 Task: Go to Program & Features. Select Whole Food Market. Add to cart Organic Shrimp-2. Select Amazon Health. Add to cart Tea tree essential oil-1. Place order for Hayden King, _x000D_
936 Englewood Dr_x000D_
Chesapeake, Virginia(VA), 23320, Cell Number (757) 547-5079
Action: Mouse moved to (171, 359)
Screenshot: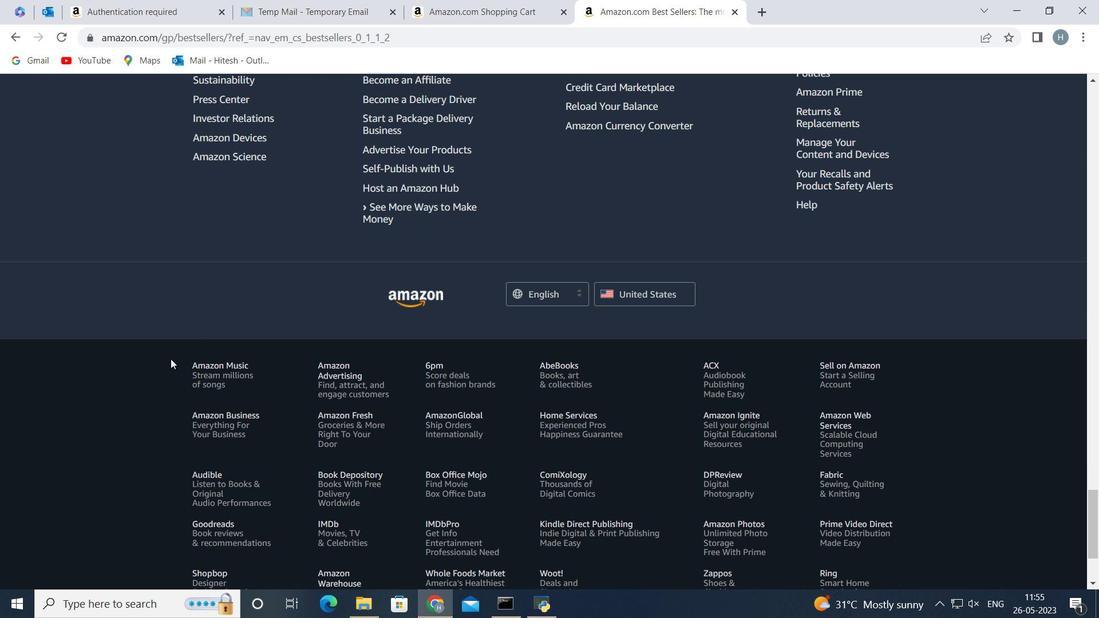 
Action: Mouse scrolled (171, 359) with delta (0, 0)
Screenshot: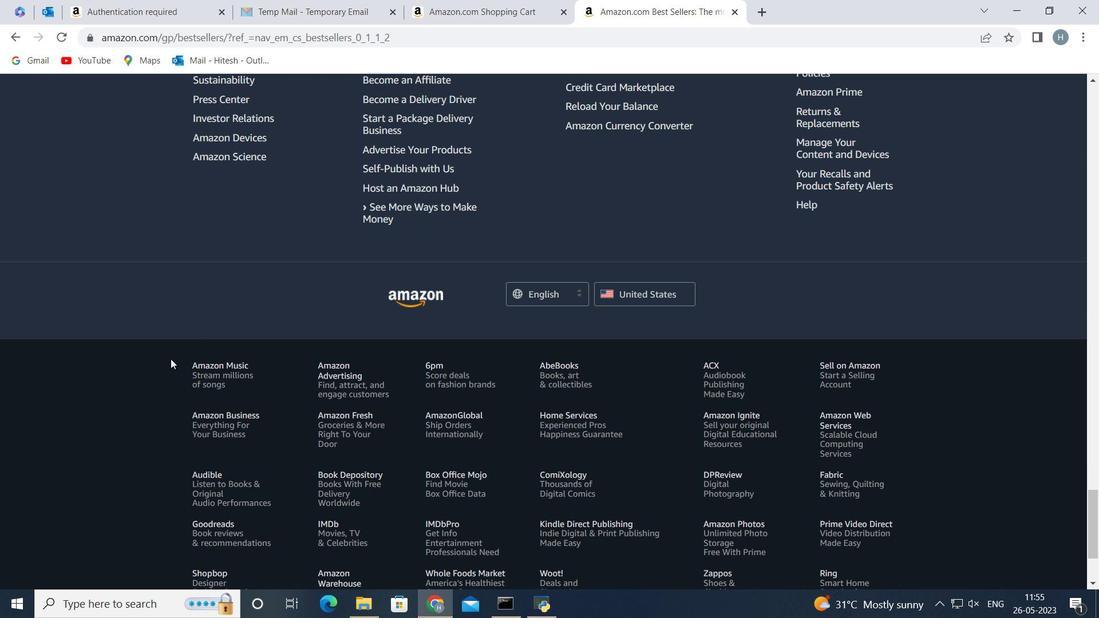 
Action: Mouse scrolled (171, 359) with delta (0, 0)
Screenshot: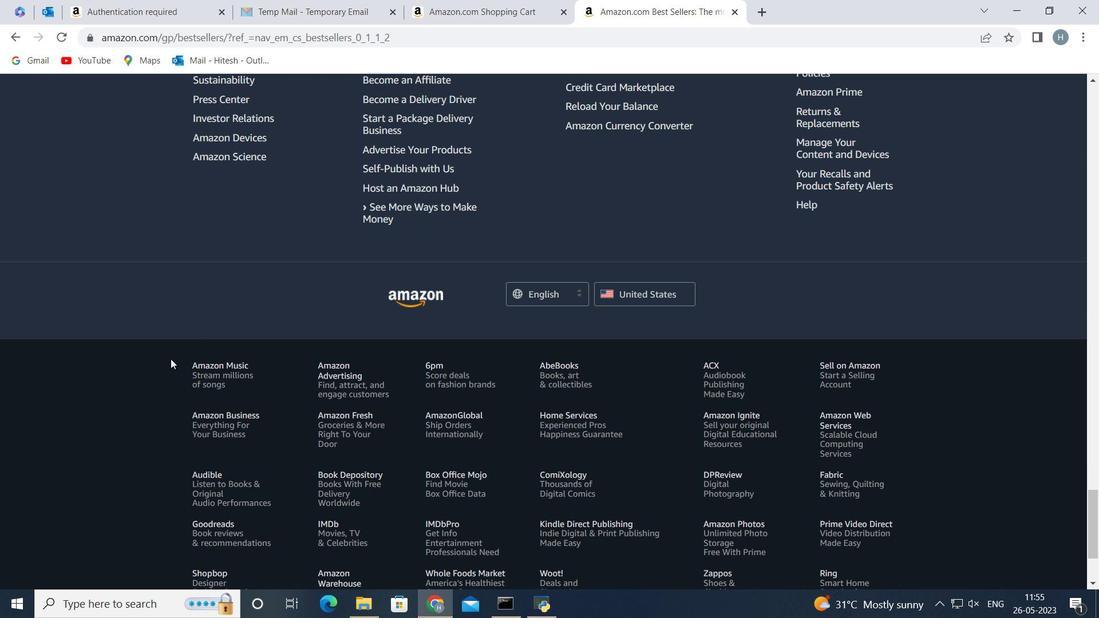 
Action: Mouse scrolled (171, 359) with delta (0, 0)
Screenshot: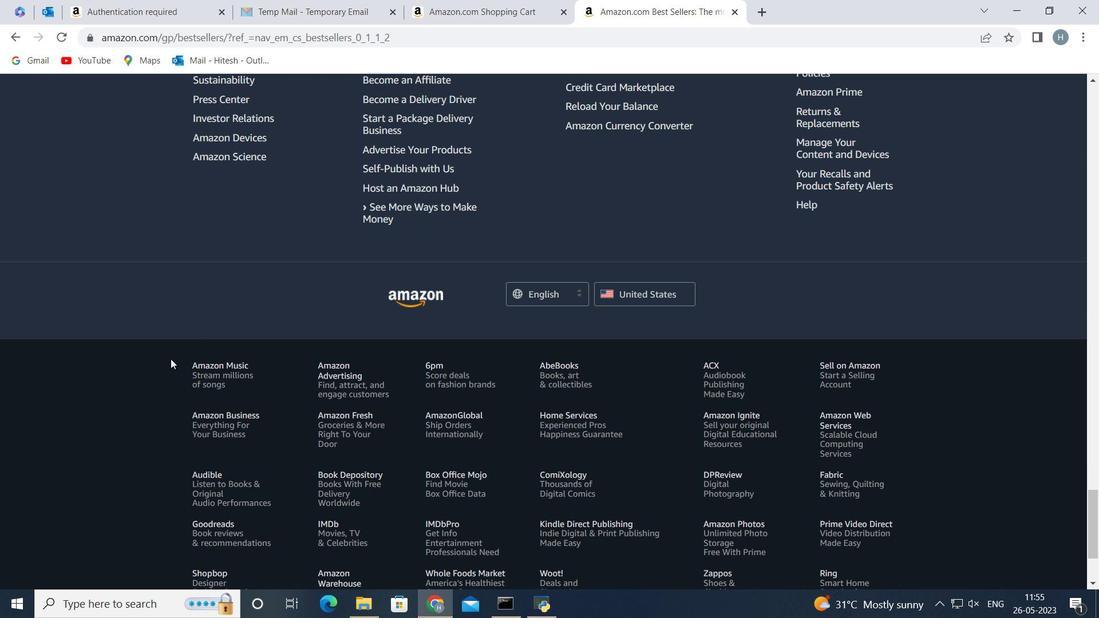 
Action: Mouse scrolled (171, 359) with delta (0, 0)
Screenshot: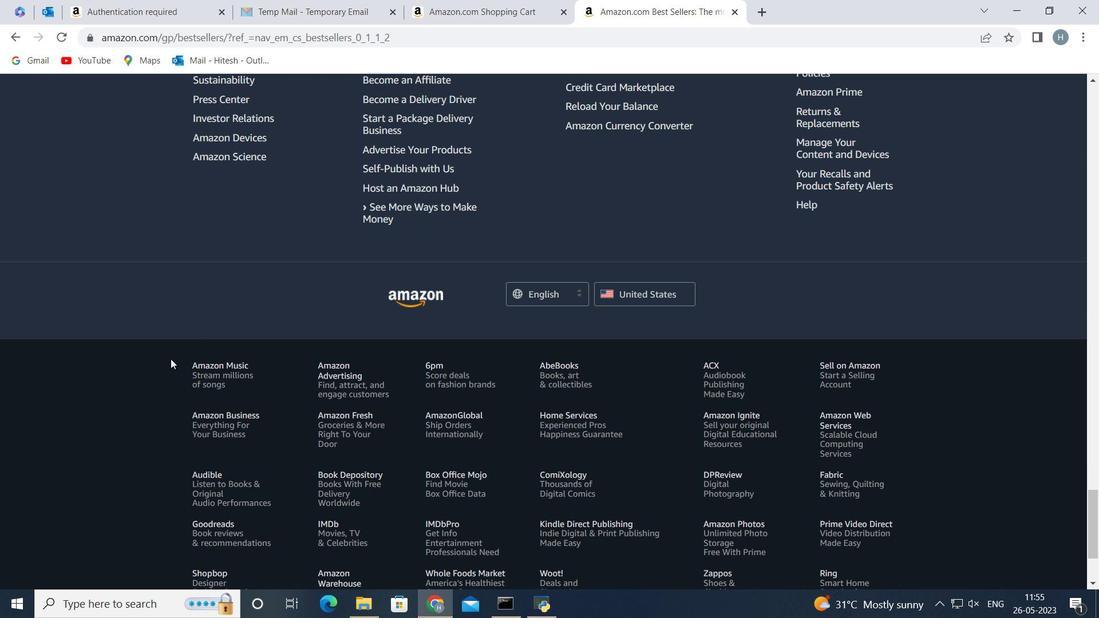 
Action: Mouse scrolled (171, 359) with delta (0, 0)
Screenshot: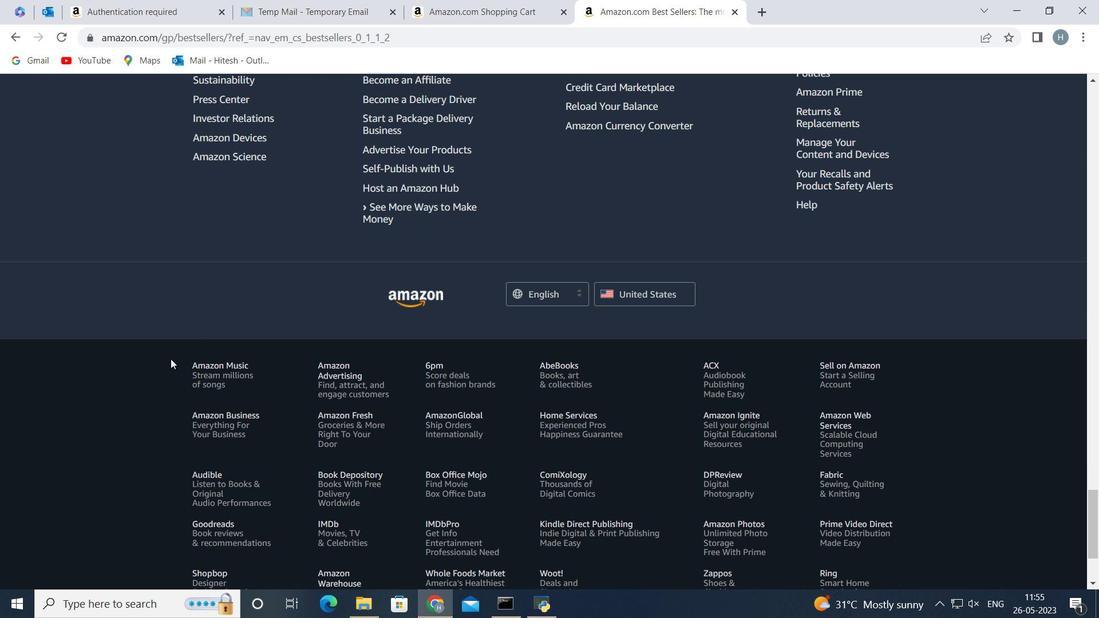 
Action: Mouse scrolled (171, 359) with delta (0, 0)
Screenshot: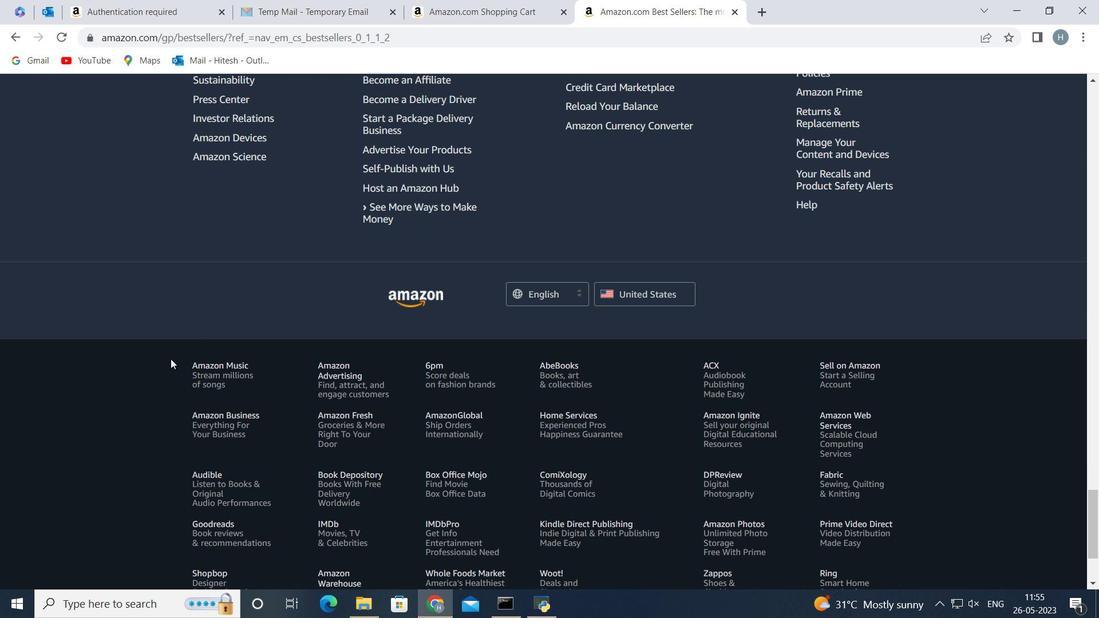 
Action: Mouse scrolled (171, 359) with delta (0, 0)
Screenshot: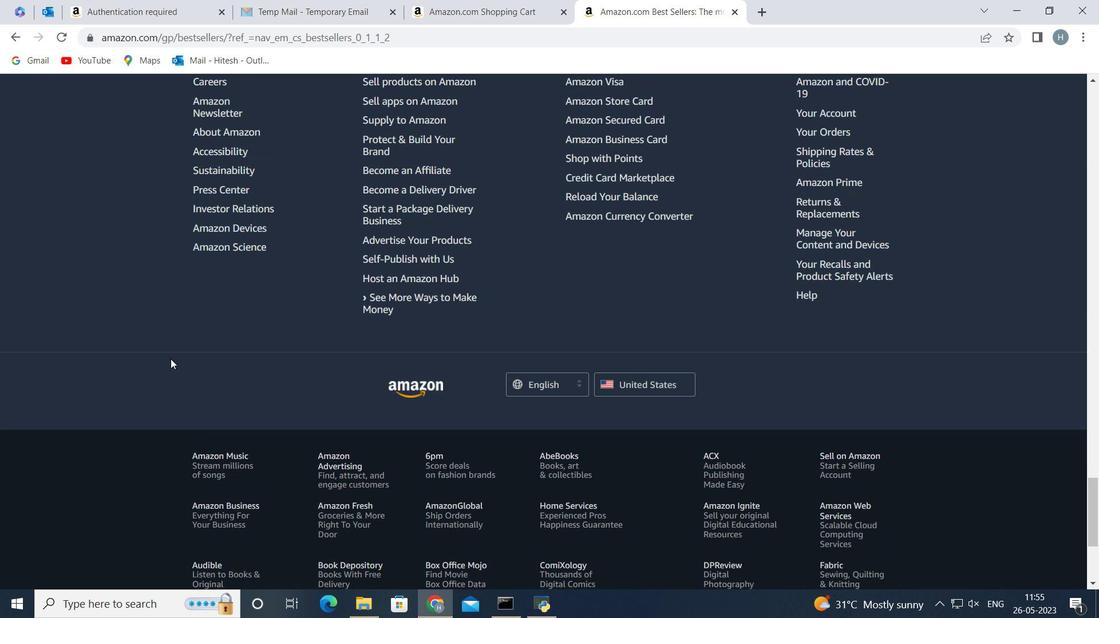 
Action: Mouse scrolled (171, 359) with delta (0, 0)
Screenshot: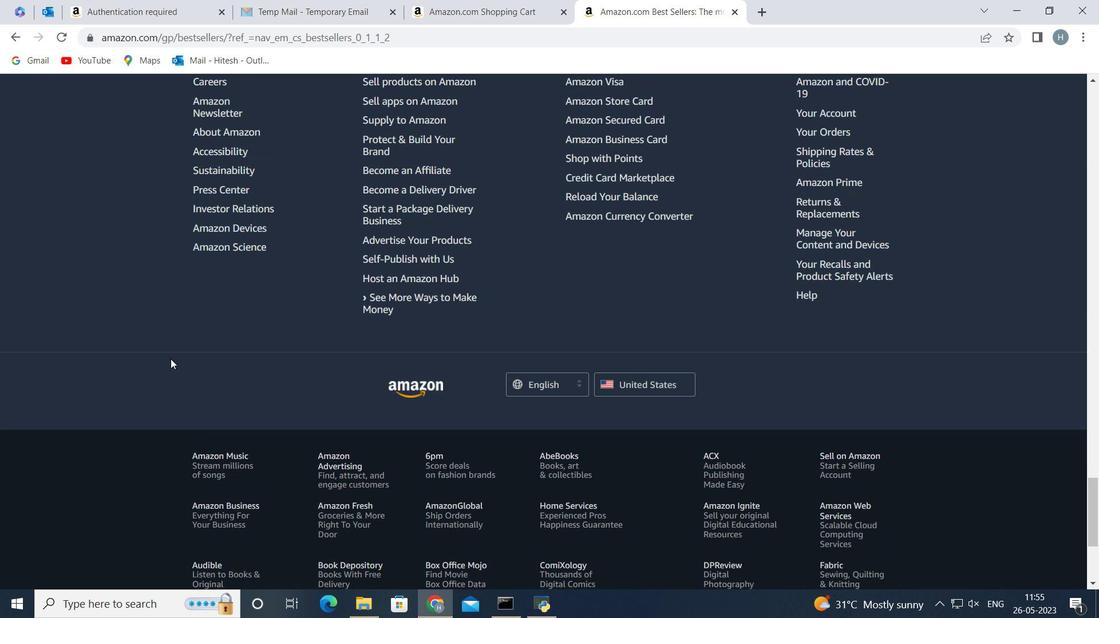 
Action: Mouse scrolled (171, 359) with delta (0, 0)
Screenshot: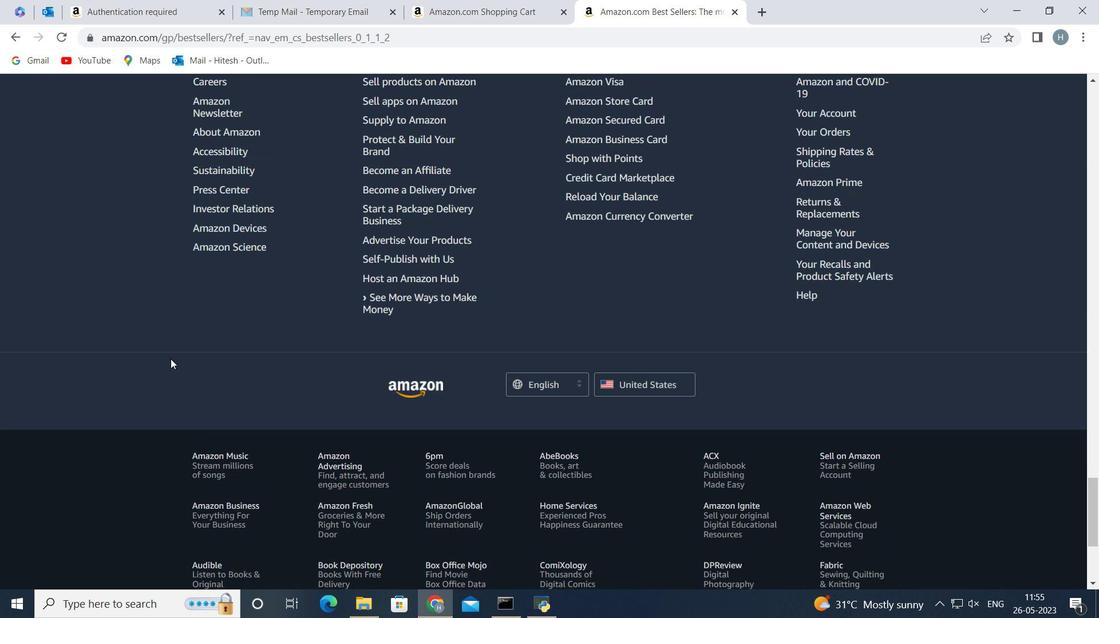 
Action: Mouse scrolled (171, 359) with delta (0, 0)
Screenshot: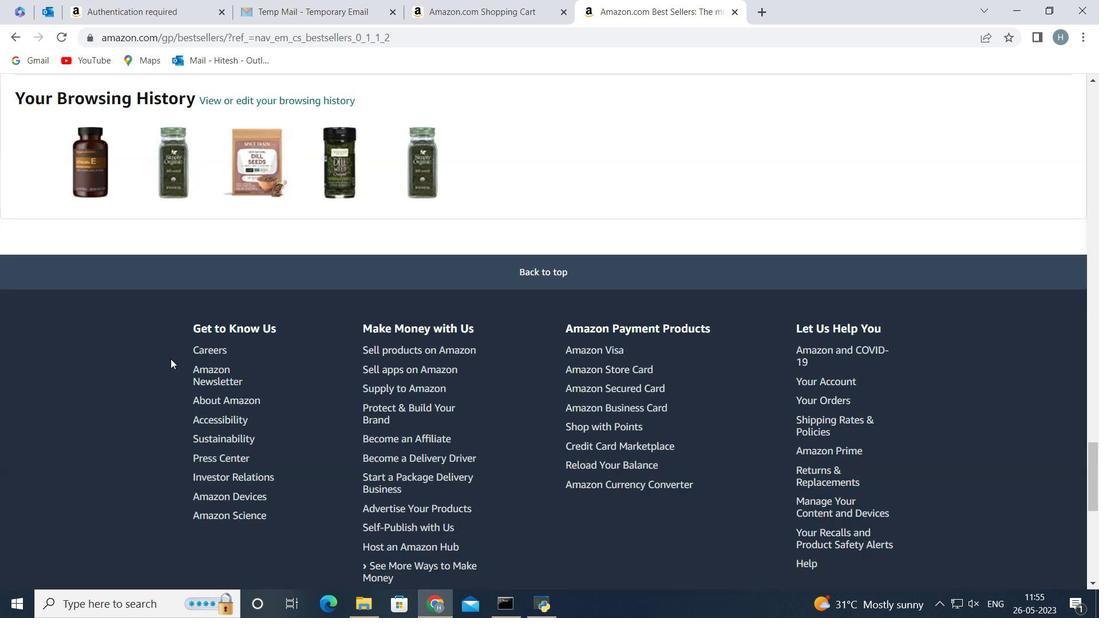 
Action: Mouse scrolled (171, 359) with delta (0, 0)
Screenshot: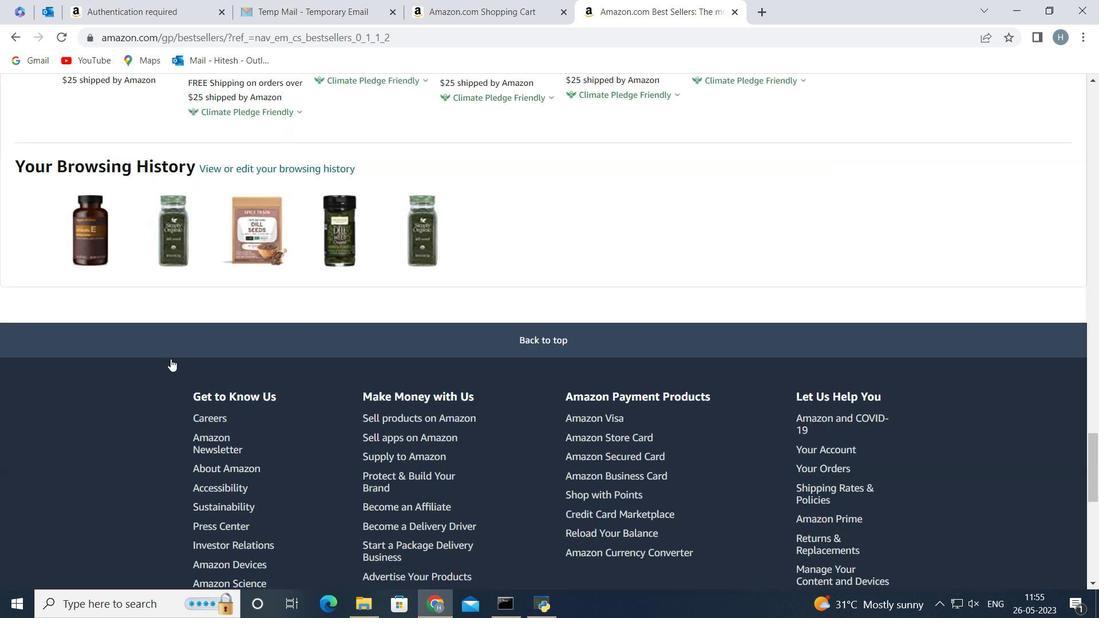 
Action: Mouse scrolled (171, 359) with delta (0, 0)
Screenshot: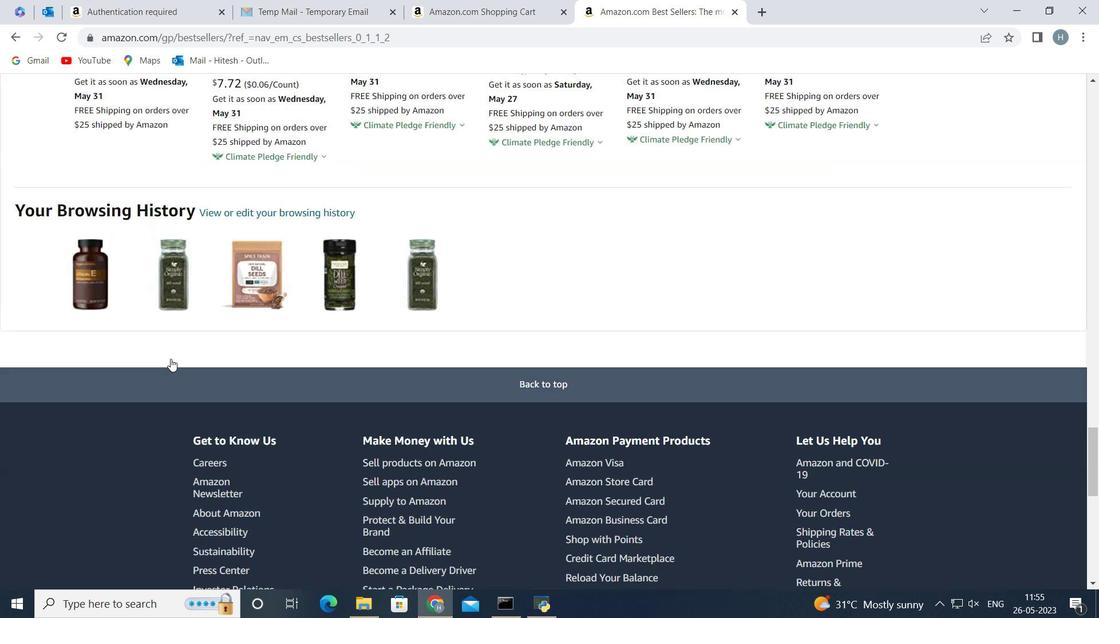 
Action: Mouse scrolled (171, 359) with delta (0, 0)
Screenshot: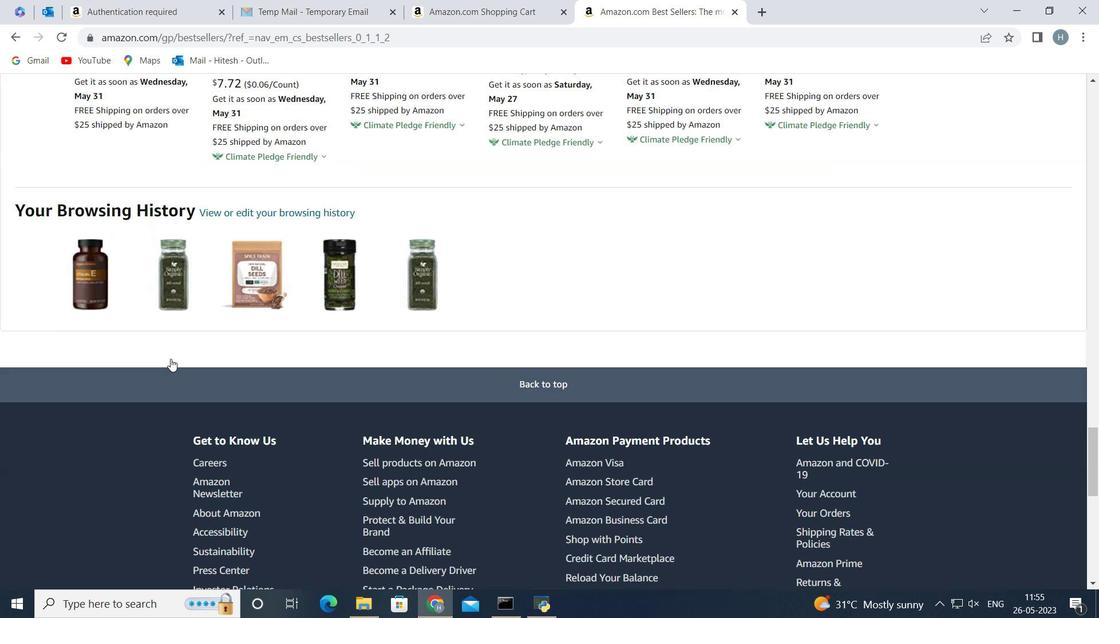 
Action: Mouse scrolled (171, 359) with delta (0, 0)
Screenshot: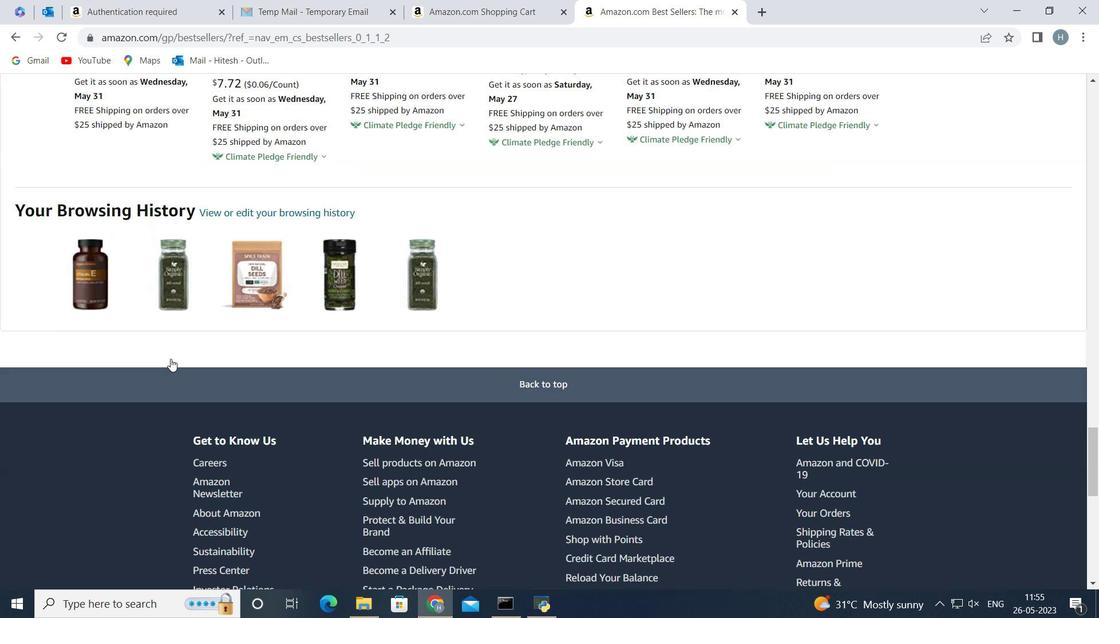 
Action: Mouse scrolled (171, 359) with delta (0, 0)
Screenshot: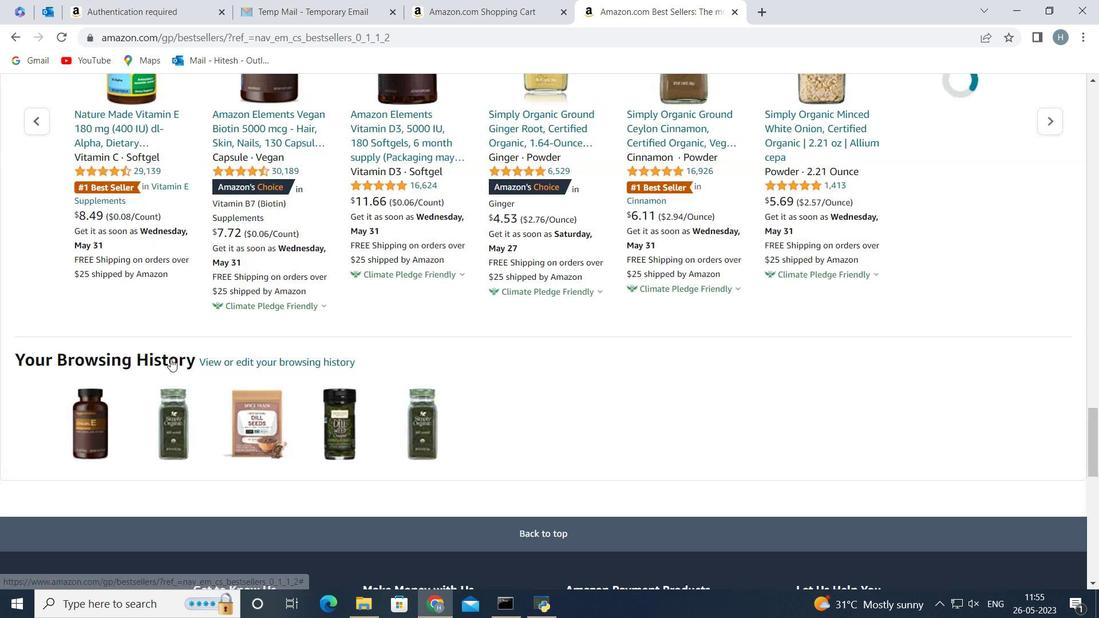 
Action: Mouse scrolled (171, 359) with delta (0, 0)
Screenshot: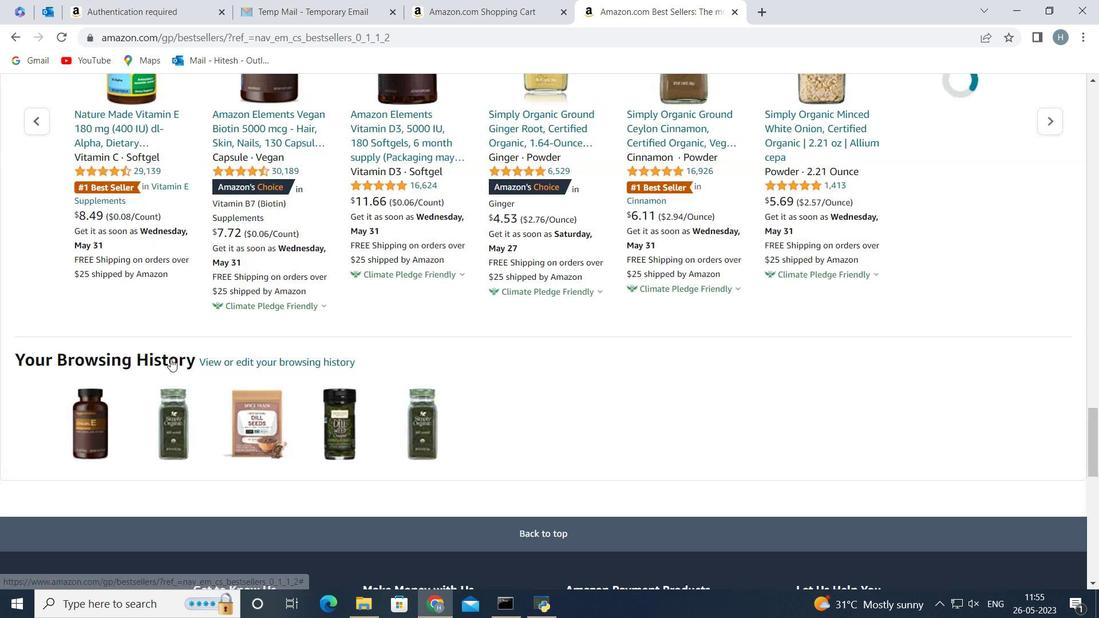 
Action: Mouse scrolled (171, 359) with delta (0, 0)
Screenshot: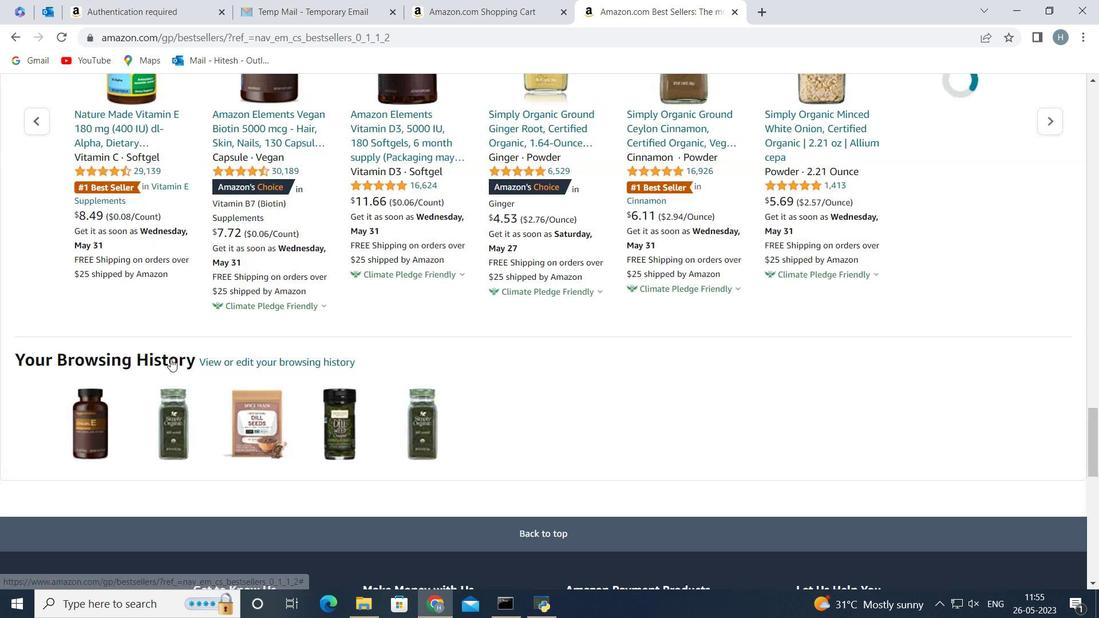 
Action: Mouse scrolled (171, 359) with delta (0, 0)
Screenshot: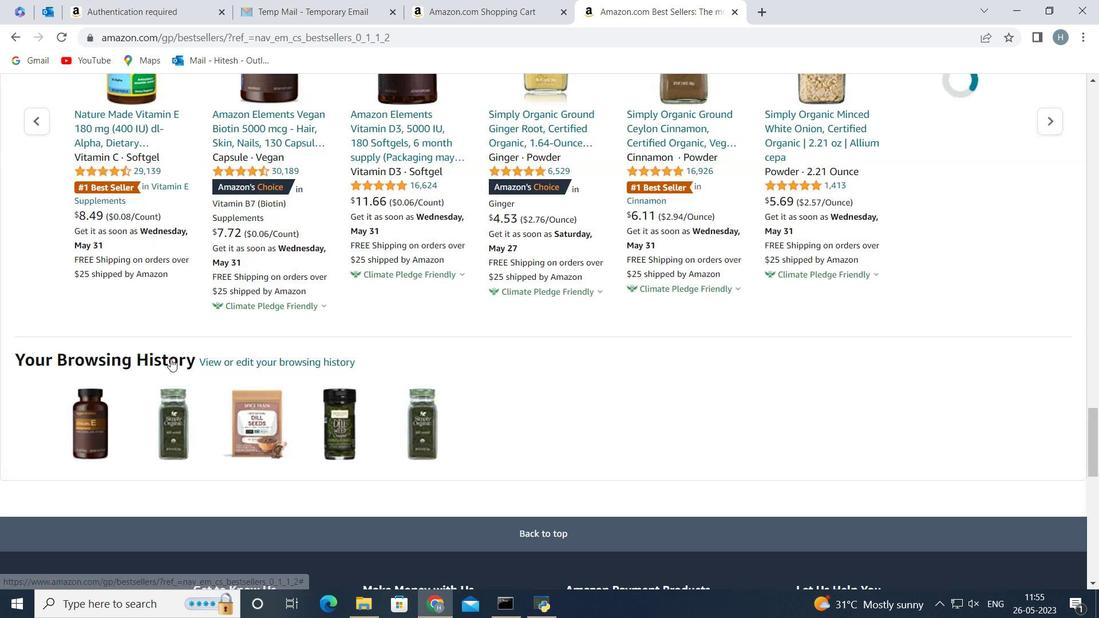 
Action: Mouse scrolled (171, 359) with delta (0, 0)
Screenshot: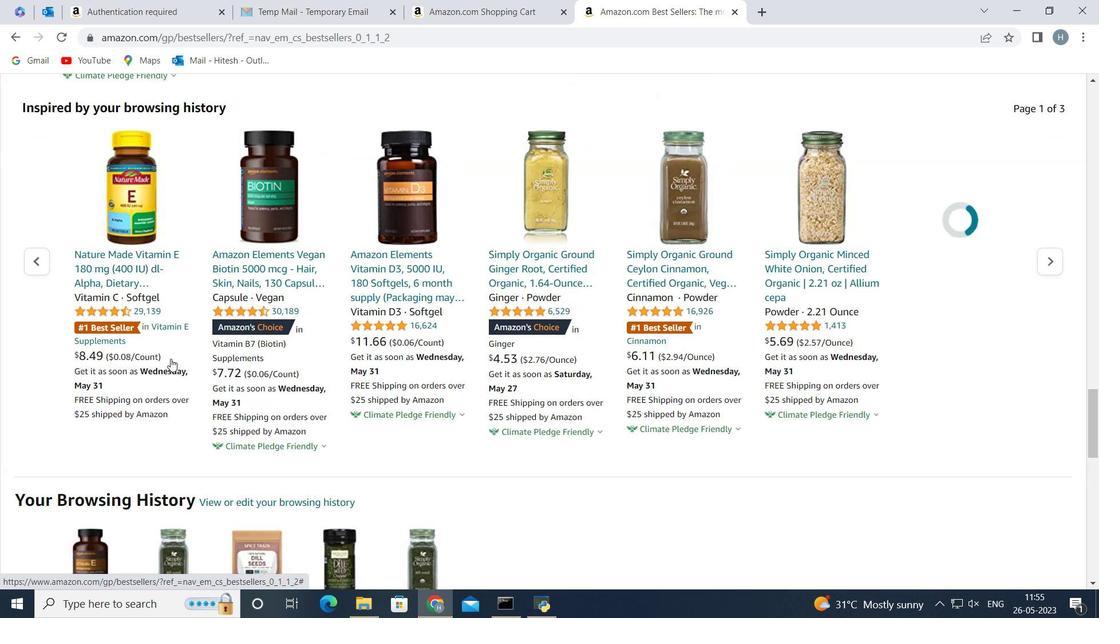 
Action: Mouse scrolled (171, 359) with delta (0, 0)
Screenshot: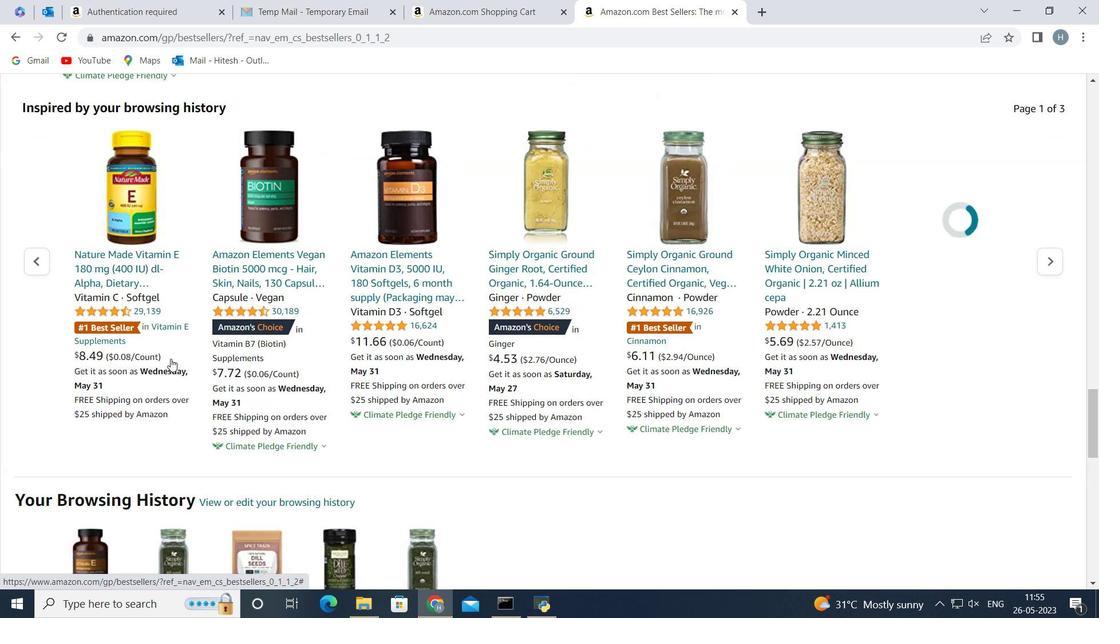
Action: Mouse scrolled (171, 359) with delta (0, 0)
Screenshot: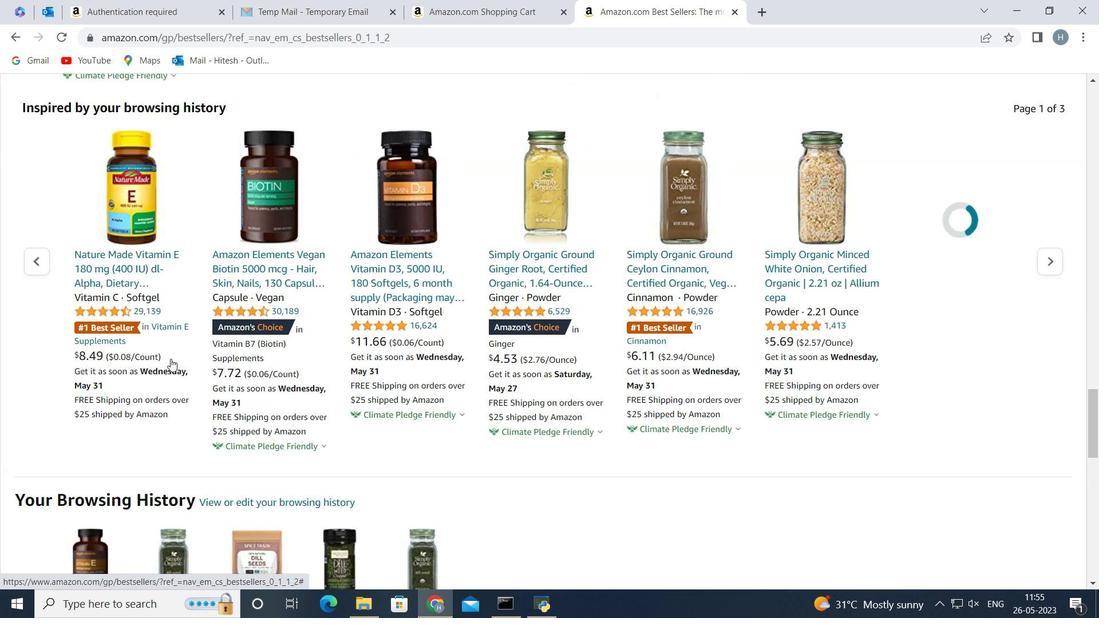 
Action: Mouse scrolled (171, 359) with delta (0, 0)
Screenshot: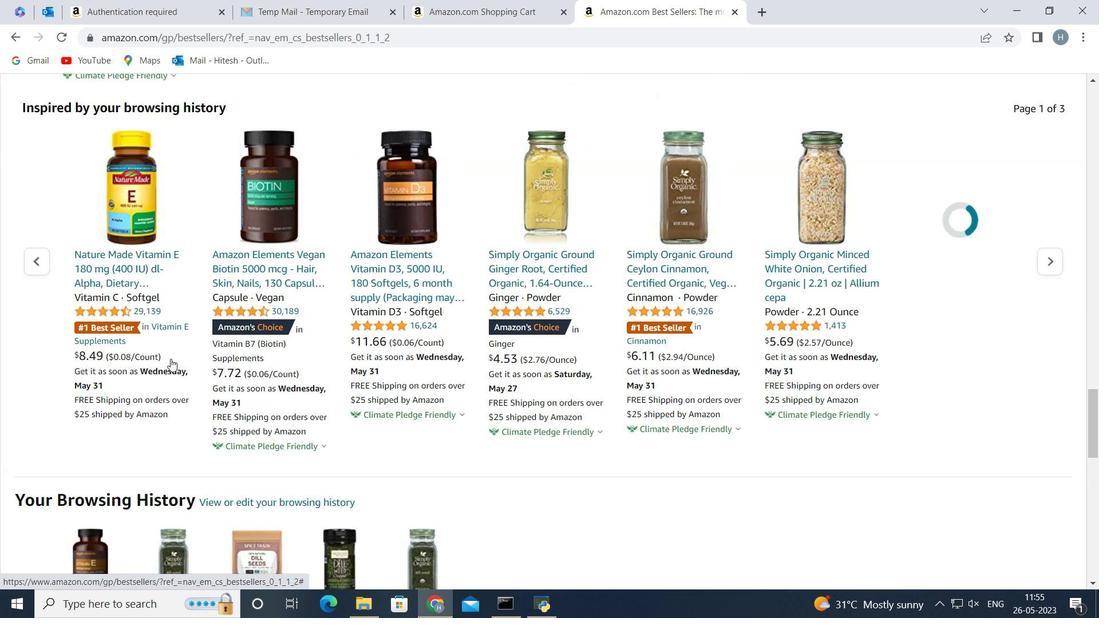 
Action: Mouse scrolled (171, 359) with delta (0, 0)
Screenshot: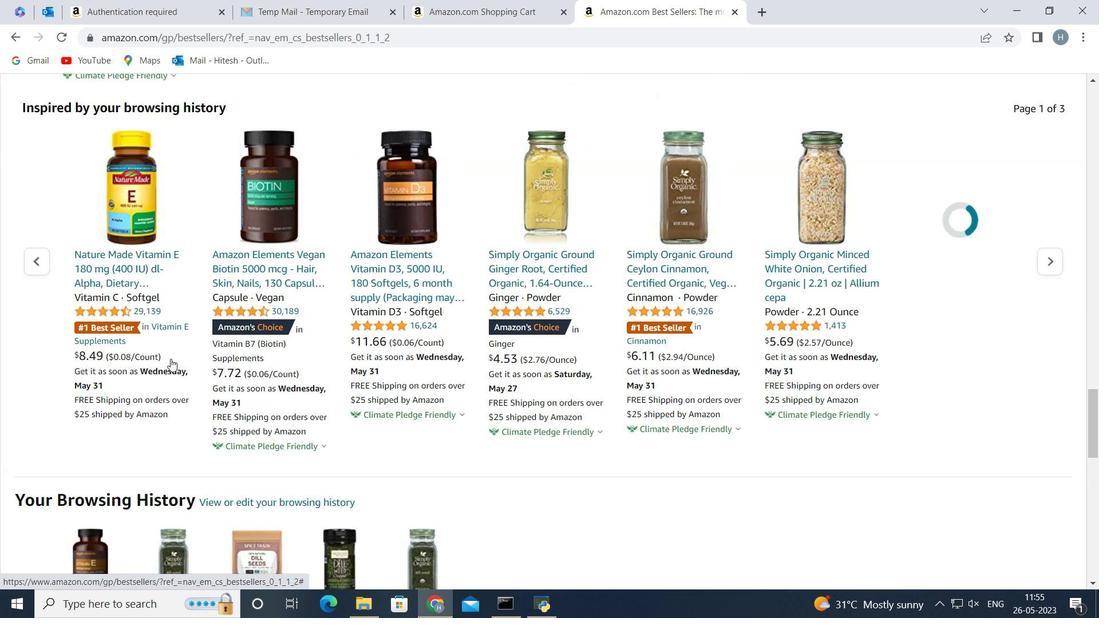 
Action: Mouse scrolled (171, 359) with delta (0, 0)
Screenshot: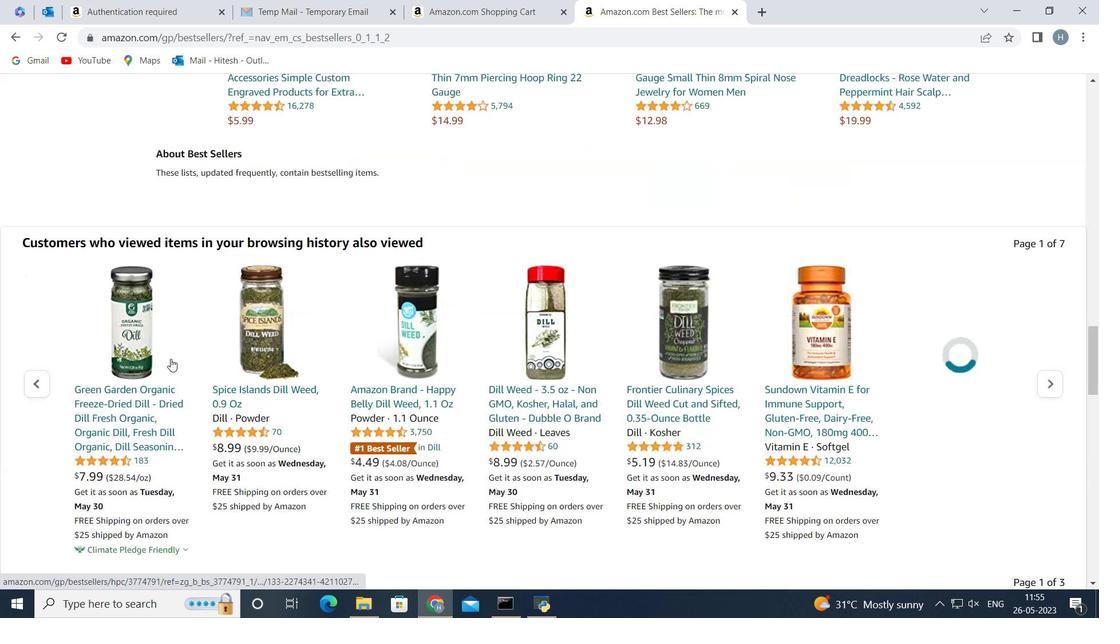 
Action: Mouse scrolled (171, 359) with delta (0, 0)
Screenshot: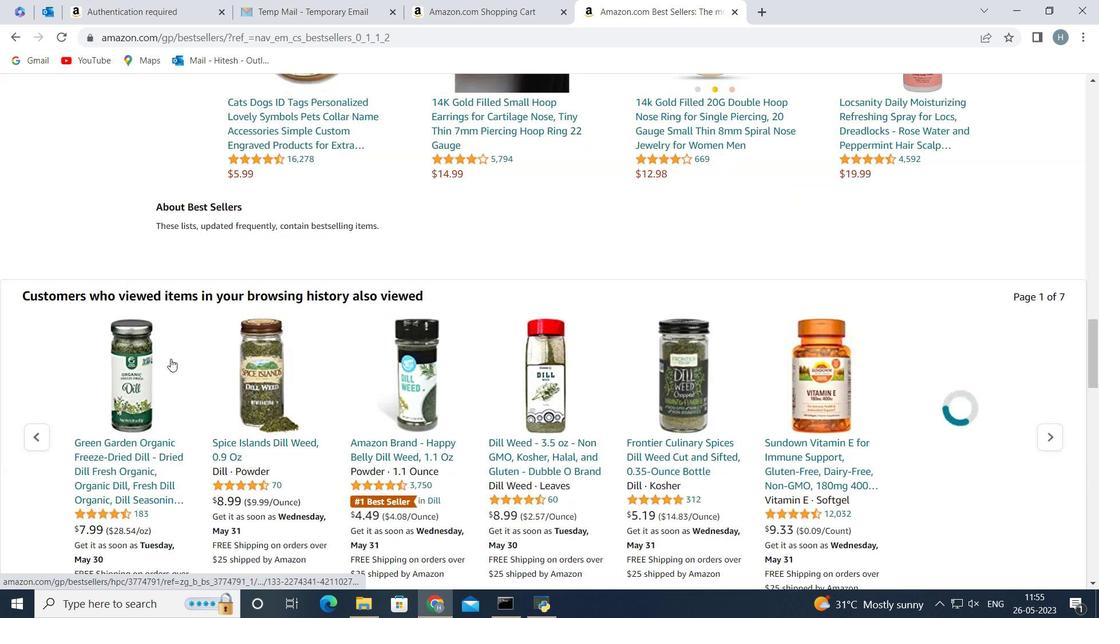 
Action: Mouse scrolled (171, 359) with delta (0, 0)
Screenshot: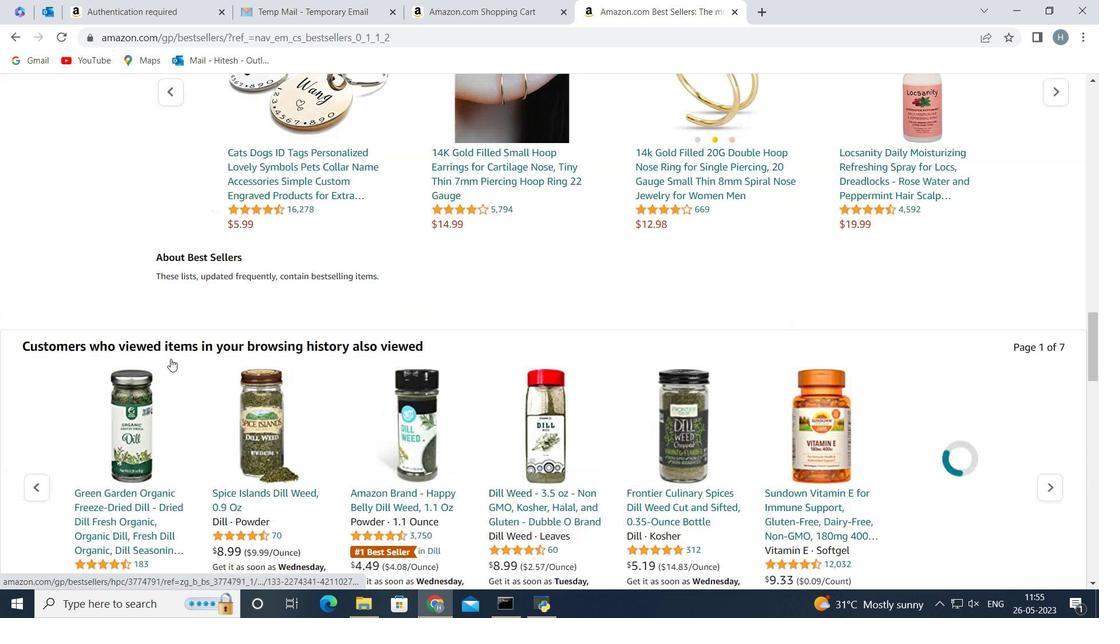 
Action: Mouse scrolled (171, 359) with delta (0, 0)
Screenshot: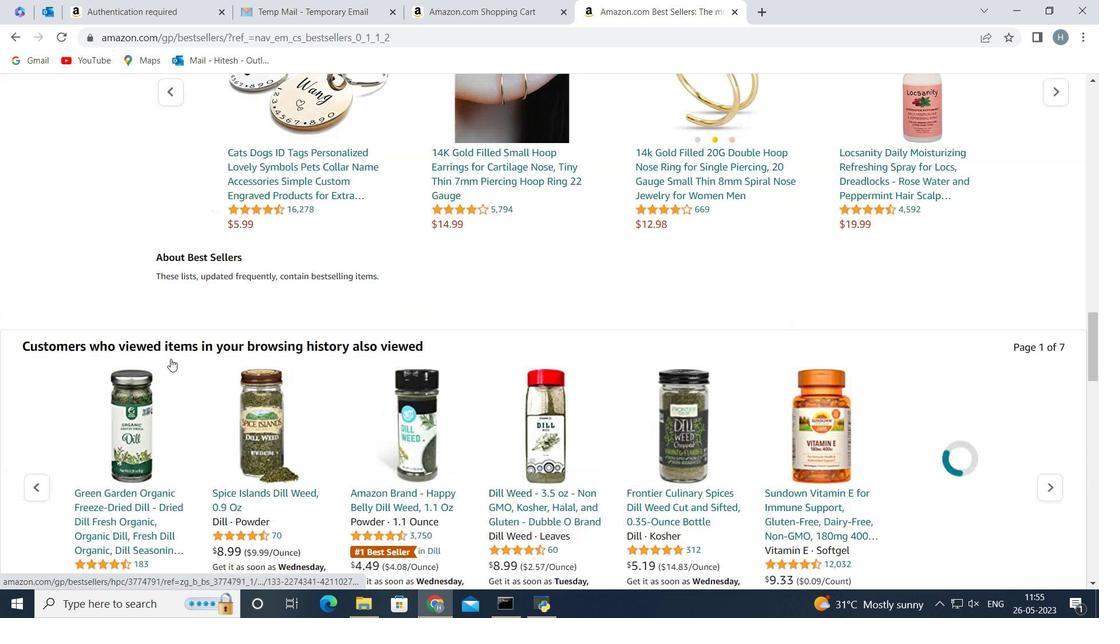 
Action: Mouse scrolled (171, 359) with delta (0, 0)
Screenshot: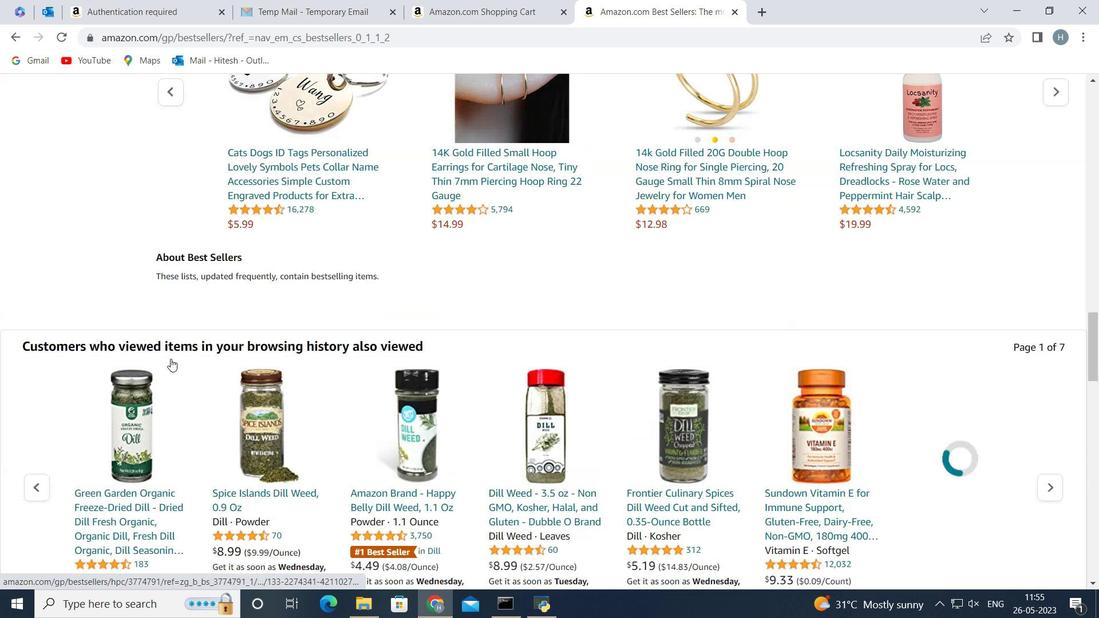 
Action: Mouse scrolled (171, 359) with delta (0, 0)
Screenshot: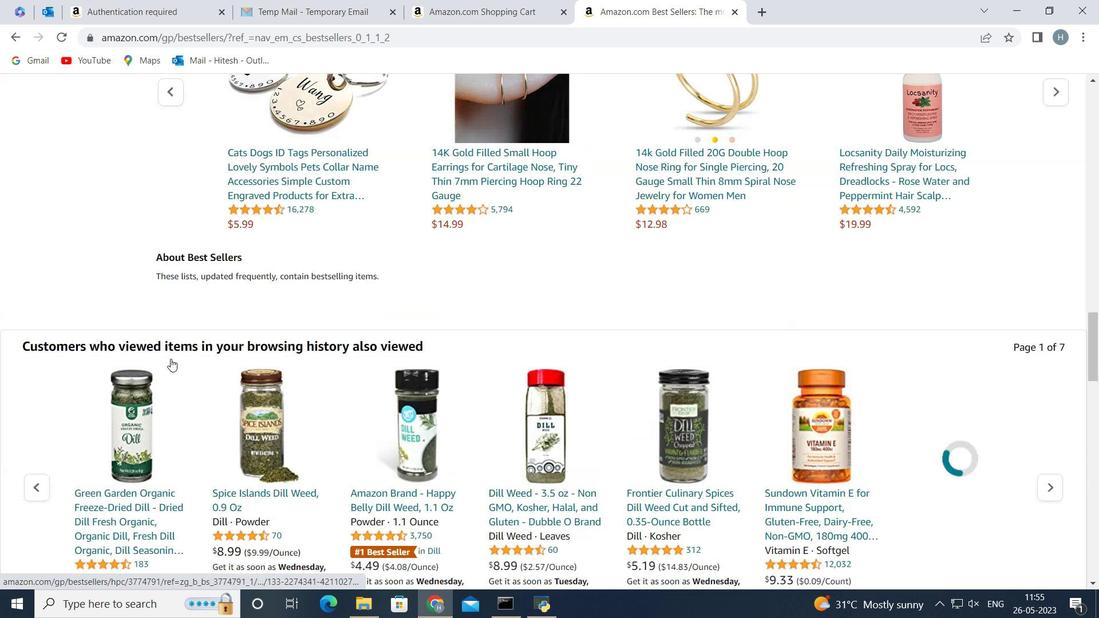 
Action: Mouse scrolled (171, 359) with delta (0, 0)
Screenshot: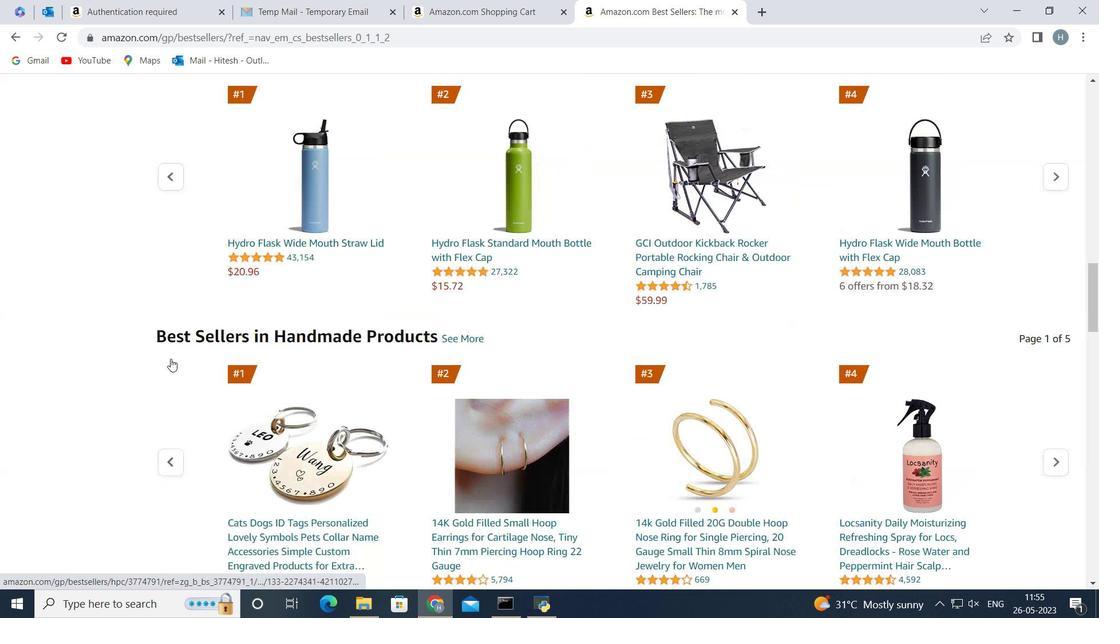 
Action: Mouse scrolled (171, 359) with delta (0, 0)
Screenshot: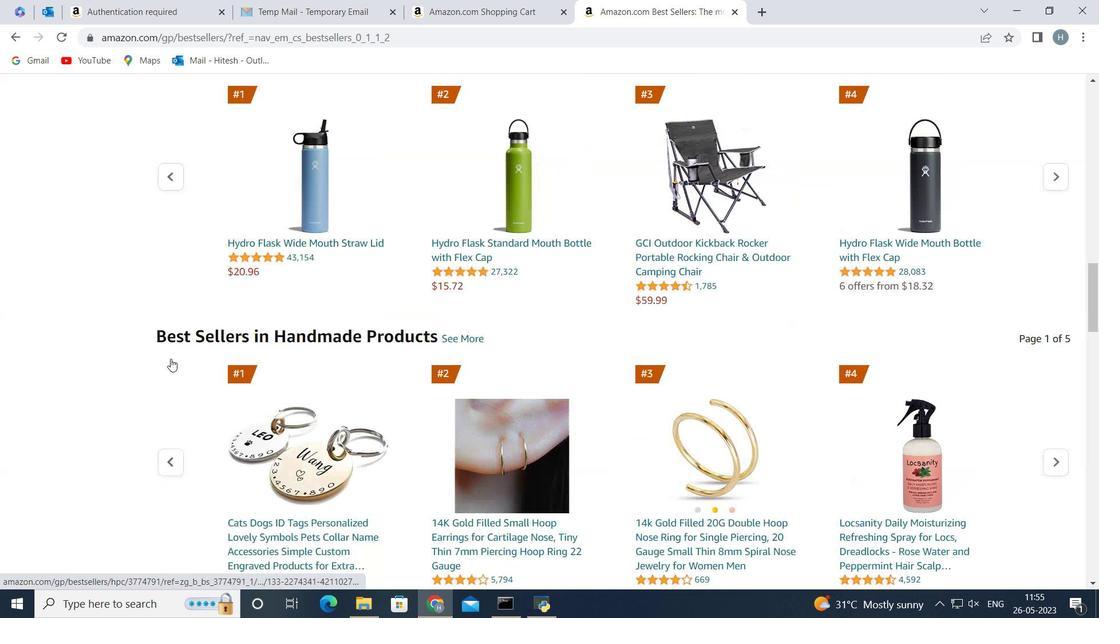 
Action: Mouse scrolled (171, 359) with delta (0, 0)
Screenshot: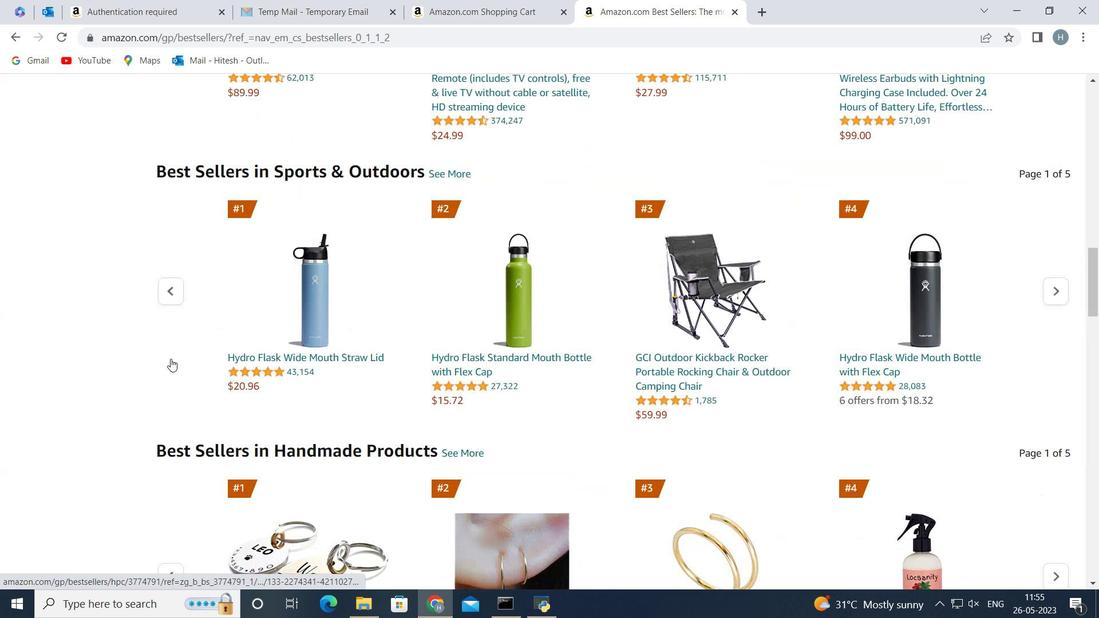 
Action: Mouse scrolled (171, 359) with delta (0, 0)
Screenshot: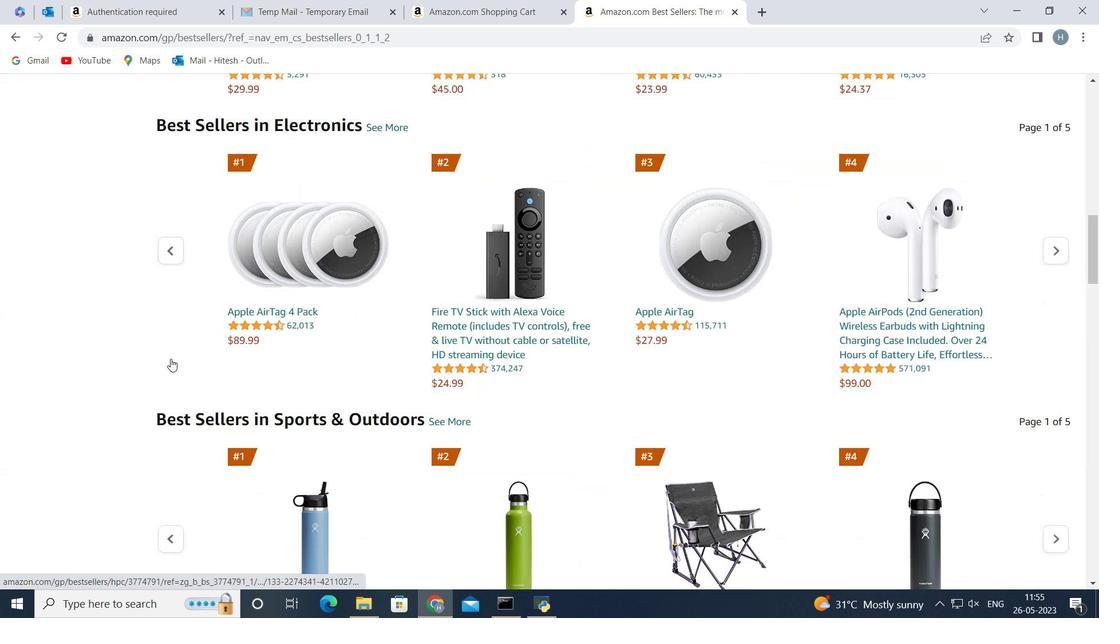 
Action: Mouse scrolled (171, 359) with delta (0, 0)
Screenshot: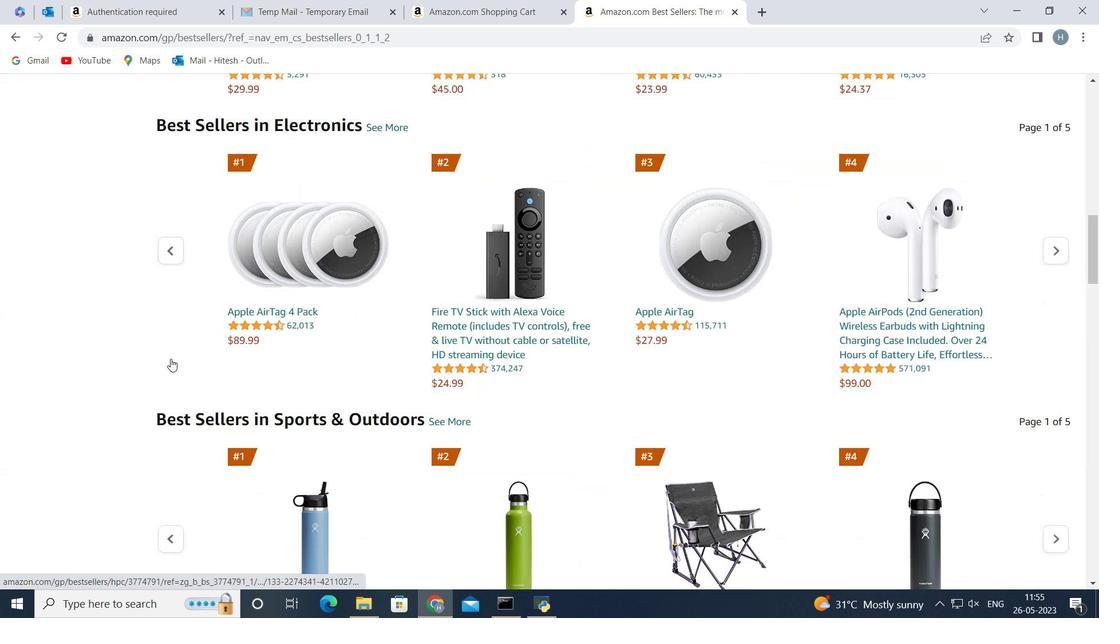 
Action: Mouse scrolled (171, 359) with delta (0, 0)
Screenshot: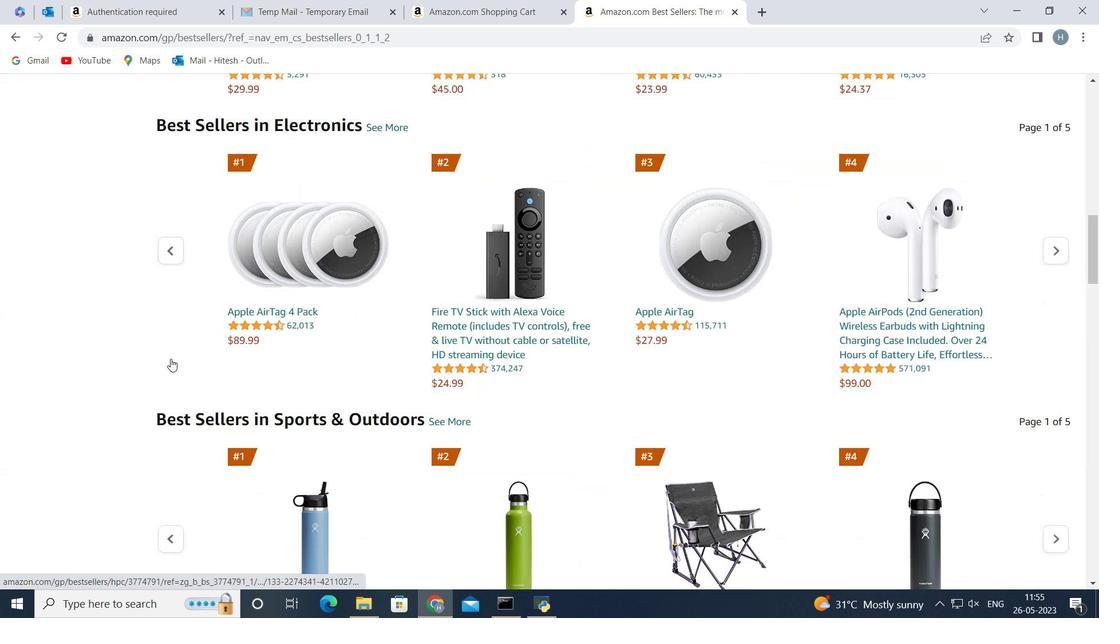 
Action: Mouse scrolled (171, 359) with delta (0, 0)
Screenshot: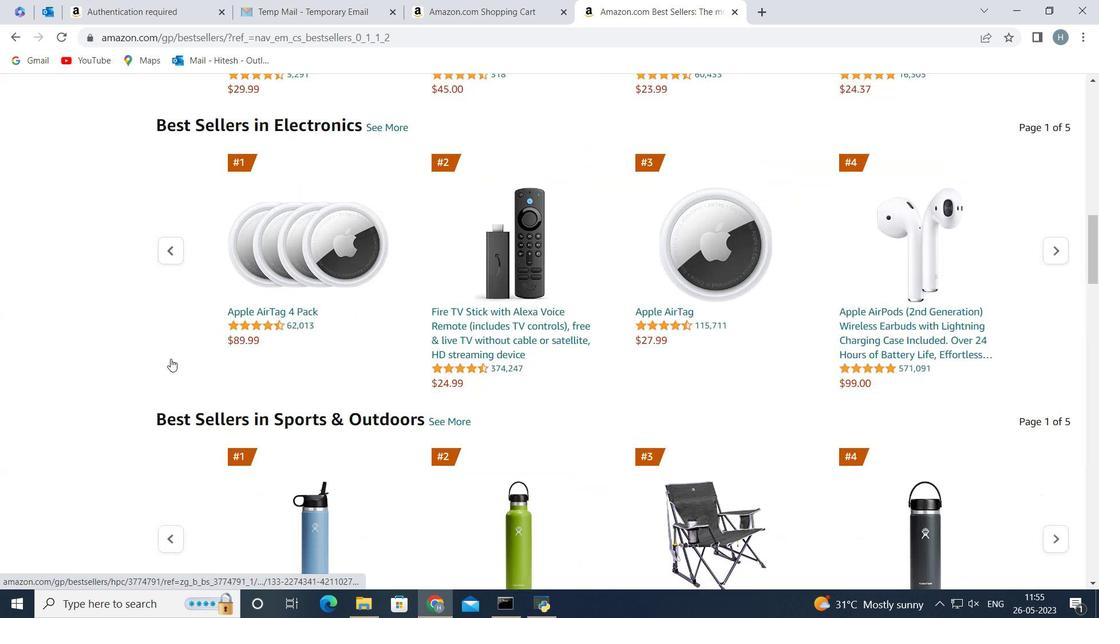 
Action: Mouse scrolled (171, 359) with delta (0, 0)
Screenshot: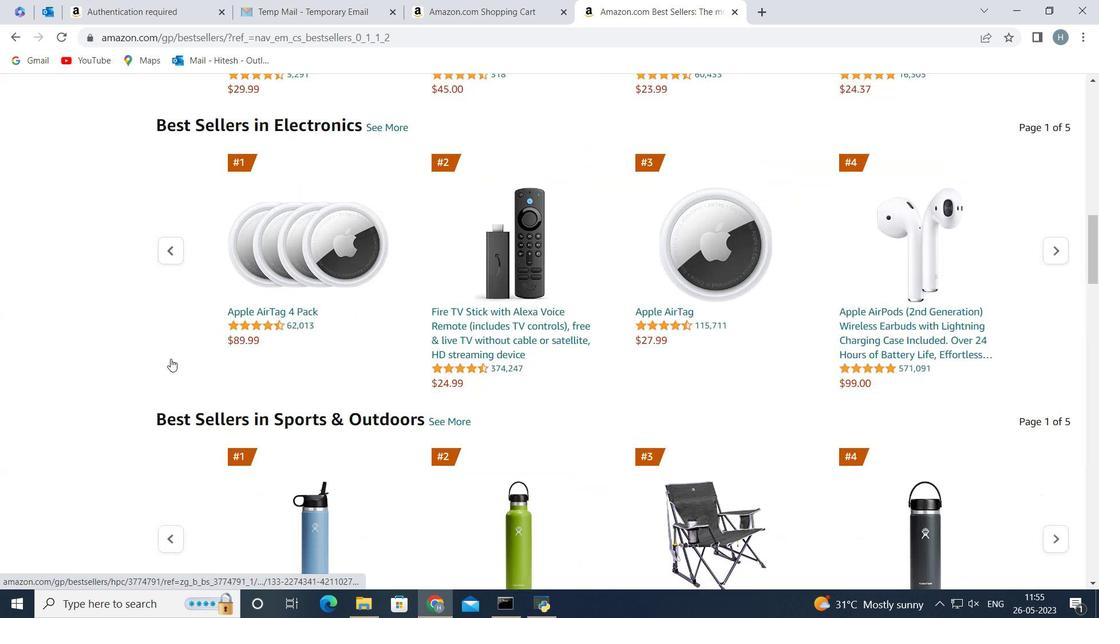 
Action: Mouse scrolled (171, 359) with delta (0, 0)
Screenshot: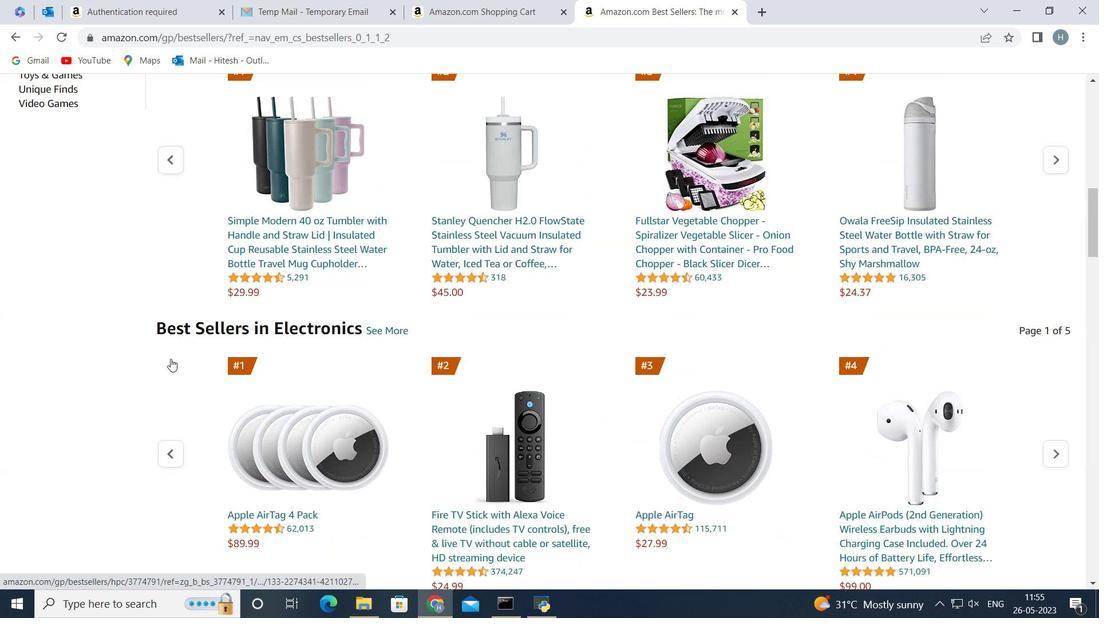
Action: Mouse scrolled (171, 359) with delta (0, 0)
Screenshot: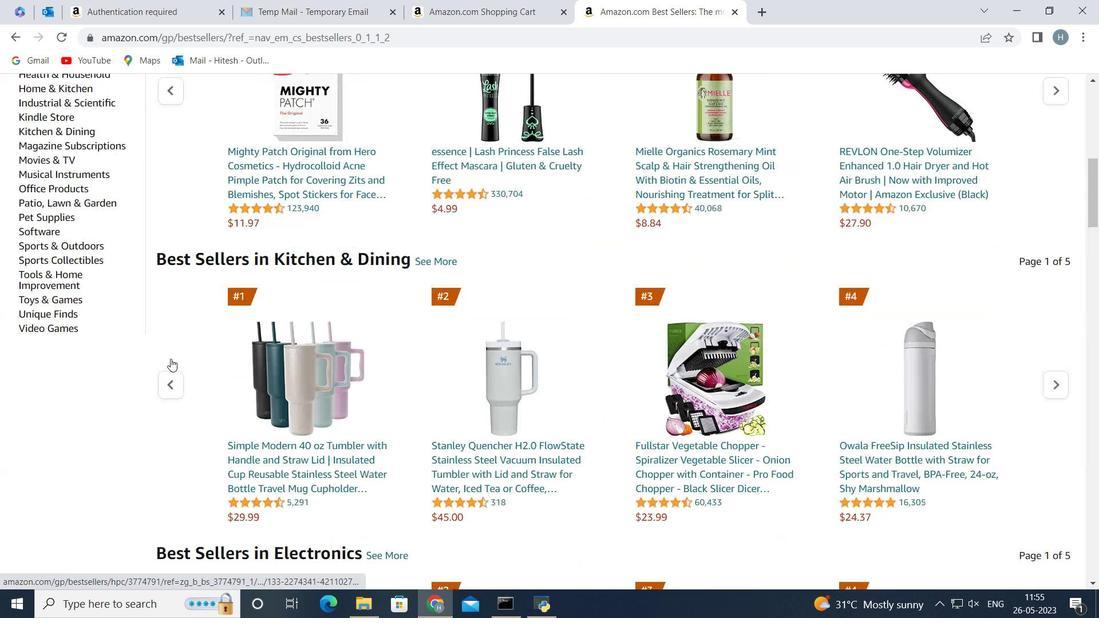 
Action: Mouse scrolled (171, 359) with delta (0, 0)
Screenshot: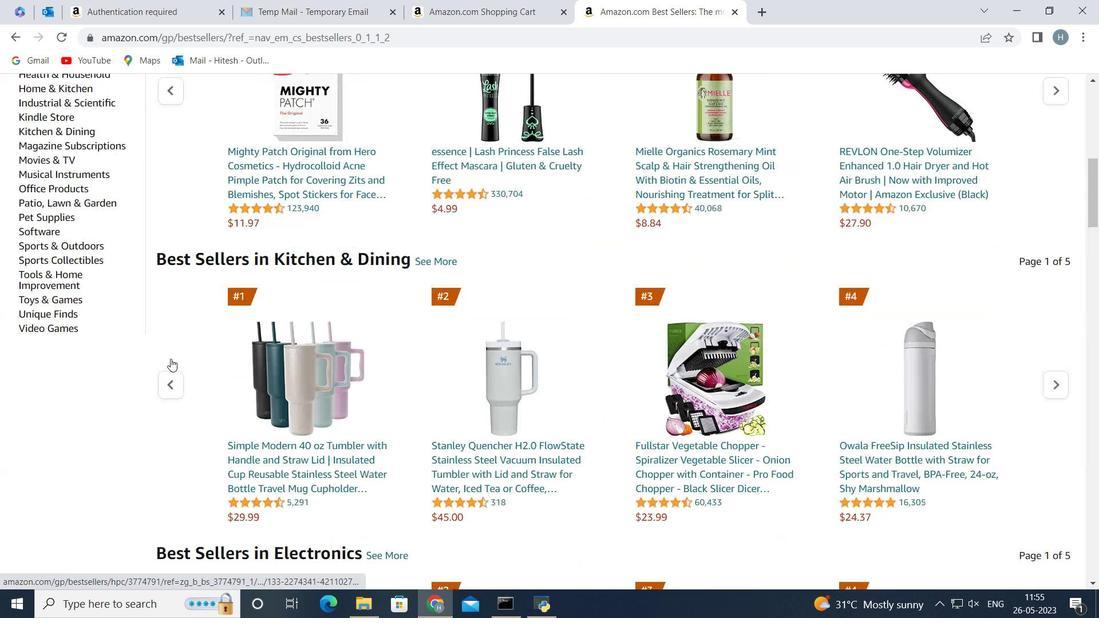 
Action: Mouse scrolled (171, 359) with delta (0, 0)
Screenshot: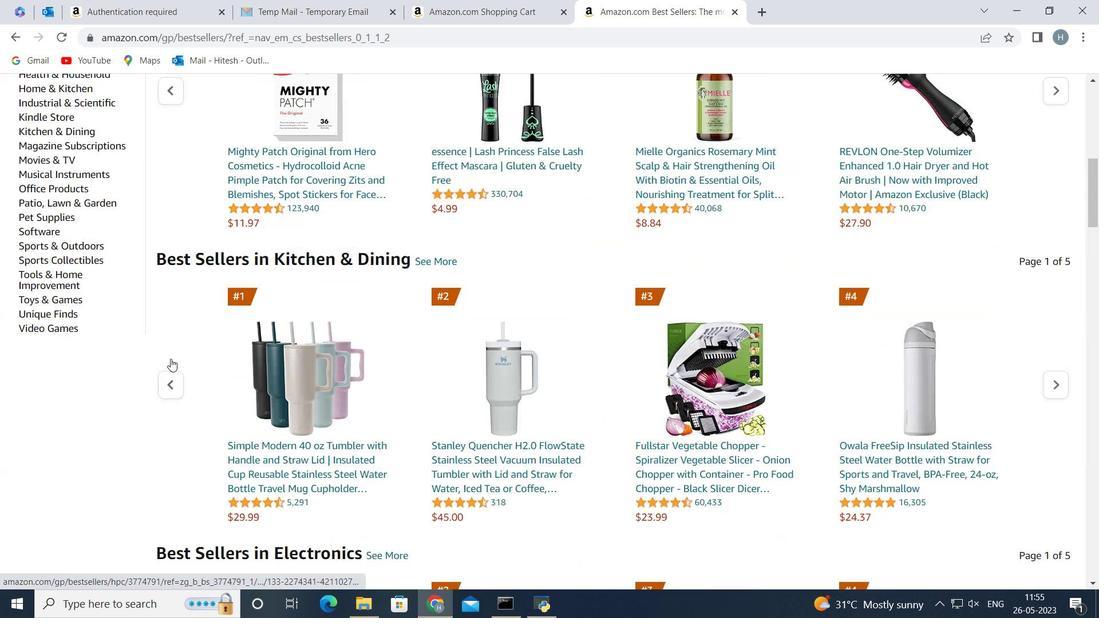 
Action: Mouse scrolled (171, 359) with delta (0, 0)
Screenshot: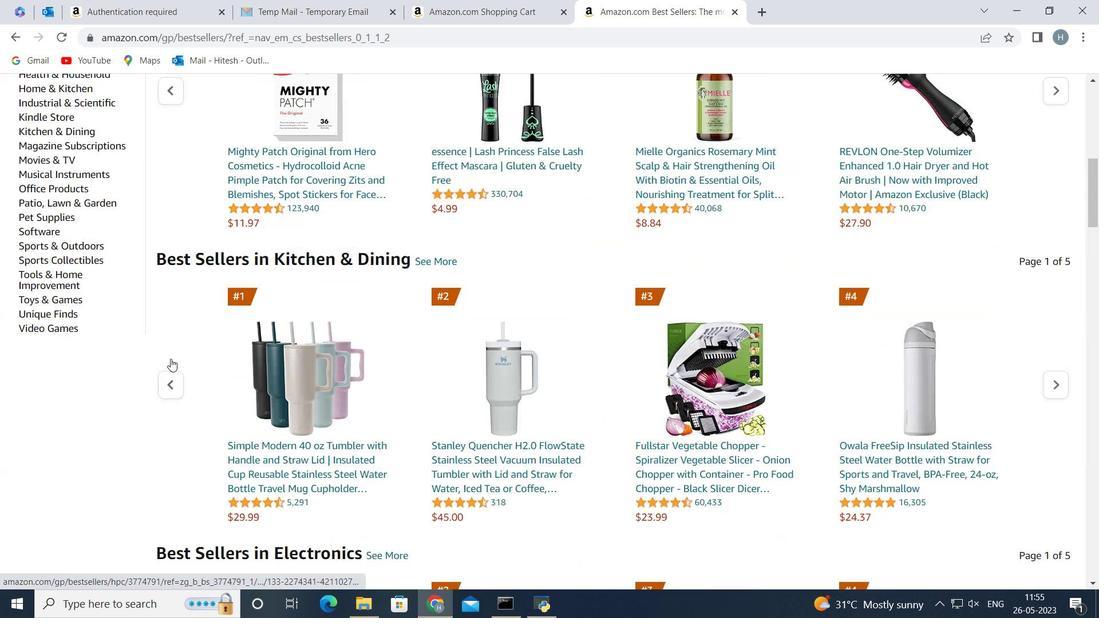 
Action: Mouse scrolled (171, 359) with delta (0, 0)
Screenshot: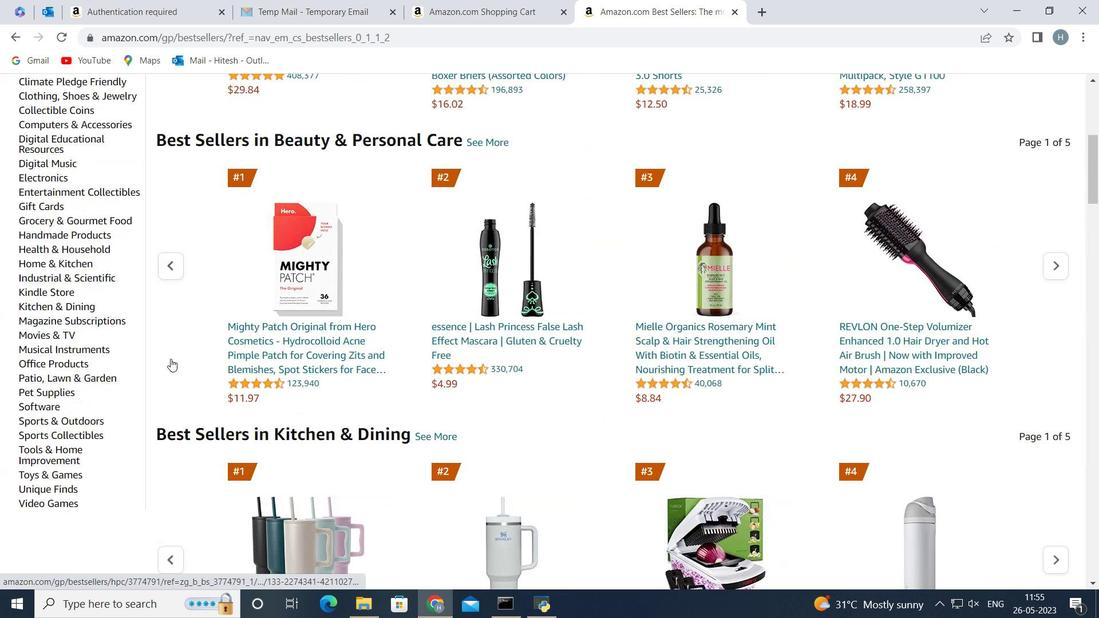 
Action: Mouse scrolled (171, 359) with delta (0, 0)
Screenshot: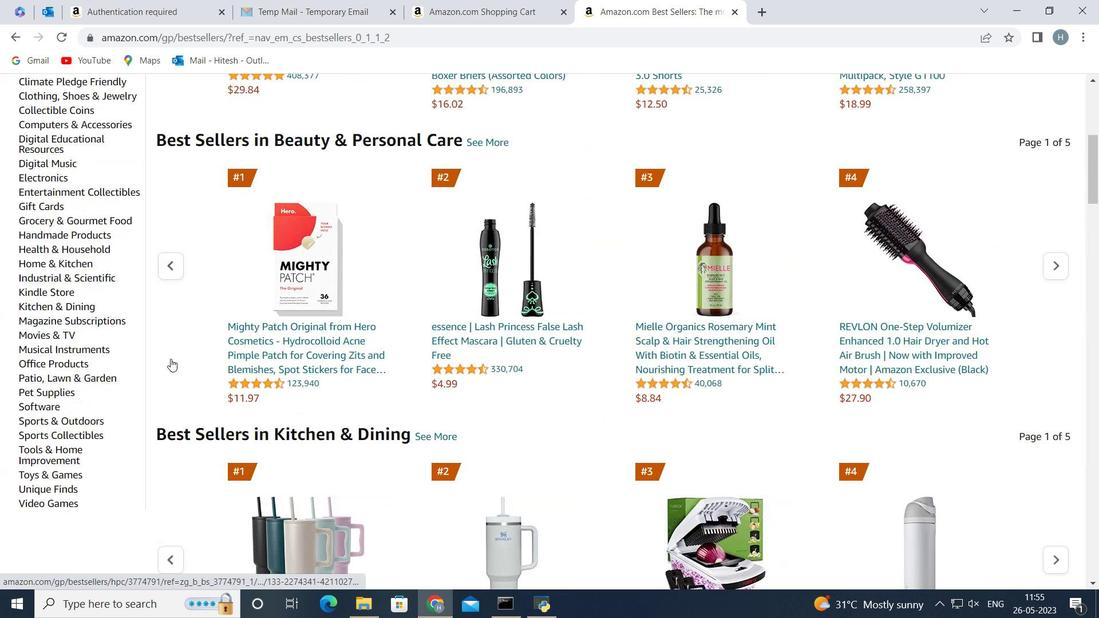 
Action: Mouse scrolled (171, 359) with delta (0, 0)
Screenshot: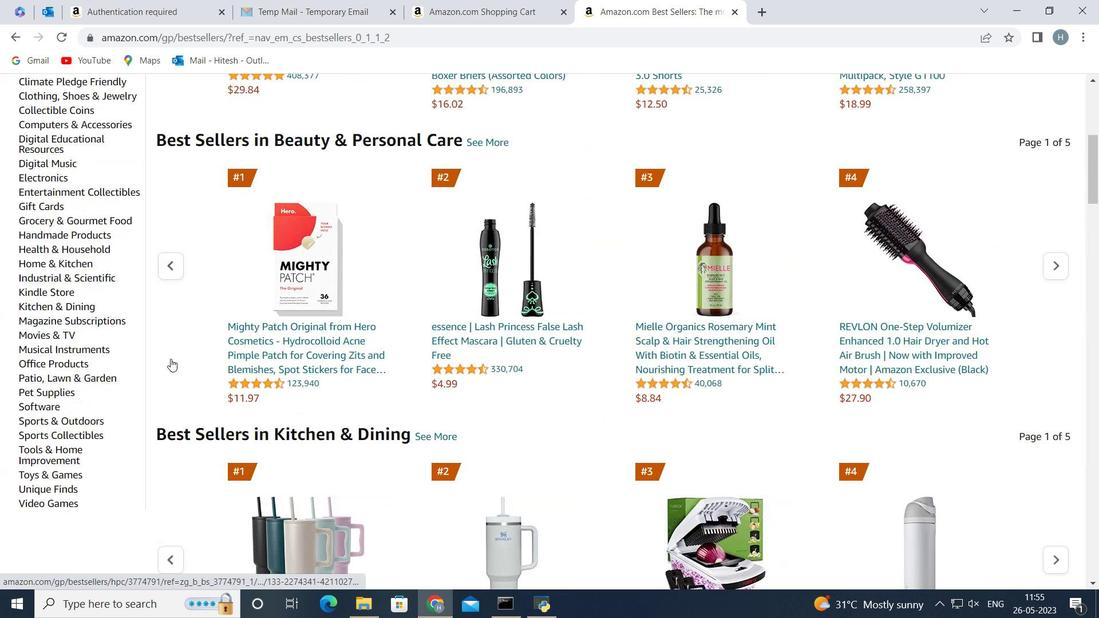 
Action: Mouse scrolled (171, 359) with delta (0, 0)
Screenshot: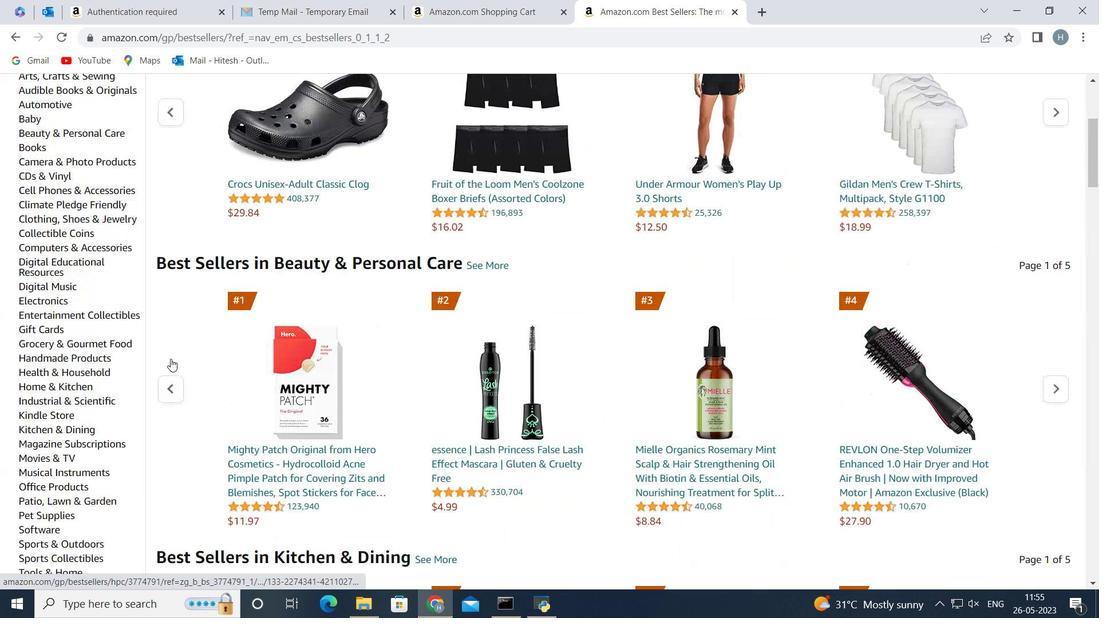 
Action: Mouse scrolled (171, 359) with delta (0, 0)
Screenshot: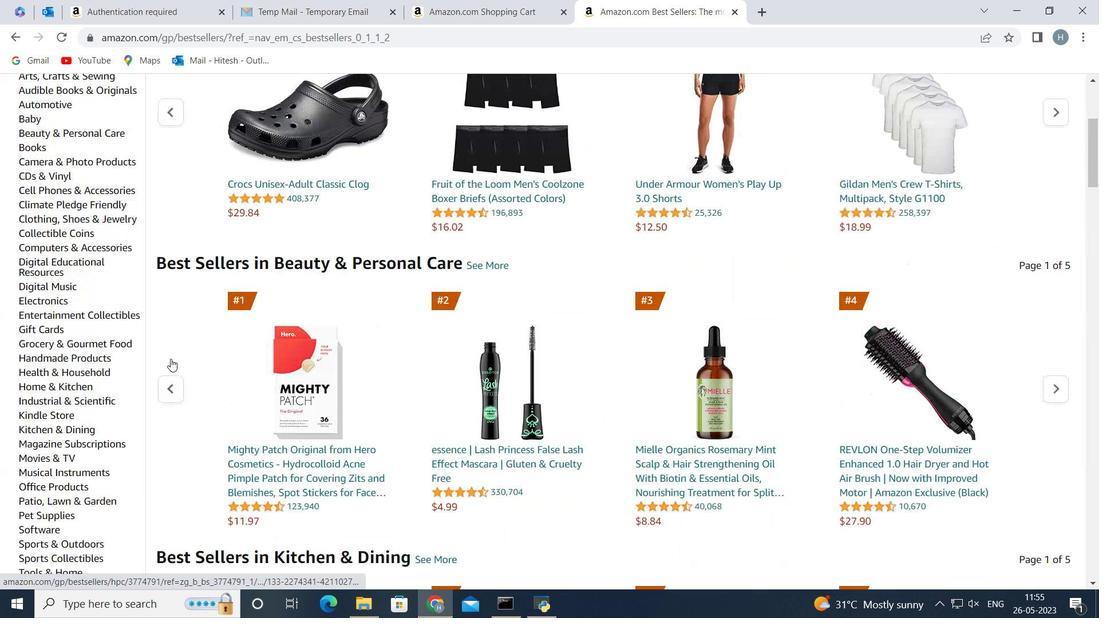 
Action: Mouse scrolled (171, 359) with delta (0, 0)
Screenshot: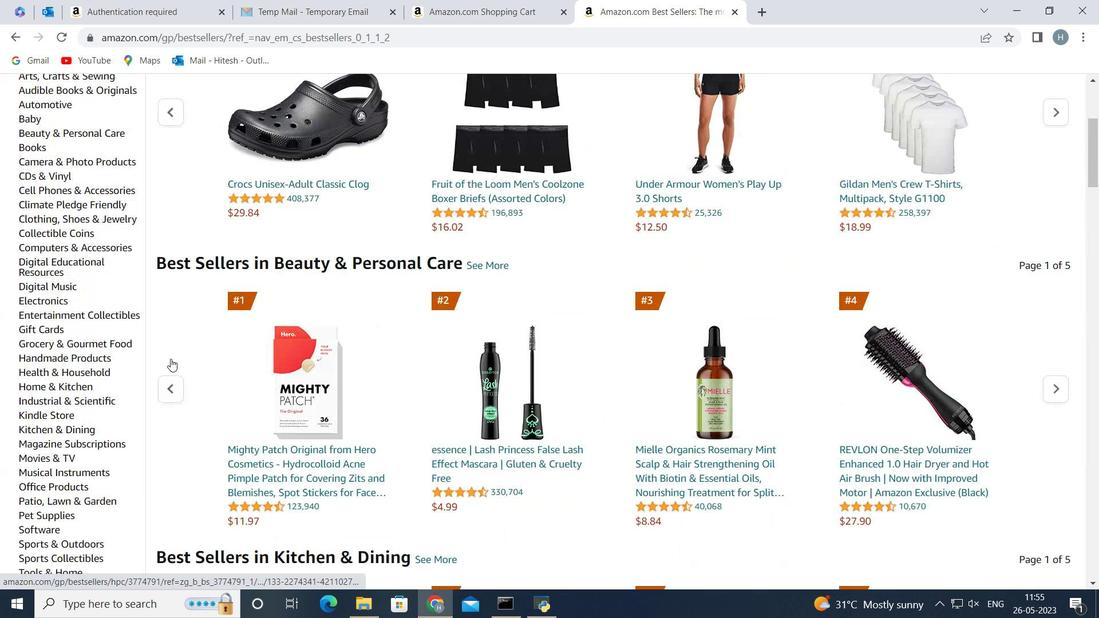
Action: Mouse moved to (143, 86)
Screenshot: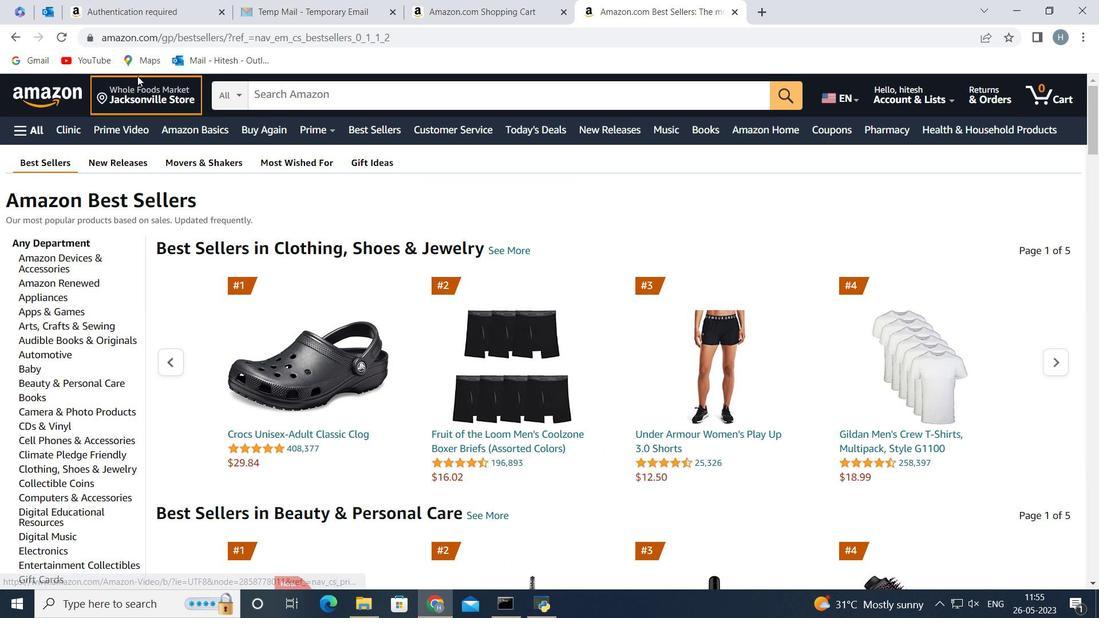 
Action: Mouse pressed left at (143, 86)
Screenshot: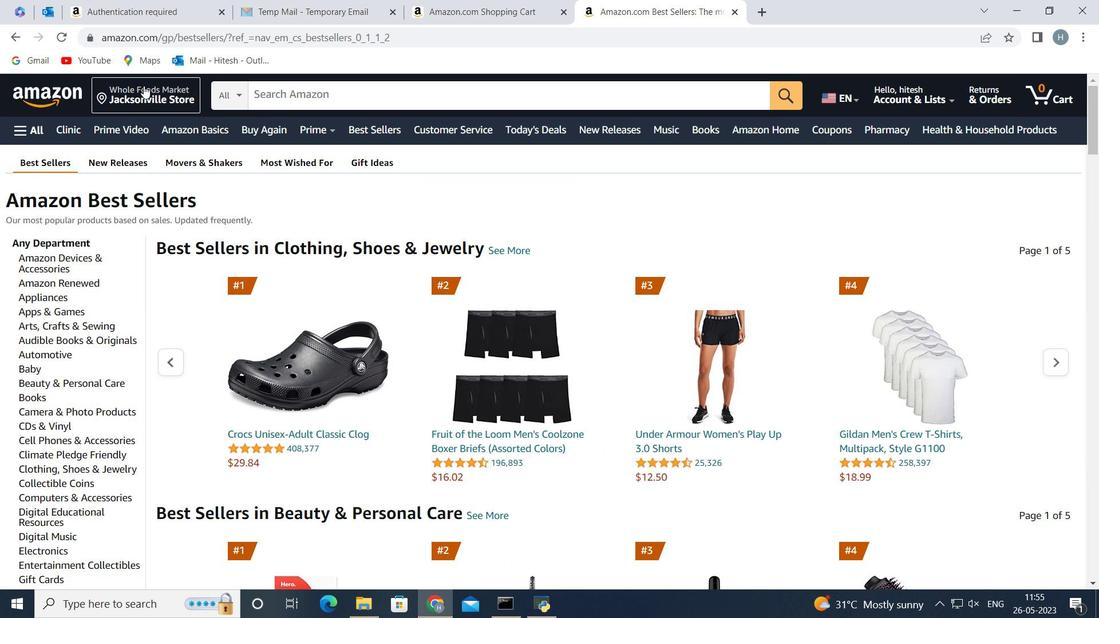 
Action: Mouse moved to (488, 405)
Screenshot: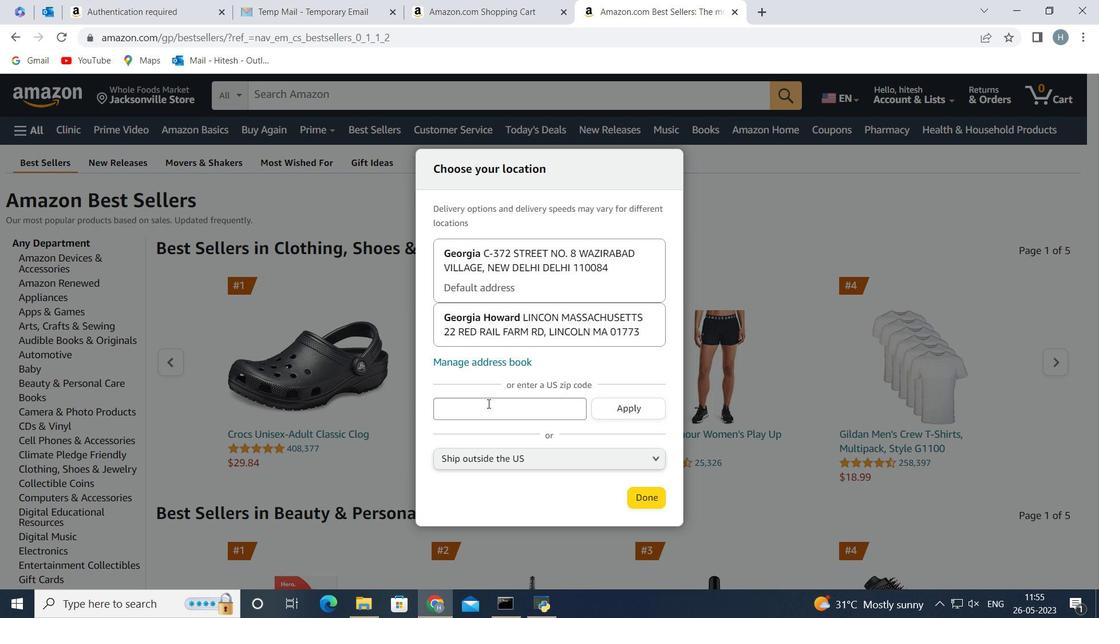
Action: Mouse pressed left at (488, 407)
Screenshot: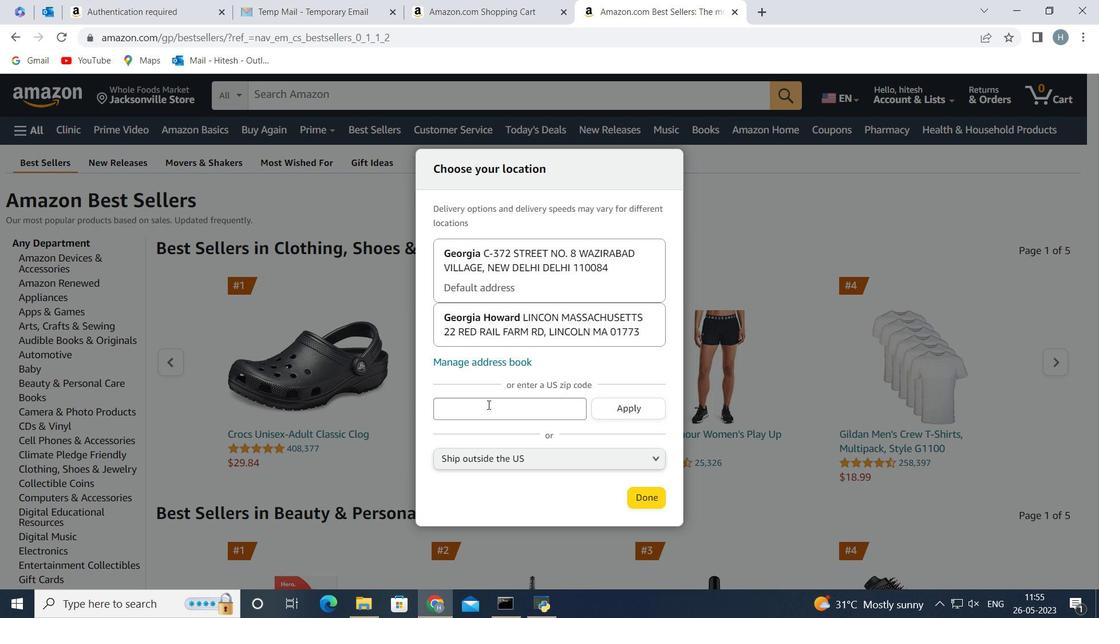 
Action: Mouse moved to (484, 406)
Screenshot: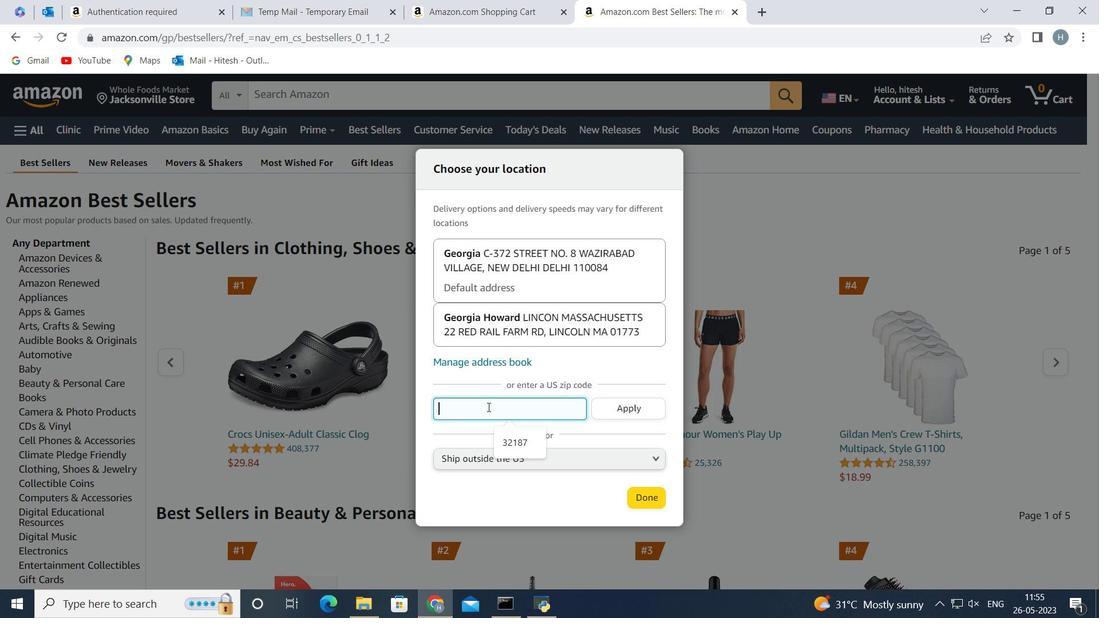 
Action: Key pressed 23320
Screenshot: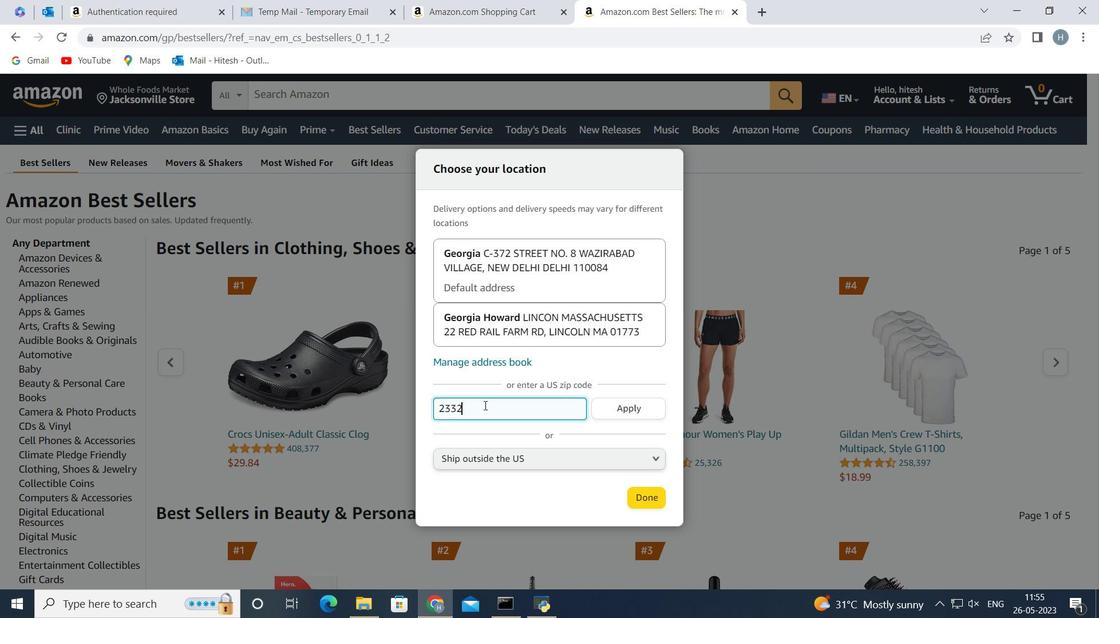 
Action: Mouse moved to (612, 403)
Screenshot: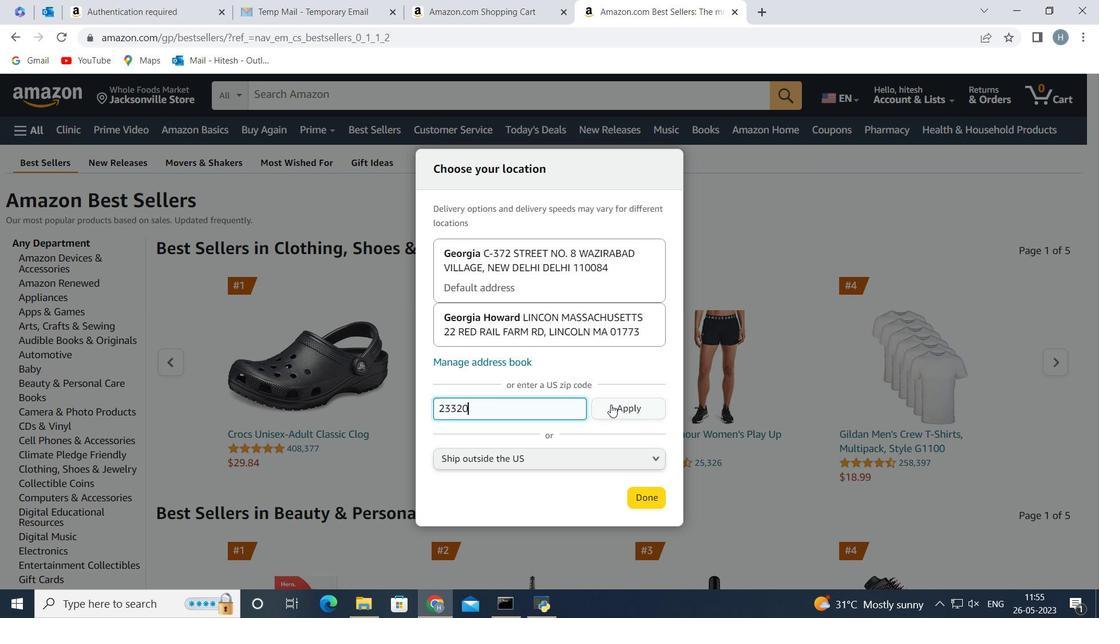 
Action: Mouse pressed left at (612, 403)
Screenshot: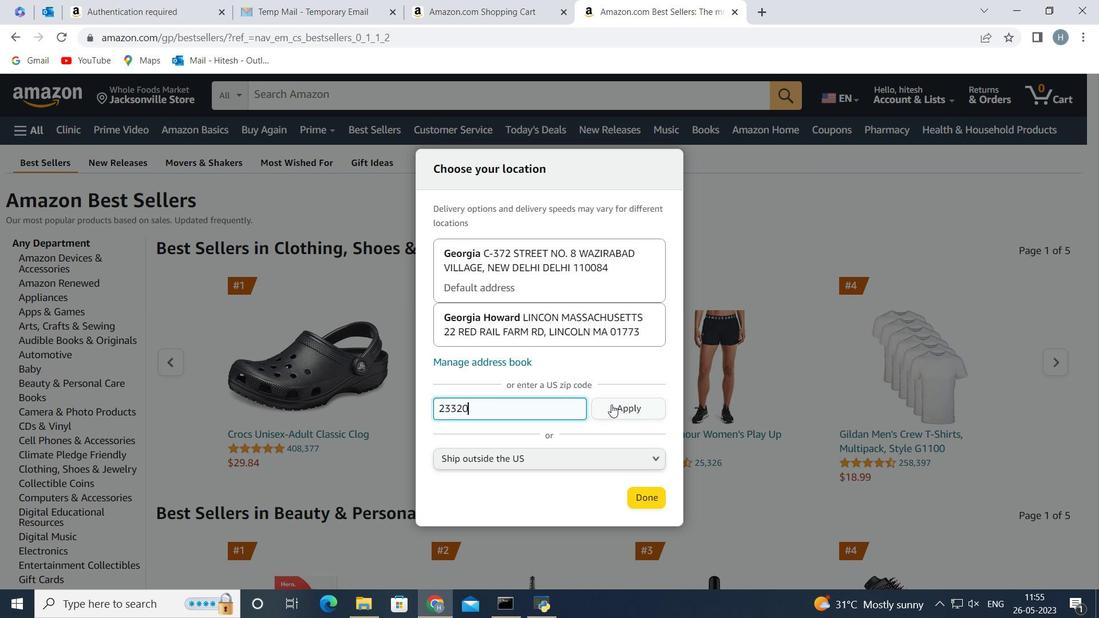 
Action: Mouse moved to (651, 508)
Screenshot: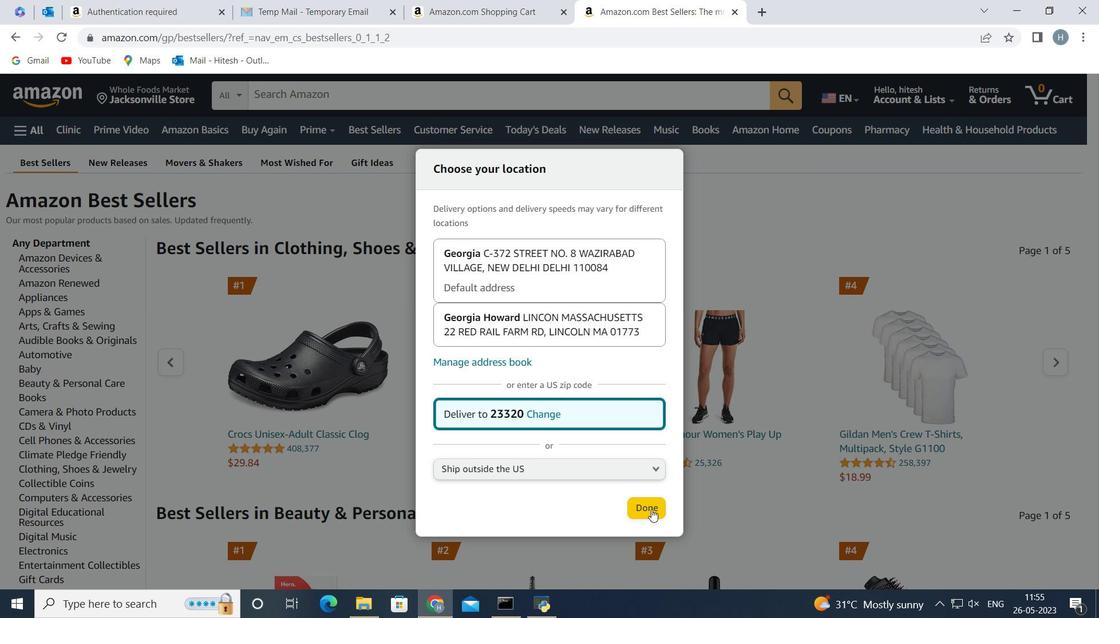 
Action: Mouse pressed left at (651, 508)
Screenshot: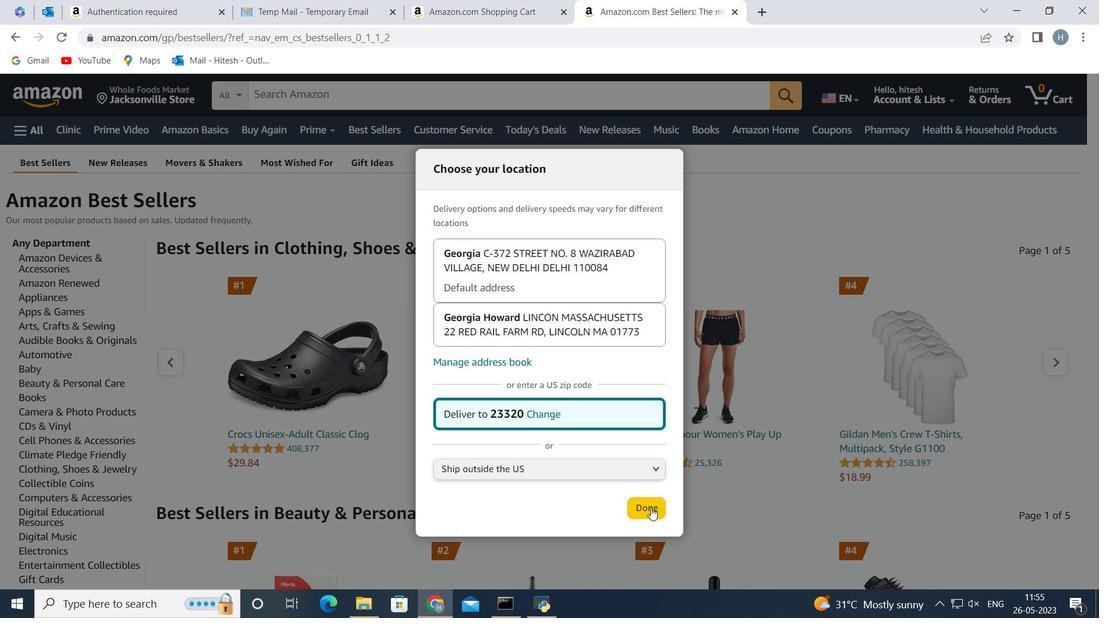 
Action: Mouse moved to (21, 133)
Screenshot: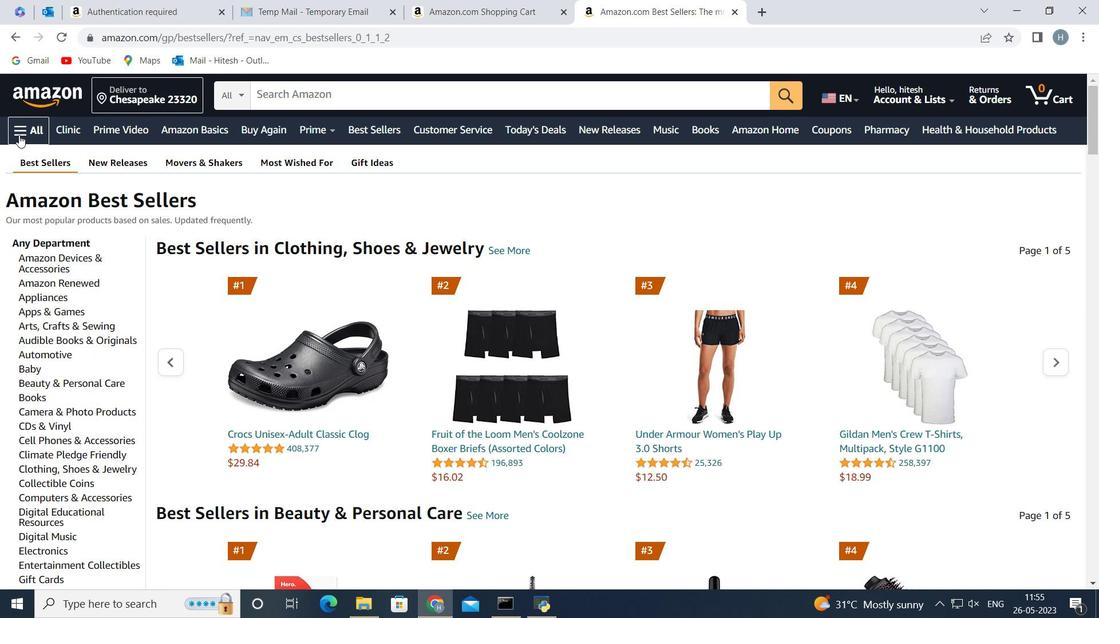 
Action: Mouse pressed left at (21, 133)
Screenshot: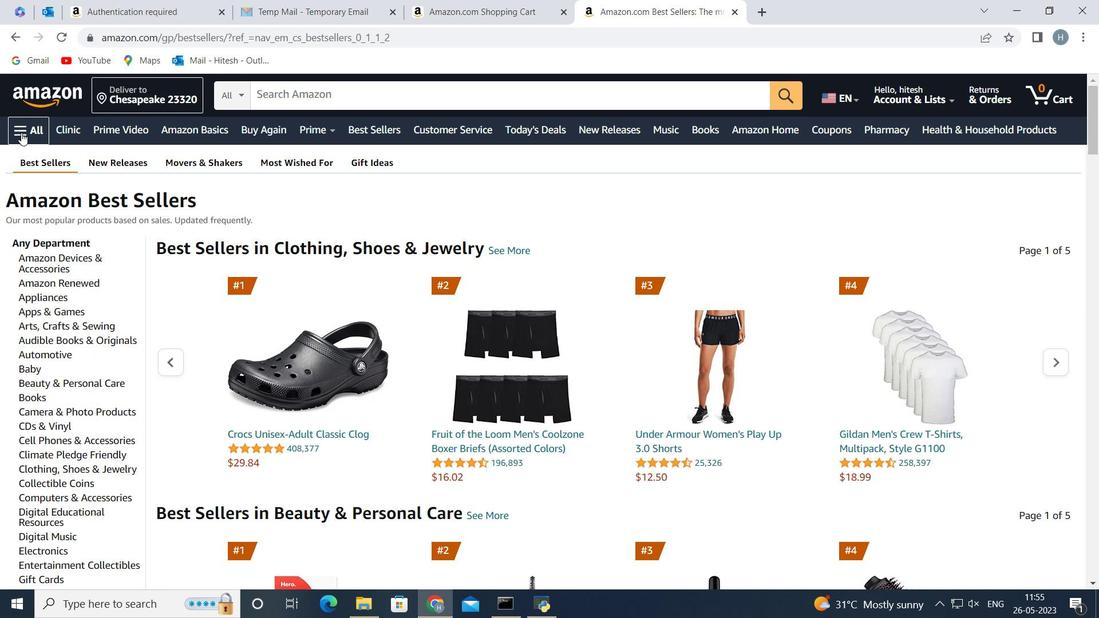 
Action: Mouse moved to (104, 363)
Screenshot: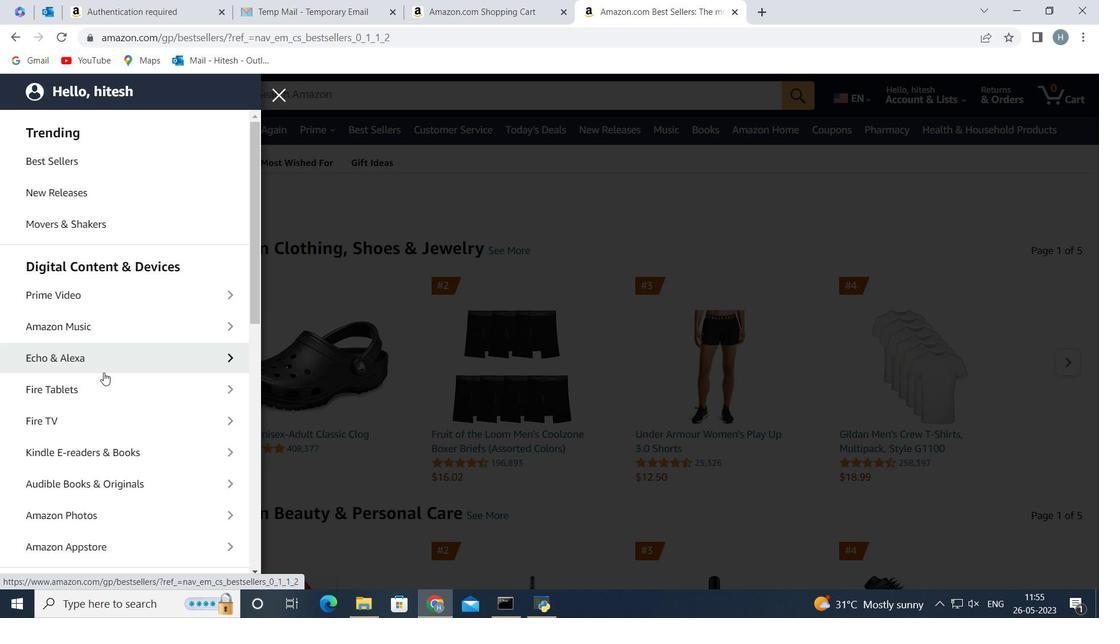 
Action: Mouse scrolled (104, 363) with delta (0, 0)
Screenshot: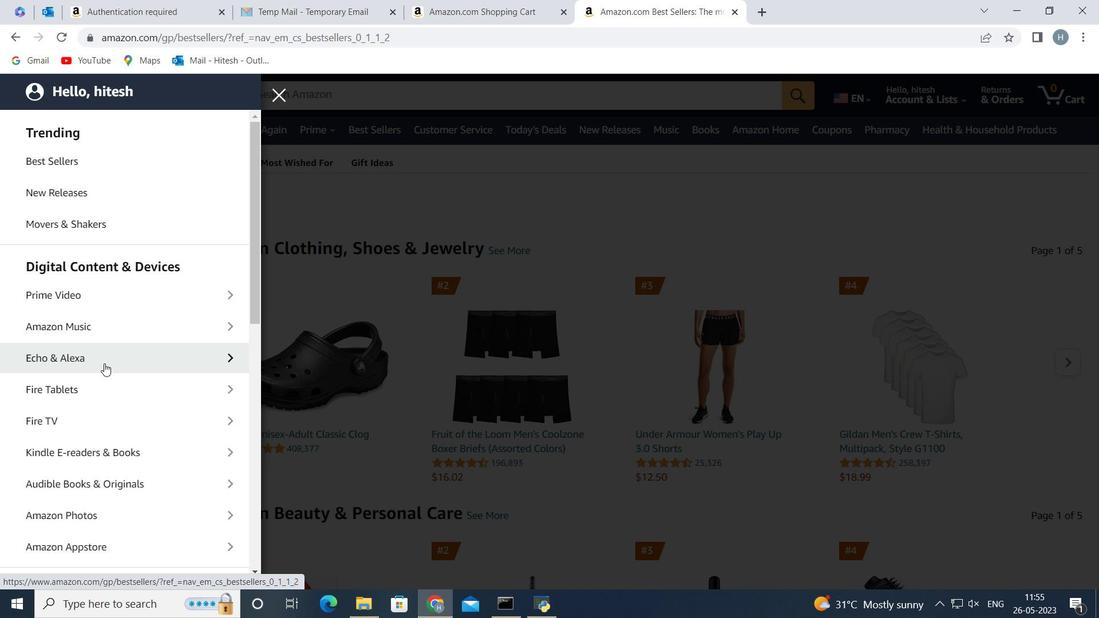 
Action: Mouse scrolled (104, 363) with delta (0, 0)
Screenshot: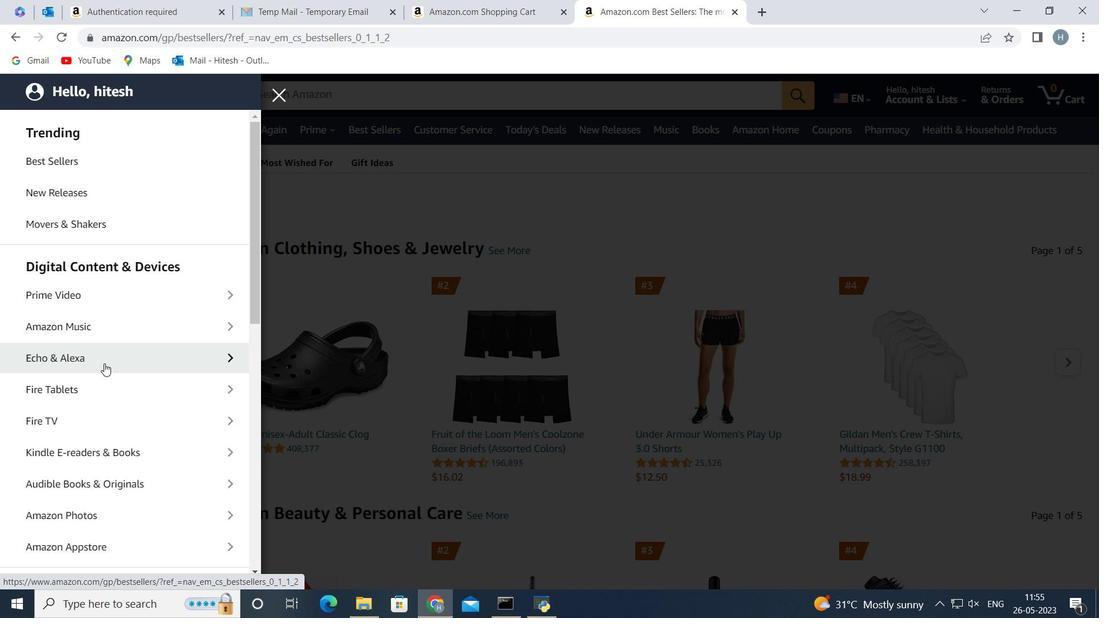 
Action: Mouse scrolled (104, 363) with delta (0, 0)
Screenshot: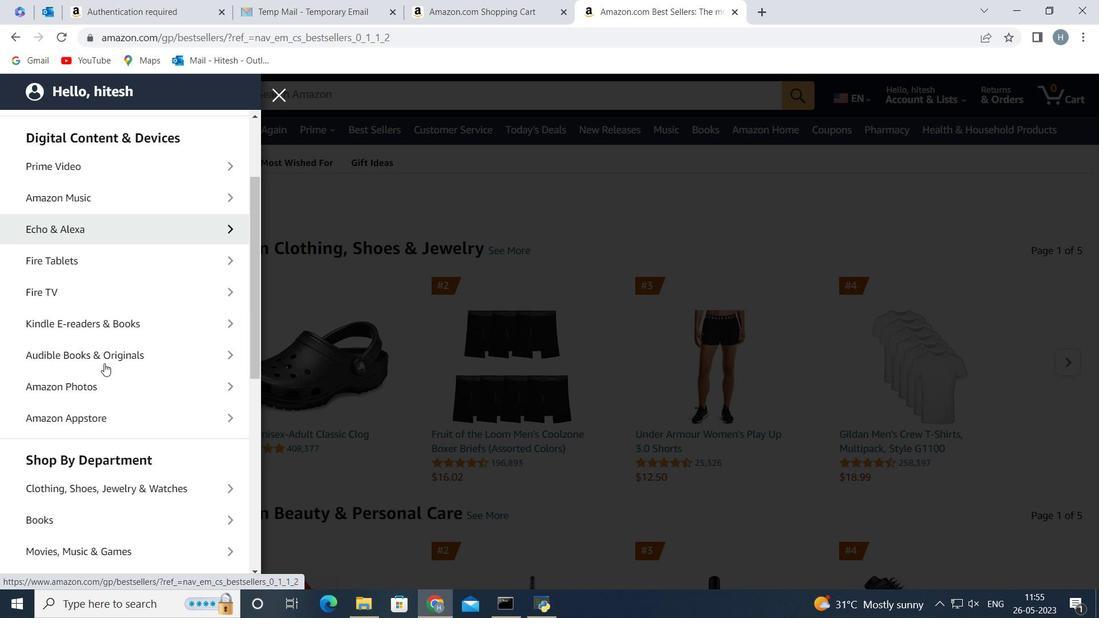 
Action: Mouse scrolled (104, 363) with delta (0, 0)
Screenshot: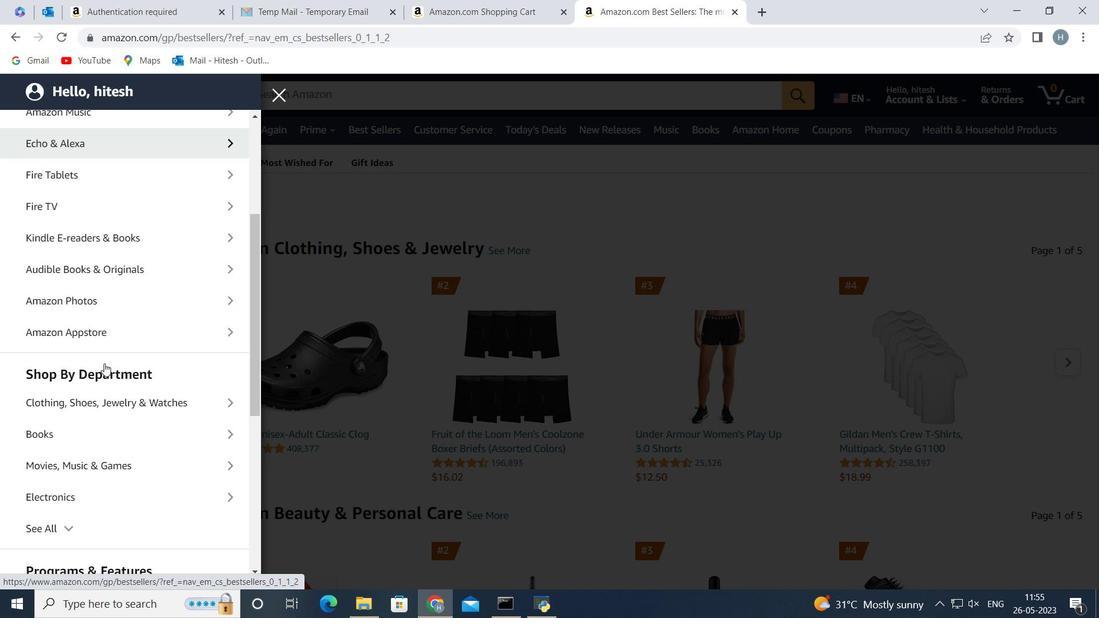 
Action: Mouse scrolled (104, 363) with delta (0, 0)
Screenshot: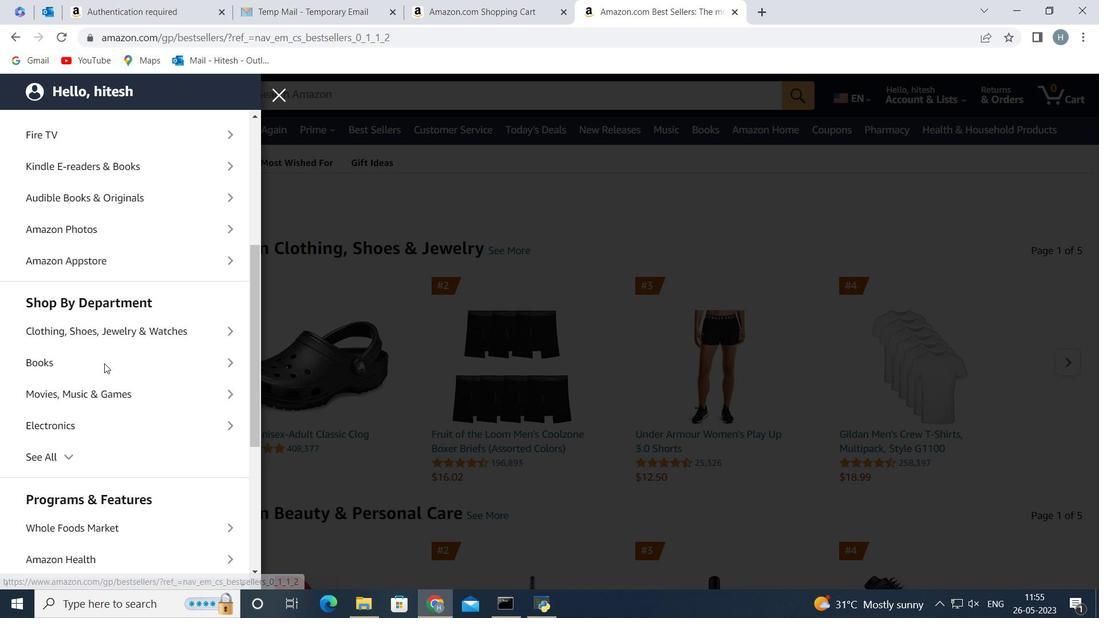 
Action: Mouse scrolled (104, 363) with delta (0, 0)
Screenshot: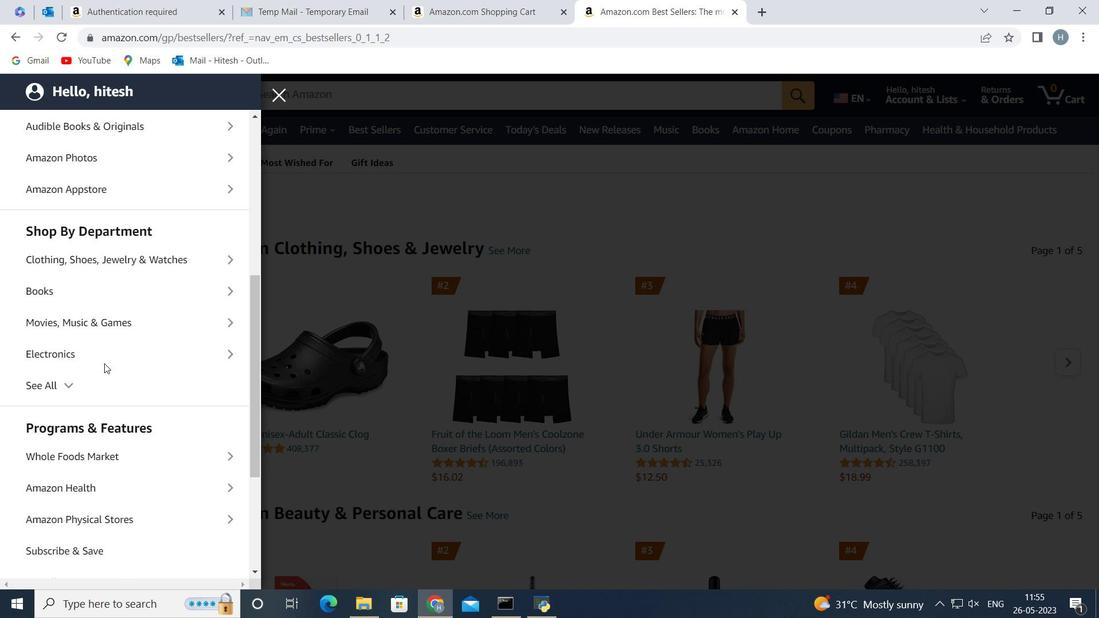 
Action: Mouse moved to (104, 383)
Screenshot: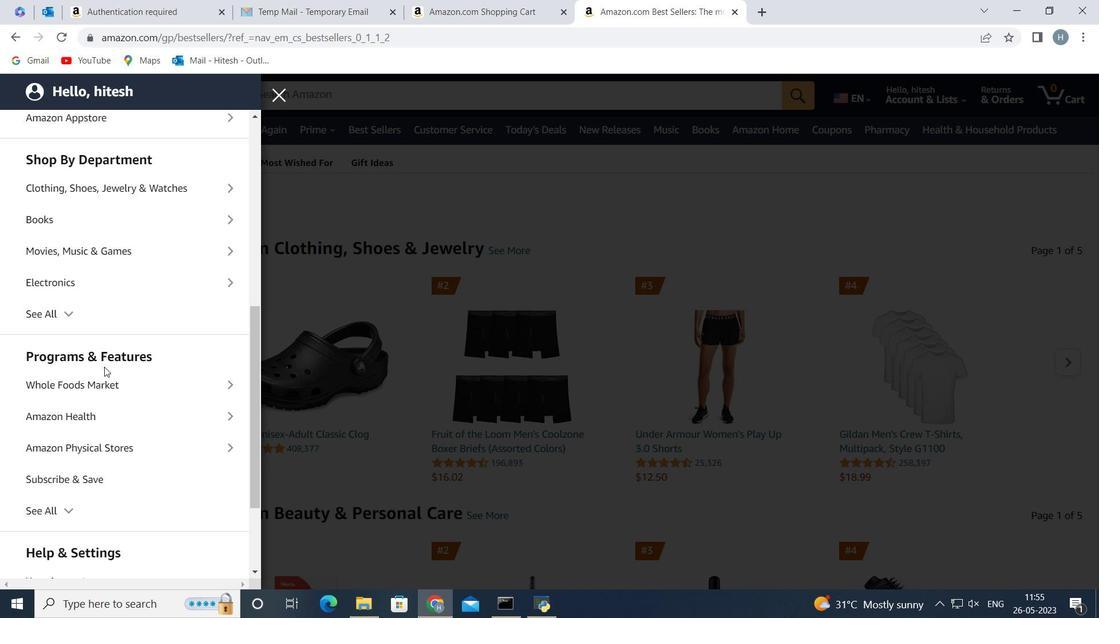 
Action: Mouse pressed left at (104, 383)
Screenshot: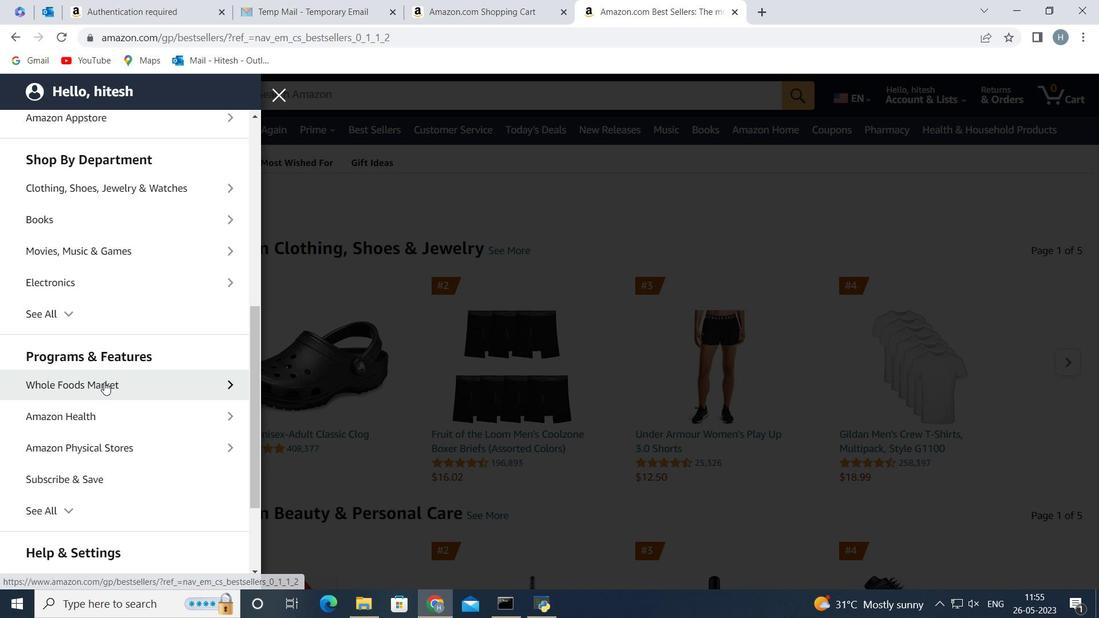 
Action: Mouse moved to (91, 187)
Screenshot: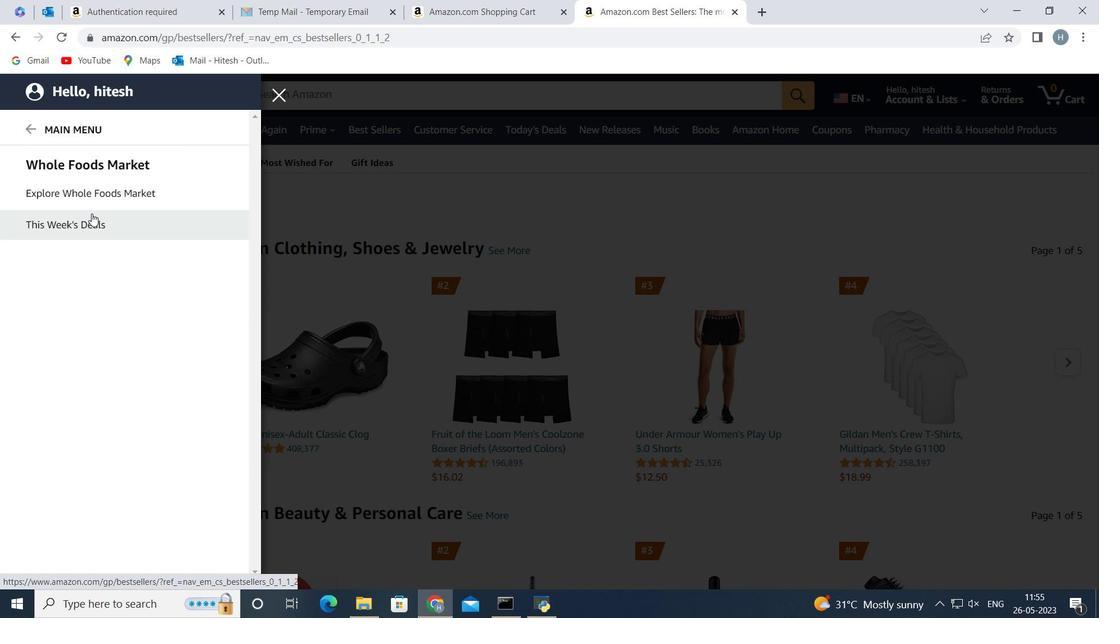 
Action: Mouse pressed left at (91, 187)
Screenshot: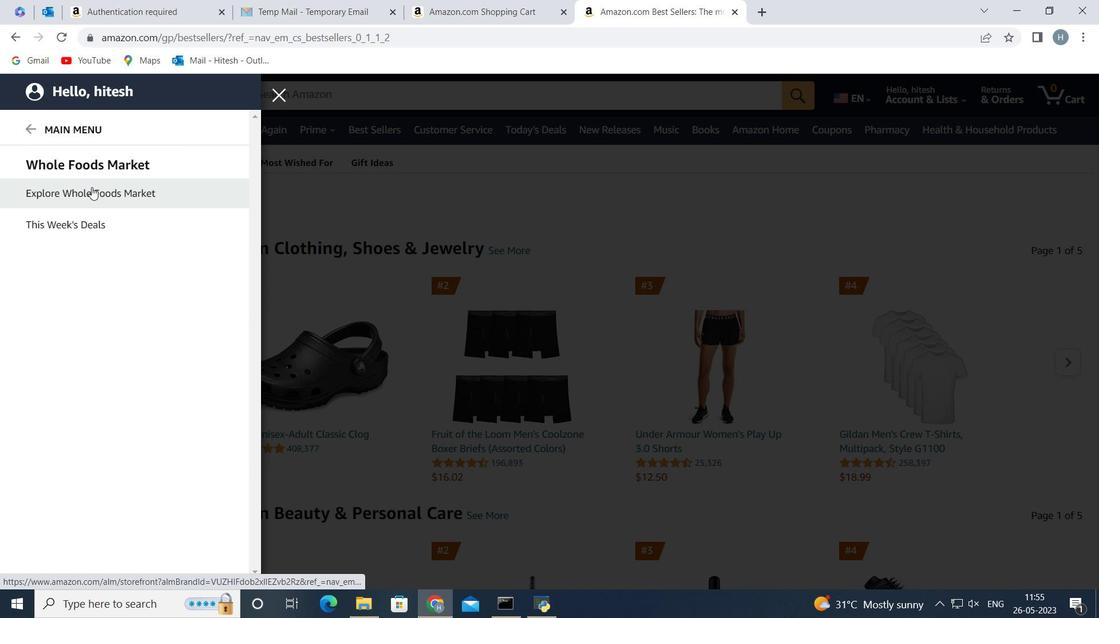 
Action: Mouse moved to (344, 93)
Screenshot: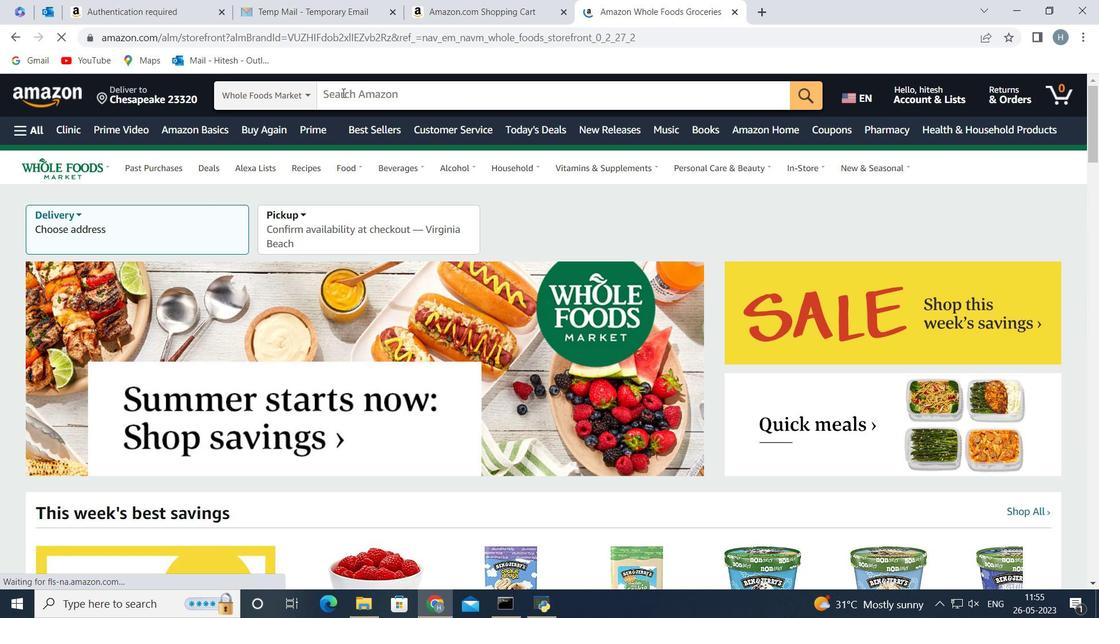 
Action: Mouse pressed left at (344, 93)
Screenshot: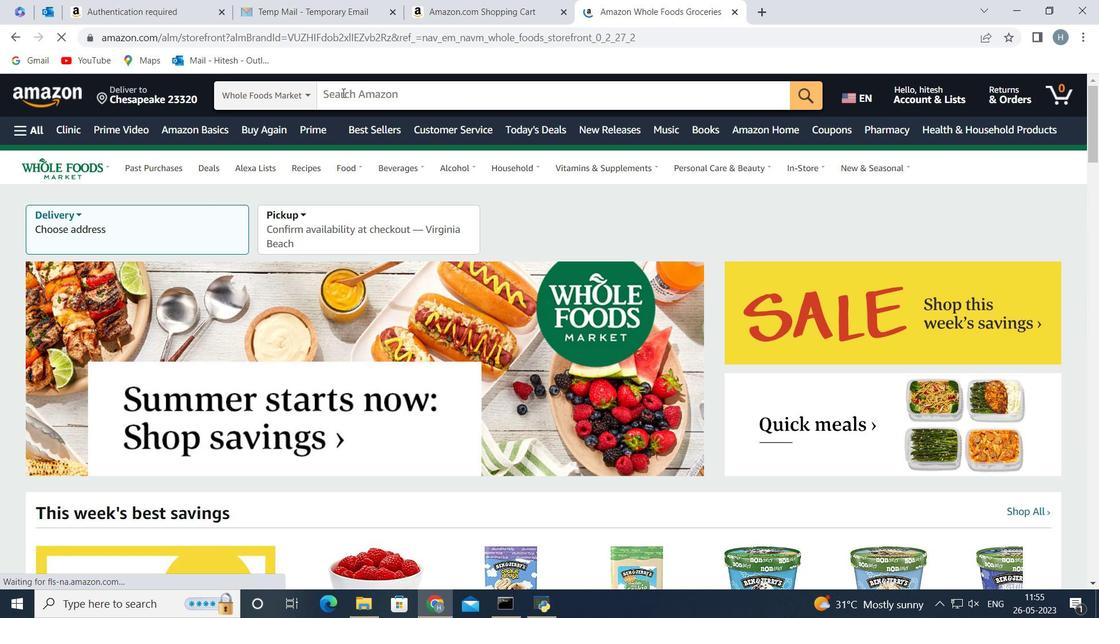 
Action: Mouse moved to (346, 93)
Screenshot: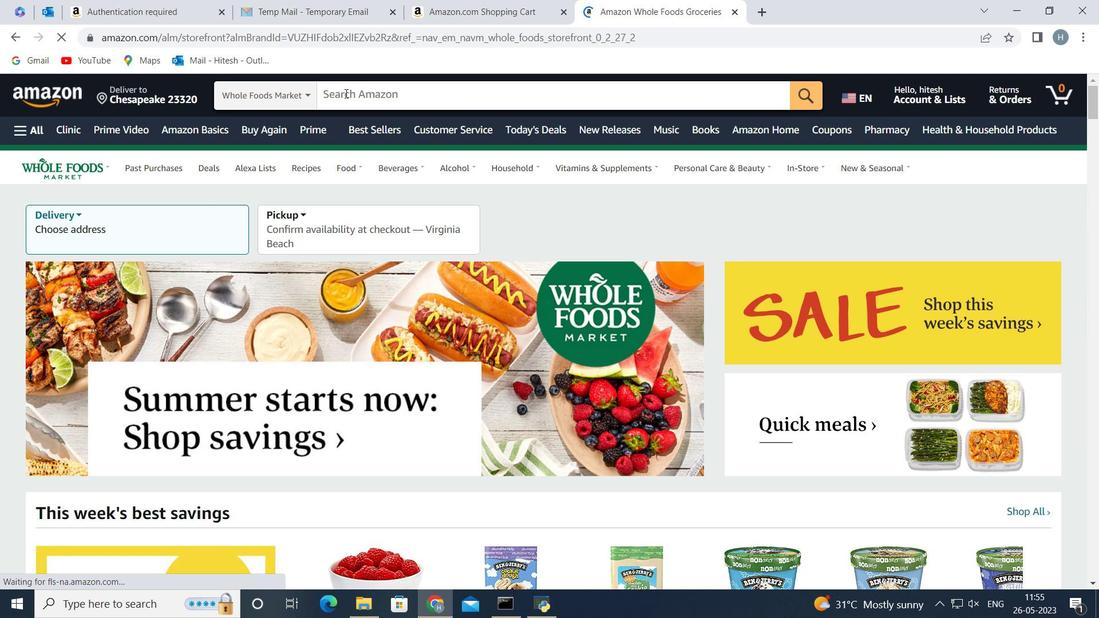 
Action: Key pressed organic<Key.space>shrimp<Key.enter>
Screenshot: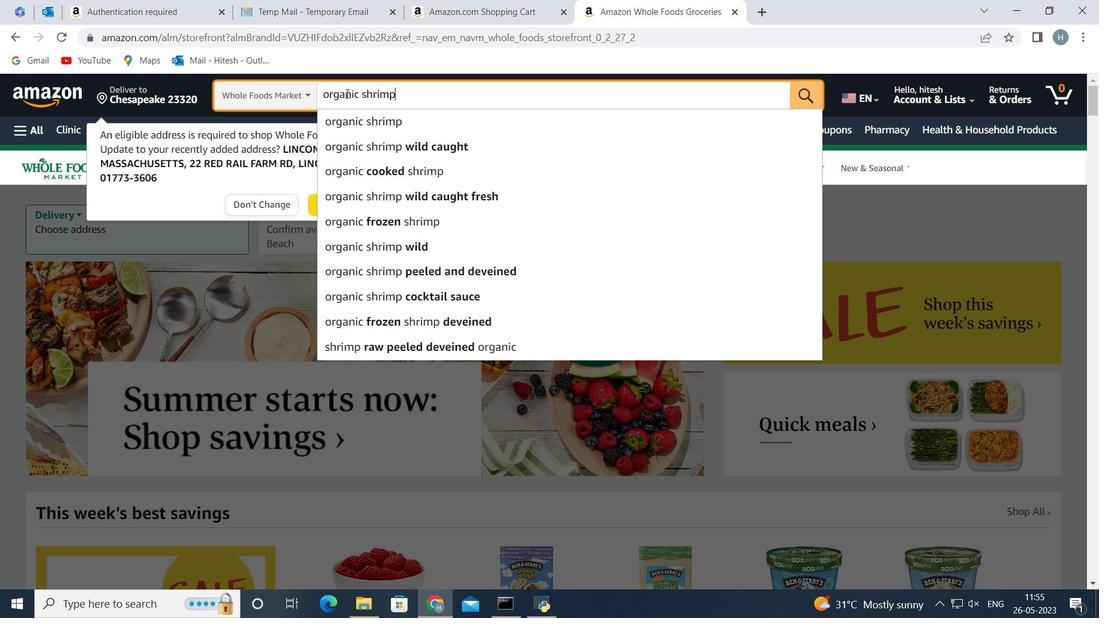 
Action: Mouse moved to (445, 343)
Screenshot: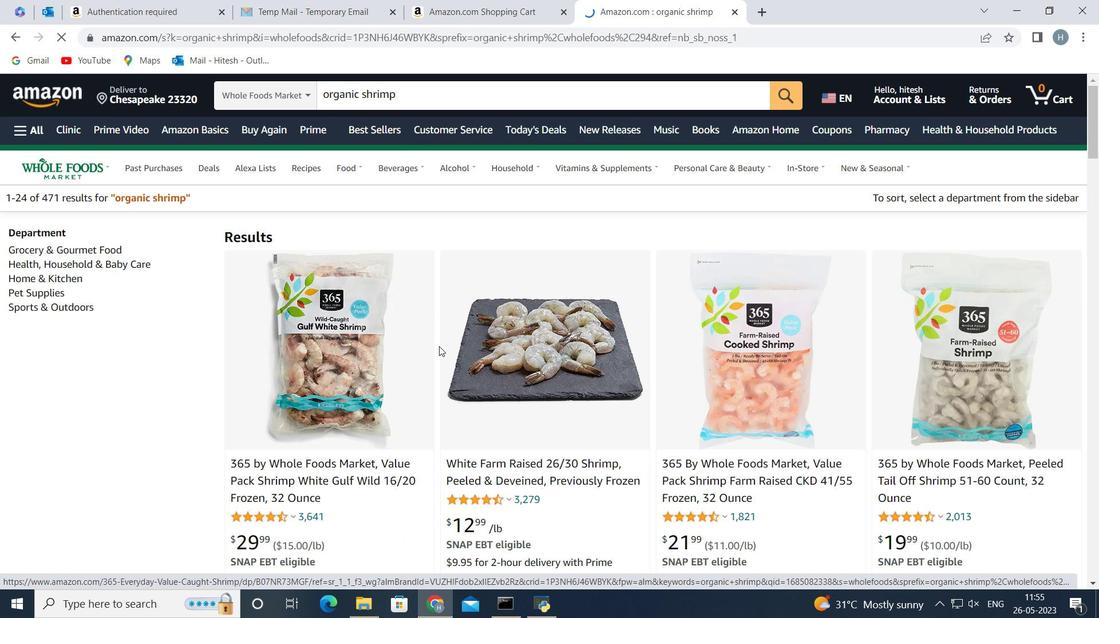 
Action: Mouse scrolled (445, 343) with delta (0, 0)
Screenshot: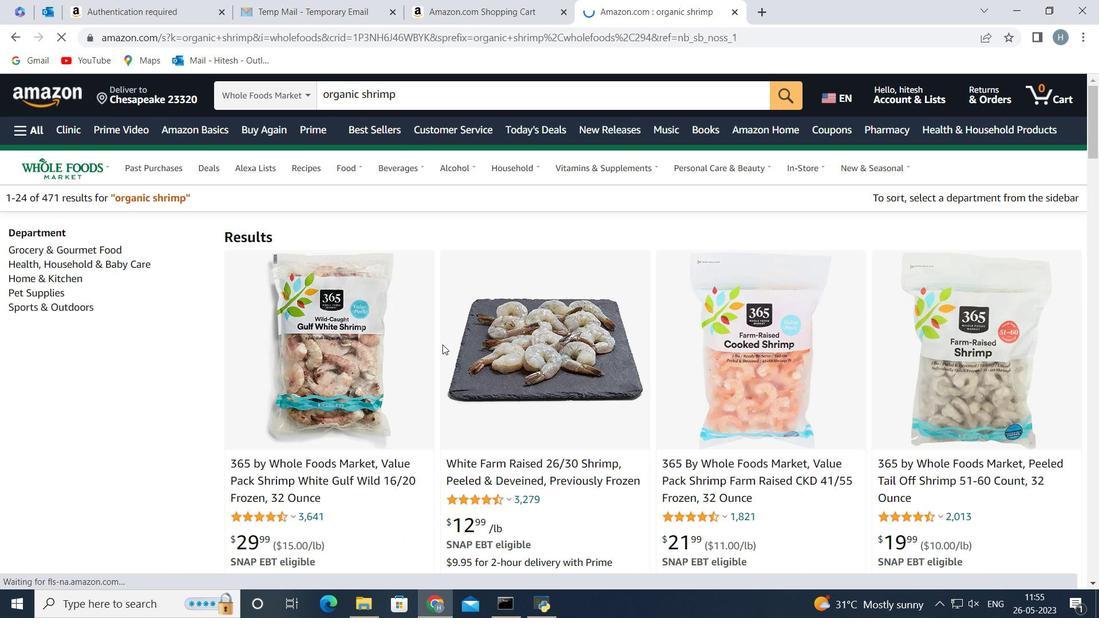 
Action: Mouse moved to (445, 343)
Screenshot: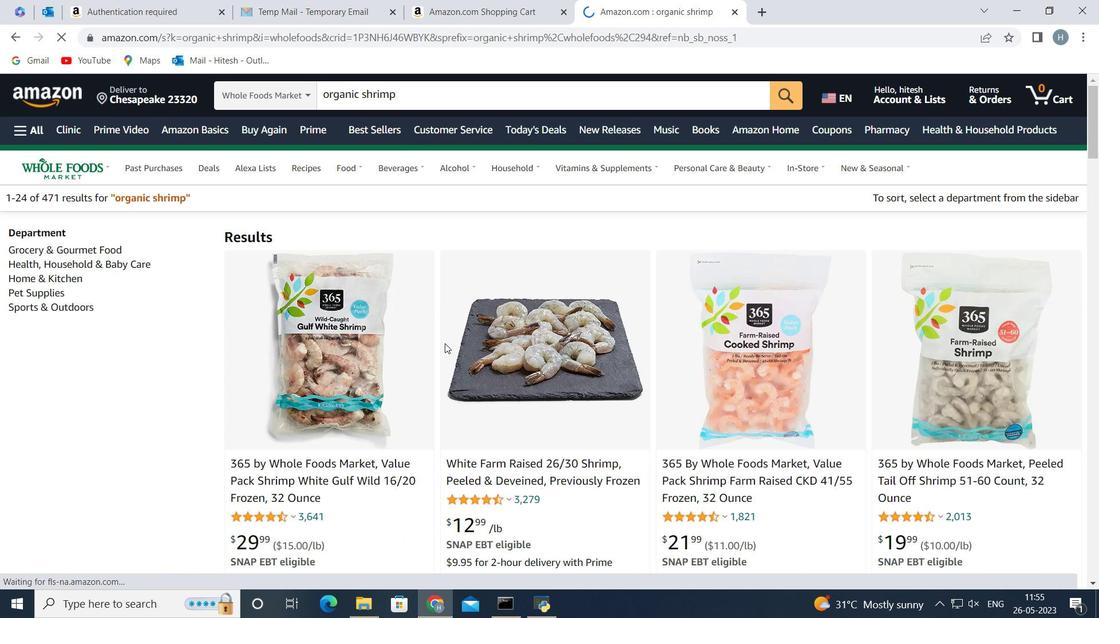 
Action: Mouse scrolled (445, 342) with delta (0, 0)
Screenshot: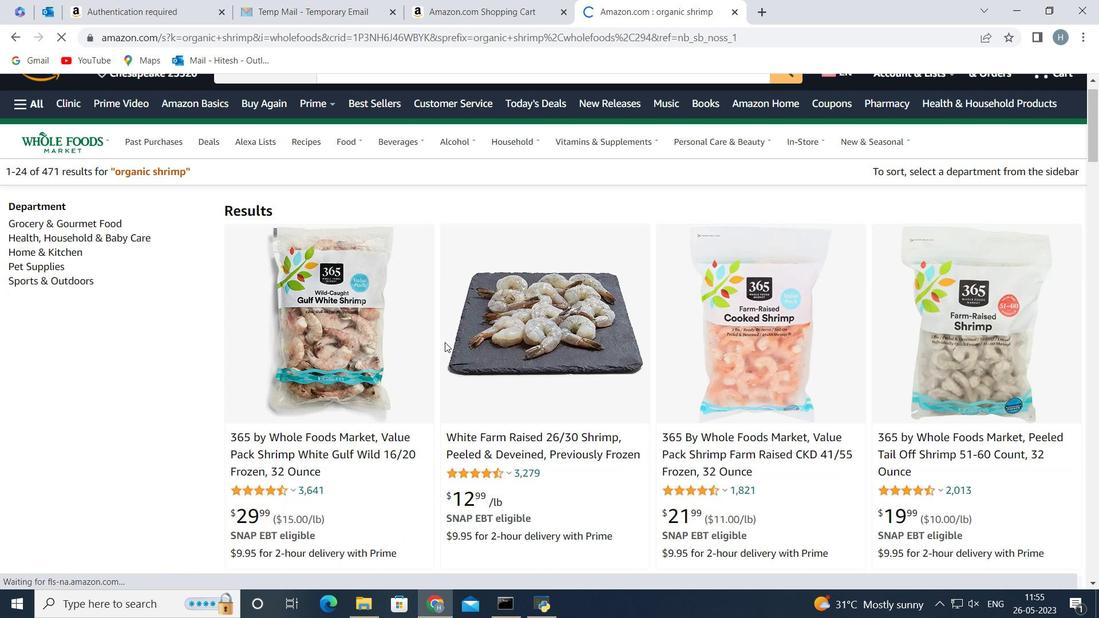 
Action: Mouse moved to (339, 293)
Screenshot: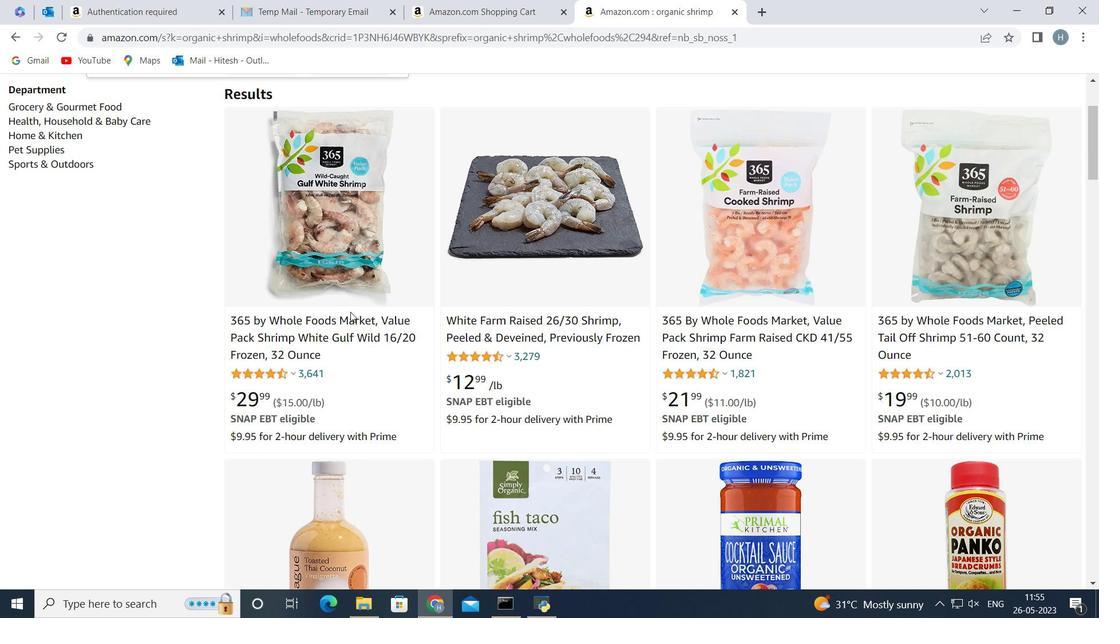 
Action: Mouse scrolled (339, 293) with delta (0, 0)
Screenshot: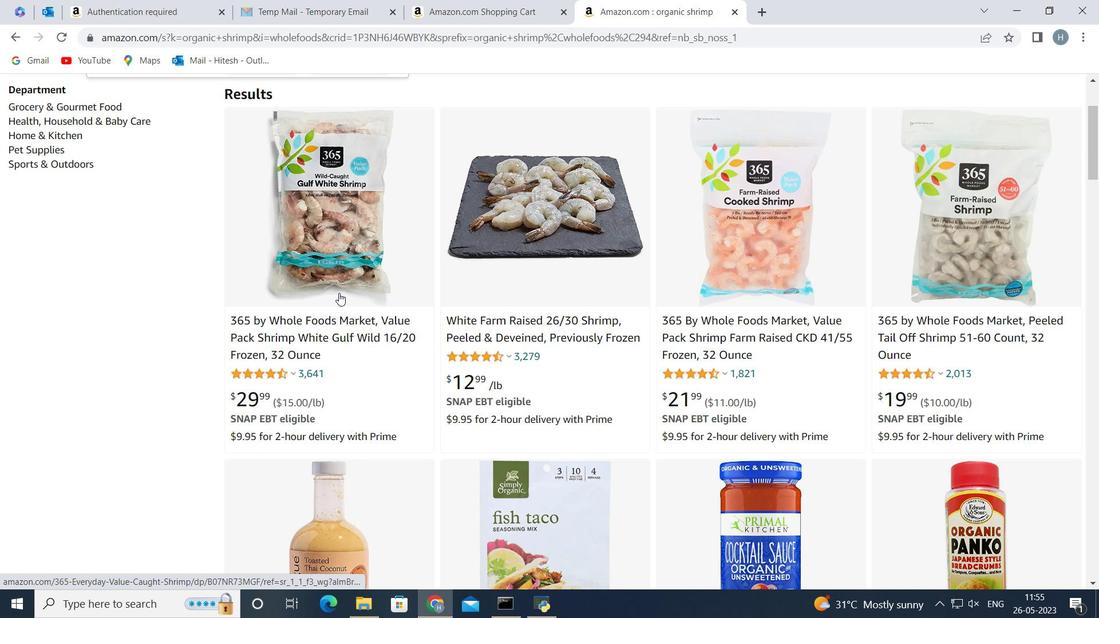 
Action: Mouse scrolled (339, 293) with delta (0, 0)
Screenshot: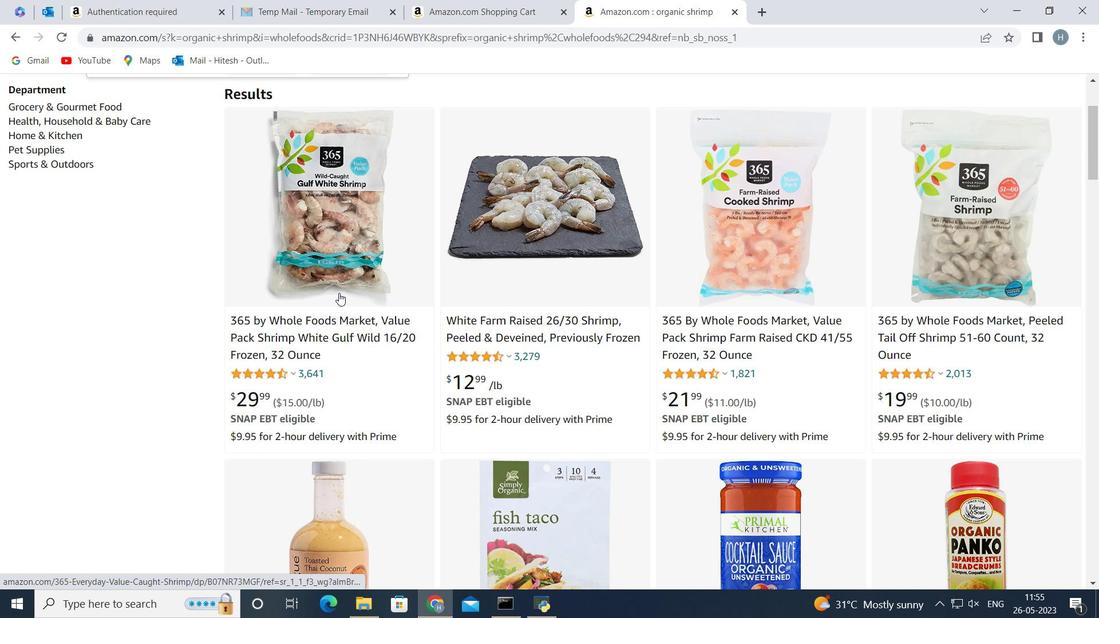 
Action: Mouse scrolled (339, 294) with delta (0, 0)
Screenshot: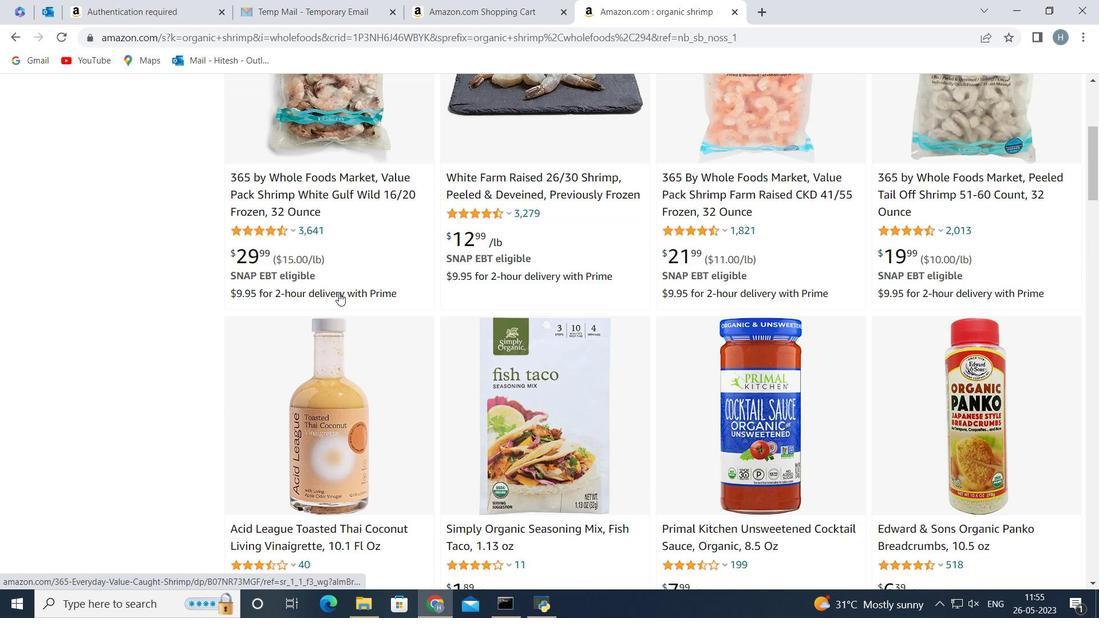 
Action: Mouse scrolled (339, 294) with delta (0, 0)
Screenshot: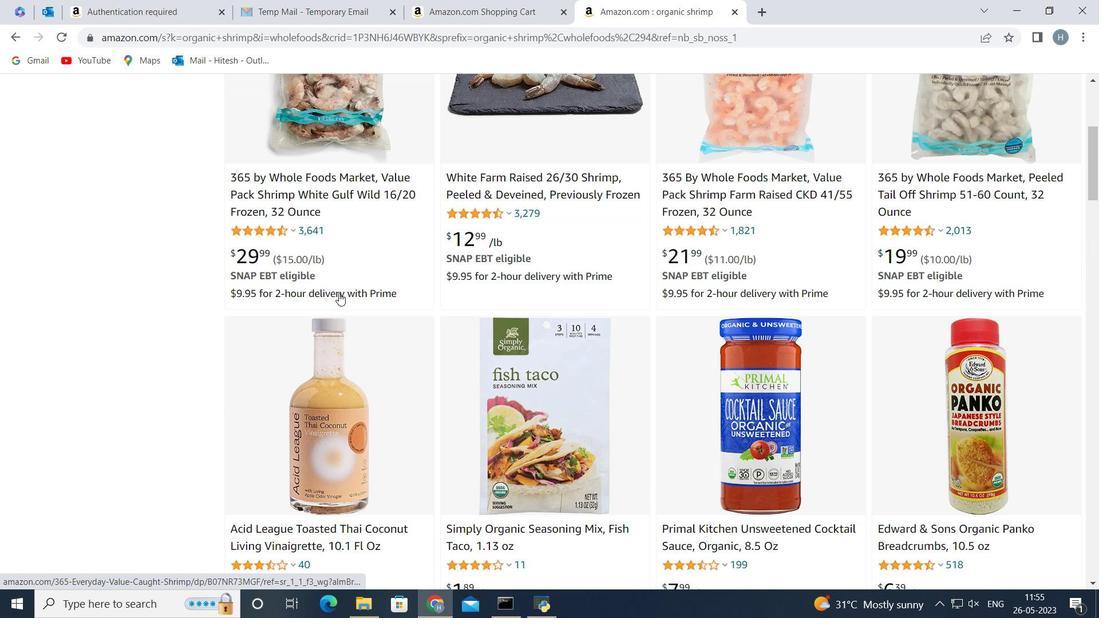 
Action: Mouse moved to (345, 263)
Screenshot: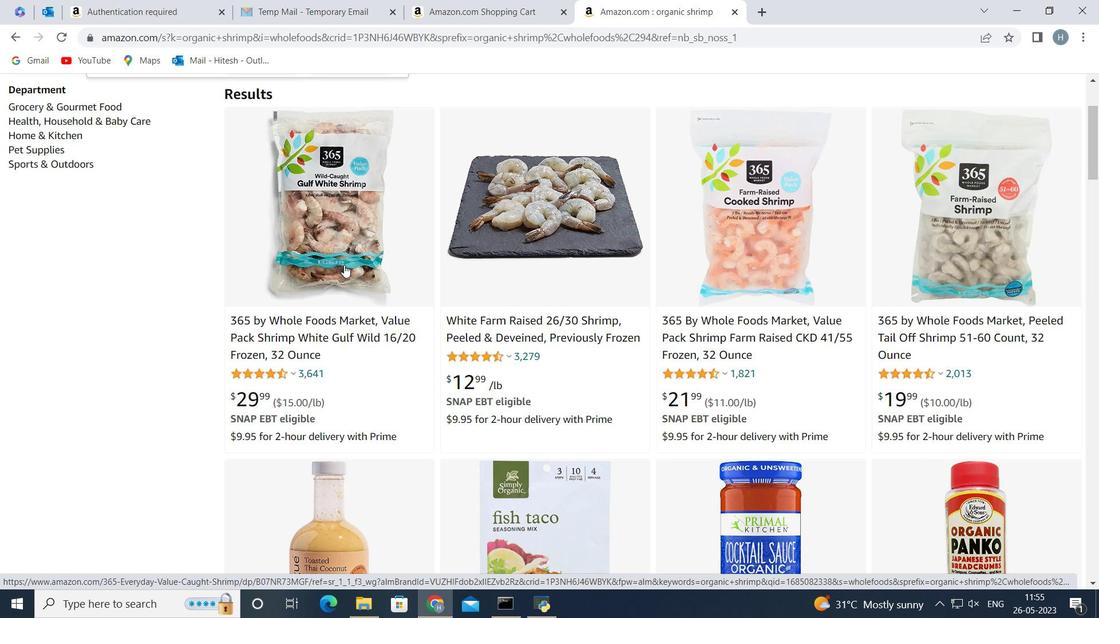 
Action: Mouse pressed left at (345, 263)
Screenshot: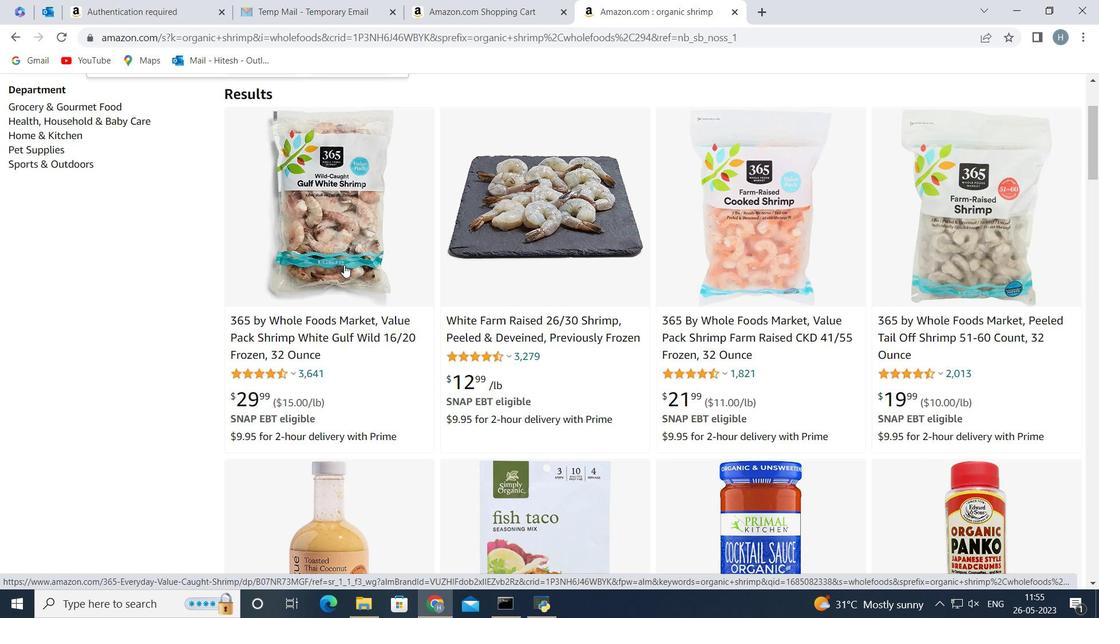 
Action: Mouse moved to (737, 358)
Screenshot: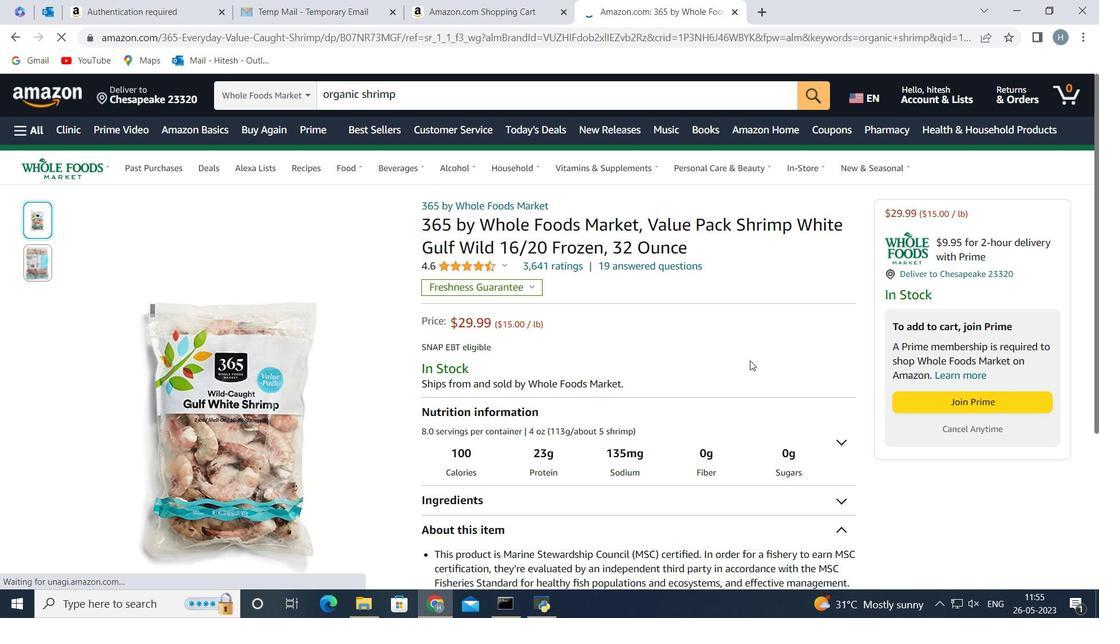 
Action: Mouse scrolled (737, 358) with delta (0, 0)
Screenshot: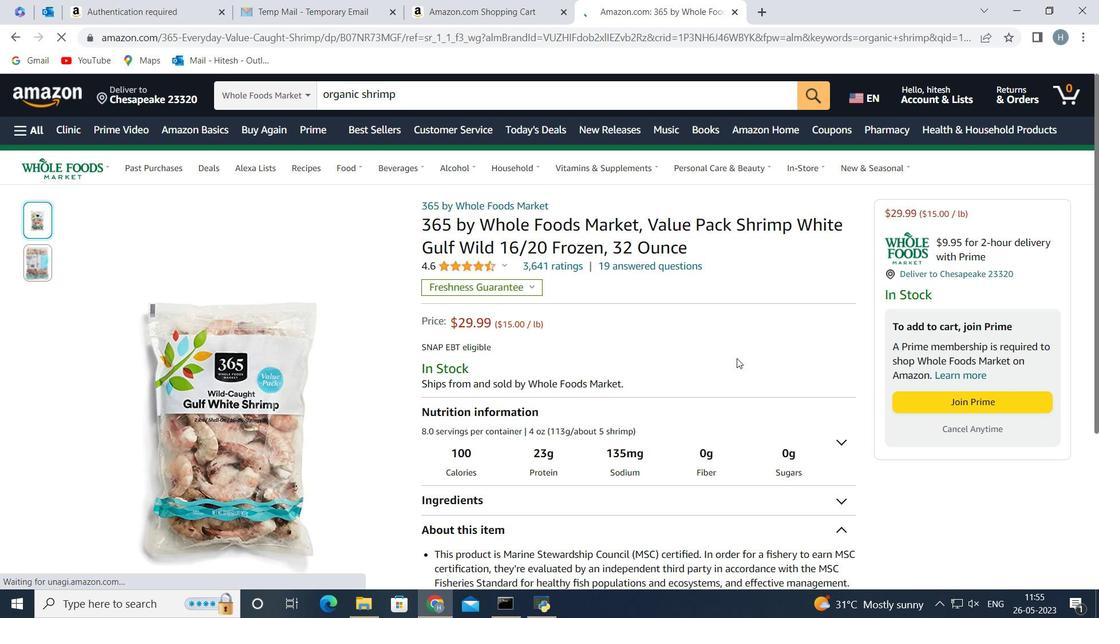 
Action: Mouse scrolled (737, 358) with delta (0, 0)
Screenshot: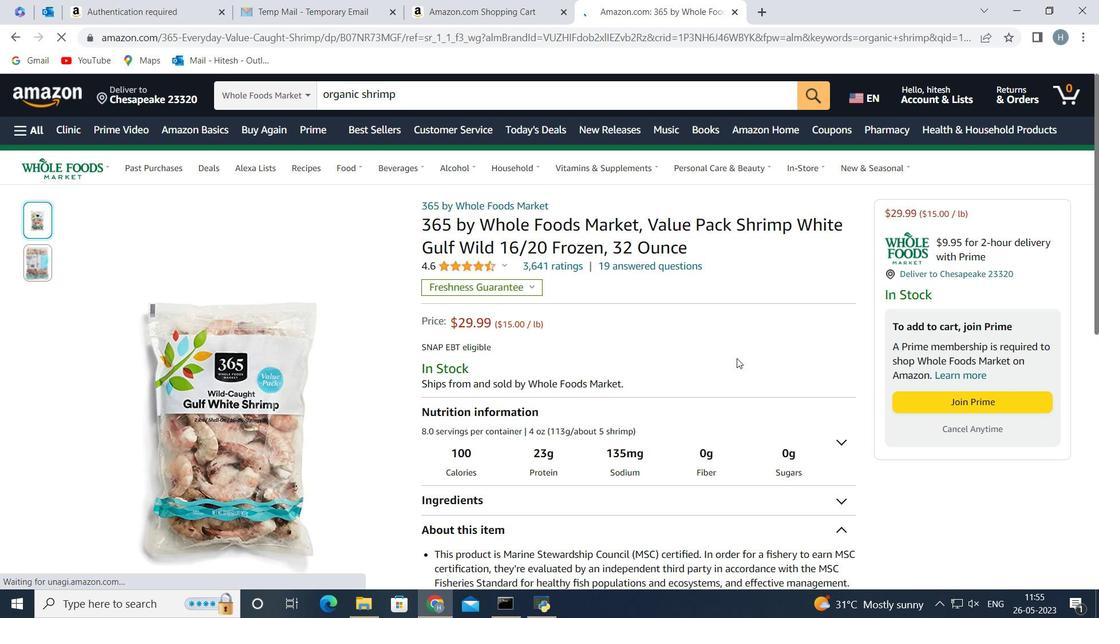 
Action: Mouse moved to (953, 255)
Screenshot: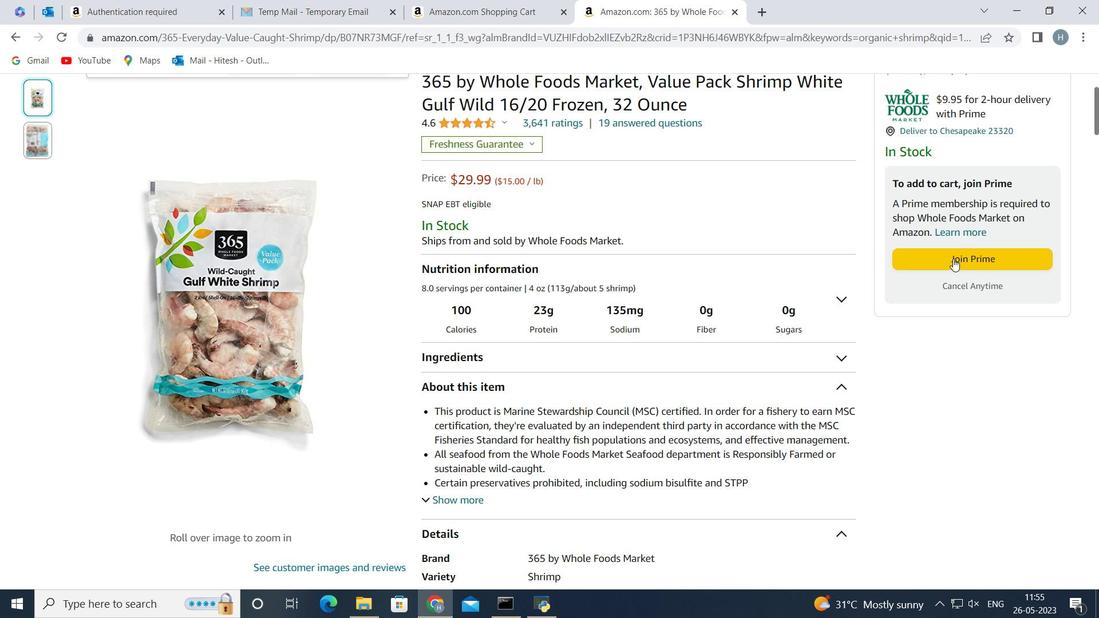 
Action: Mouse pressed left at (953, 255)
Screenshot: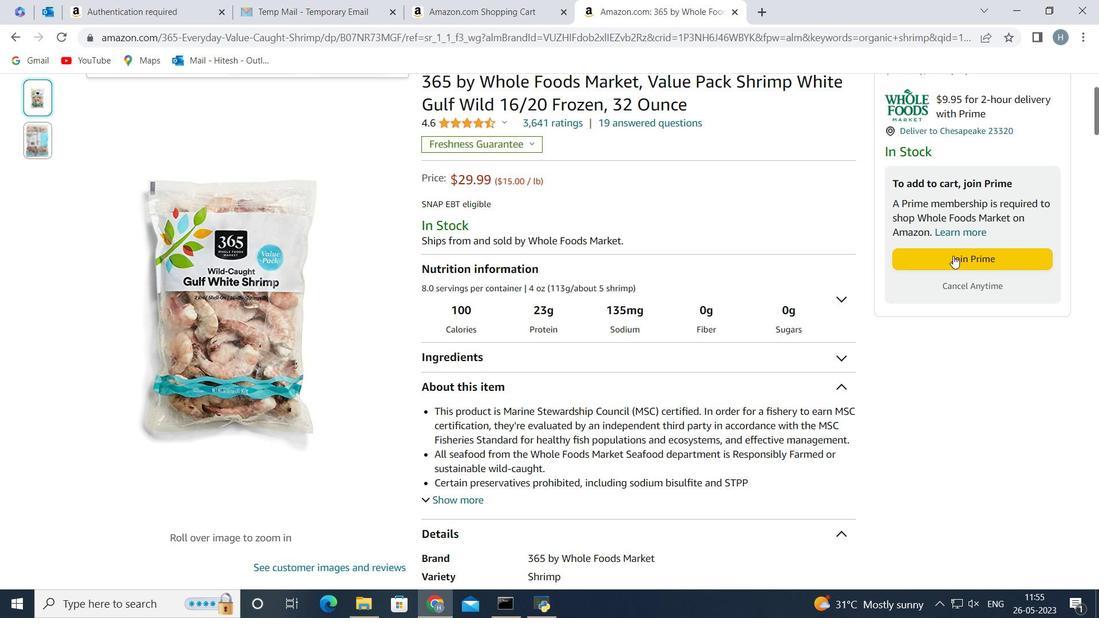 
Action: Mouse moved to (616, 331)
Screenshot: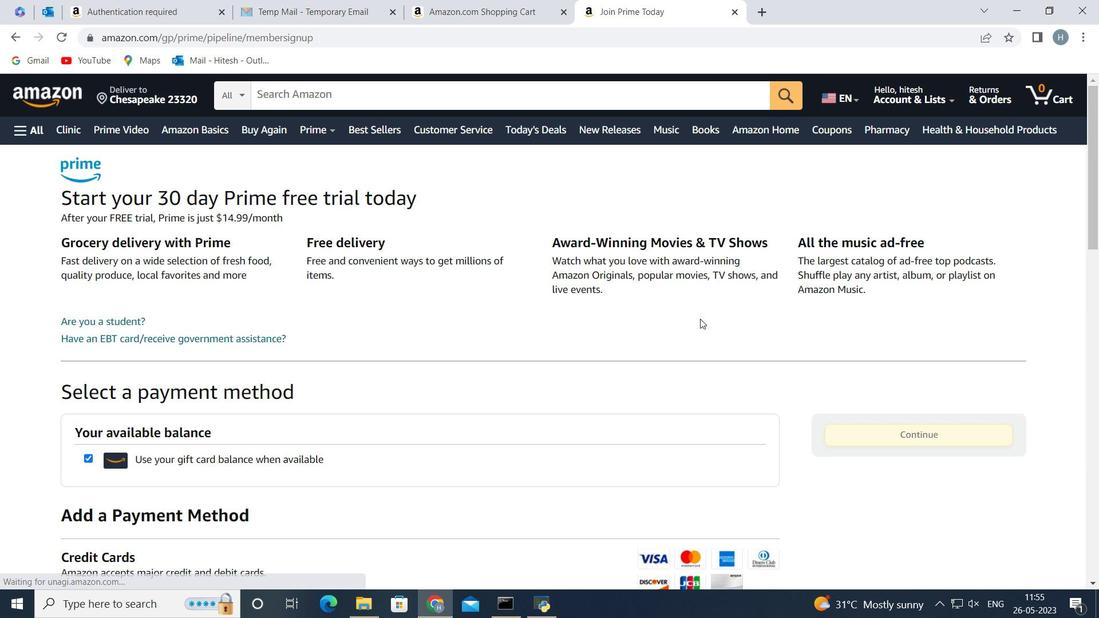 
Action: Mouse scrolled (616, 331) with delta (0, 0)
Screenshot: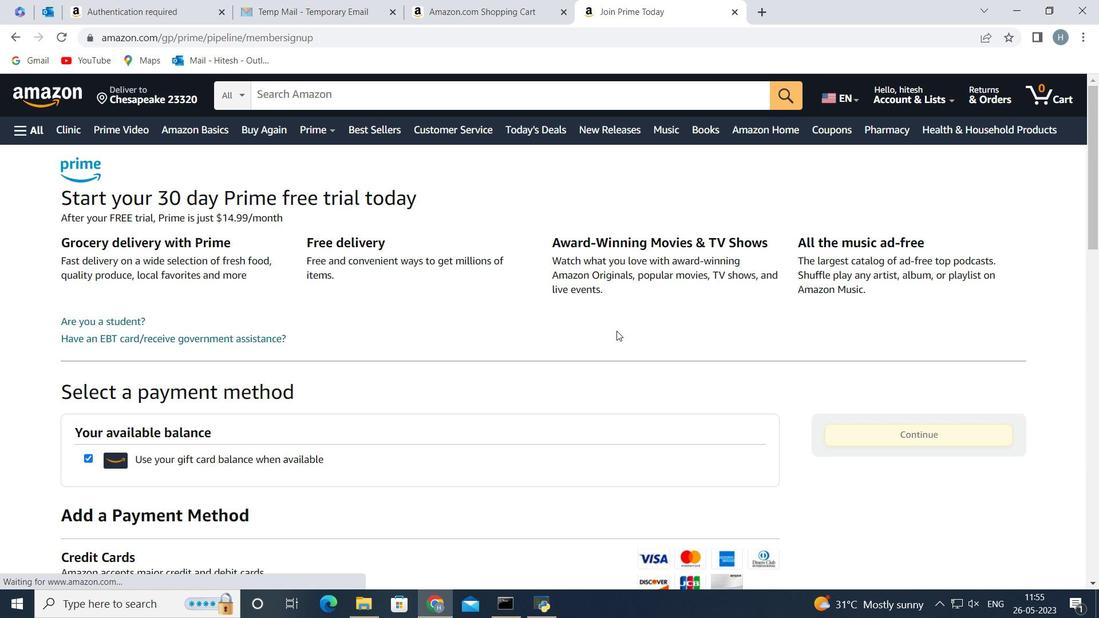 
Action: Mouse scrolled (616, 331) with delta (0, 0)
Screenshot: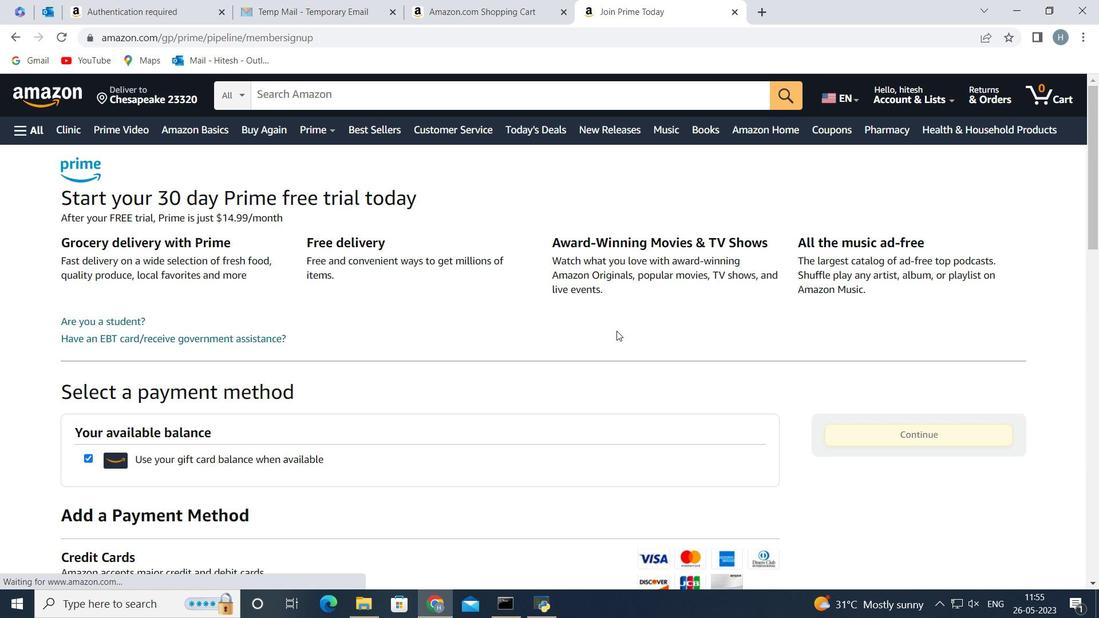 
Action: Mouse scrolled (616, 331) with delta (0, 0)
Screenshot: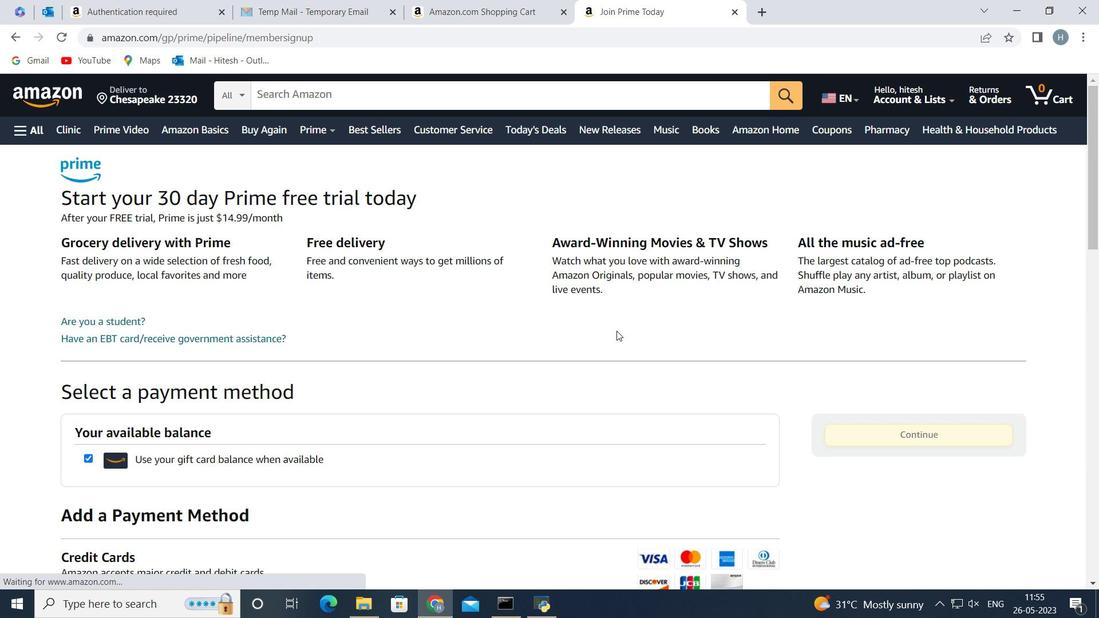 
Action: Mouse moved to (140, 392)
Screenshot: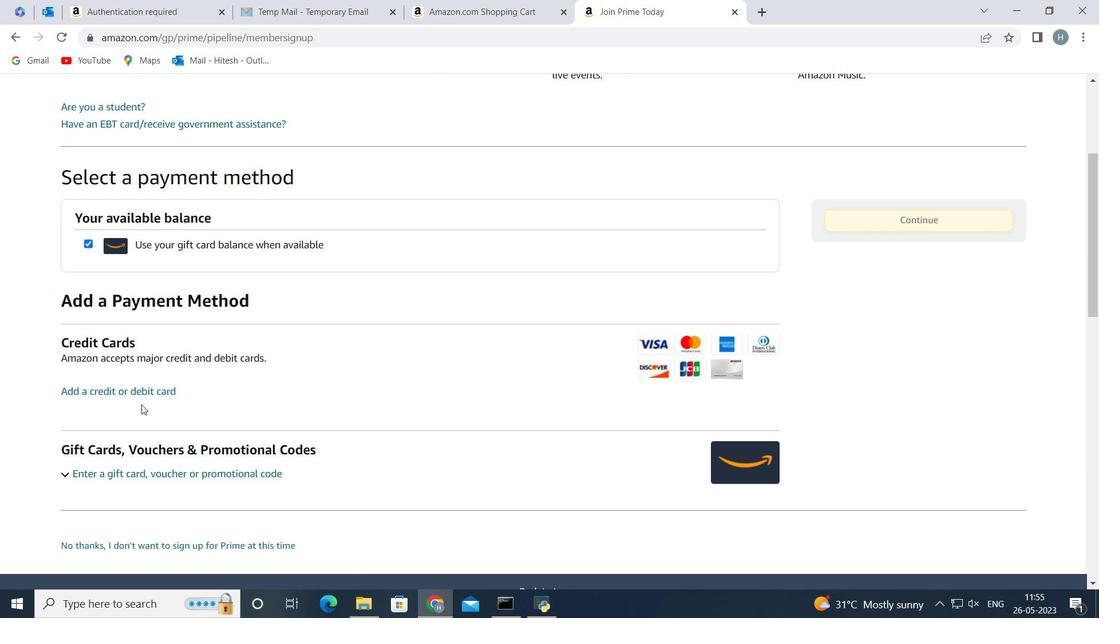 
Action: Mouse pressed left at (140, 392)
Screenshot: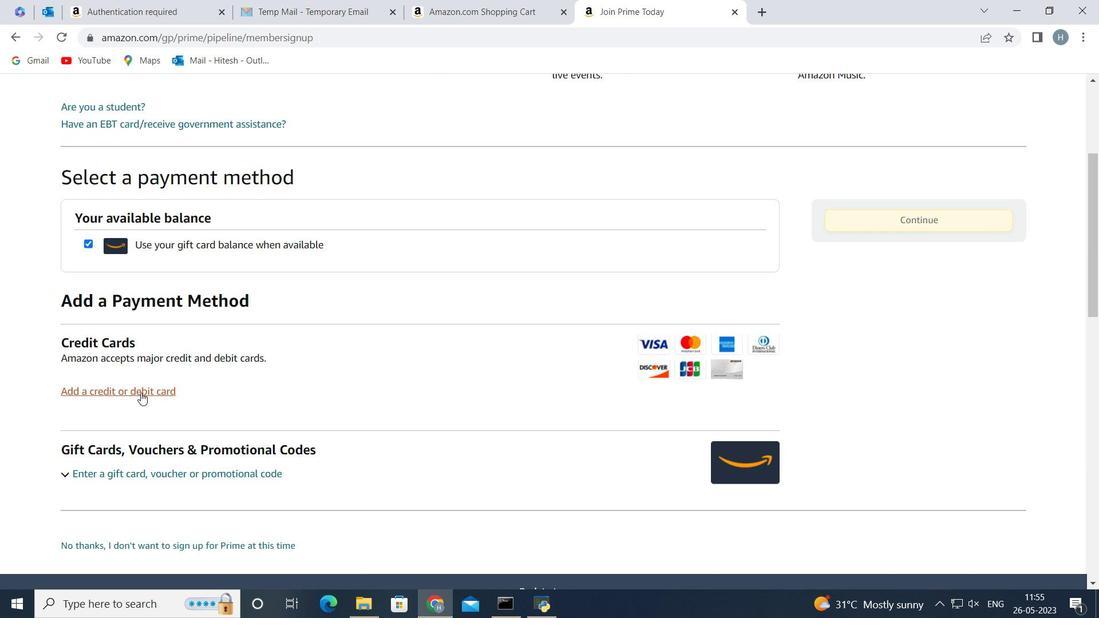 
Action: Mouse moved to (104, 469)
Screenshot: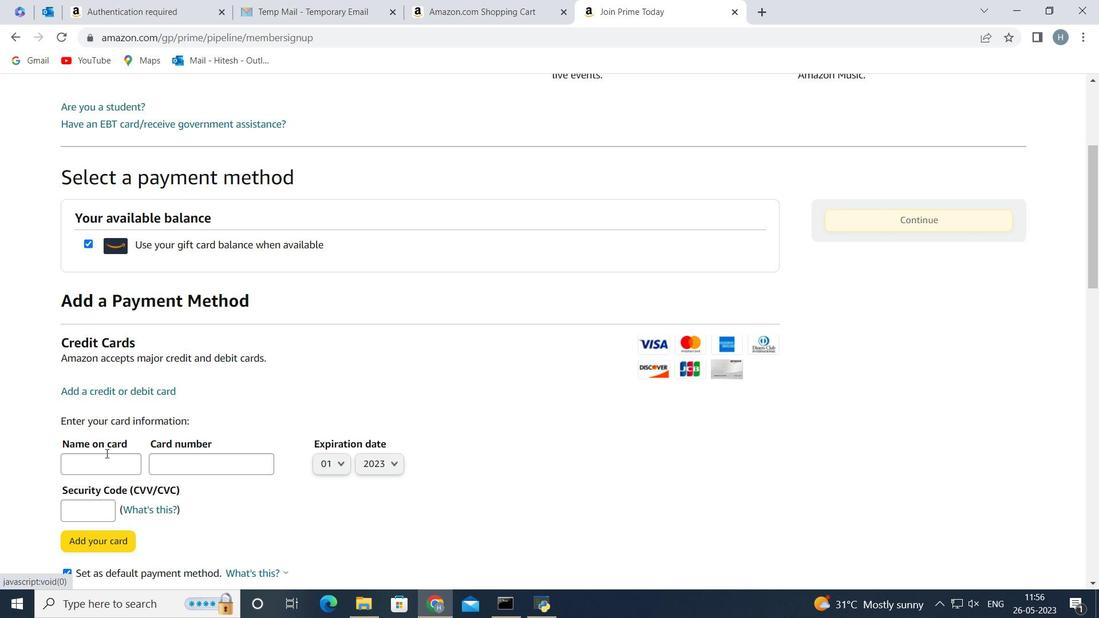 
Action: Mouse pressed left at (104, 469)
Screenshot: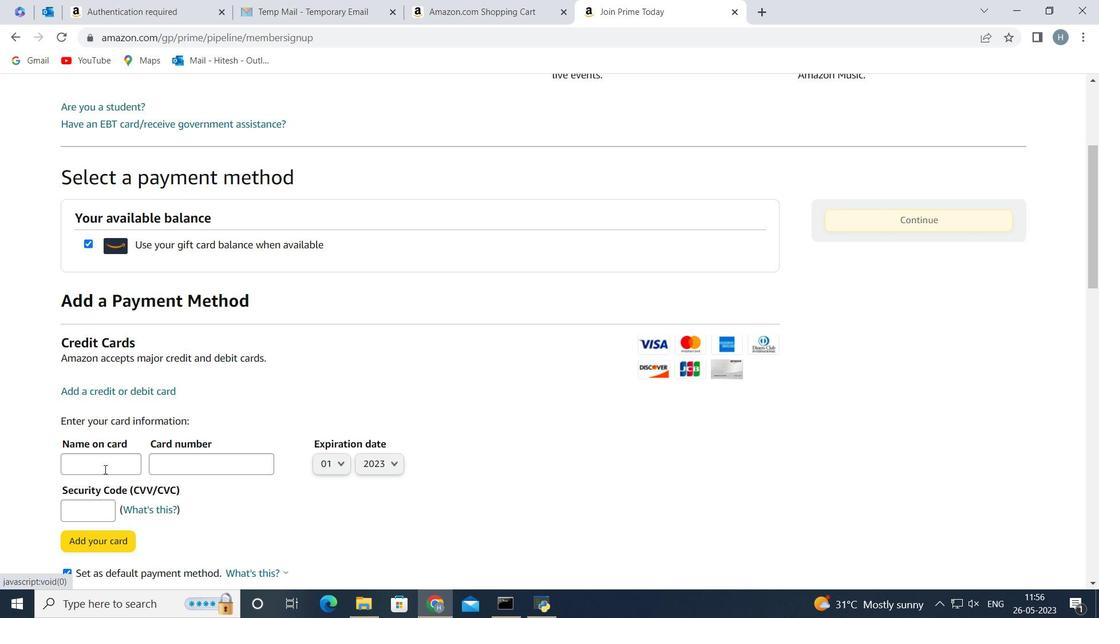 
Action: Mouse moved to (103, 470)
Screenshot: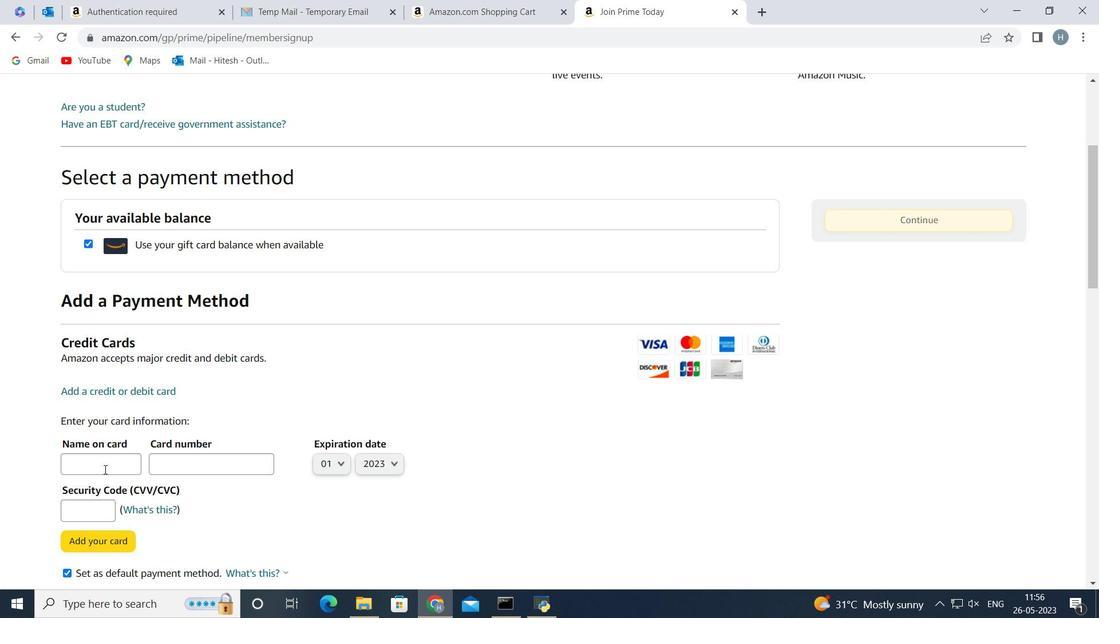 
Action: Key pressed 4893772456216759
Screenshot: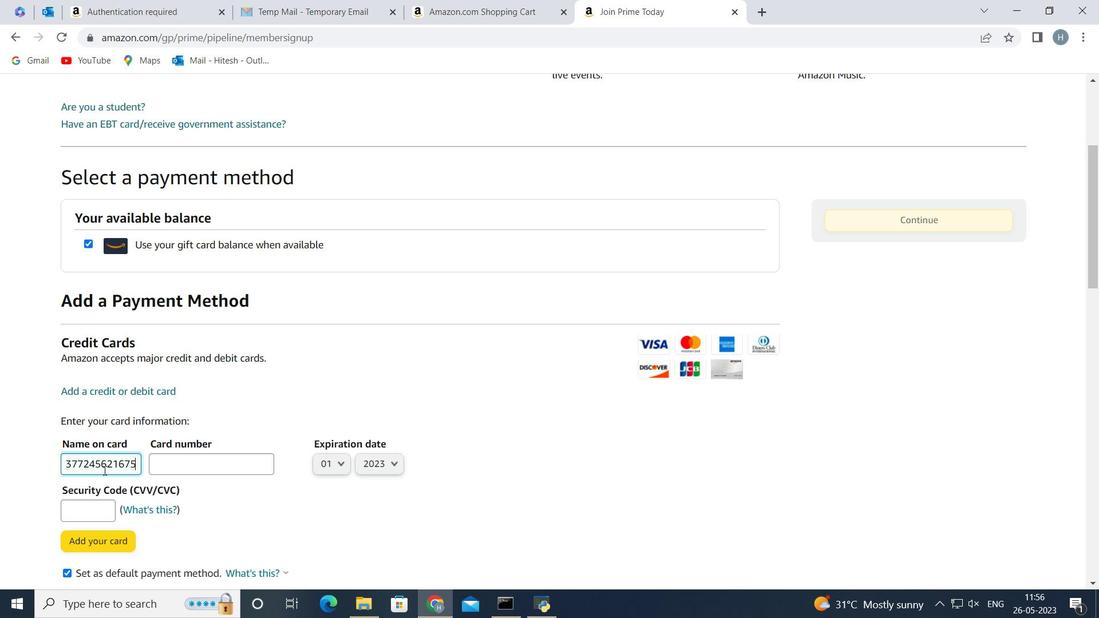 
Action: Mouse moved to (152, 465)
Screenshot: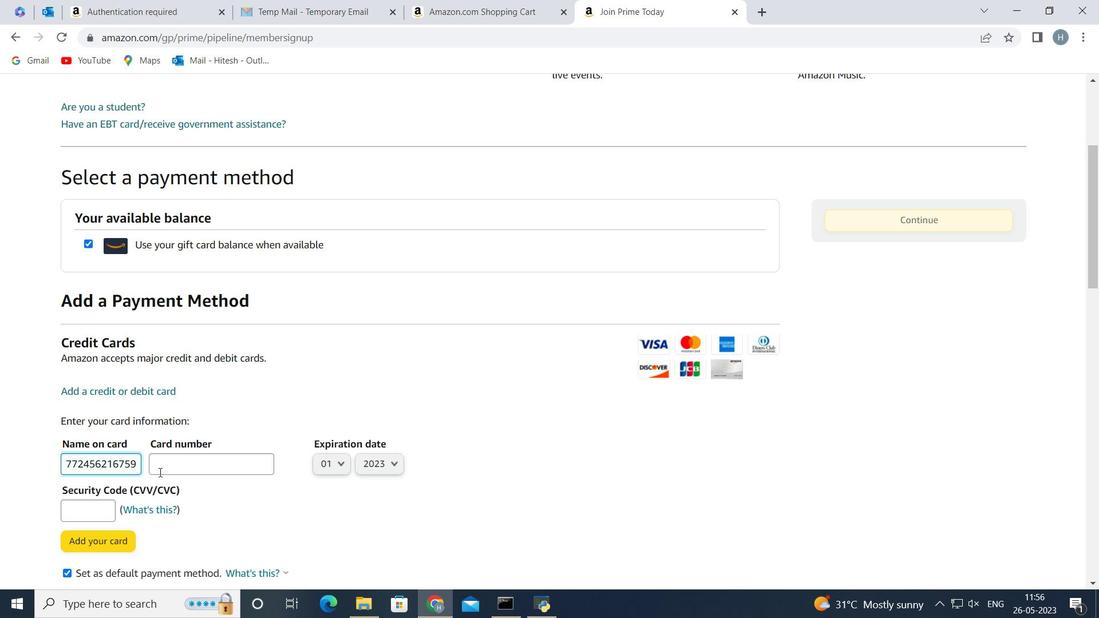 
Action: Key pressed <Key.backspace><Key.backspace><Key.backspace><Key.backspace><Key.backspace><Key.backspace><Key.backspace><Key.backspace><Key.backspace><Key.backspace><Key.backspace><Key.backspace><Key.backspace><Key.backspace><Key.backspace><Key.backspace><Key.backspace><Key.backspace><Key.backspace><Key.backspace><Key.backspace><Key.backspace><Key.backspace><Key.backspace><Key.backspace><Key.backspace><Key.backspace><Key.backspace><Key.backspace><Key.backspace><Key.backspace><Key.backspace><Key.backspace><Key.backspace><Key.backspace><Key.backspace><Key.backspace><Key.backspace><Key.backspace><Key.backspace><Key.backspace><Key.backspace><Key.backspace><Key.backspace><Key.backspace><Key.backspace><Key.backspace><Key.backspace><Key.backspace><Key.backspace><Key.backspace><Key.backspace><Key.shift>Brian<Key.space><Key.shift>Hall
Screenshot: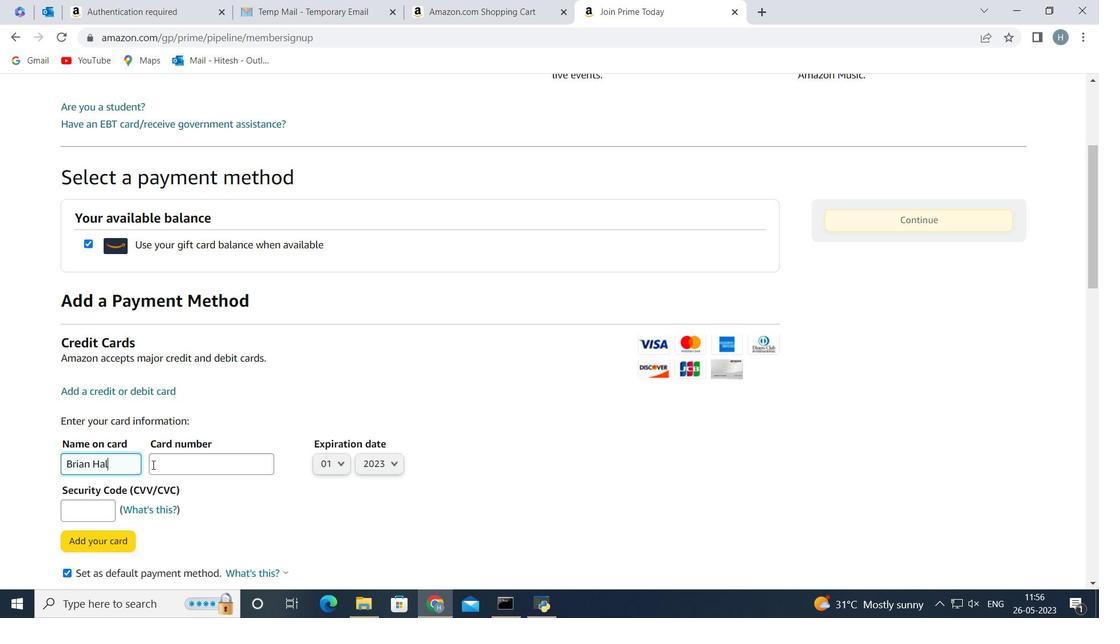 
Action: Mouse moved to (182, 462)
Screenshot: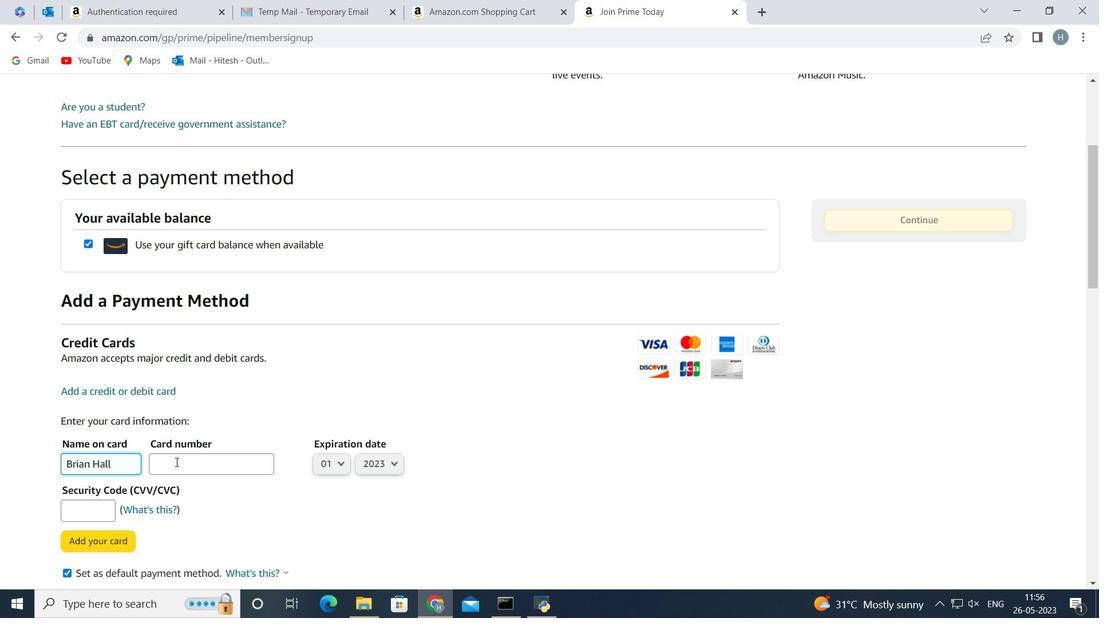 
Action: Mouse pressed left at (182, 462)
Screenshot: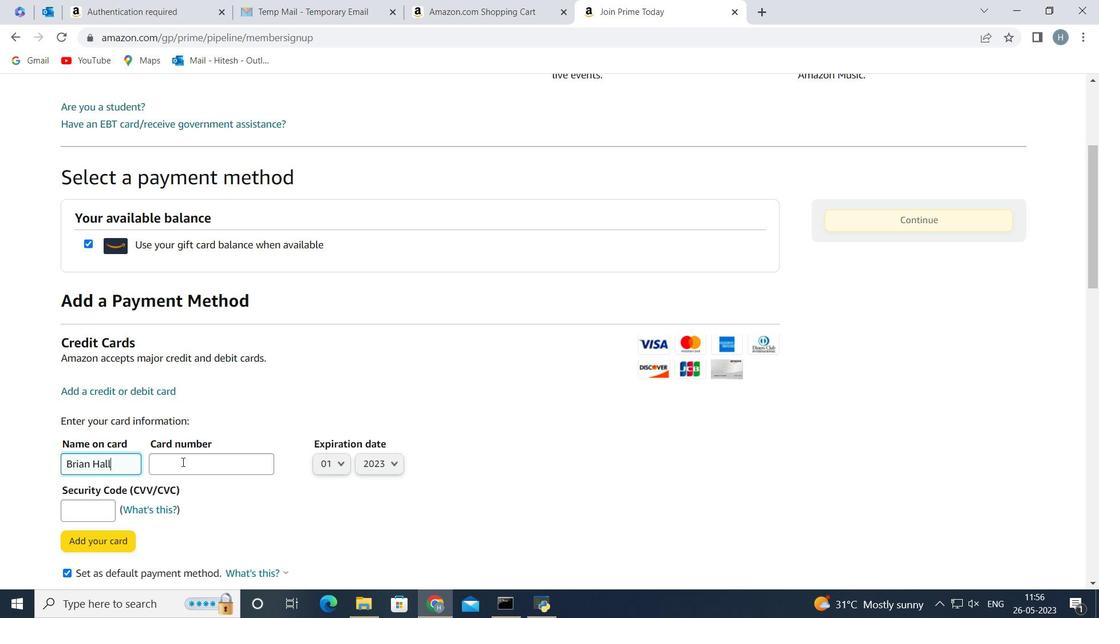 
Action: Key pressed 48935645
Screenshot: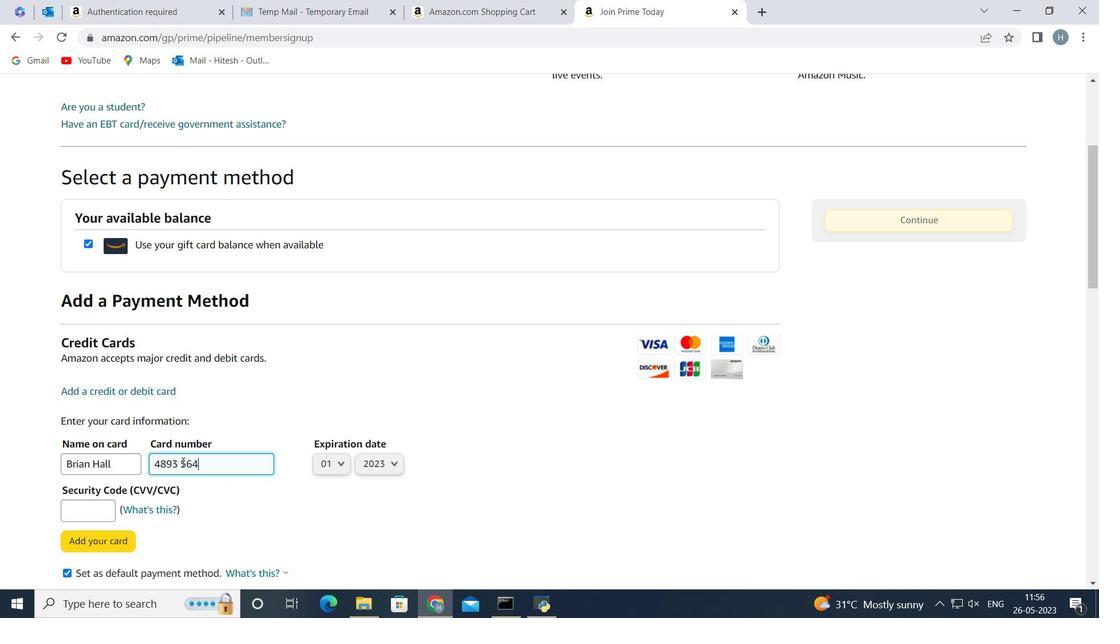 
Action: Mouse moved to (356, 327)
Screenshot: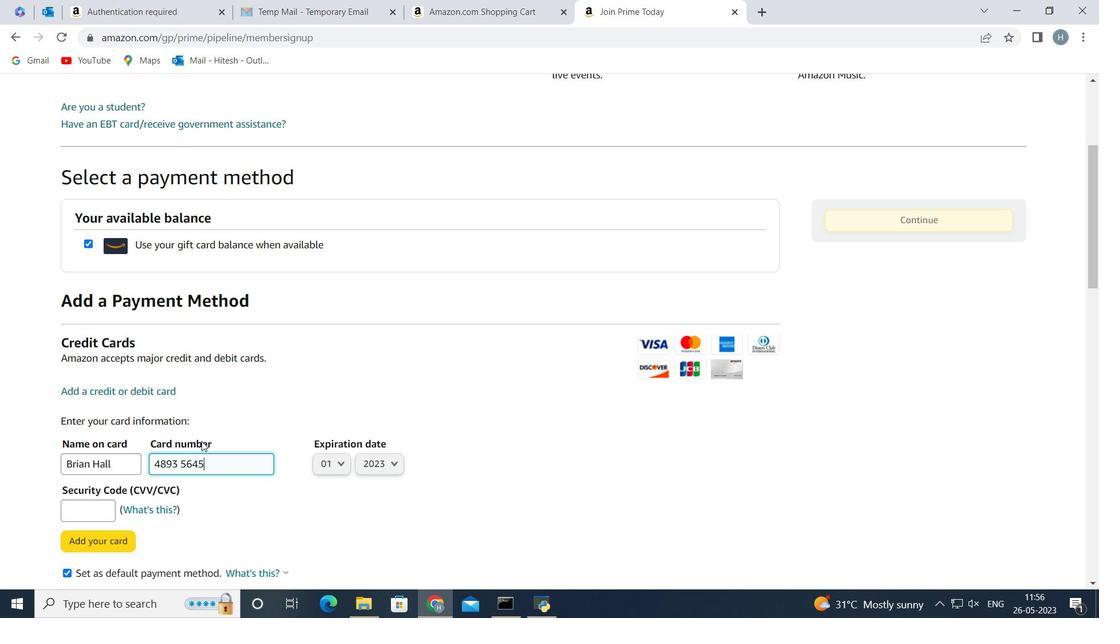 
Action: Key pressed 52369757
Screenshot: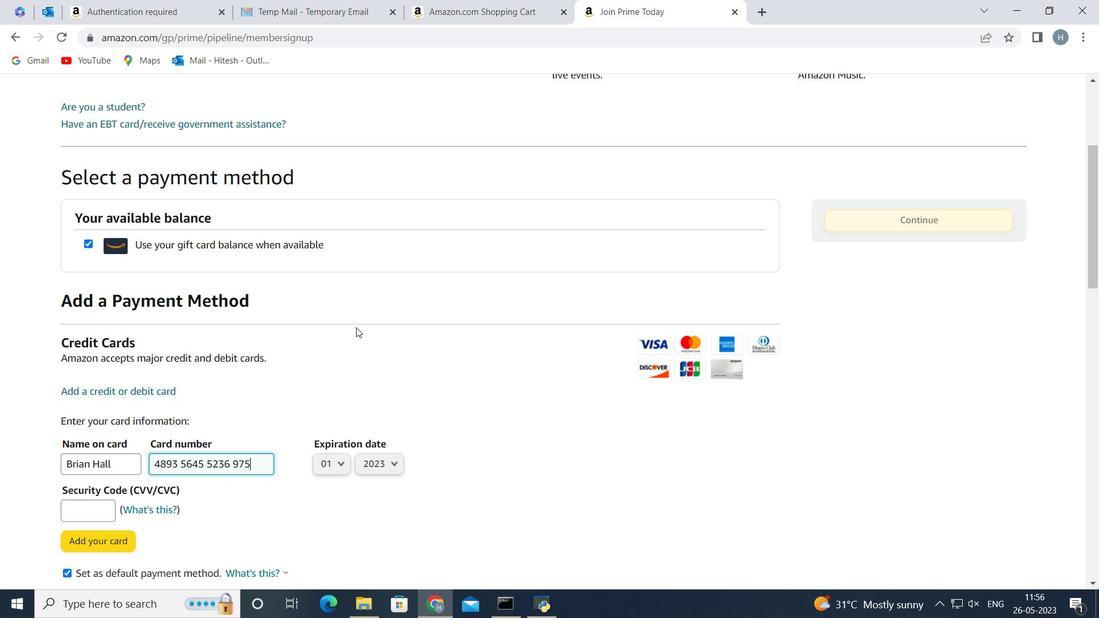 
Action: Mouse moved to (336, 467)
Screenshot: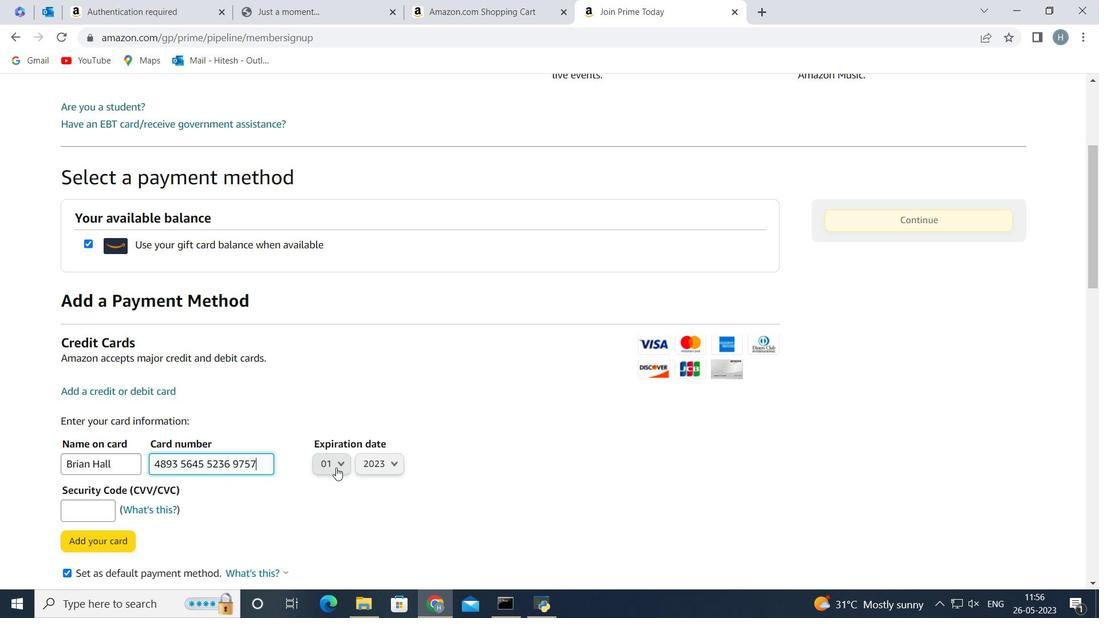 
Action: Mouse pressed left at (336, 467)
Screenshot: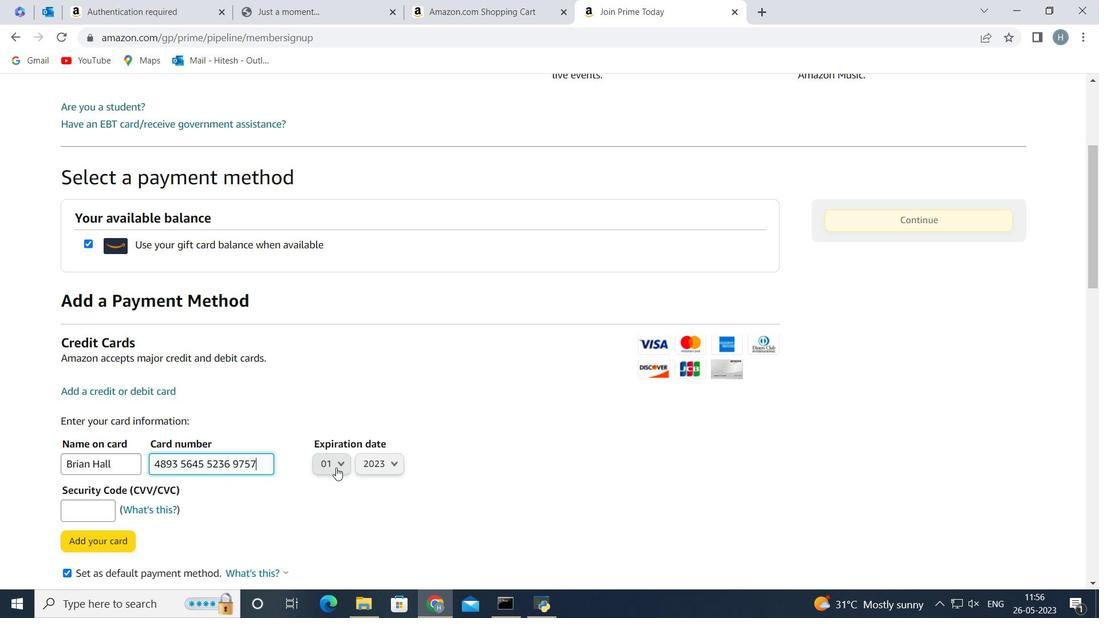 
Action: Mouse moved to (338, 466)
Screenshot: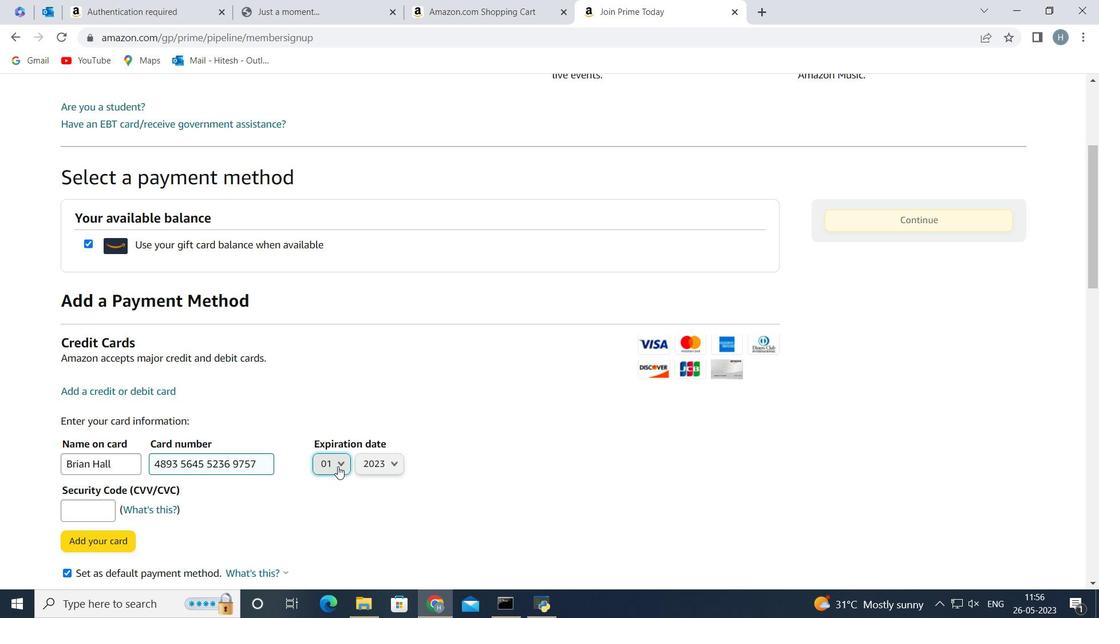 
Action: Mouse scrolled (338, 466) with delta (0, 0)
Screenshot: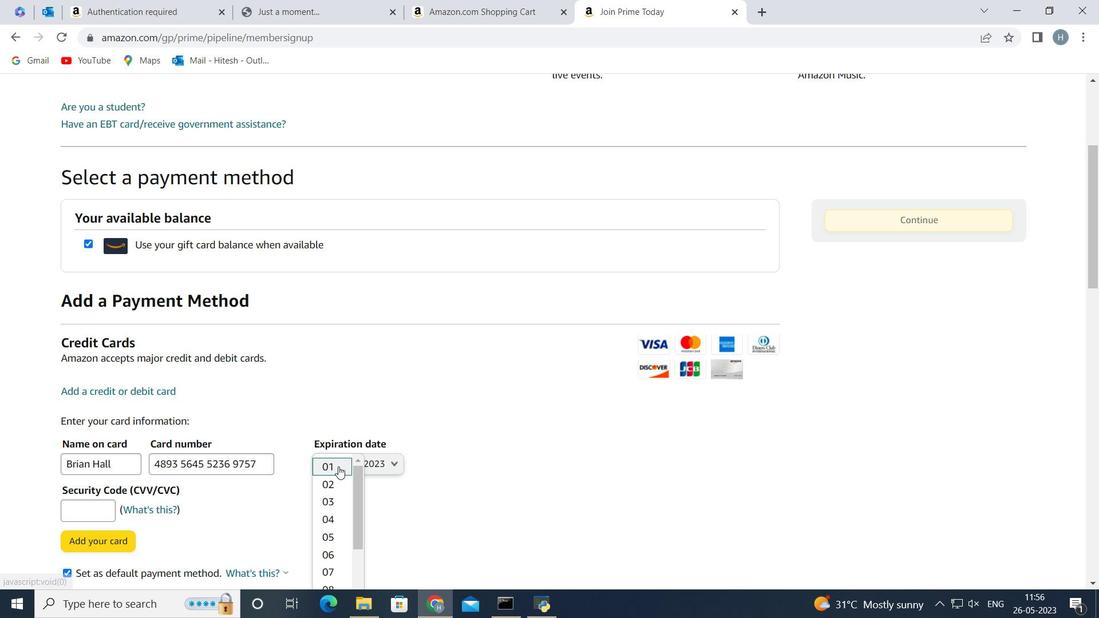 
Action: Mouse scrolled (338, 466) with delta (0, 0)
Screenshot: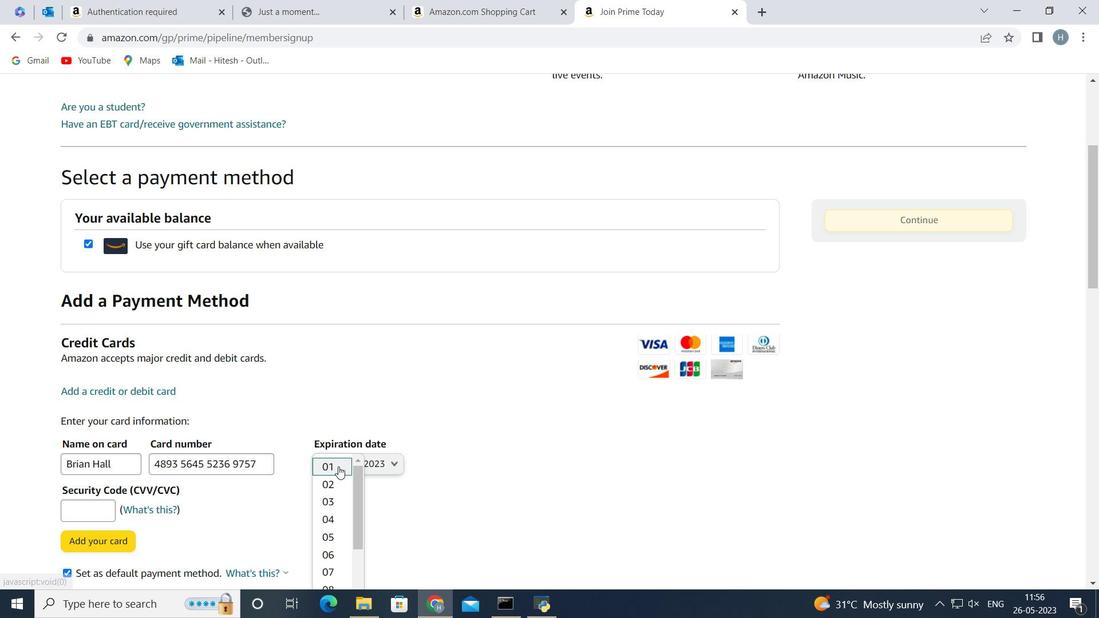 
Action: Mouse scrolled (338, 466) with delta (0, 0)
Screenshot: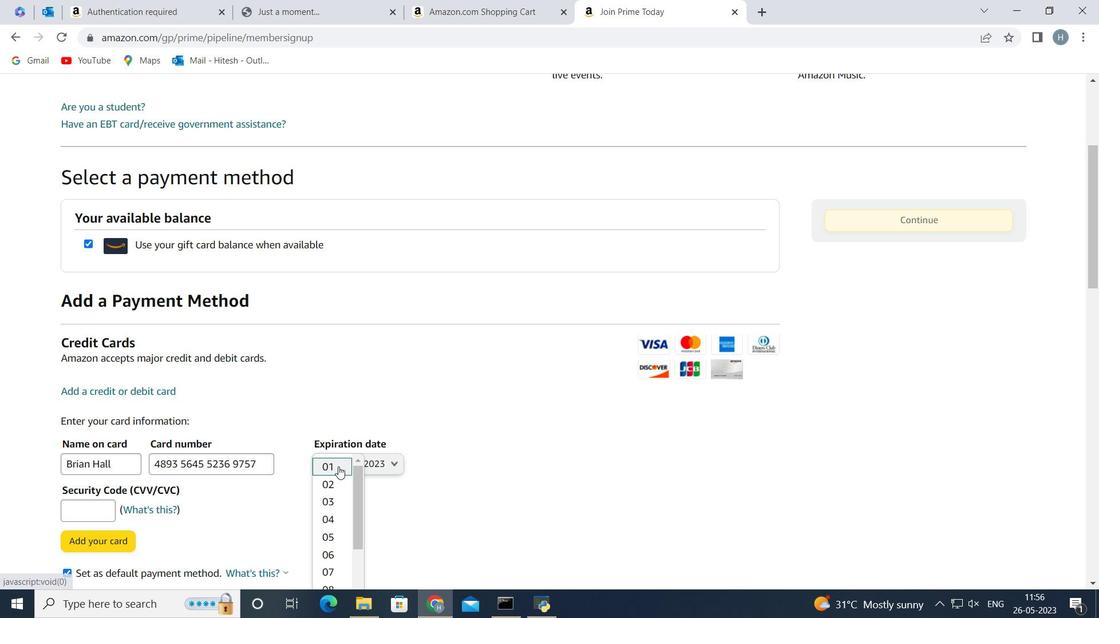 
Action: Mouse scrolled (338, 466) with delta (0, 0)
Screenshot: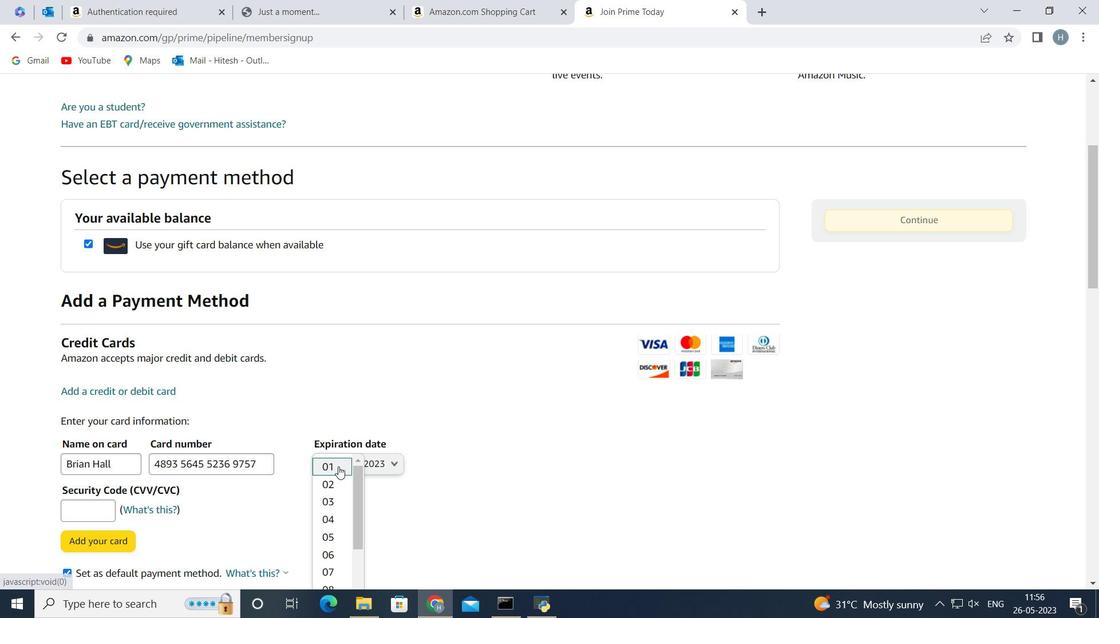 
Action: Mouse scrolled (338, 466) with delta (0, 0)
Screenshot: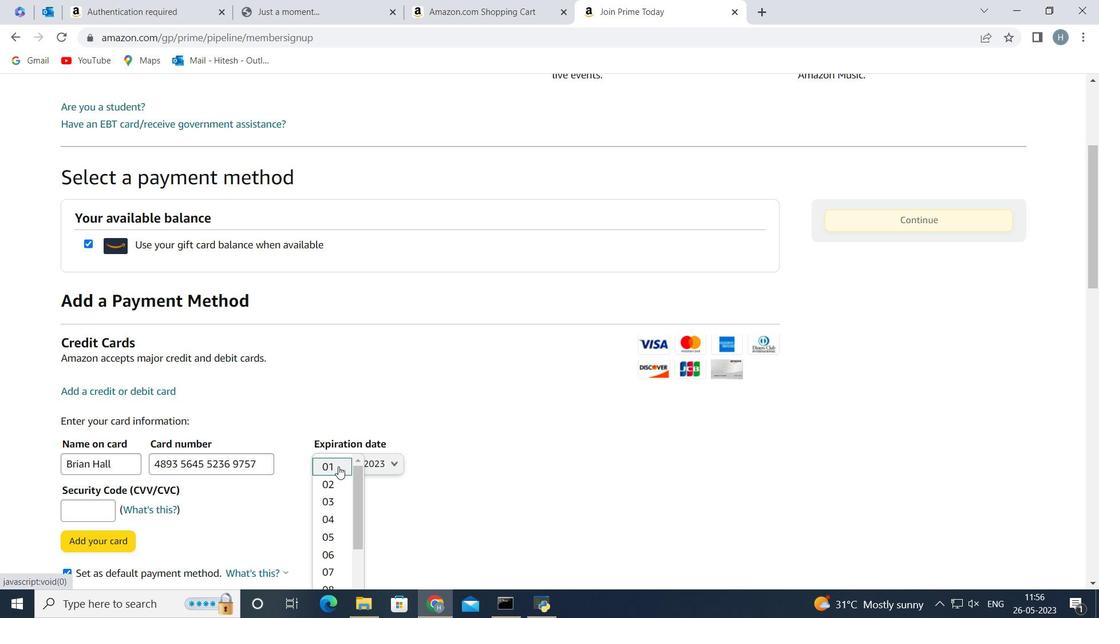 
Action: Mouse scrolled (338, 466) with delta (0, 0)
Screenshot: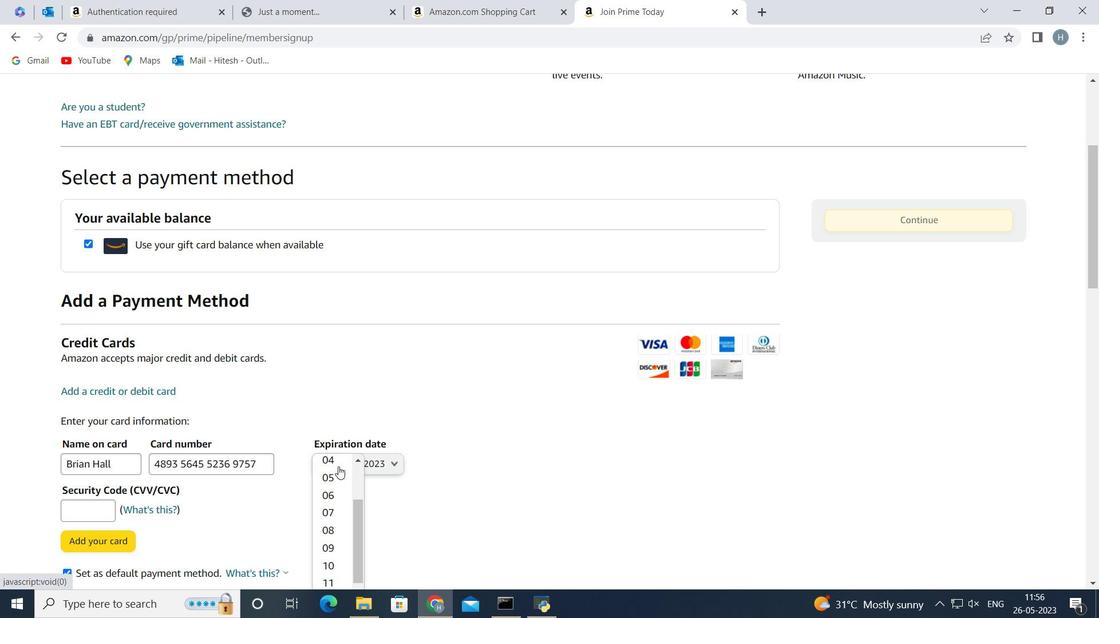 
Action: Mouse scrolled (338, 466) with delta (0, 0)
Screenshot: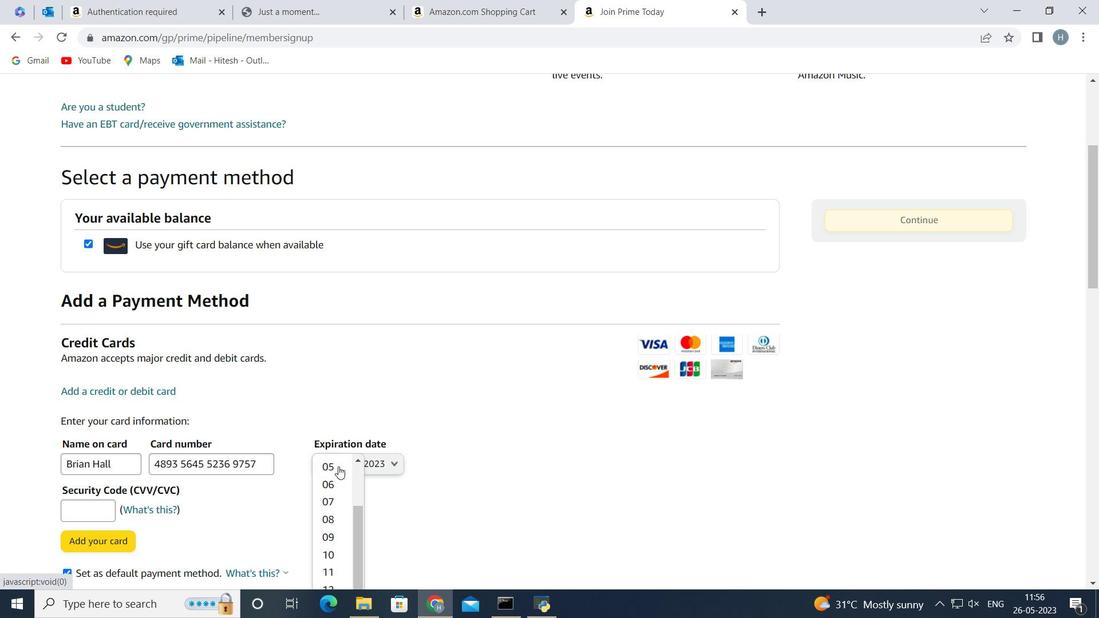
Action: Mouse scrolled (338, 466) with delta (0, 0)
Screenshot: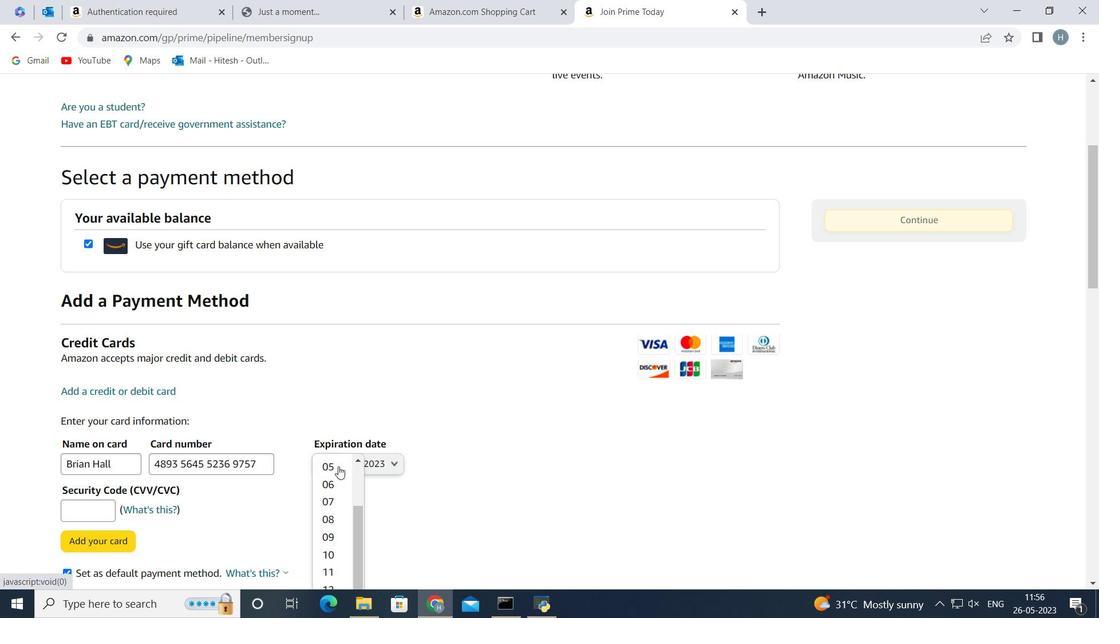 
Action: Mouse moved to (324, 558)
Screenshot: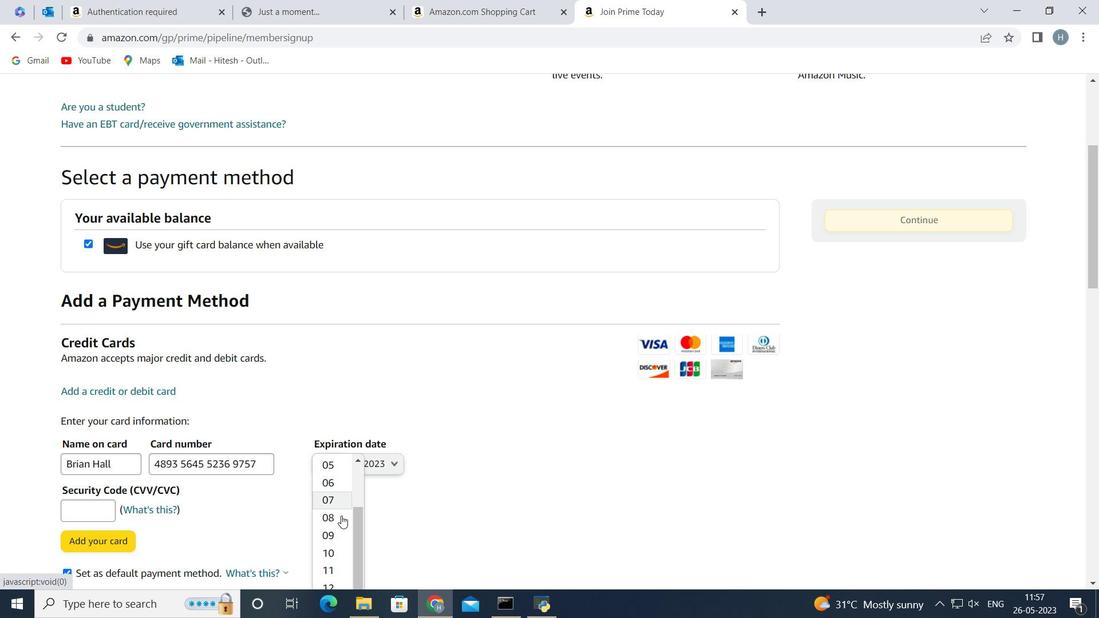 
Action: Mouse scrolled (324, 557) with delta (0, 0)
Screenshot: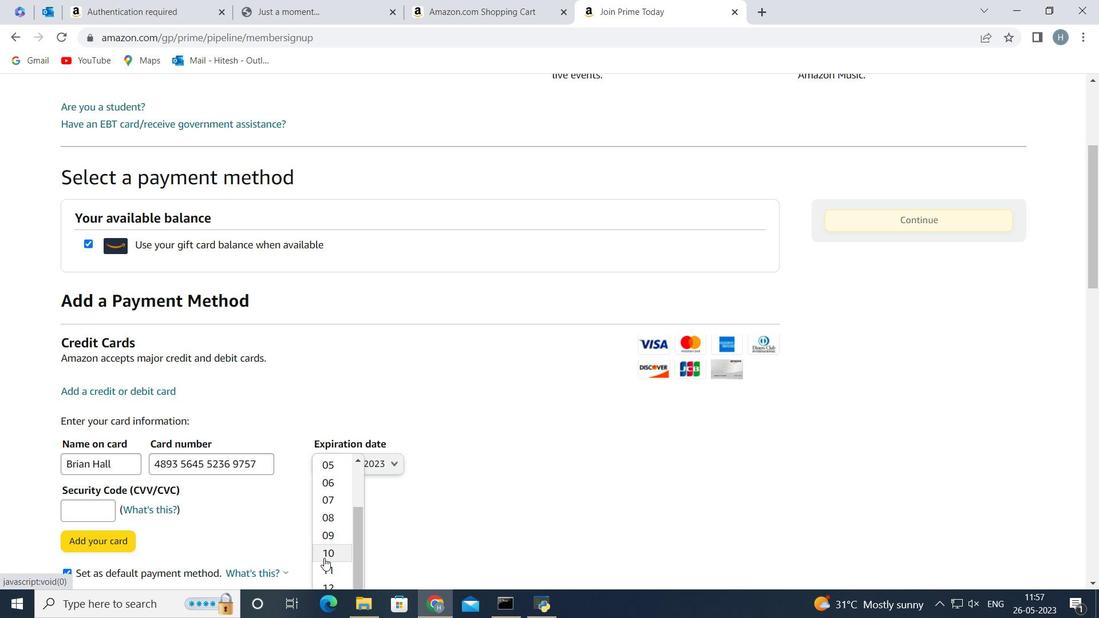 
Action: Mouse scrolled (324, 557) with delta (0, 0)
Screenshot: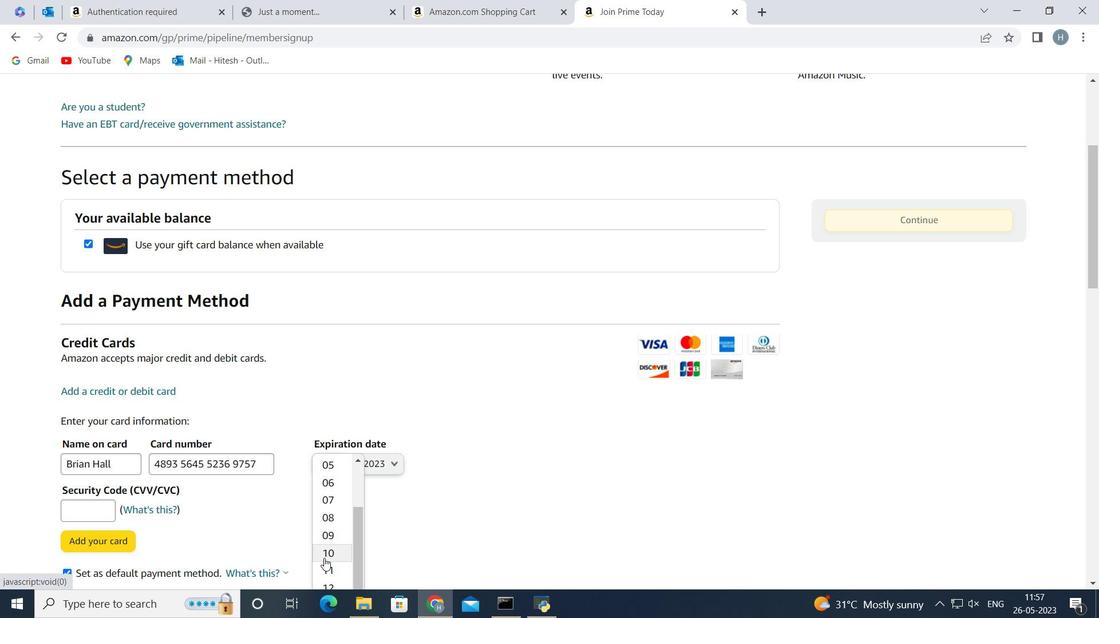 
Action: Mouse scrolled (324, 557) with delta (0, 0)
Screenshot: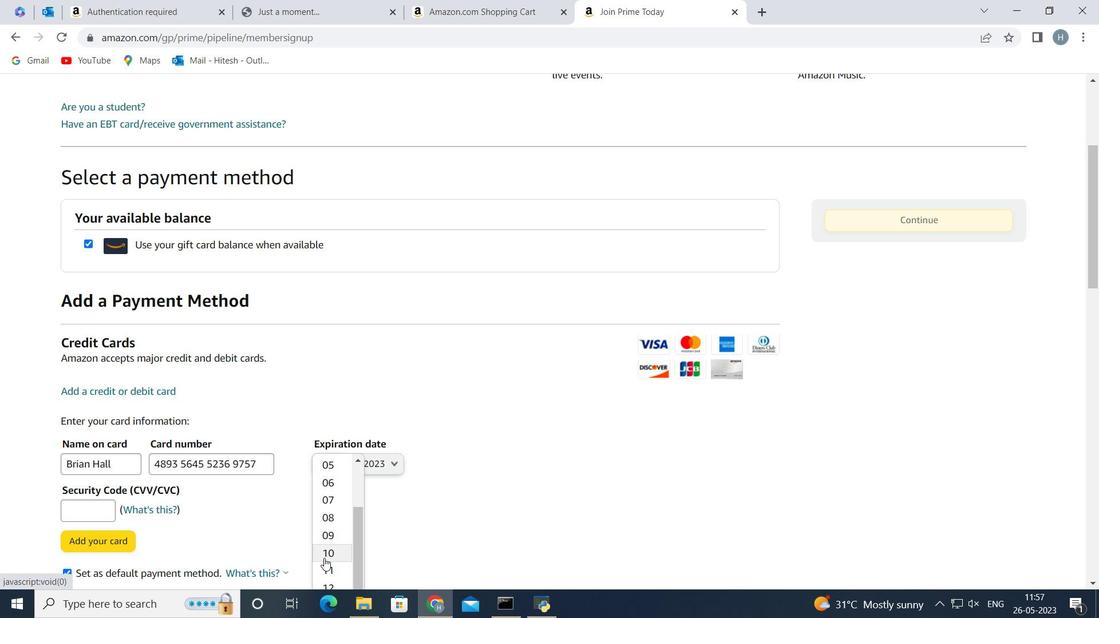 
Action: Mouse moved to (341, 363)
Screenshot: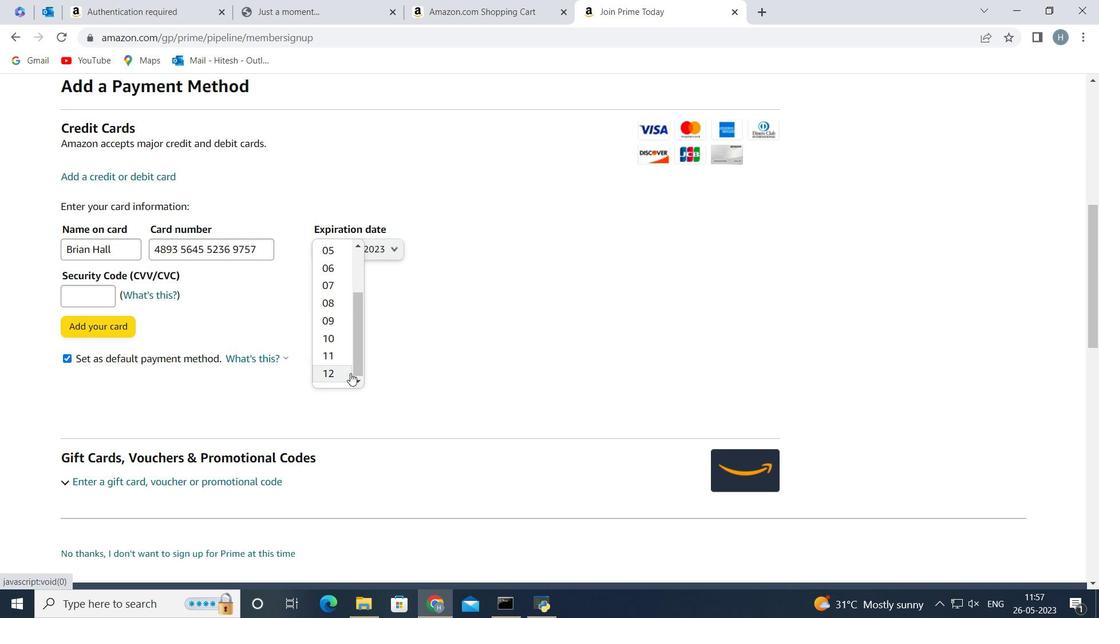 
Action: Mouse scrolled (341, 363) with delta (0, 0)
Screenshot: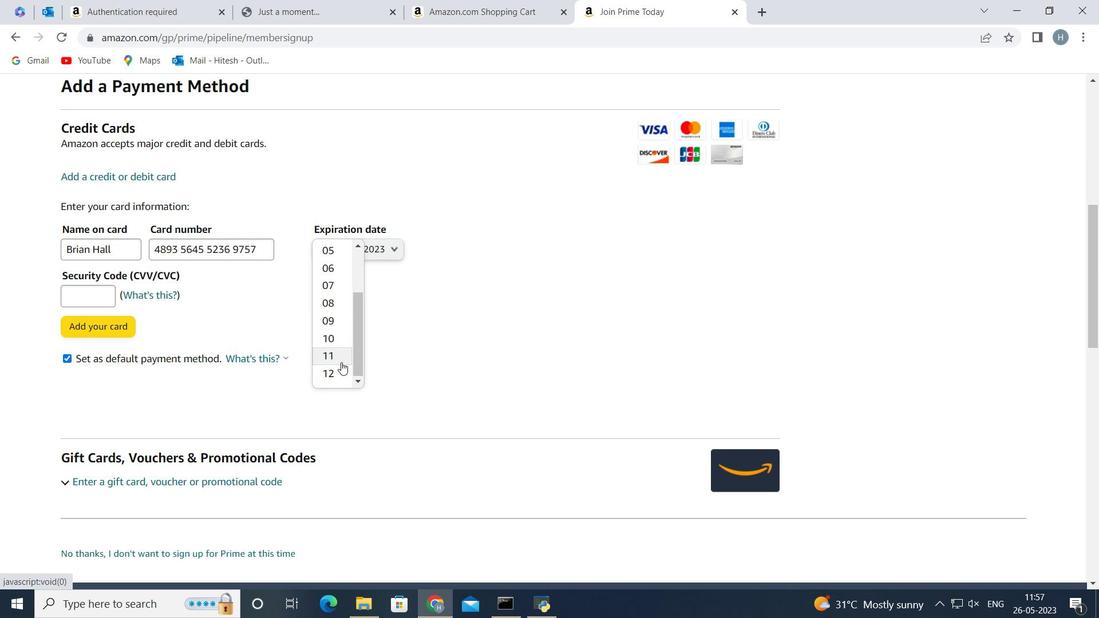 
Action: Mouse scrolled (341, 363) with delta (0, 0)
Screenshot: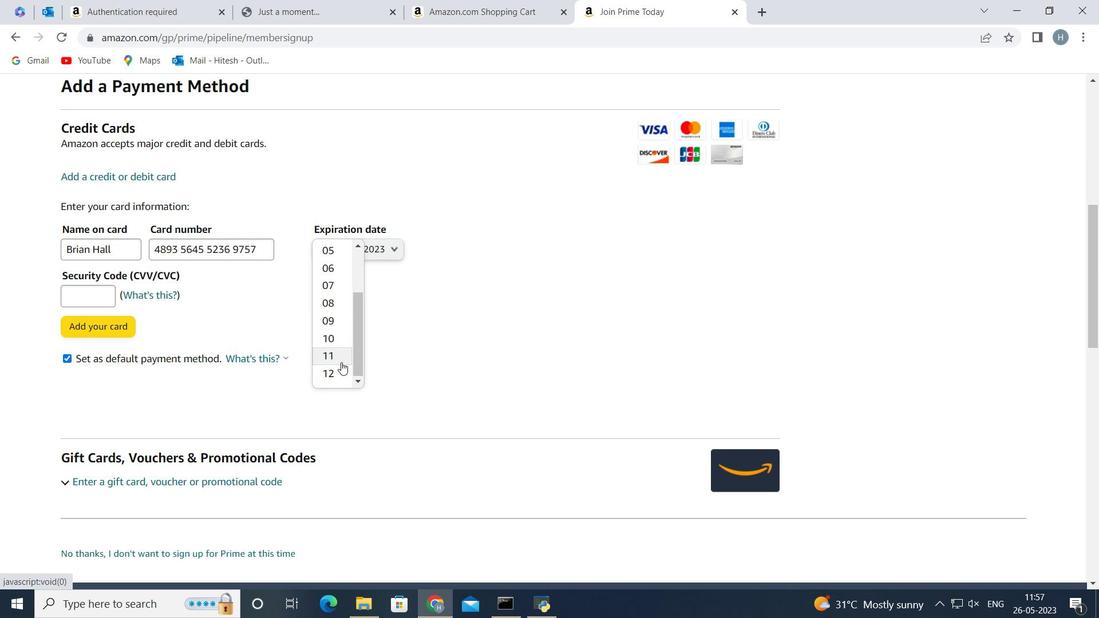 
Action: Mouse scrolled (341, 363) with delta (0, 0)
Screenshot: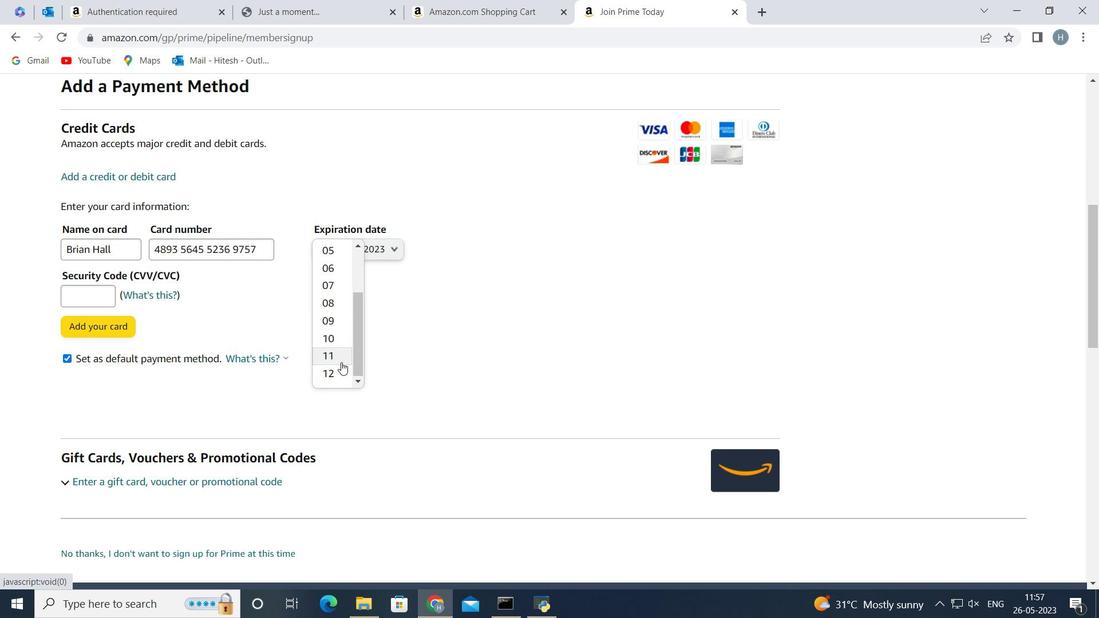 
Action: Mouse scrolled (341, 363) with delta (0, 0)
Screenshot: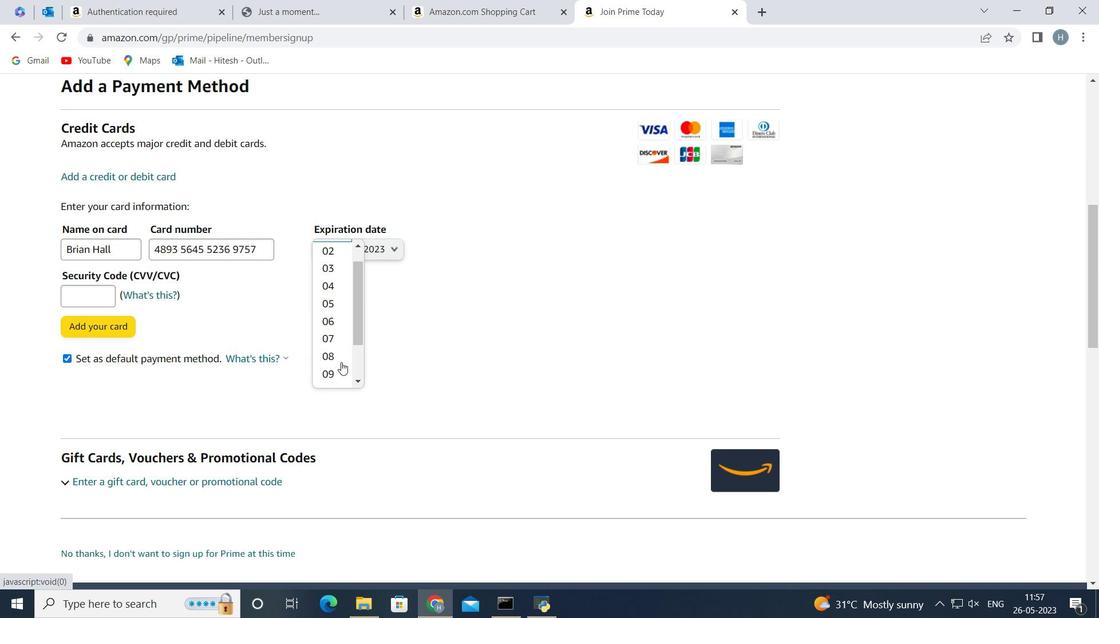 
Action: Mouse scrolled (341, 363) with delta (0, 0)
Screenshot: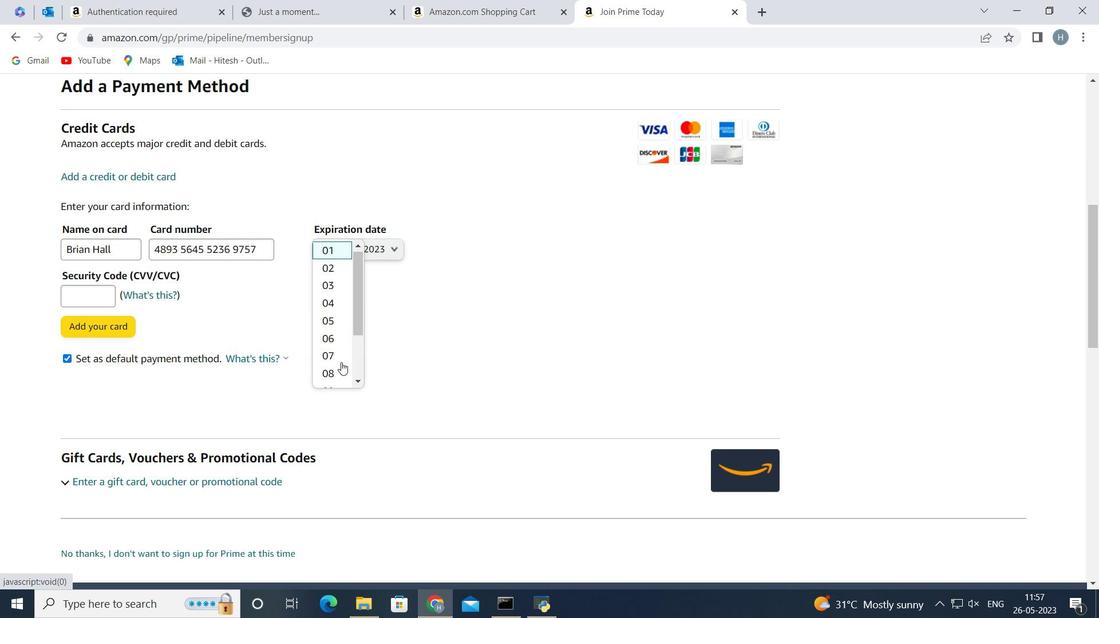 
Action: Mouse scrolled (341, 363) with delta (0, 0)
Screenshot: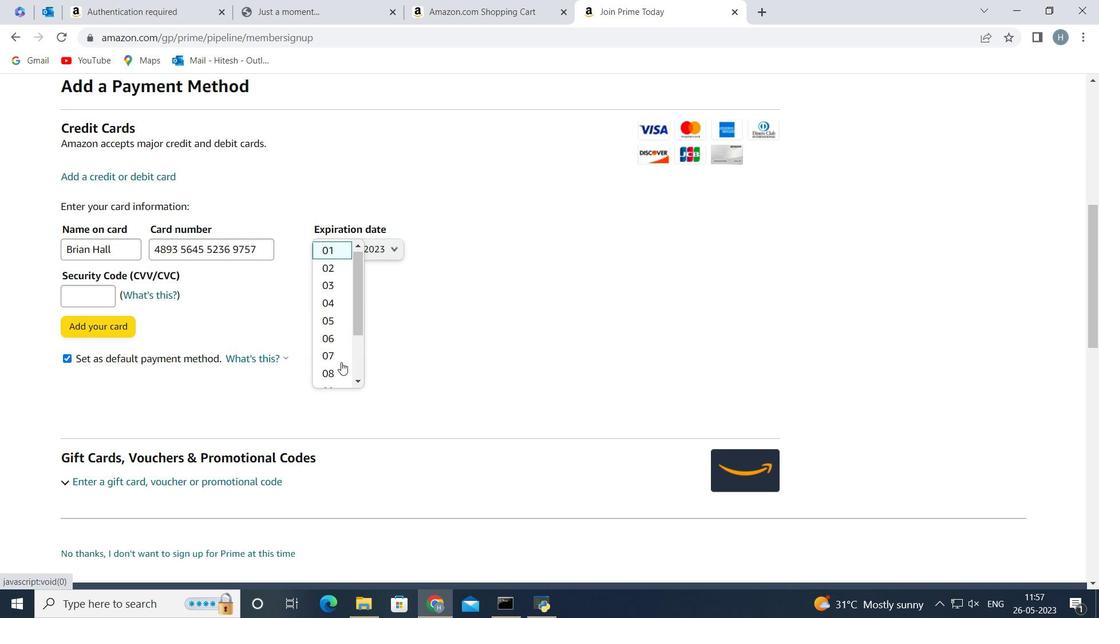 
Action: Mouse scrolled (341, 363) with delta (0, 0)
Screenshot: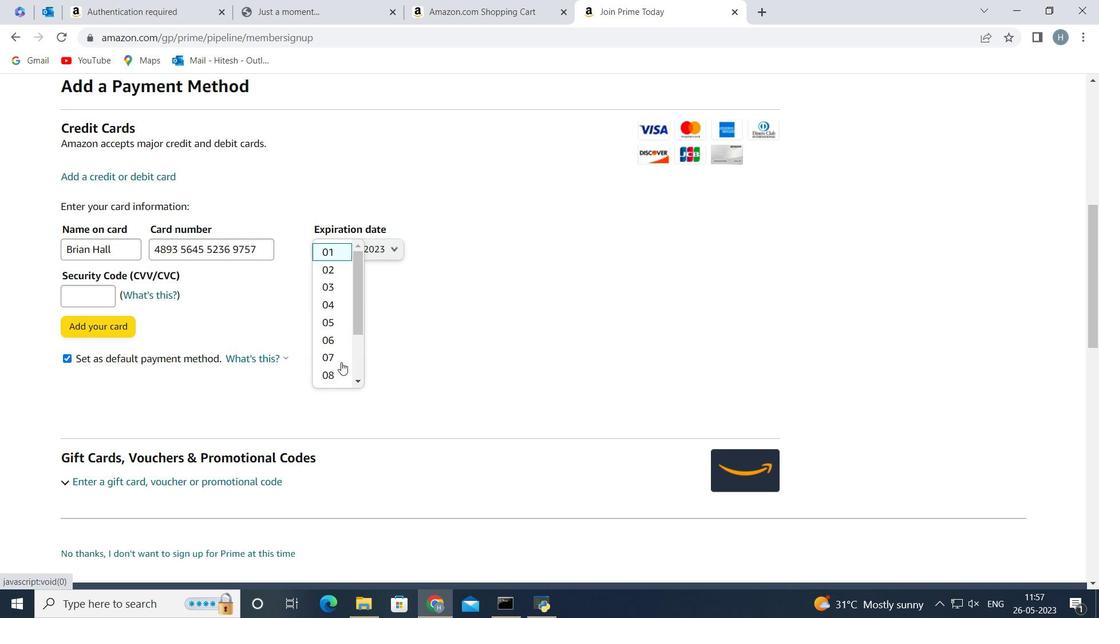 
Action: Mouse moved to (336, 245)
Screenshot: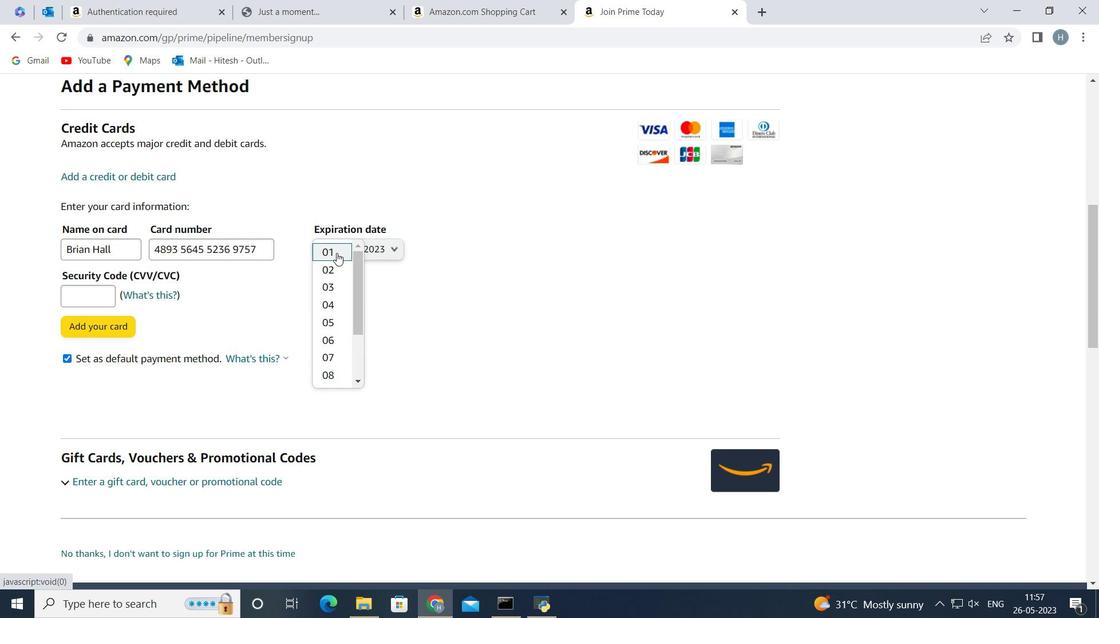 
Action: Mouse pressed left at (336, 245)
Screenshot: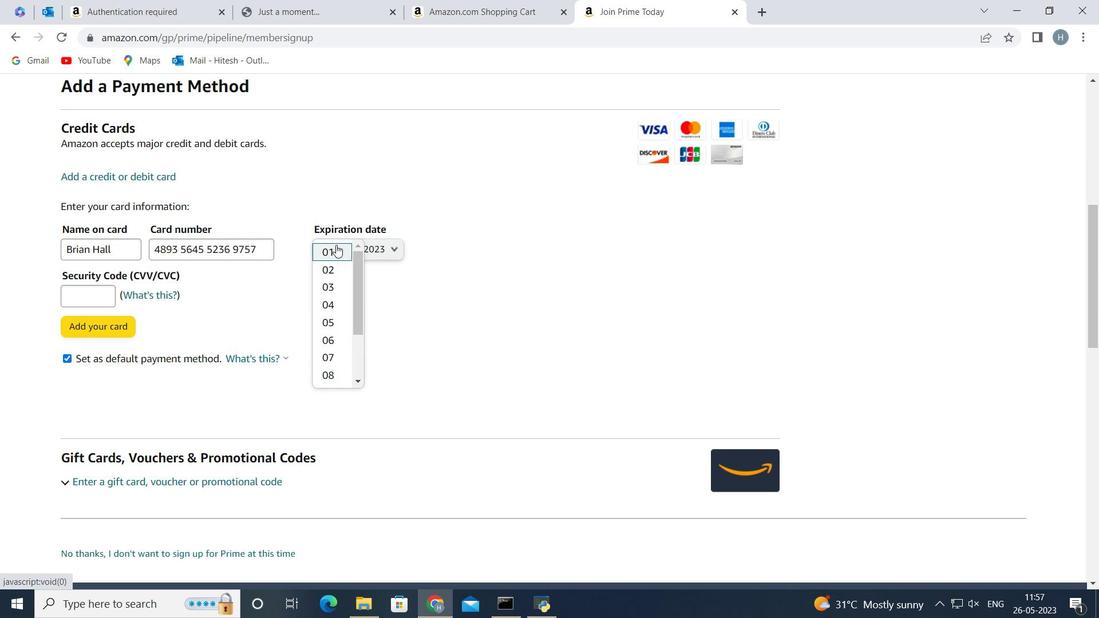 
Action: Mouse moved to (383, 248)
Screenshot: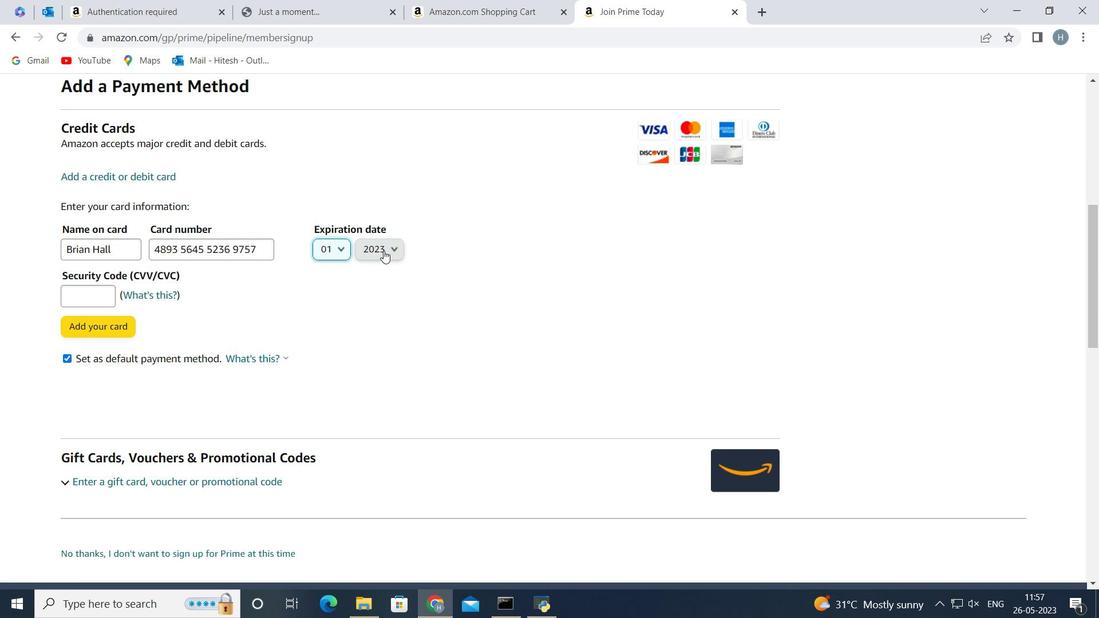 
Action: Mouse pressed left at (383, 248)
Screenshot: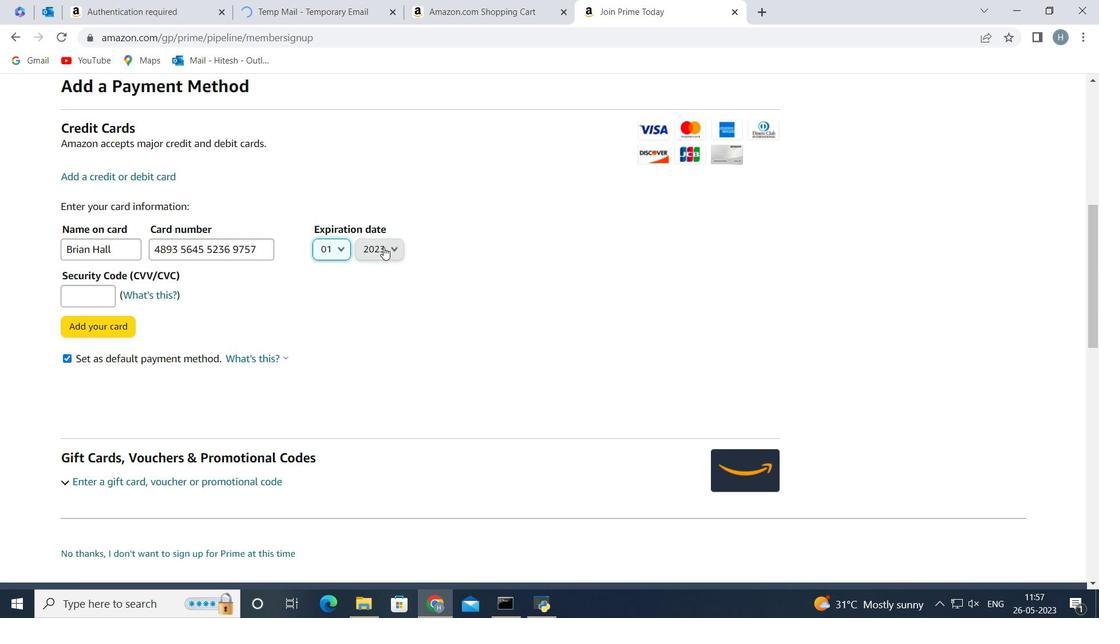 
Action: Mouse moved to (382, 285)
Screenshot: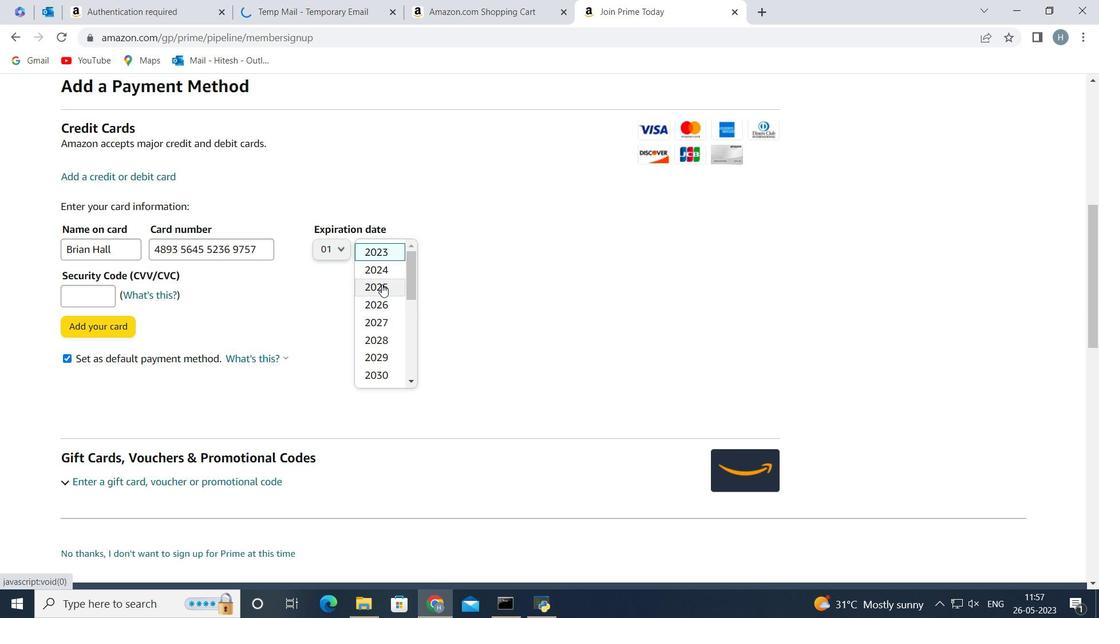
Action: Mouse pressed left at (382, 285)
Screenshot: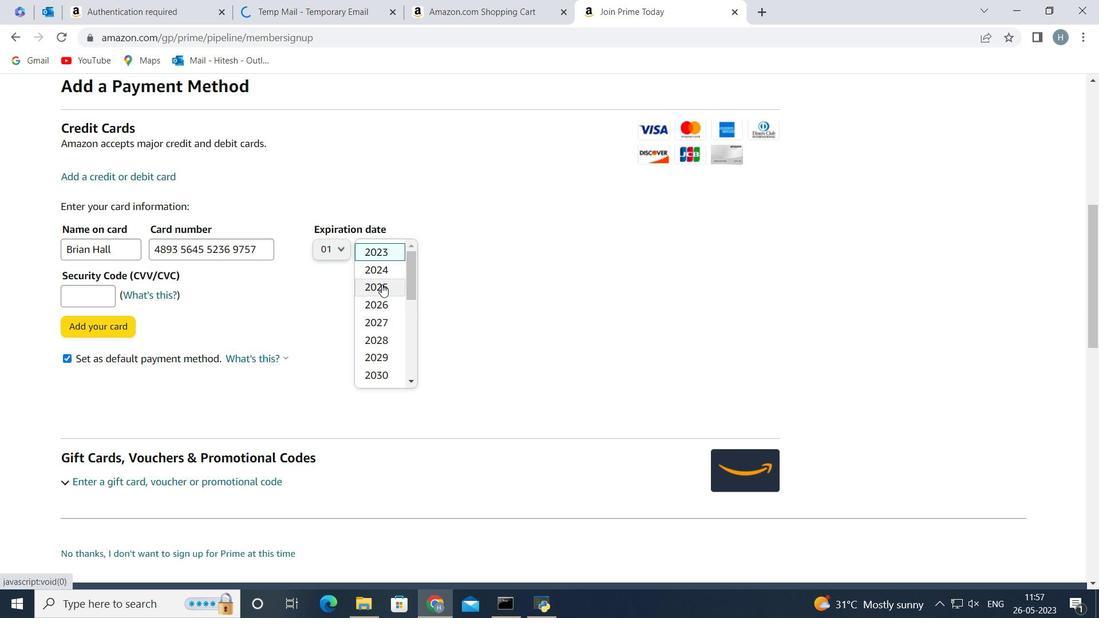 
Action: Mouse moved to (78, 295)
Screenshot: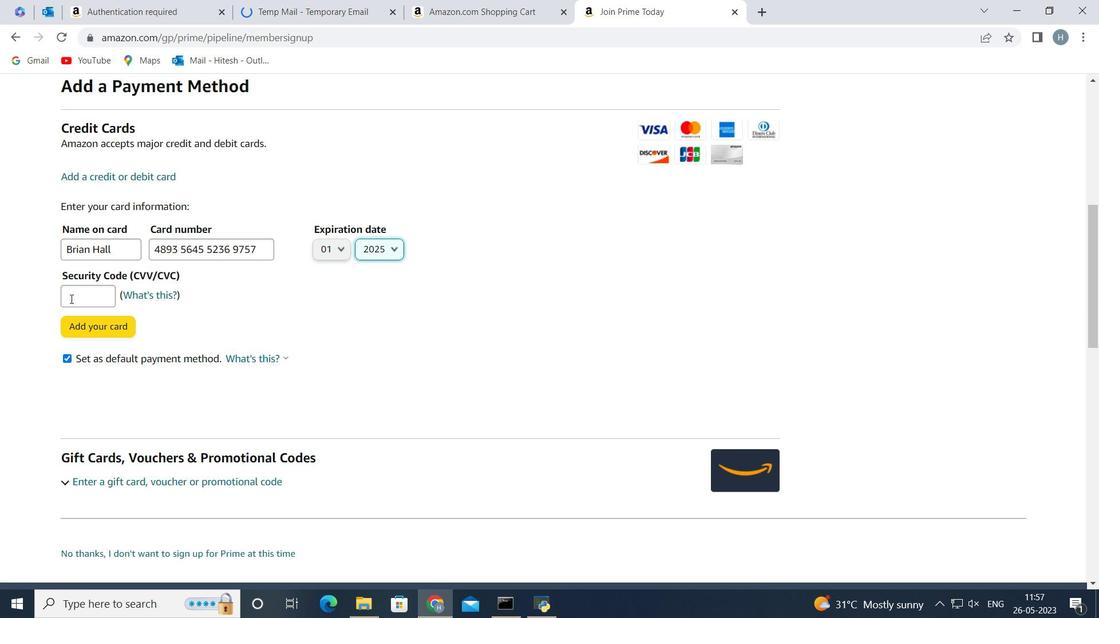 
Action: Mouse pressed left at (78, 295)
Screenshot: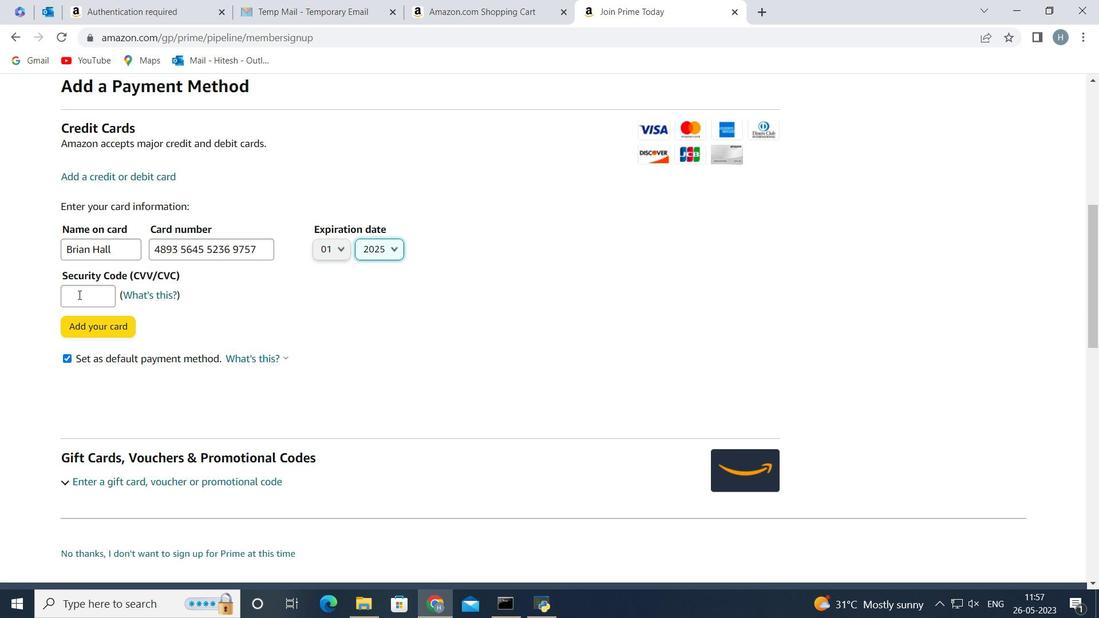
Action: Key pressed 798
Screenshot: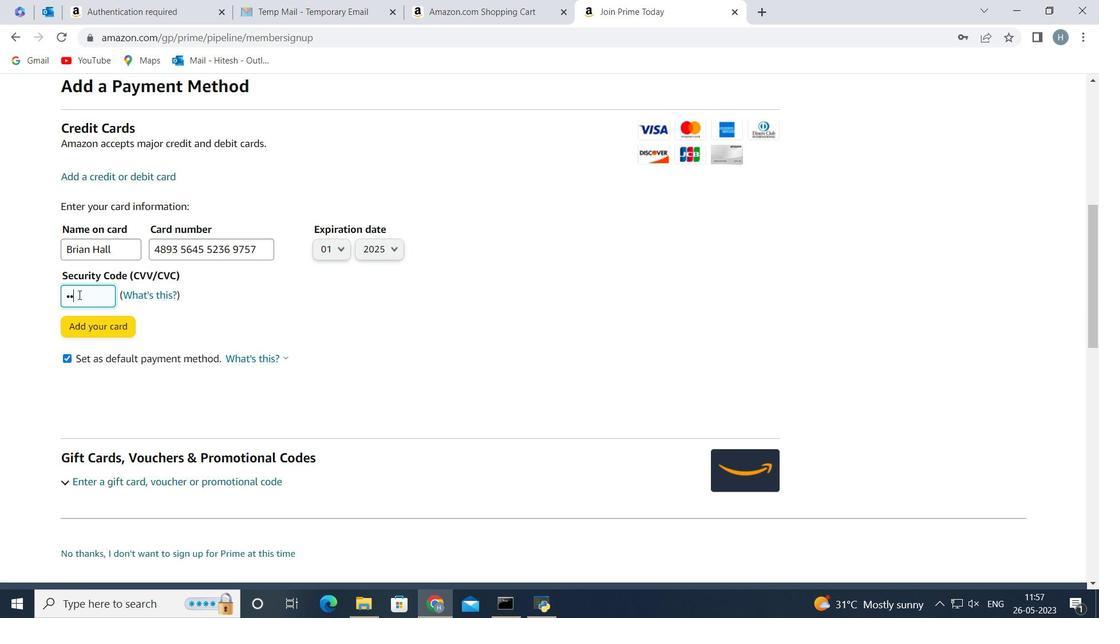 
Action: Mouse moved to (336, 364)
Screenshot: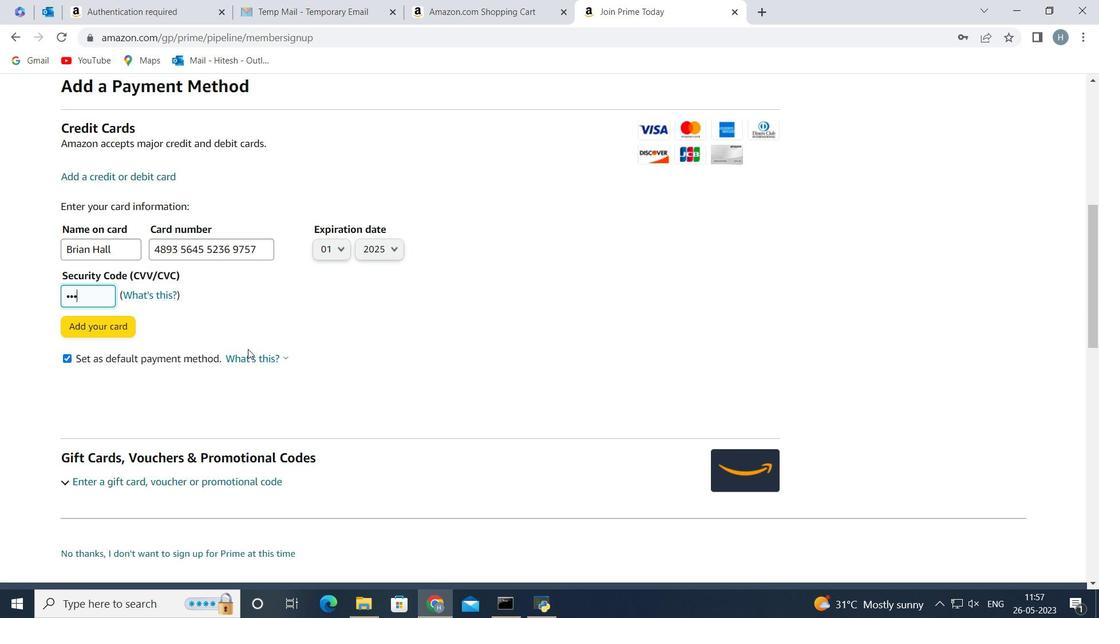 
Action: Mouse scrolled (336, 364) with delta (0, 0)
Screenshot: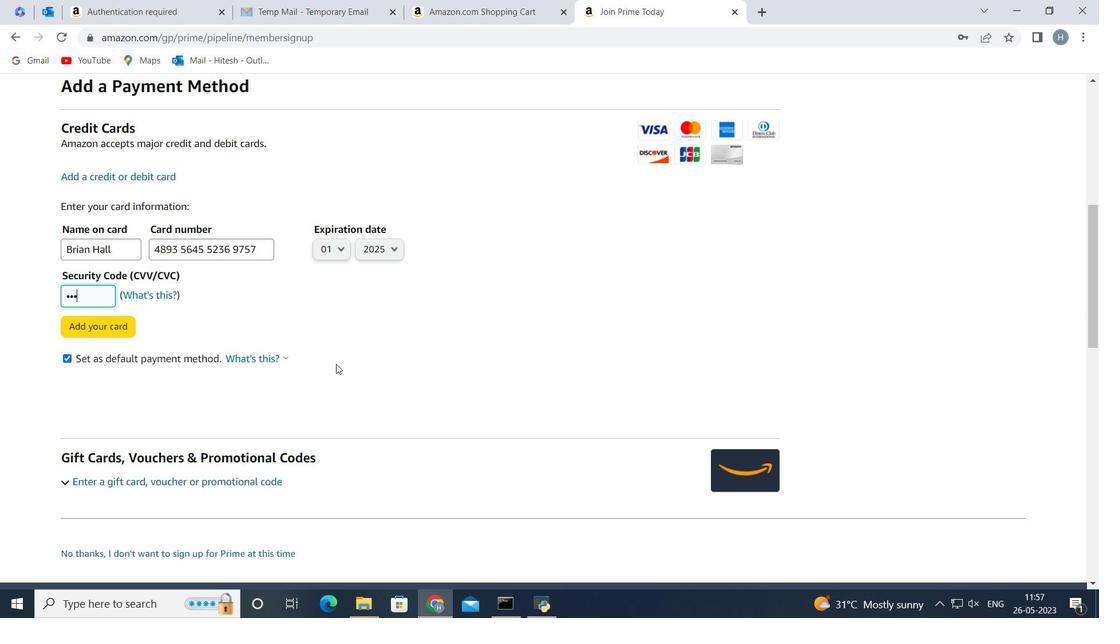 
Action: Mouse scrolled (336, 364) with delta (0, 0)
Screenshot: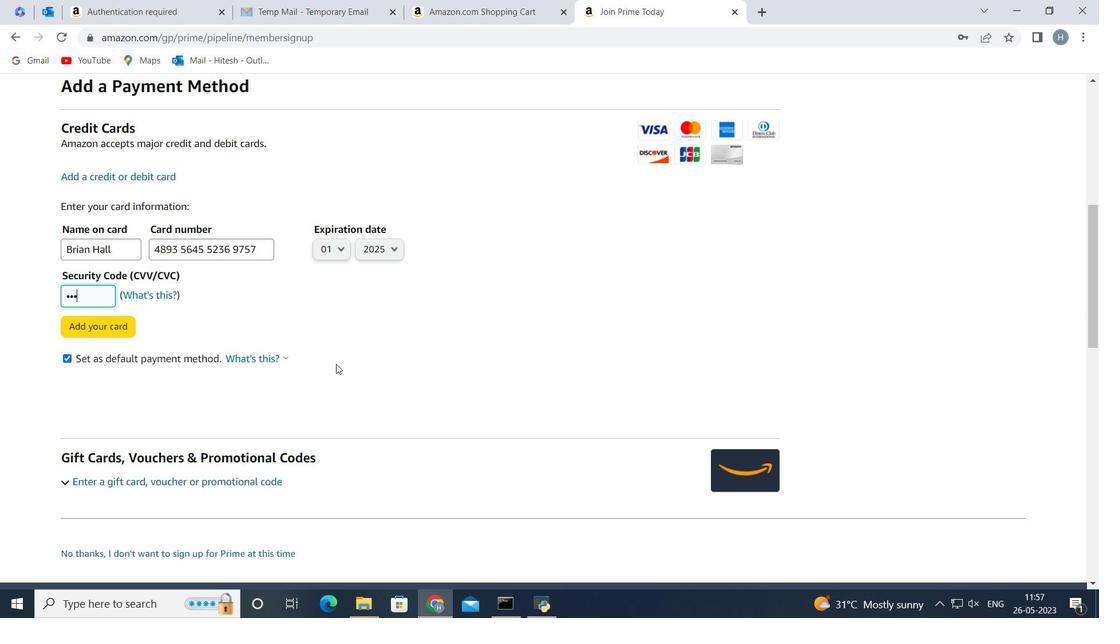 
Action: Mouse scrolled (336, 364) with delta (0, 0)
Screenshot: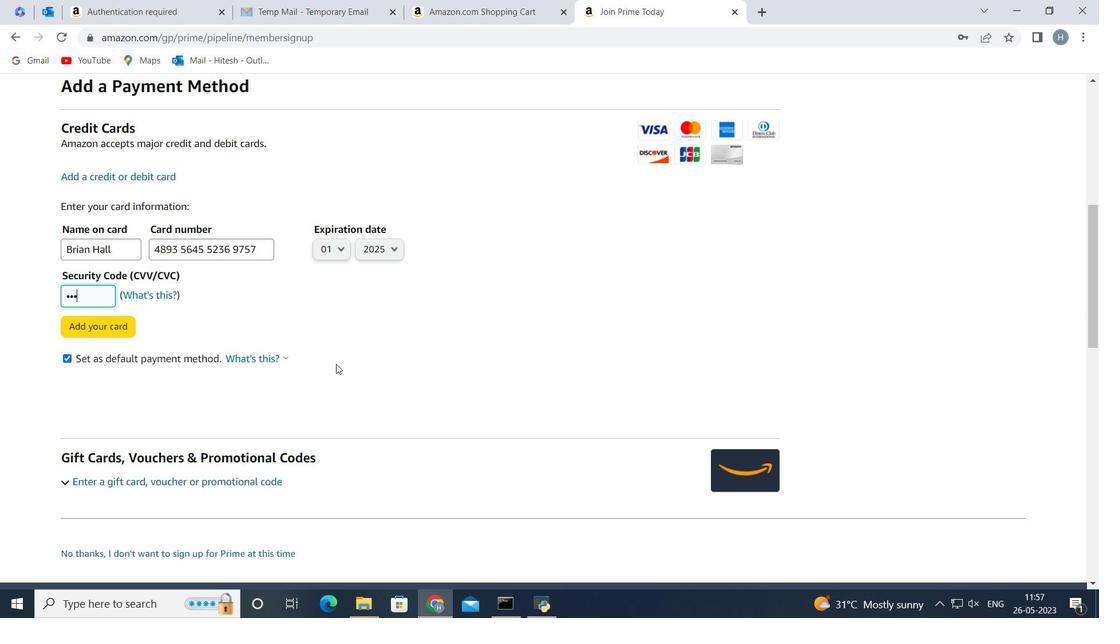 
Action: Mouse scrolled (336, 364) with delta (0, 0)
Screenshot: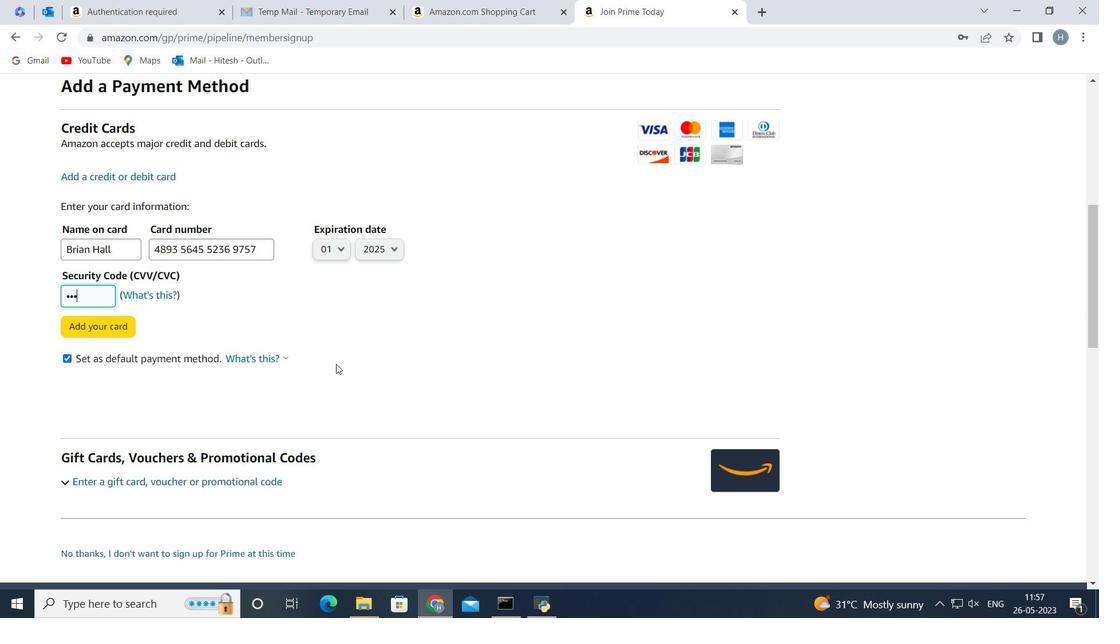 
Action: Mouse scrolled (336, 364) with delta (0, 0)
Screenshot: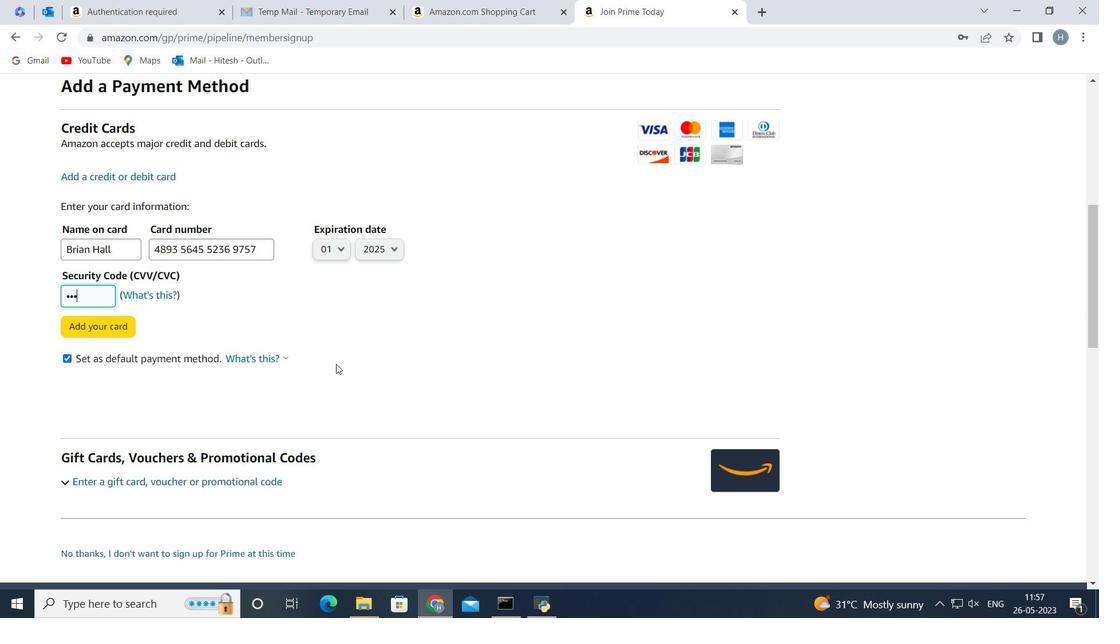 
Action: Mouse scrolled (336, 364) with delta (0, 0)
Screenshot: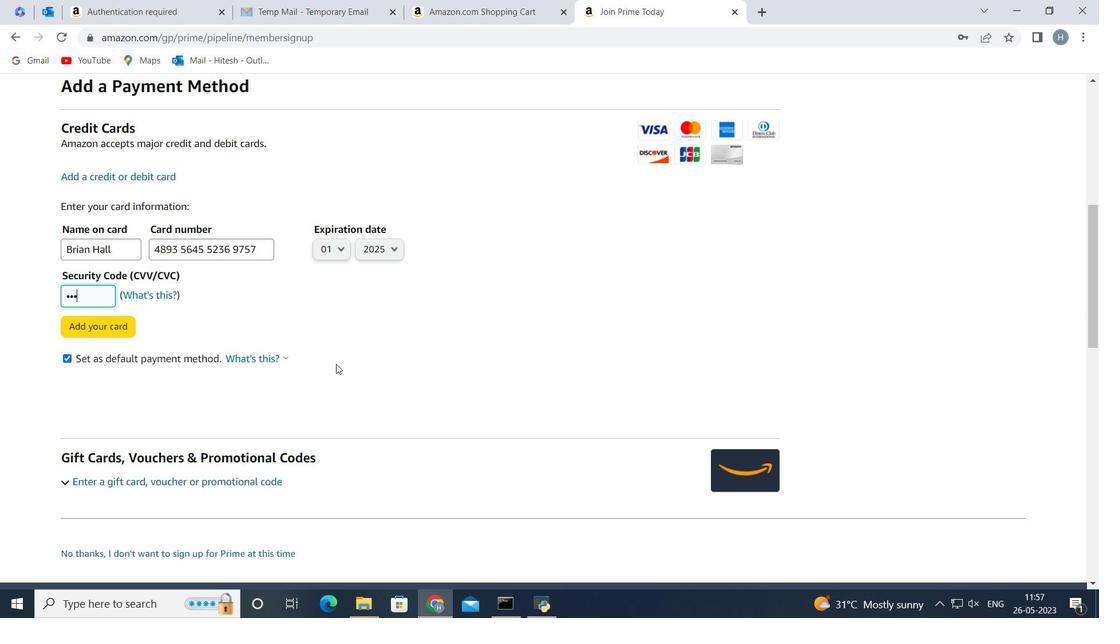 
Action: Mouse scrolled (336, 364) with delta (0, 0)
Screenshot: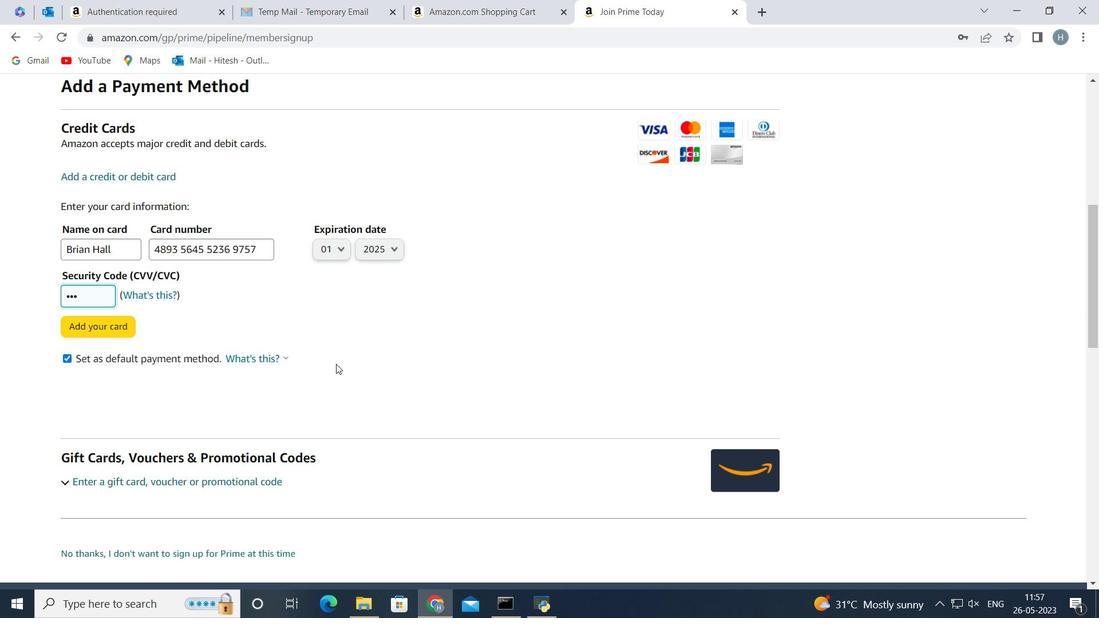
Action: Mouse scrolled (336, 364) with delta (0, 0)
Screenshot: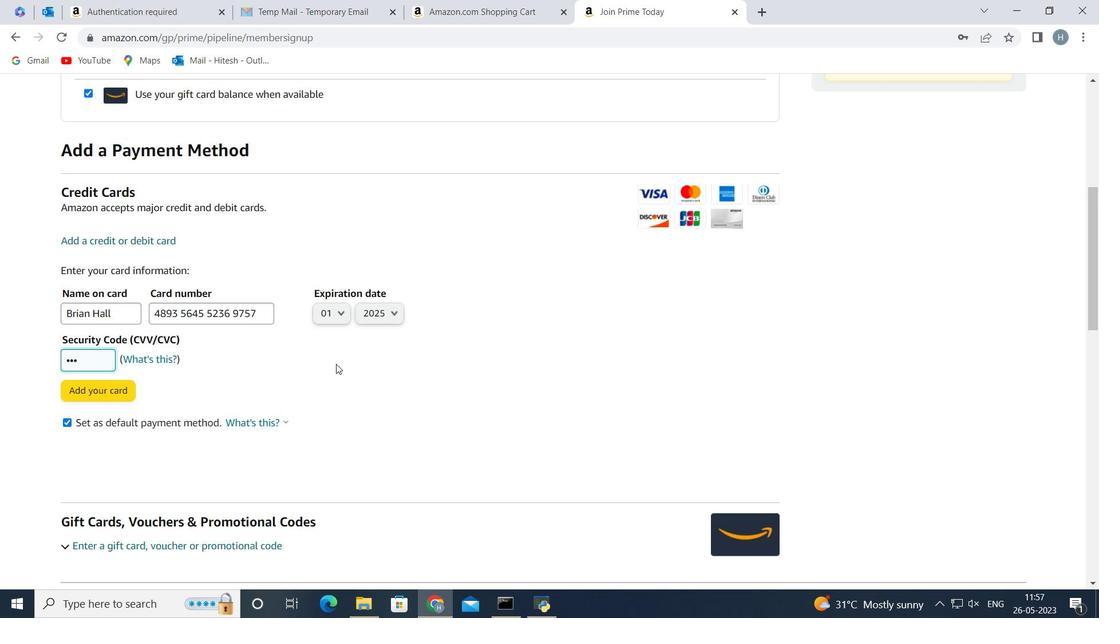 
Action: Mouse scrolled (336, 364) with delta (0, 0)
Screenshot: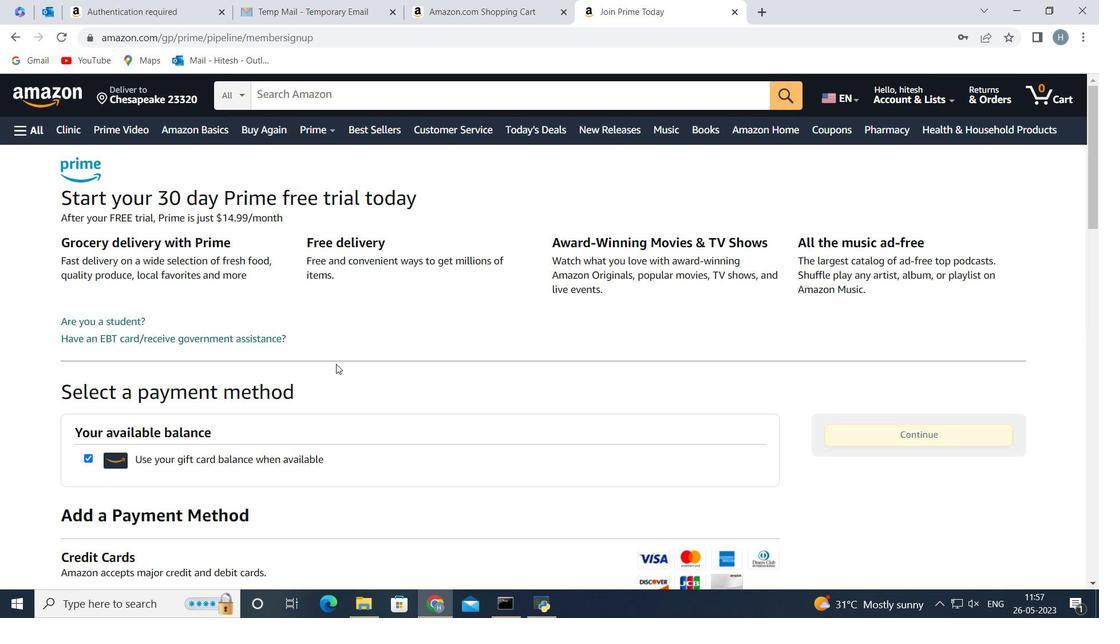 
Action: Mouse scrolled (336, 364) with delta (0, 0)
Screenshot: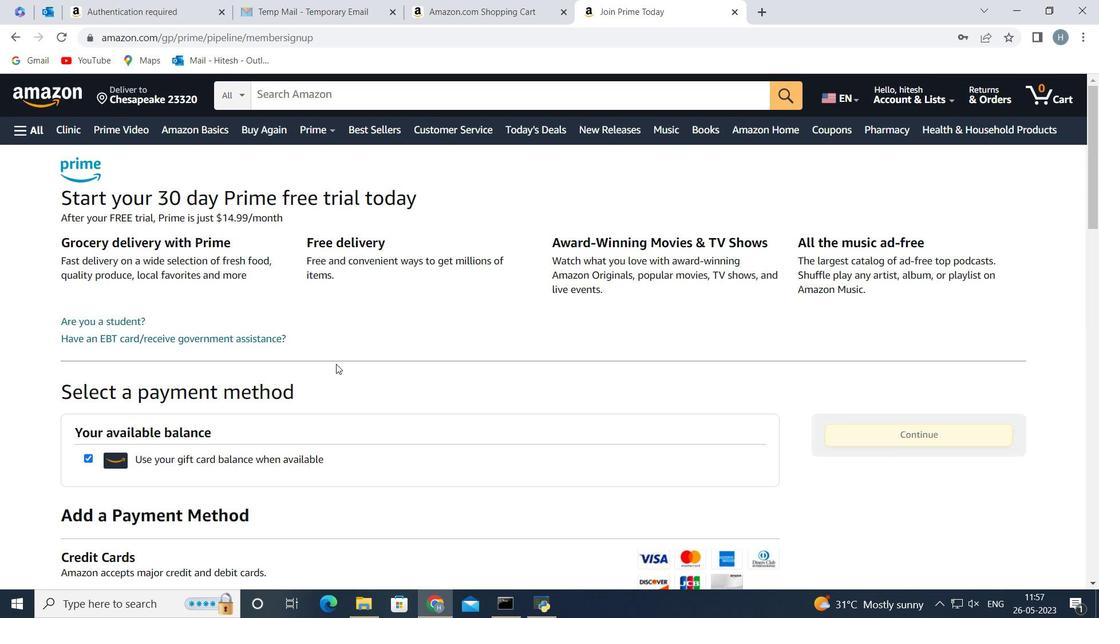 
Action: Mouse scrolled (336, 364) with delta (0, 0)
Screenshot: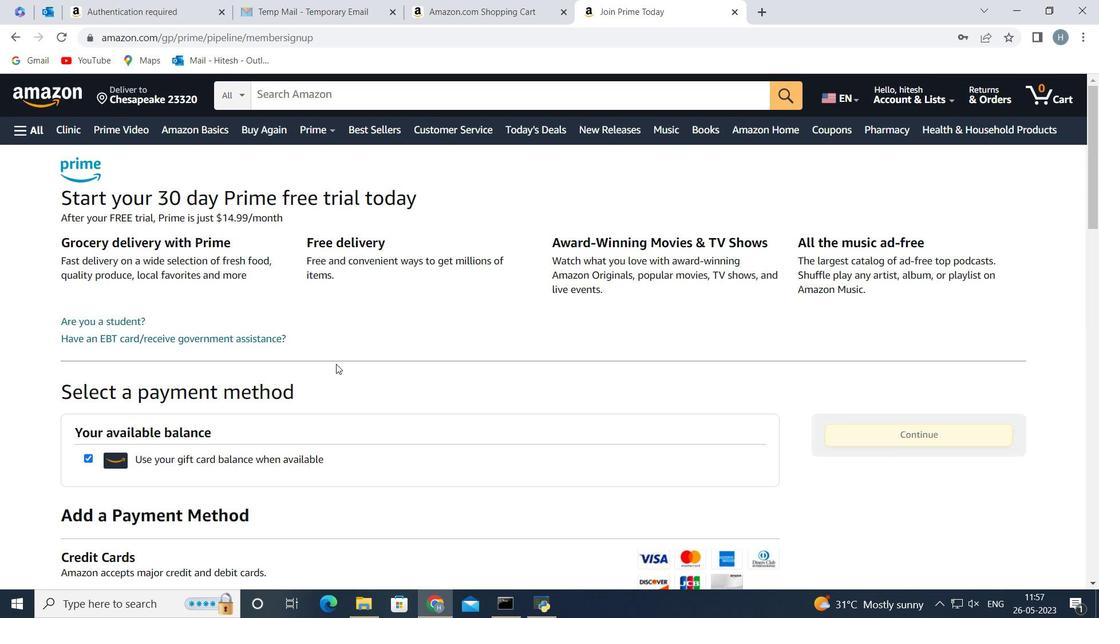 
Action: Mouse scrolled (336, 364) with delta (0, 0)
Screenshot: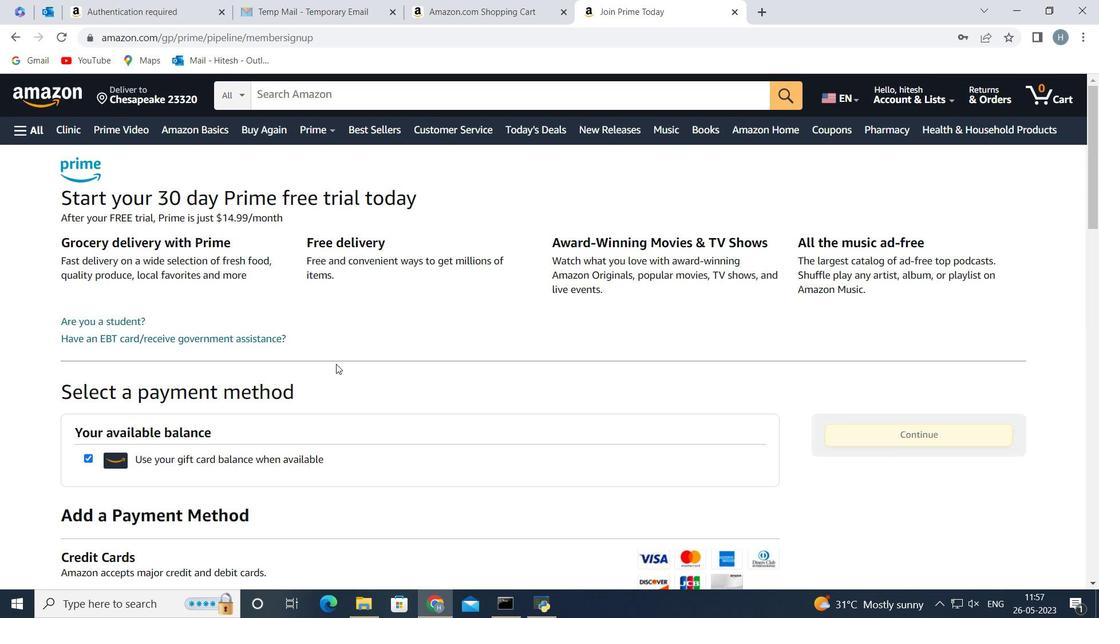 
Action: Mouse scrolled (336, 364) with delta (0, 0)
Screenshot: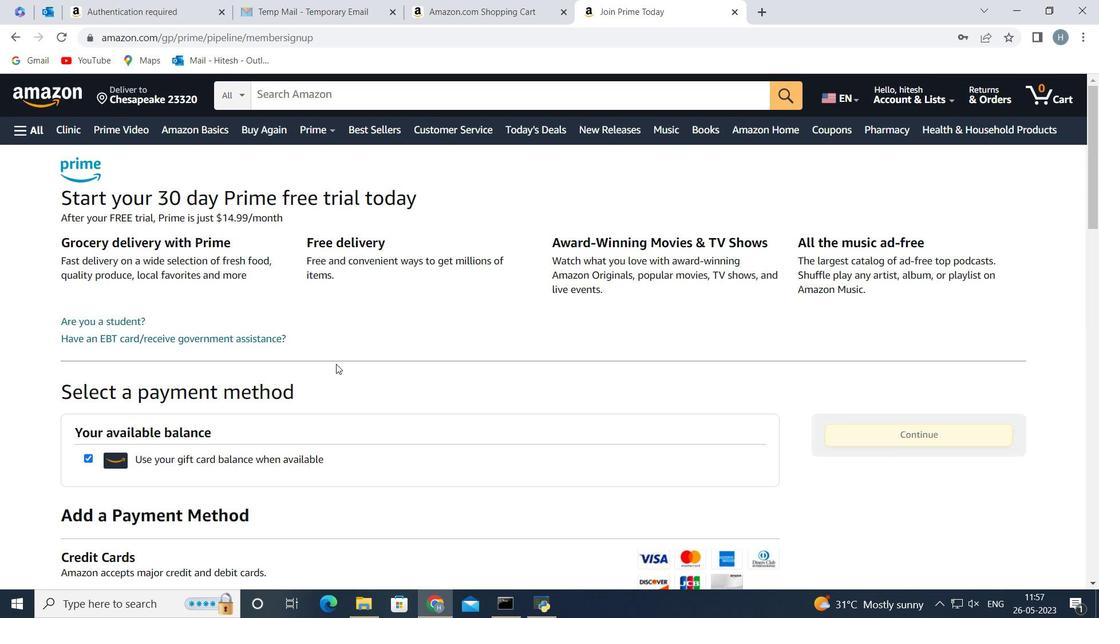
Action: Mouse scrolled (336, 364) with delta (0, 0)
Screenshot: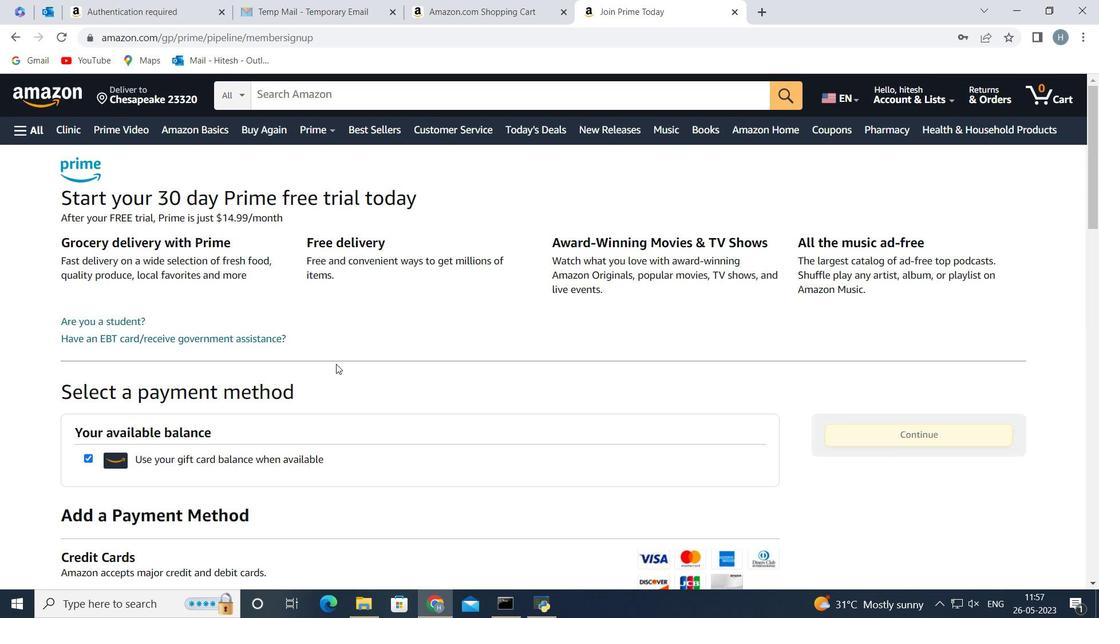 
Action: Mouse scrolled (336, 364) with delta (0, 0)
Screenshot: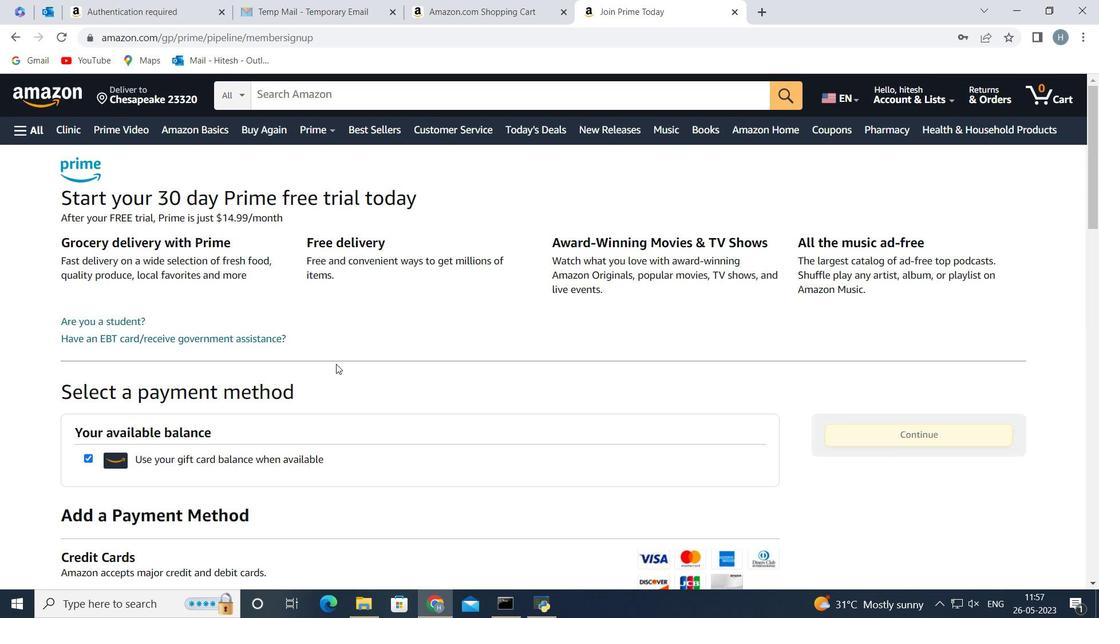 
Action: Mouse scrolled (336, 364) with delta (0, 0)
Screenshot: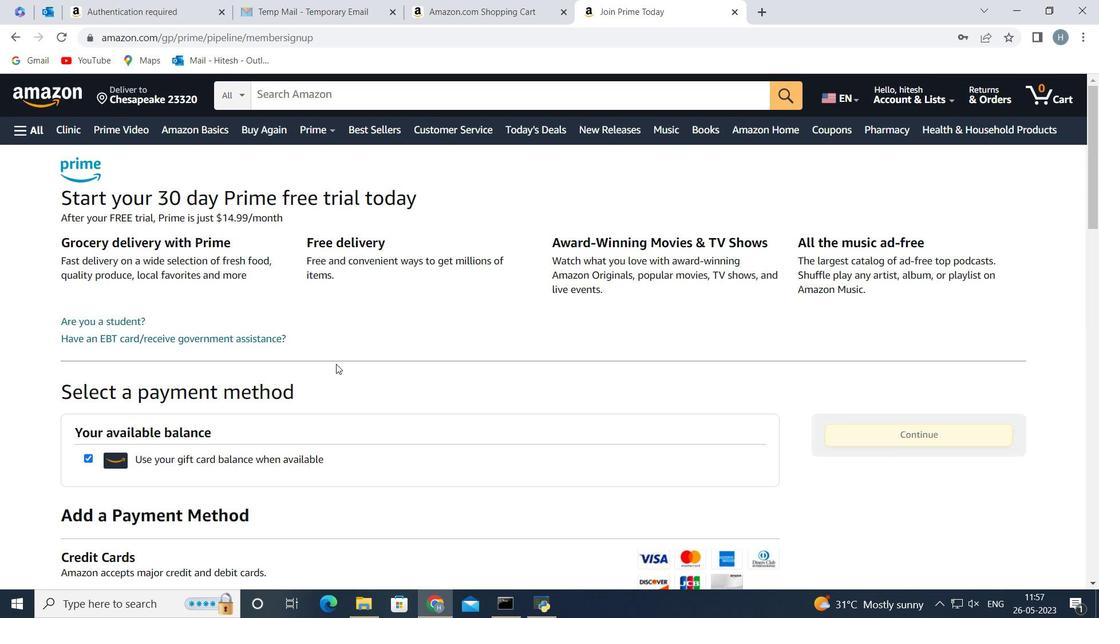 
Action: Mouse scrolled (336, 364) with delta (0, 0)
Screenshot: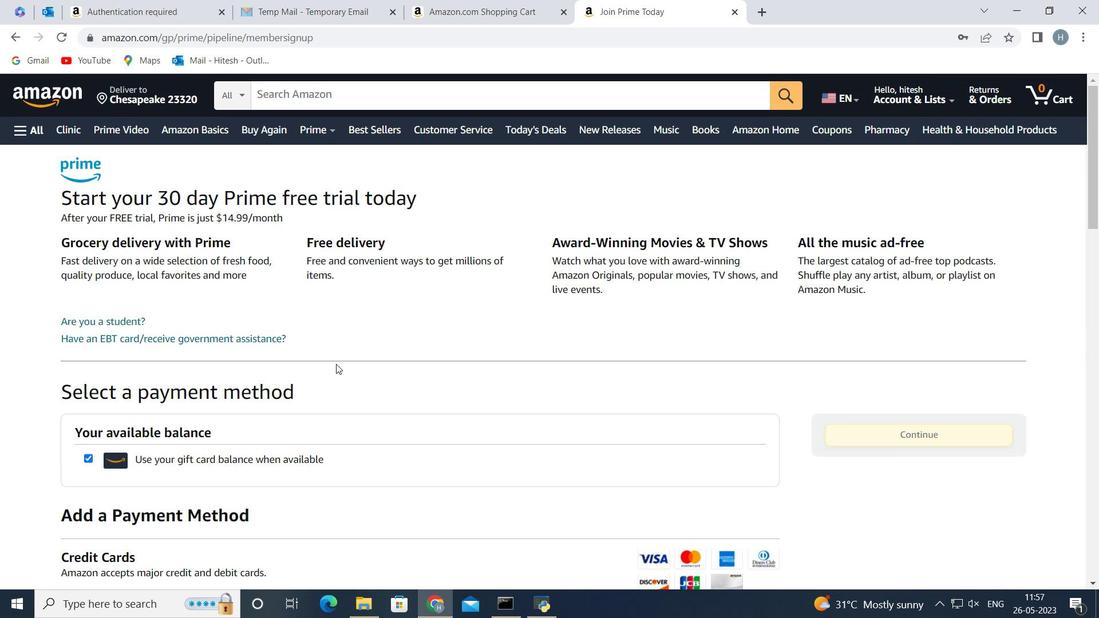 
Action: Mouse scrolled (336, 364) with delta (0, 0)
Screenshot: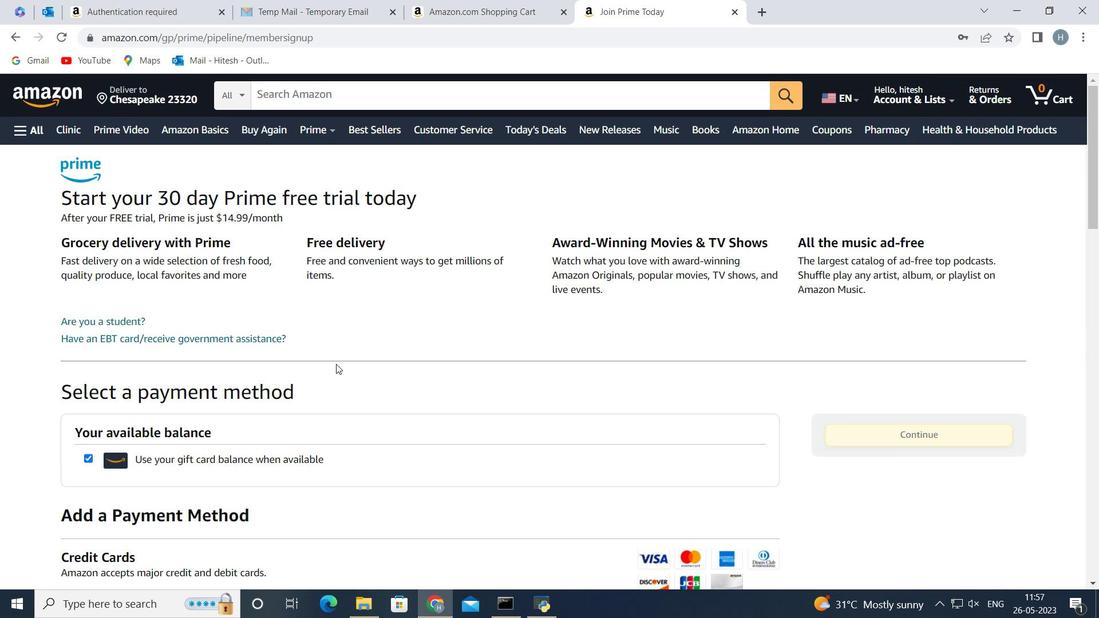 
Action: Mouse scrolled (336, 364) with delta (0, 0)
Screenshot: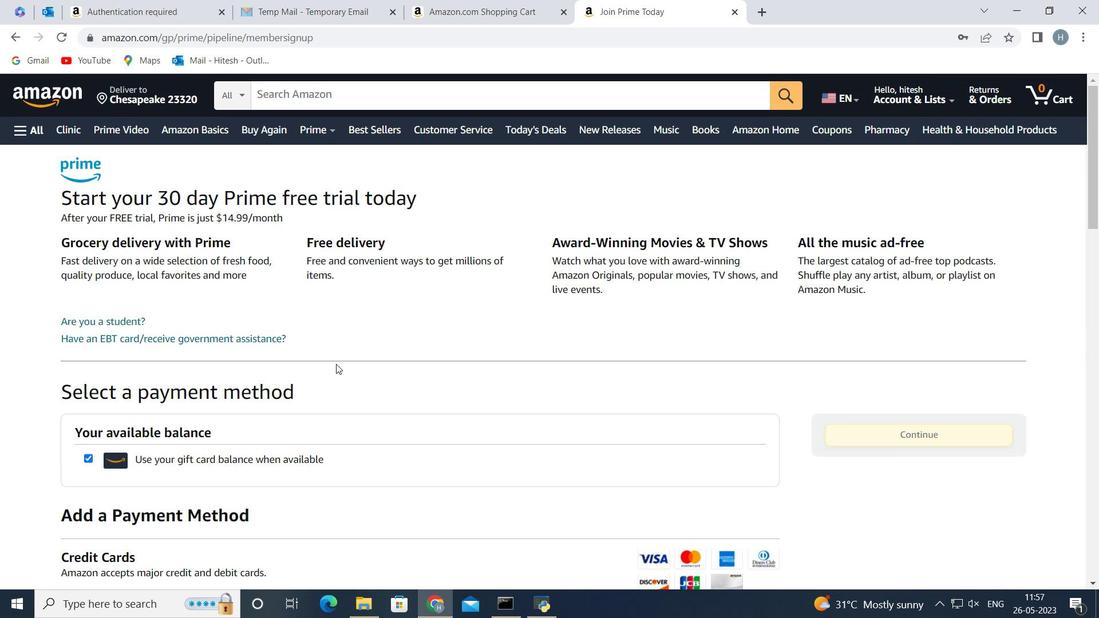 
Action: Mouse scrolled (336, 364) with delta (0, 0)
Screenshot: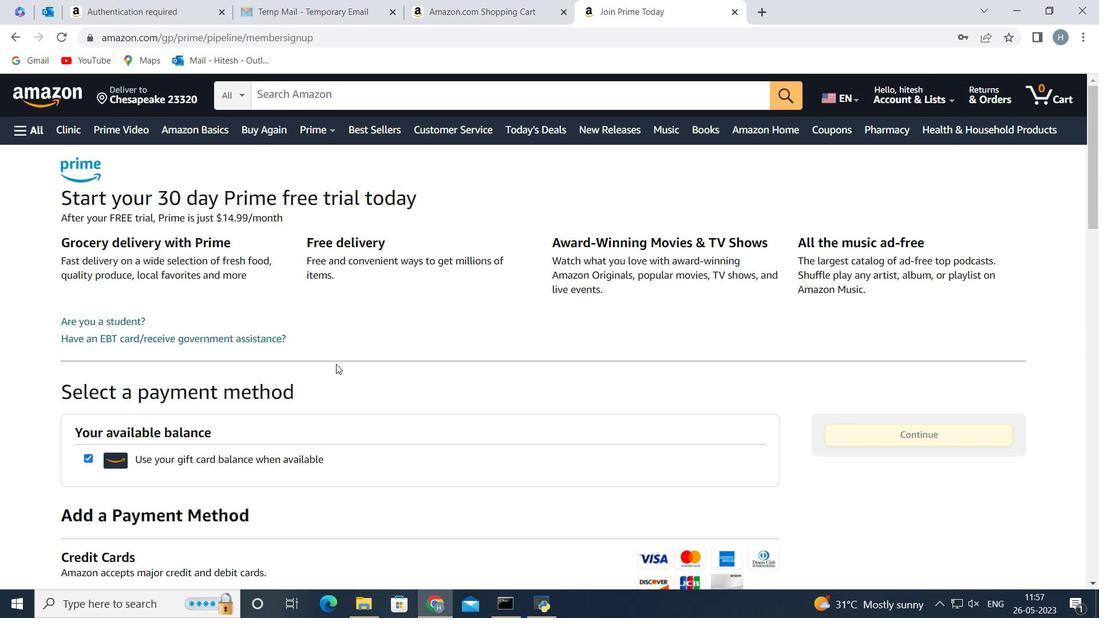 
Action: Mouse moved to (35, 130)
Screenshot: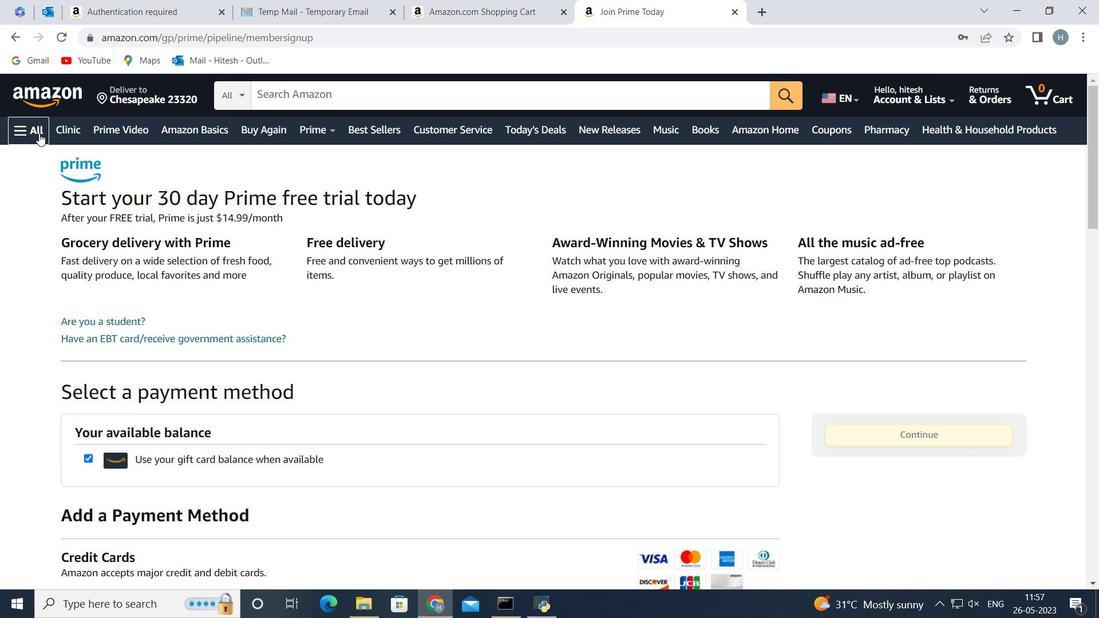 
Action: Mouse pressed left at (35, 130)
Screenshot: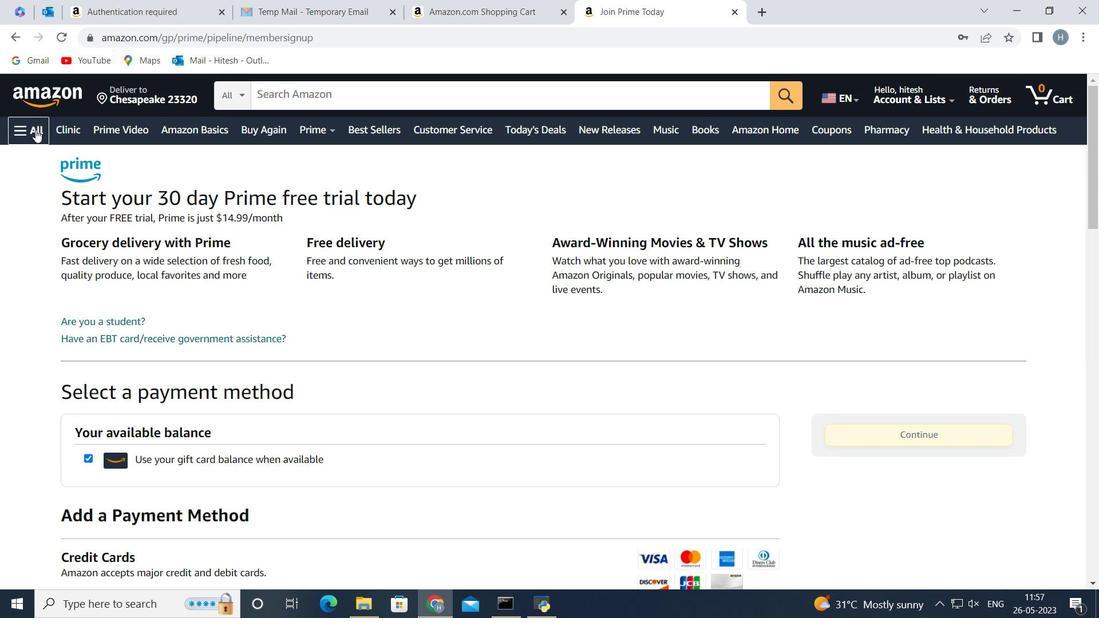
Action: Mouse moved to (121, 261)
Screenshot: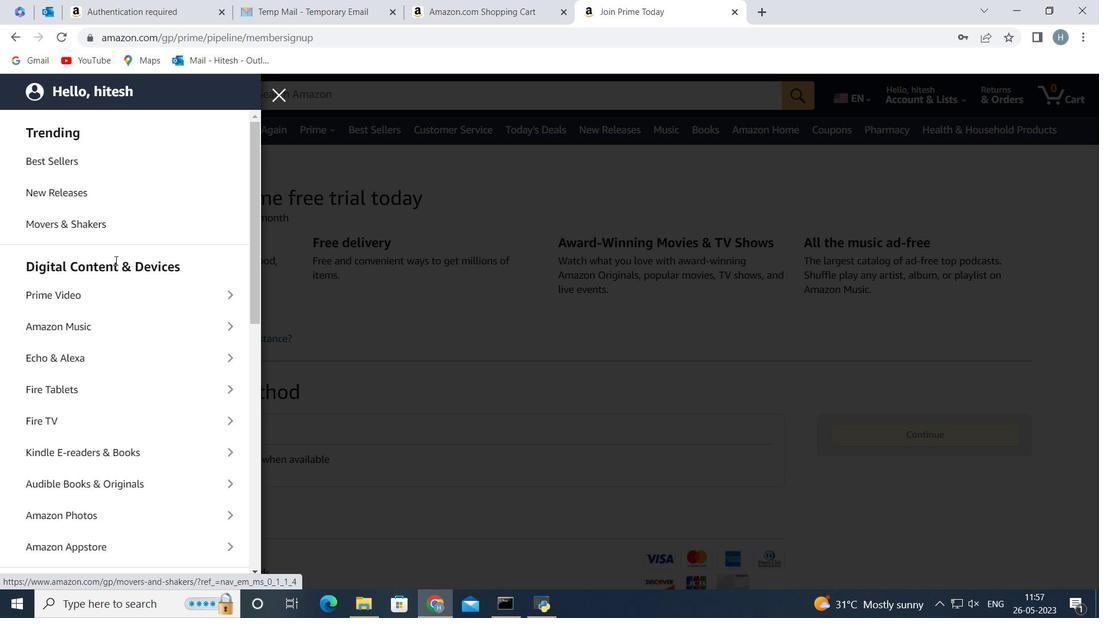 
Action: Mouse scrolled (121, 260) with delta (0, 0)
Screenshot: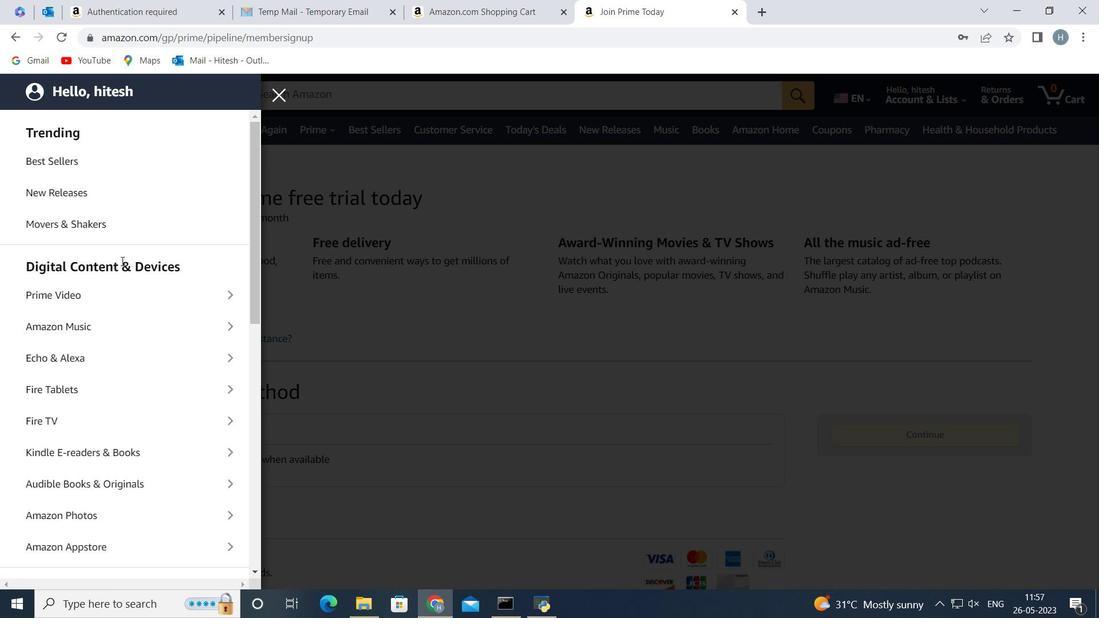 
Action: Mouse moved to (122, 268)
Screenshot: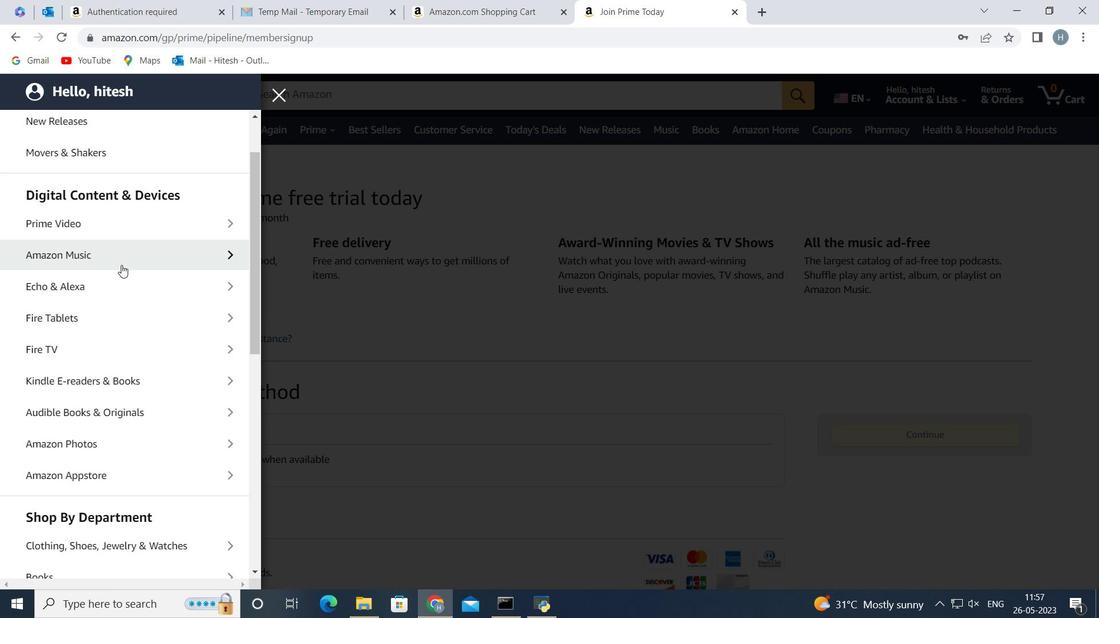 
Action: Mouse scrolled (122, 268) with delta (0, 0)
Screenshot: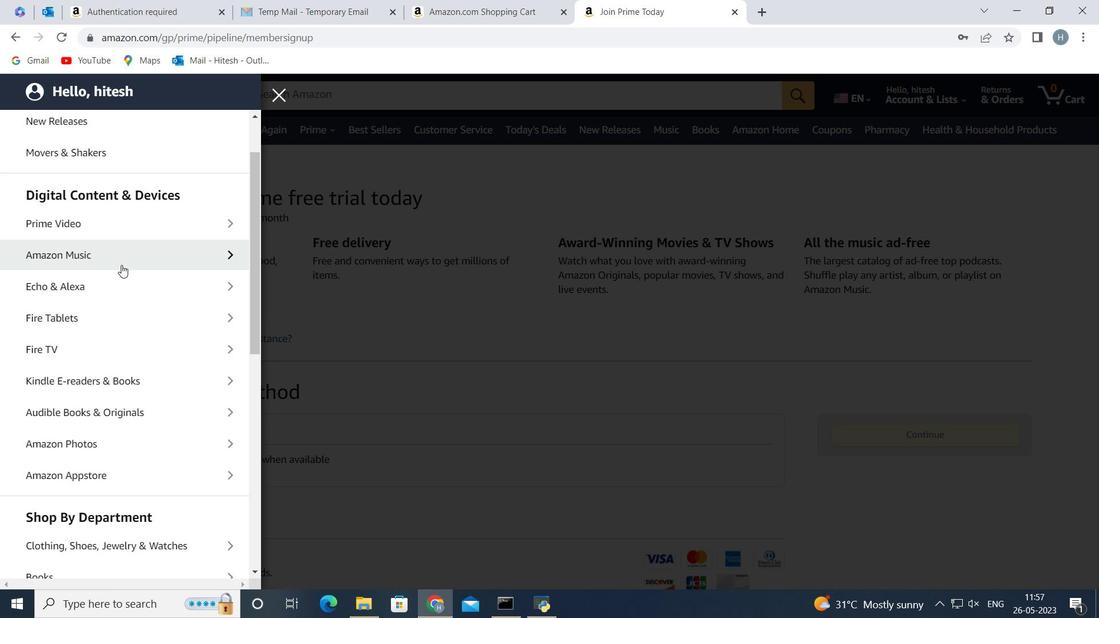 
Action: Mouse scrolled (122, 268) with delta (0, 0)
Screenshot: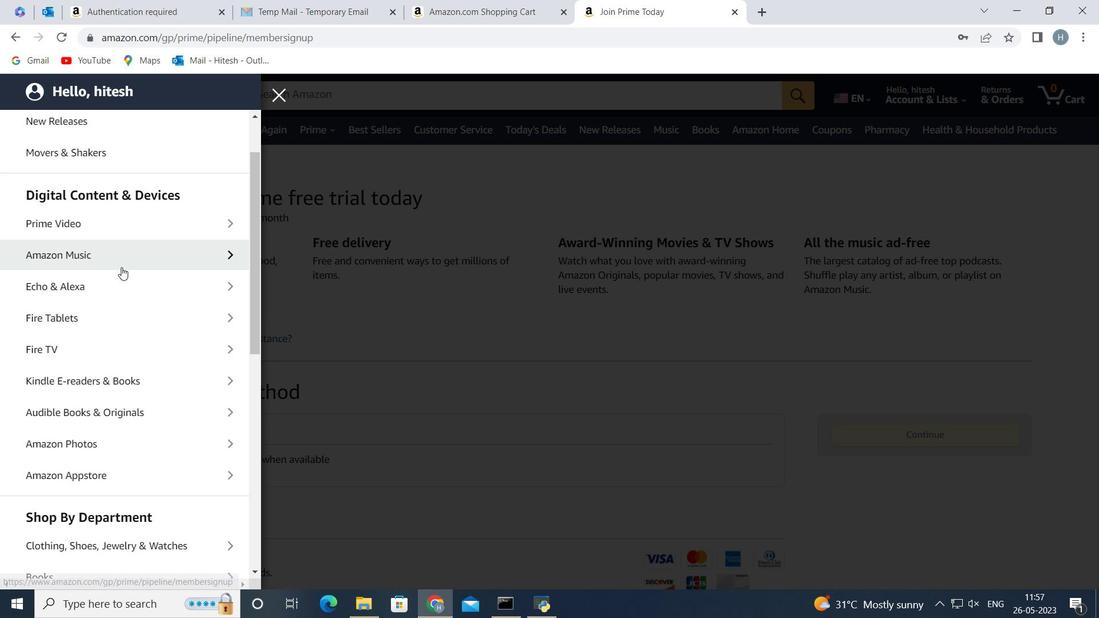 
Action: Mouse scrolled (122, 268) with delta (0, 0)
Screenshot: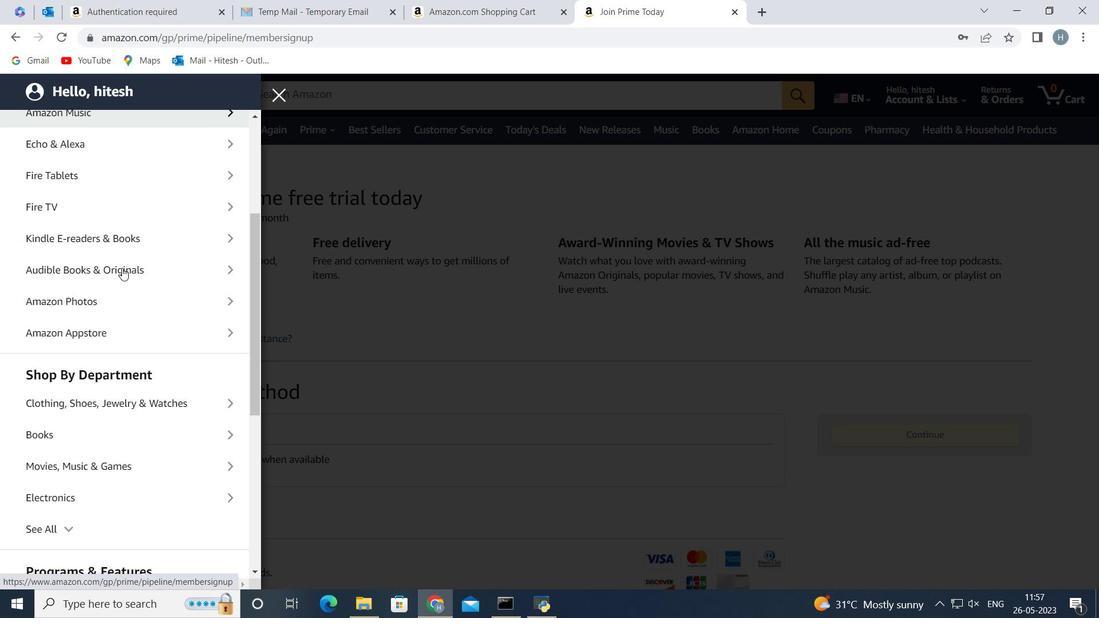 
Action: Mouse moved to (109, 260)
Screenshot: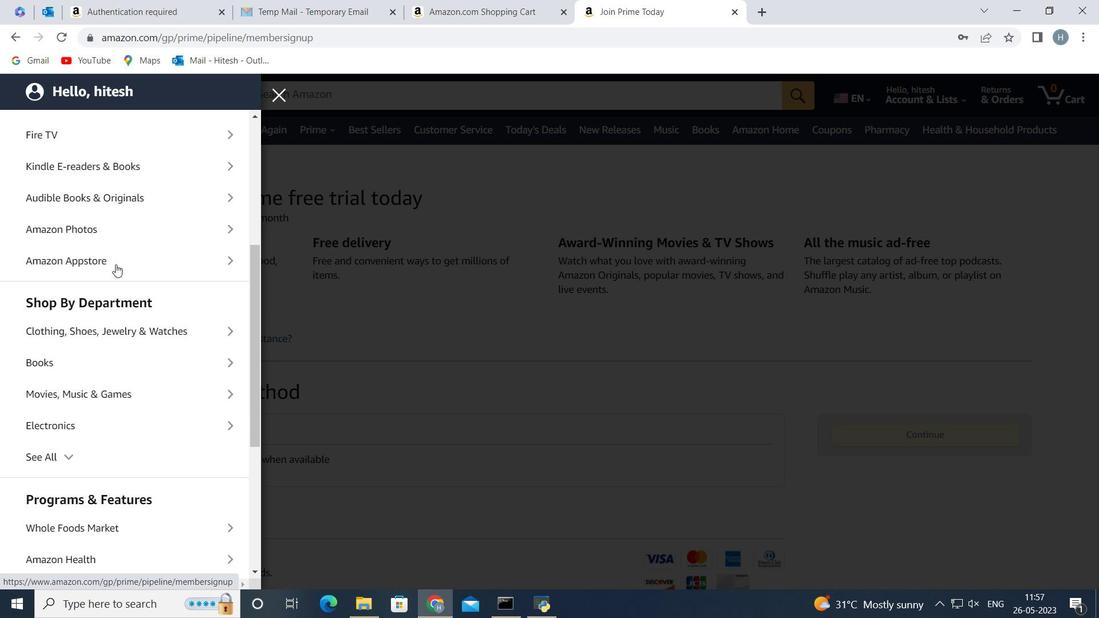 
Action: Mouse scrolled (109, 259) with delta (0, 0)
Screenshot: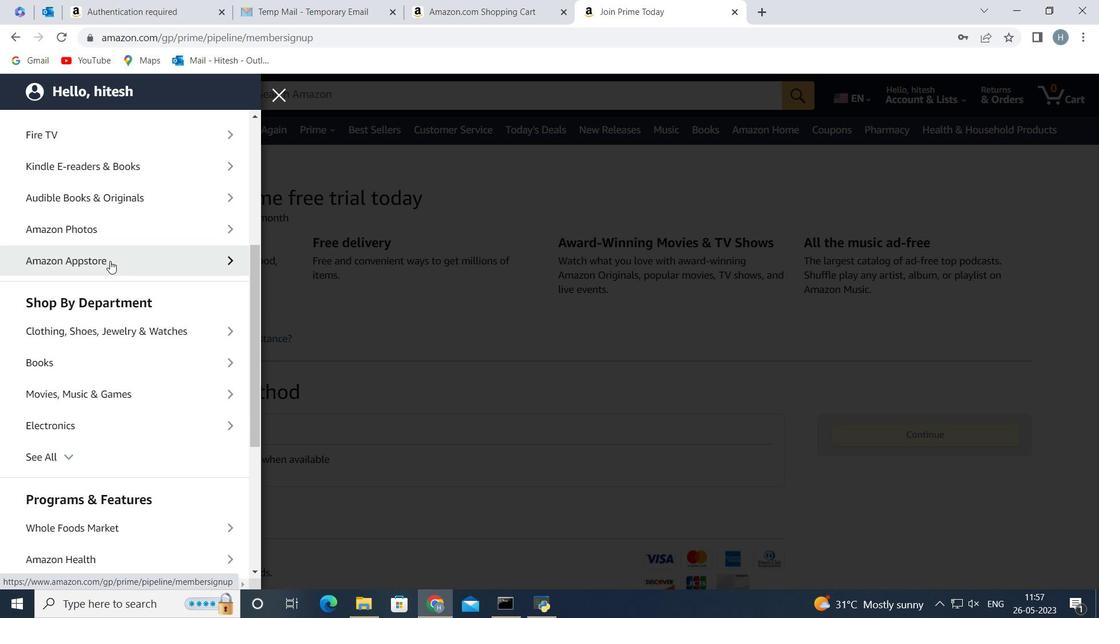
Action: Mouse scrolled (109, 259) with delta (0, 0)
Screenshot: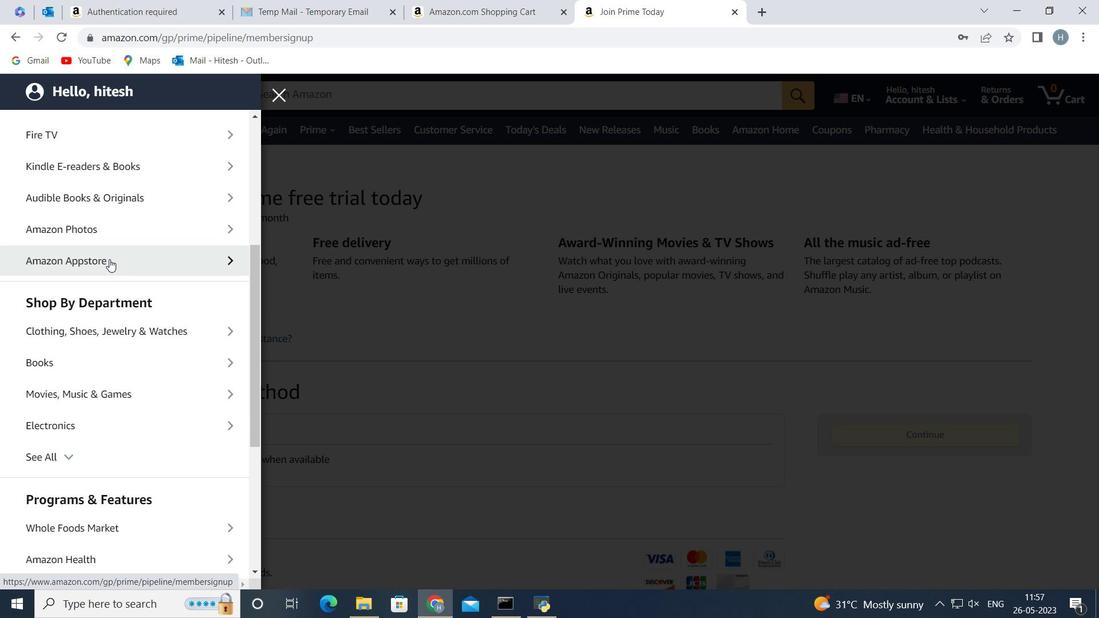 
Action: Mouse moved to (106, 260)
Screenshot: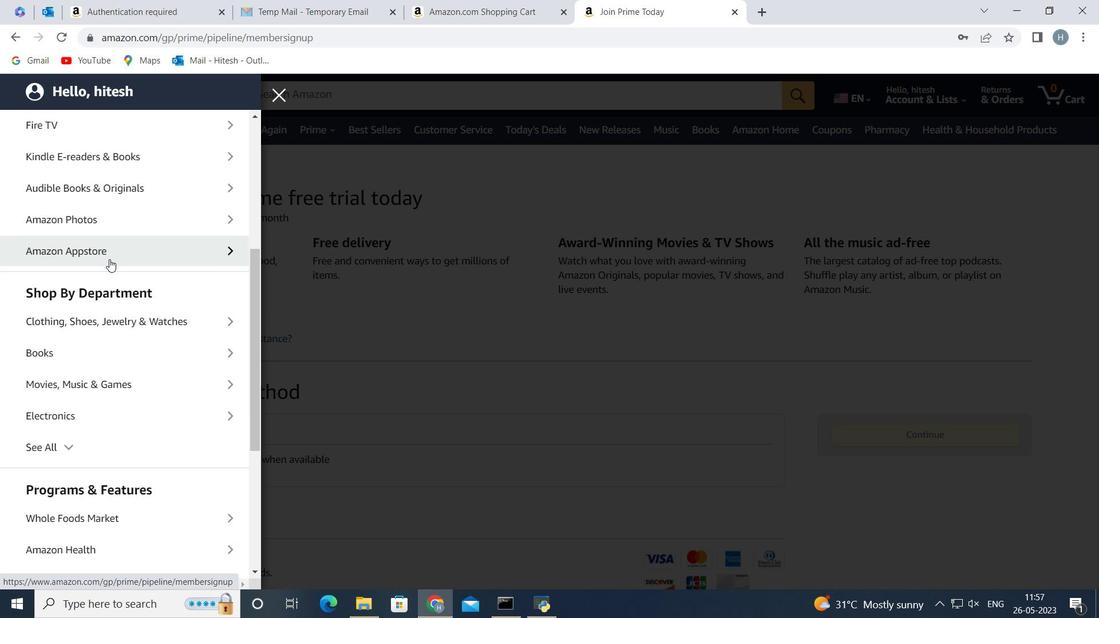 
Action: Mouse scrolled (106, 259) with delta (0, 0)
Screenshot: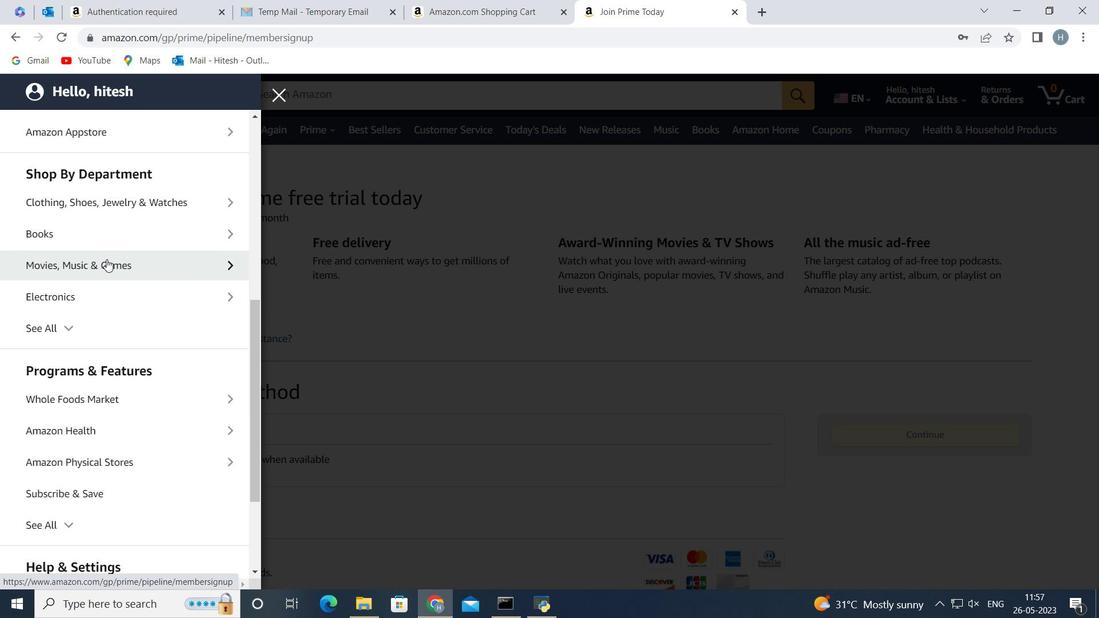 
Action: Mouse scrolled (106, 259) with delta (0, 0)
Screenshot: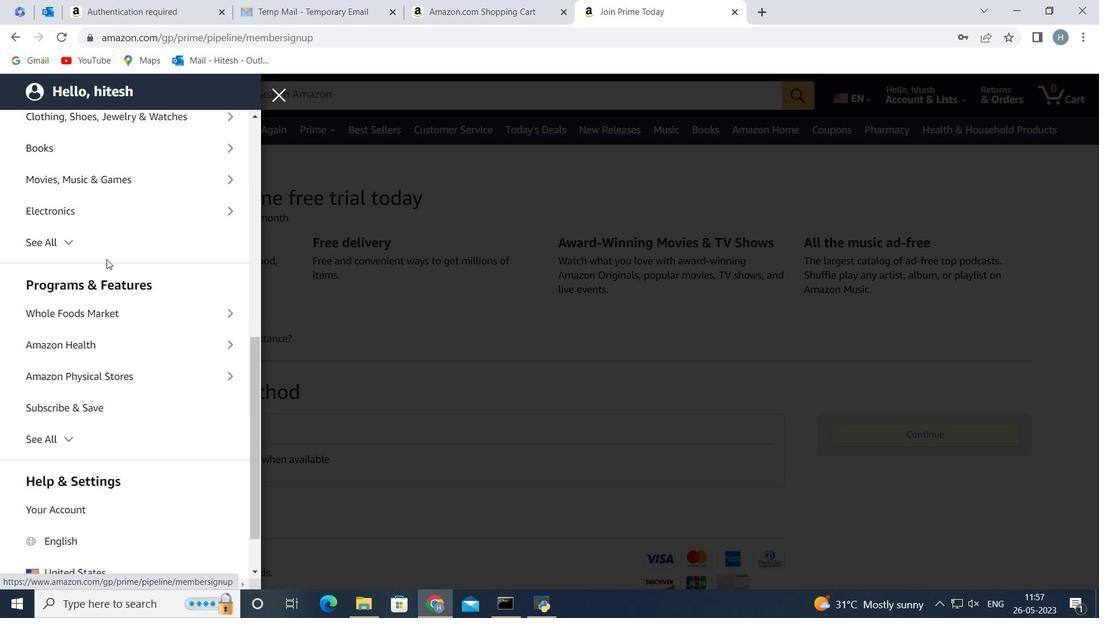 
Action: Mouse moved to (109, 274)
Screenshot: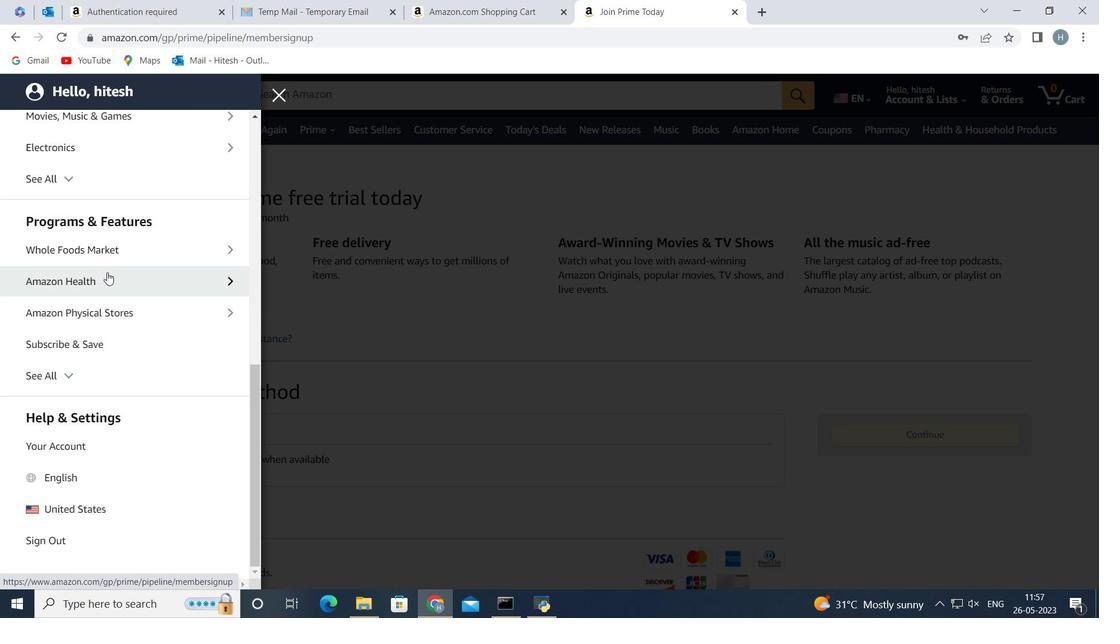 
Action: Mouse pressed left at (109, 274)
Screenshot: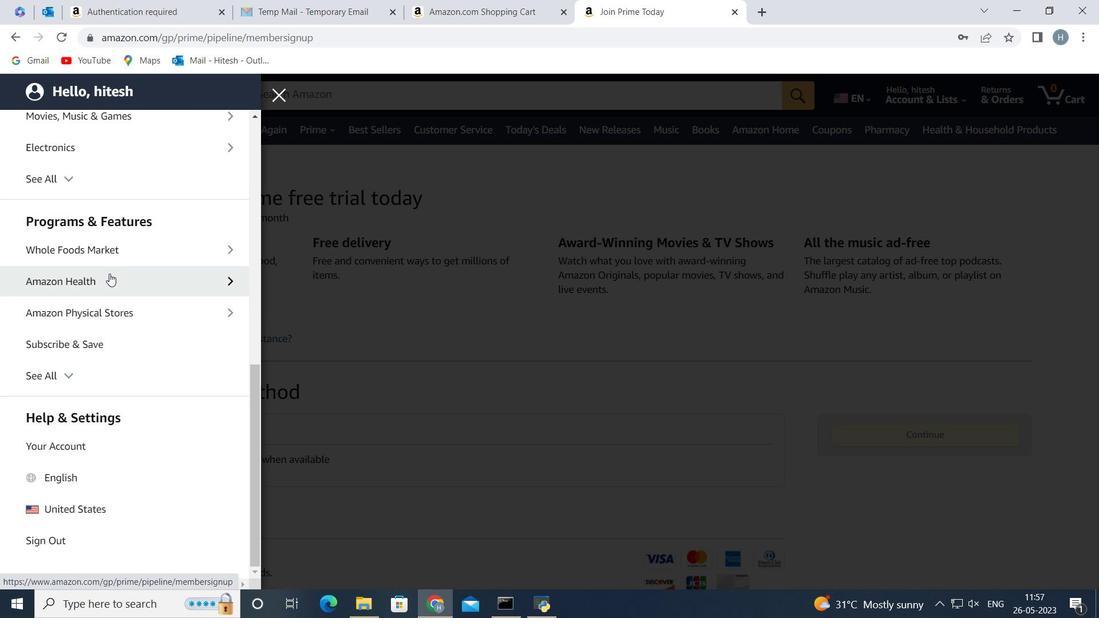 
Action: Mouse moved to (116, 197)
Screenshot: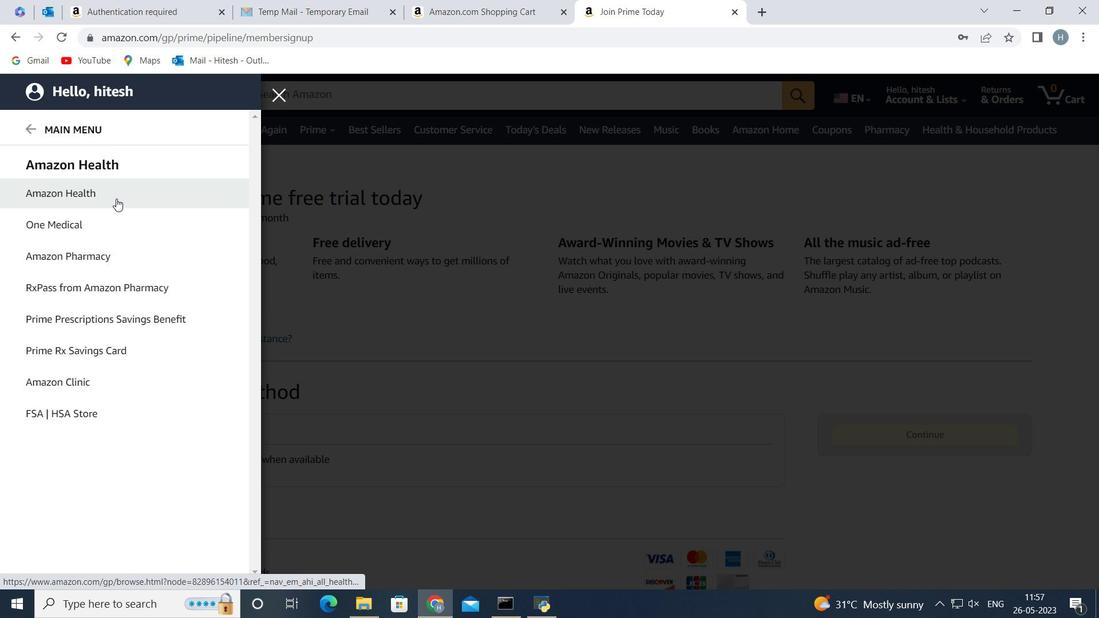 
Action: Mouse pressed left at (116, 197)
Screenshot: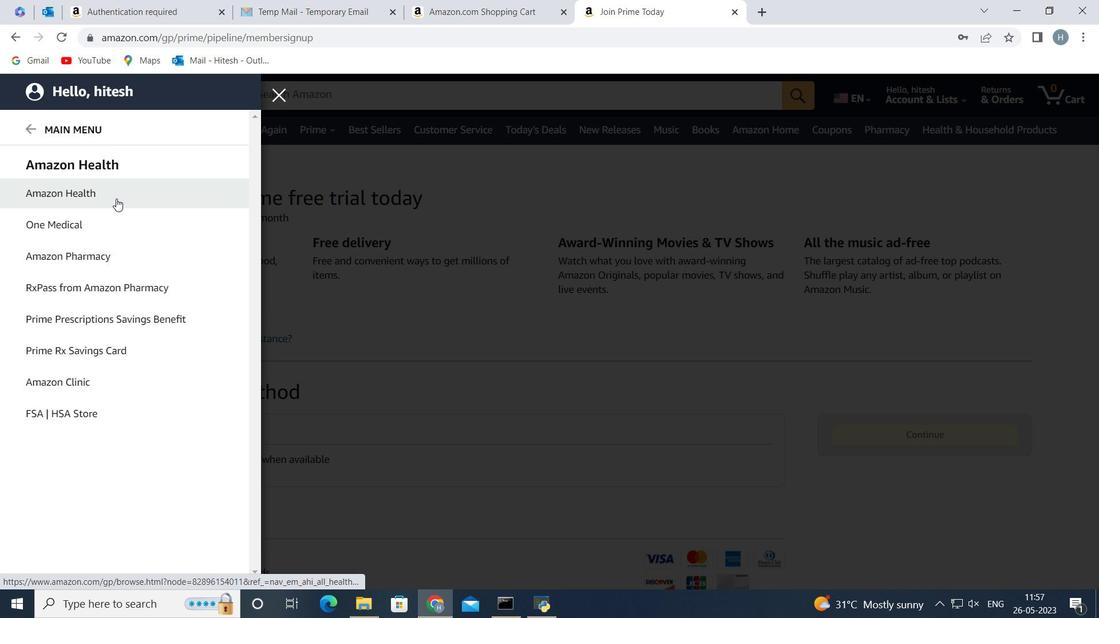 
Action: Mouse moved to (327, 97)
Screenshot: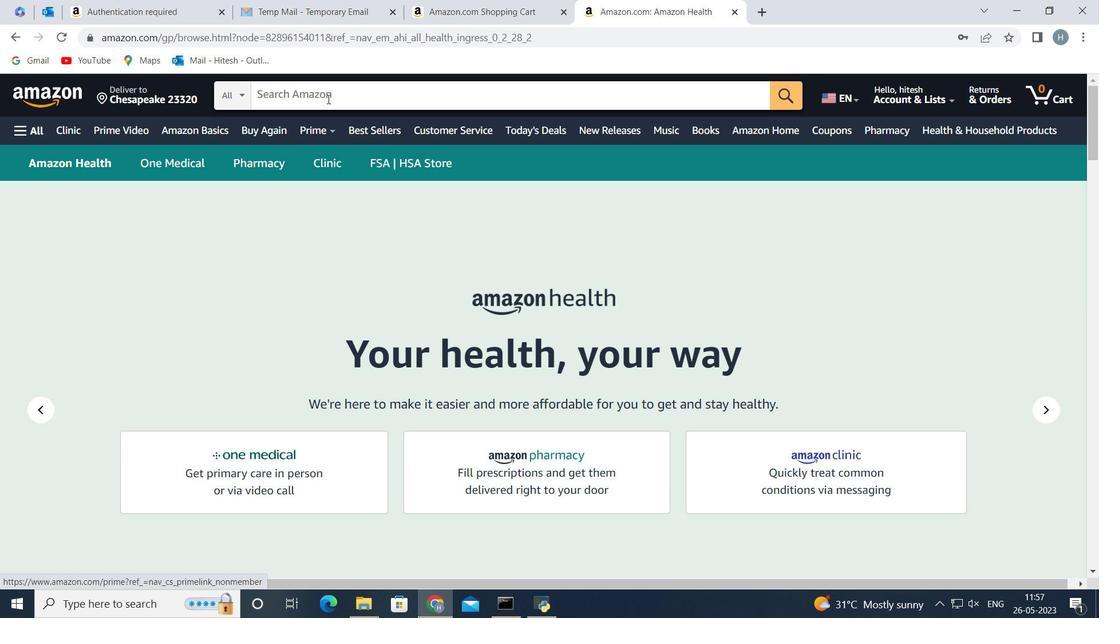 
Action: Mouse pressed left at (327, 97)
Screenshot: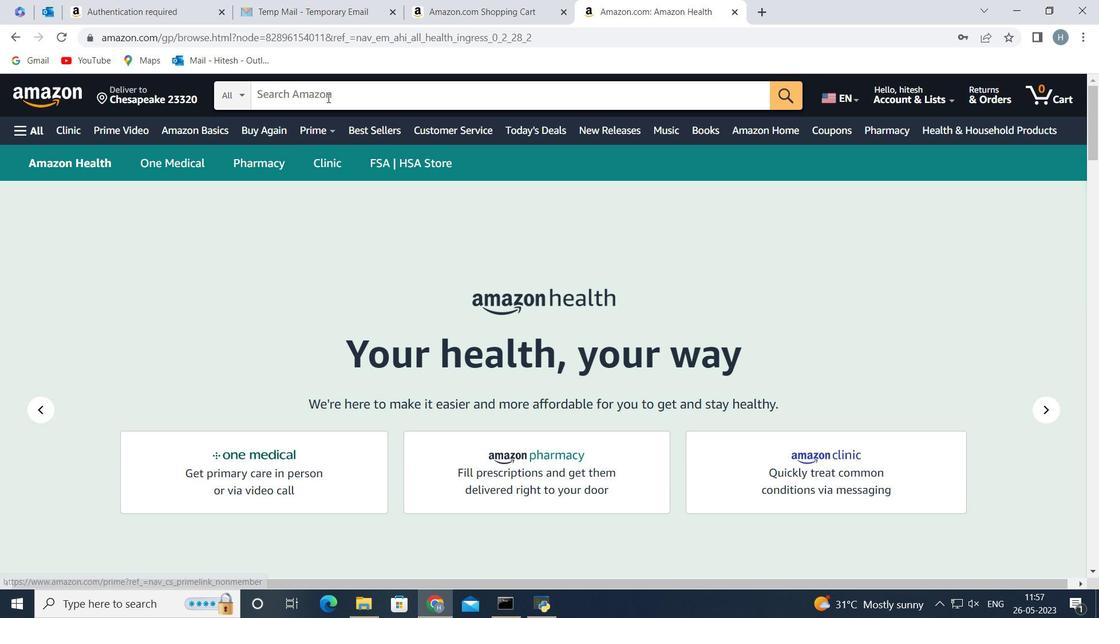 
Action: Key pressed tee<Key.backspace>a<Key.space>tree<Key.space>essential<Key.space>iol<Key.backspace><Key.backspace><Key.backspace>oil<Key.enter>
Screenshot: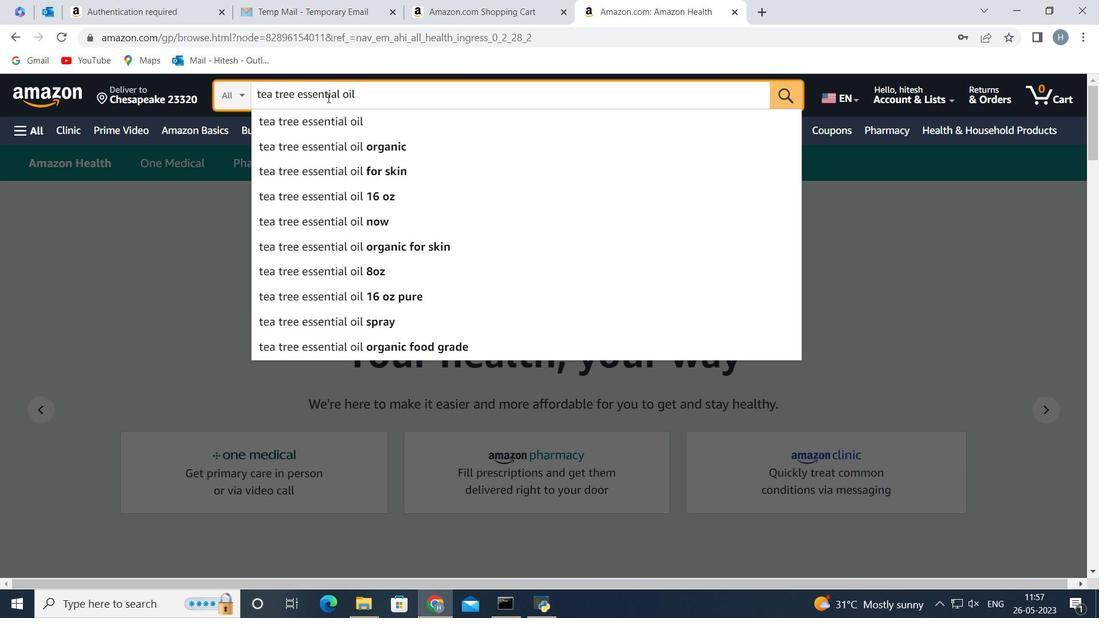 
Action: Mouse moved to (415, 370)
Screenshot: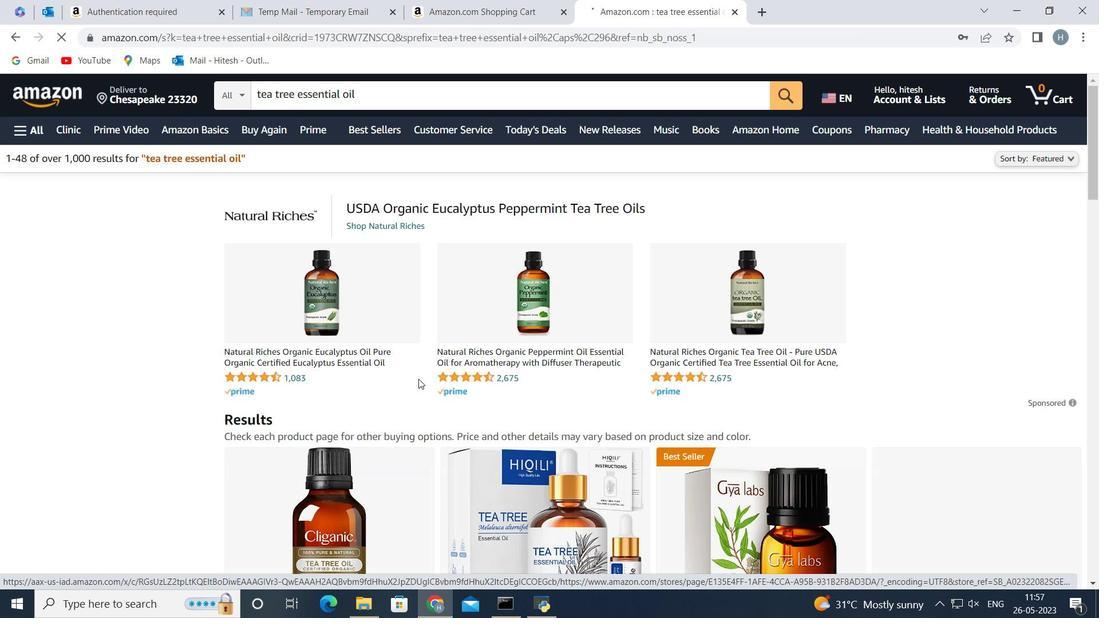 
Action: Mouse scrolled (415, 370) with delta (0, 0)
Screenshot: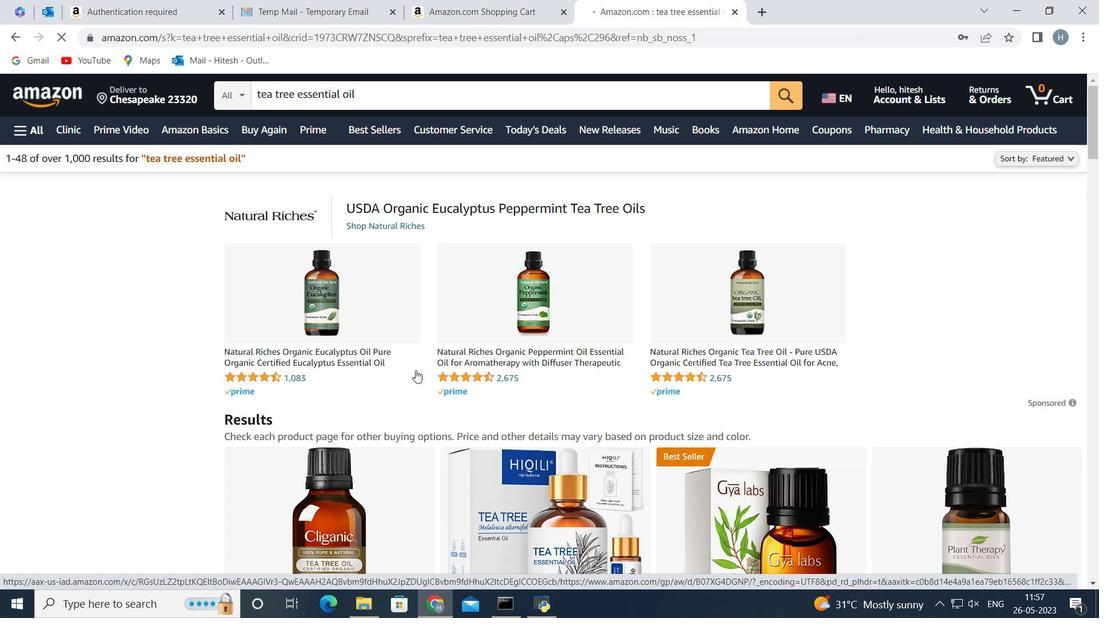 
Action: Mouse scrolled (415, 370) with delta (0, 0)
Screenshot: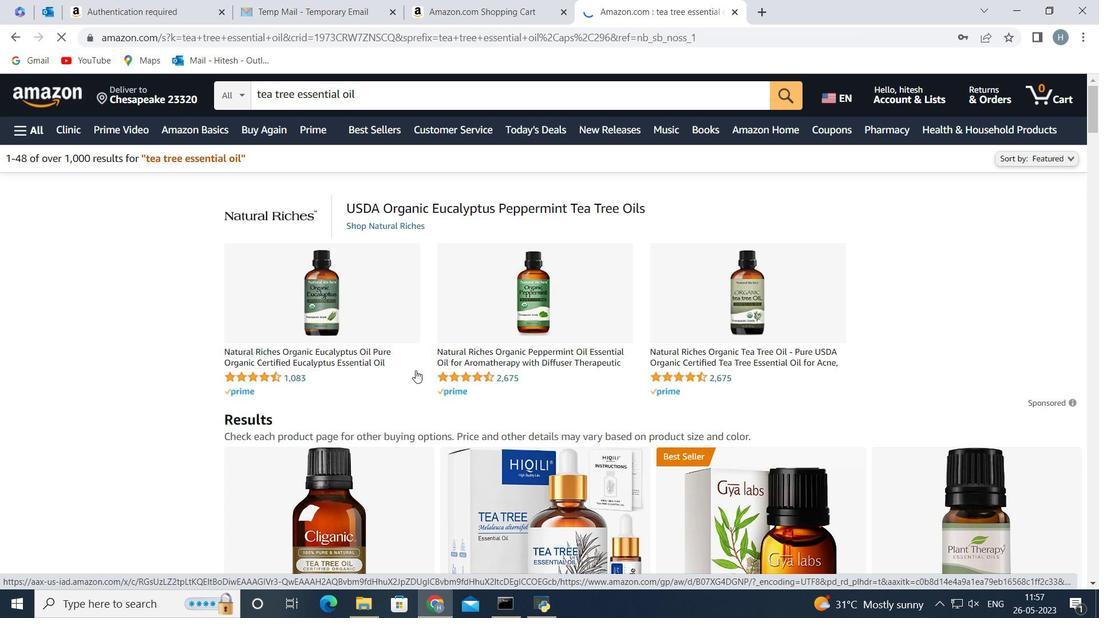 
Action: Mouse moved to (362, 383)
Screenshot: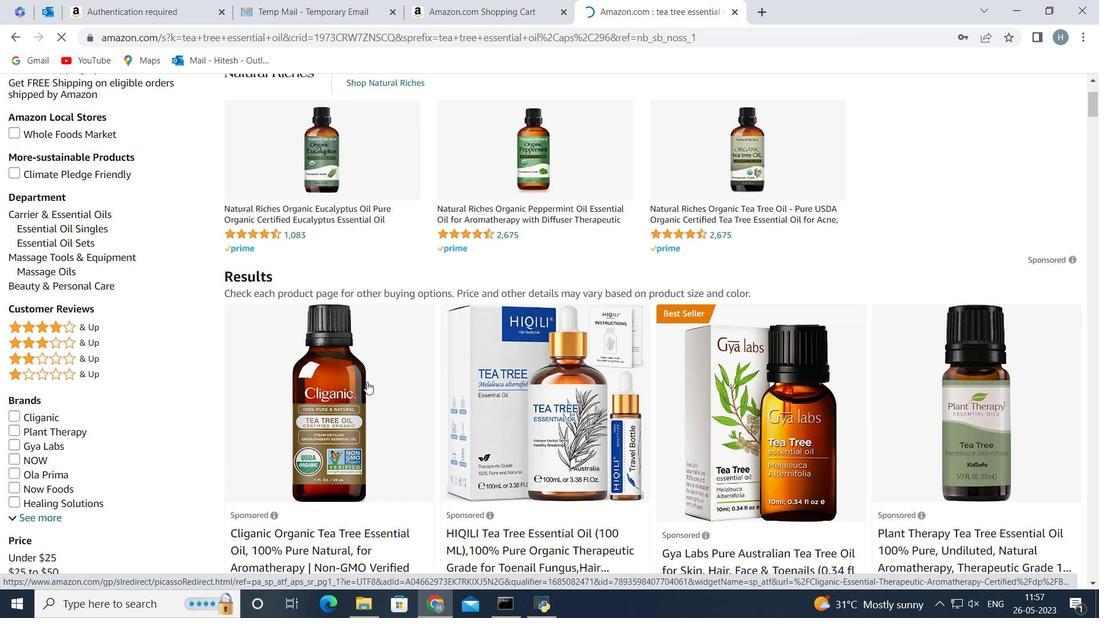 
Action: Mouse scrolled (362, 383) with delta (0, 0)
Screenshot: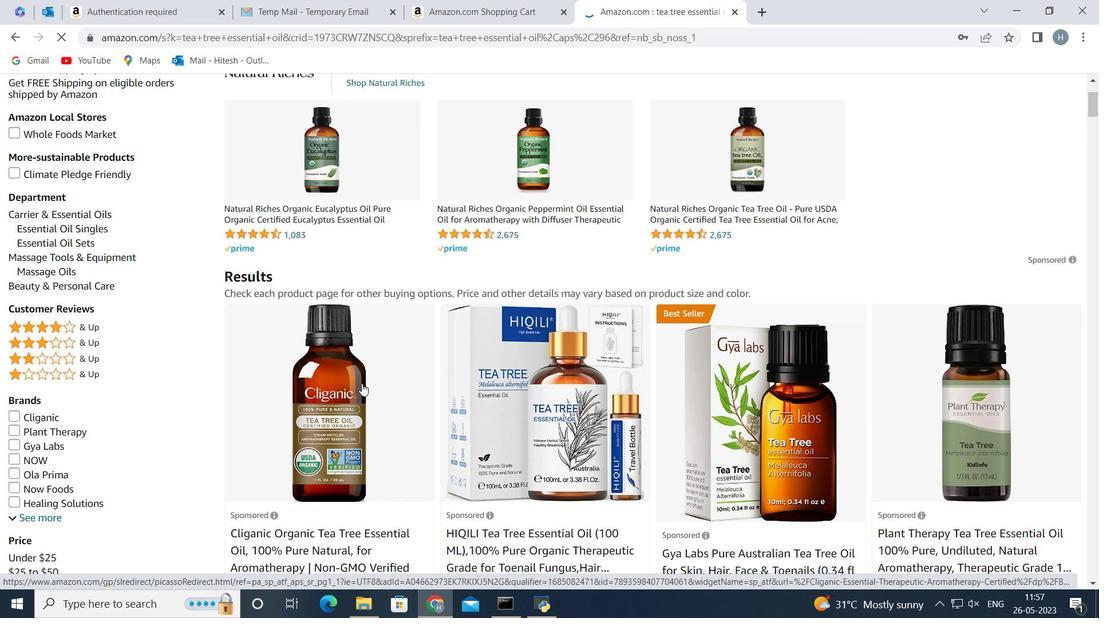 
Action: Mouse scrolled (362, 383) with delta (0, 0)
Screenshot: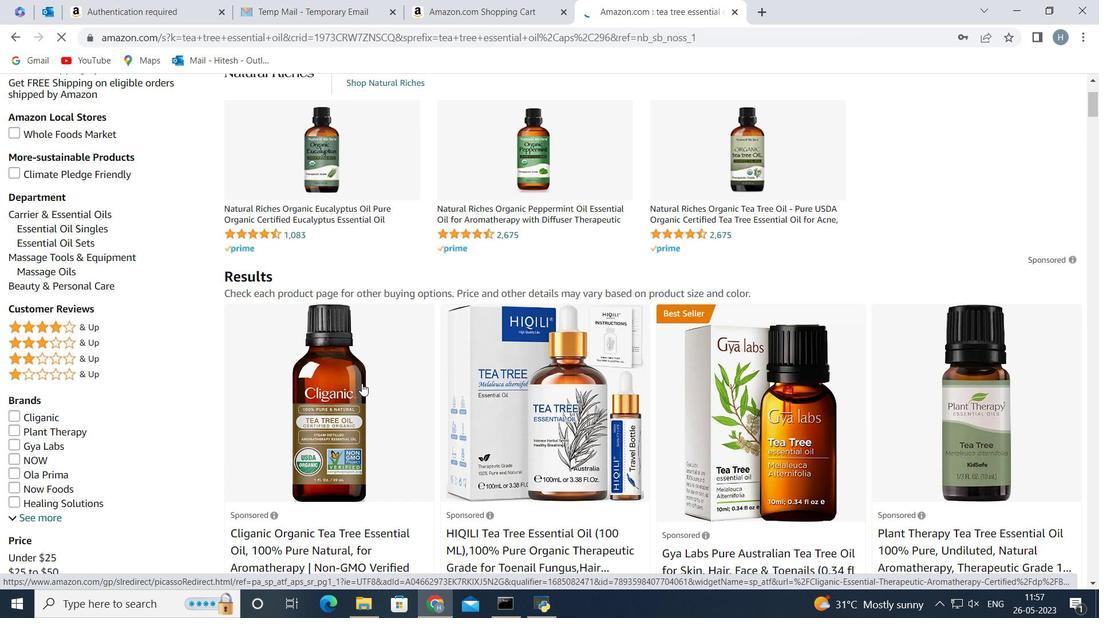 
Action: Mouse moved to (333, 316)
Screenshot: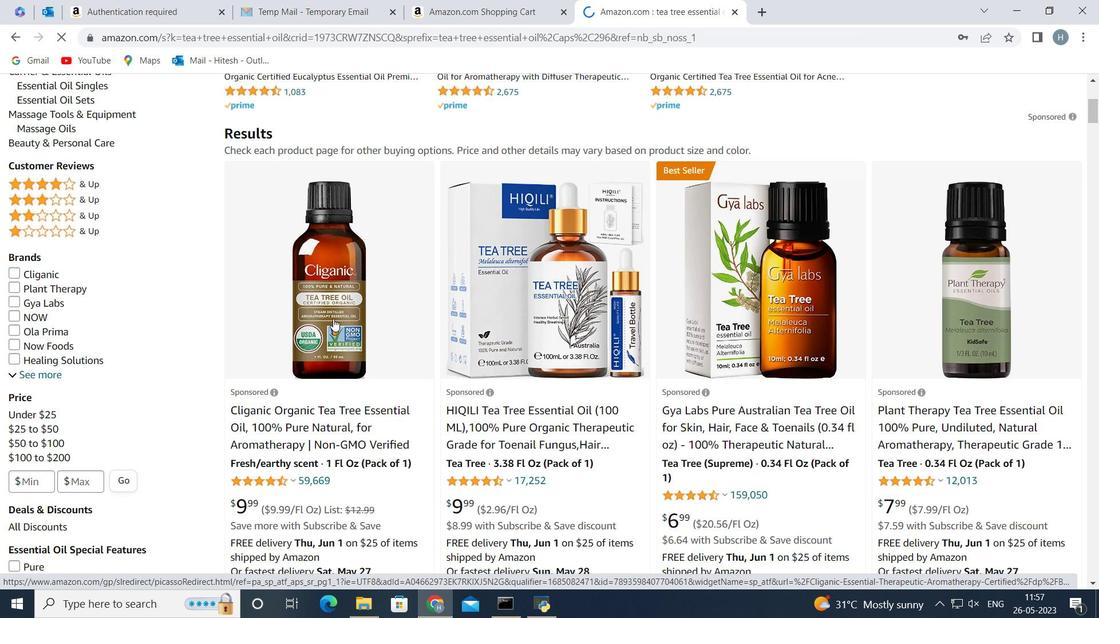 
Action: Mouse pressed left at (333, 316)
Screenshot: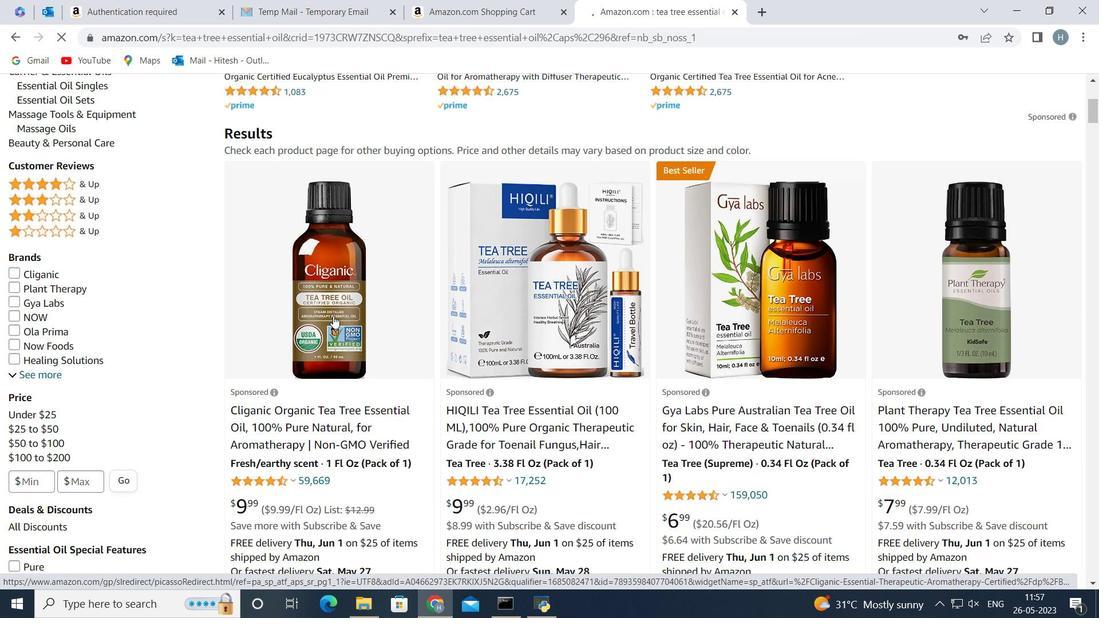 
Action: Mouse moved to (719, 368)
Screenshot: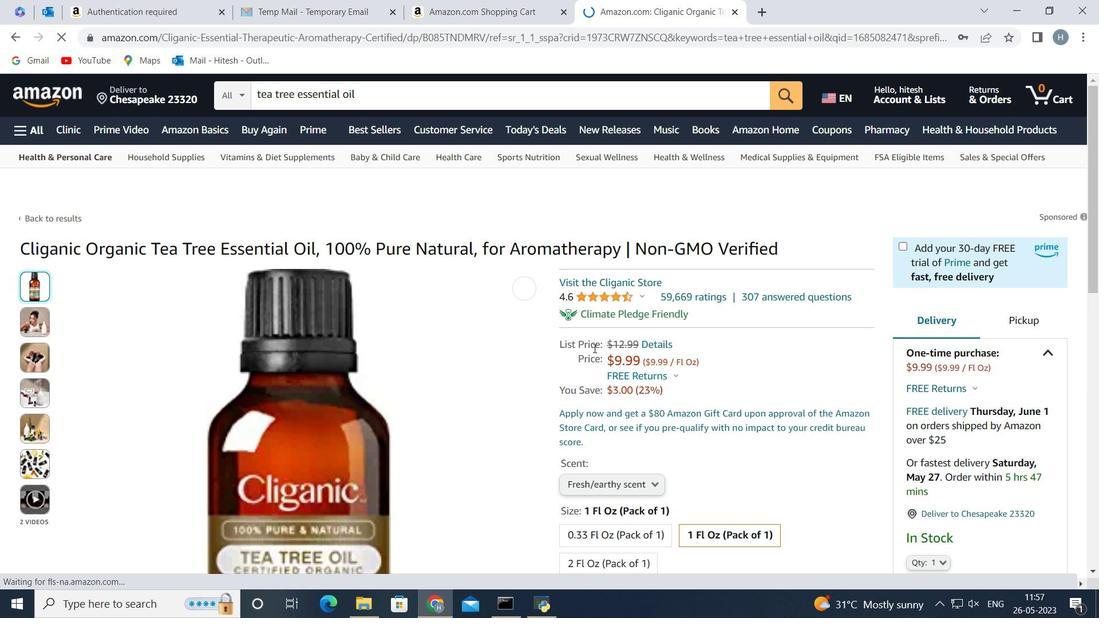 
Action: Mouse scrolled (719, 368) with delta (0, 0)
Screenshot: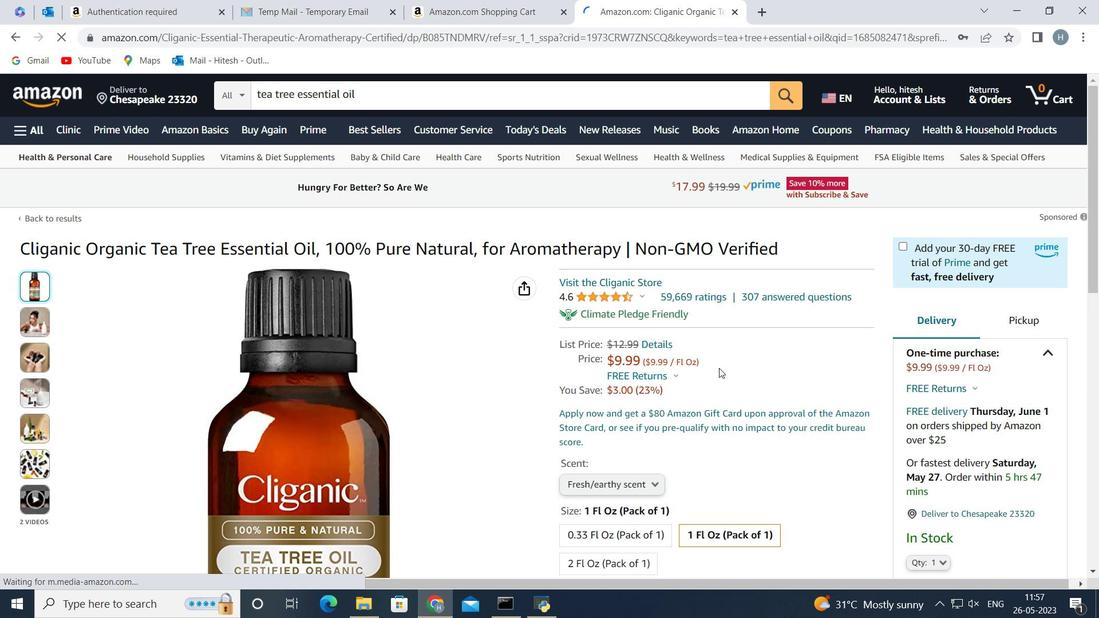 
Action: Mouse moved to (720, 367)
Screenshot: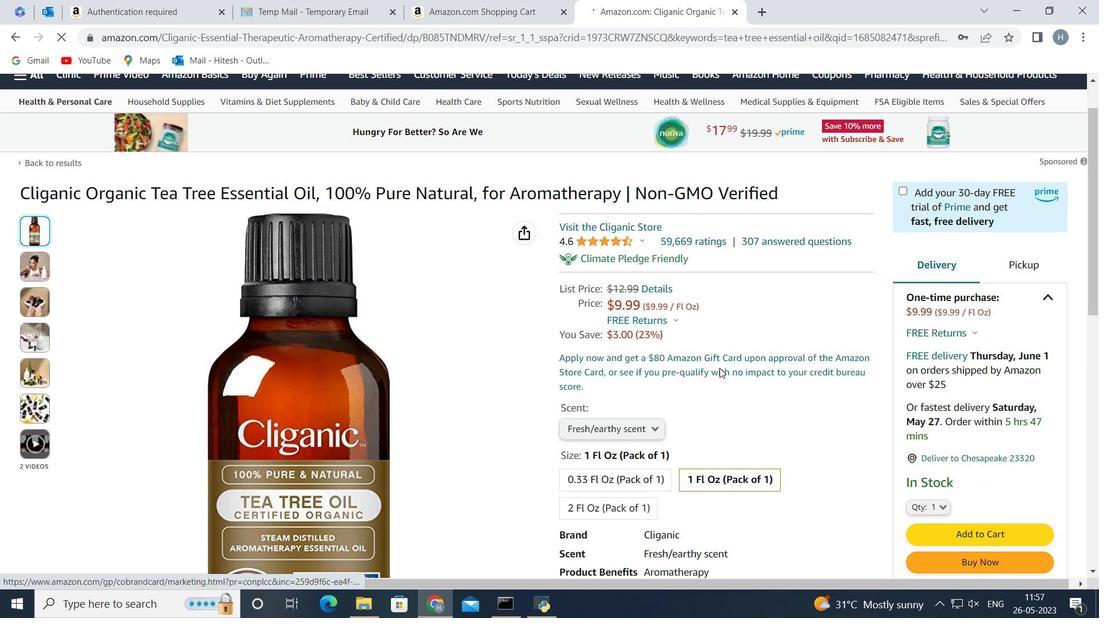
Action: Mouse scrolled (720, 366) with delta (0, 0)
Screenshot: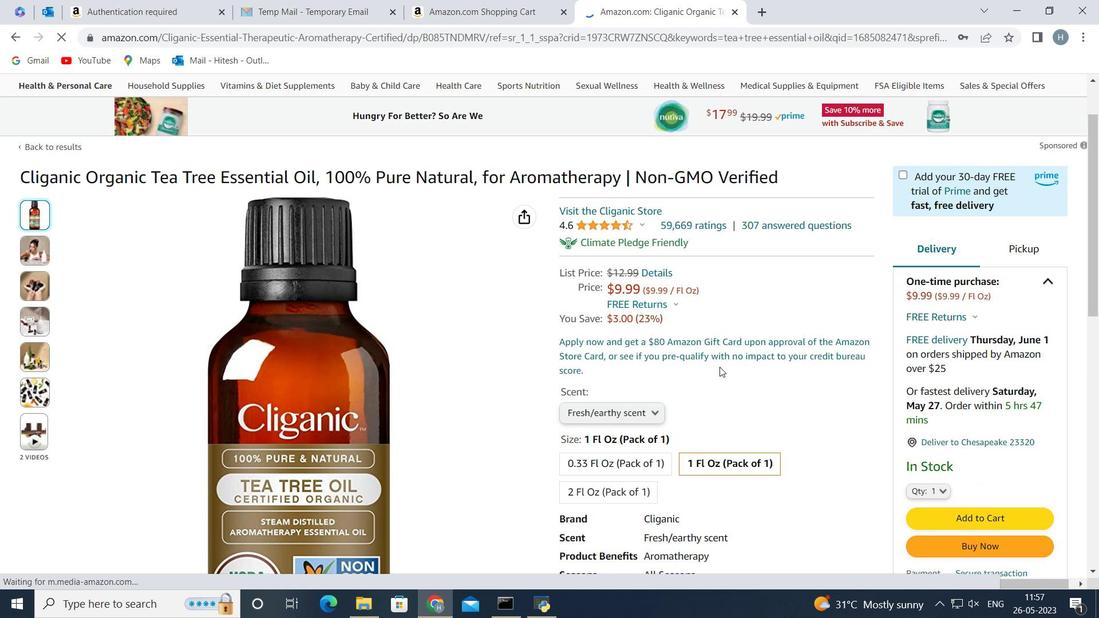 
Action: Mouse moved to (723, 366)
Screenshot: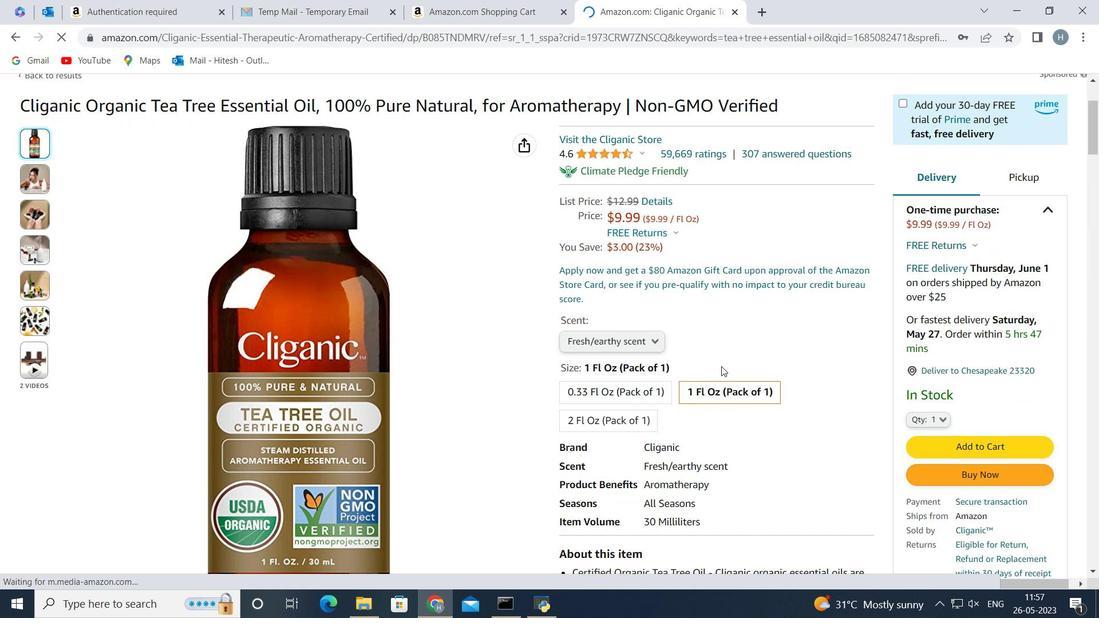 
Action: Mouse scrolled (723, 365) with delta (0, 0)
Screenshot: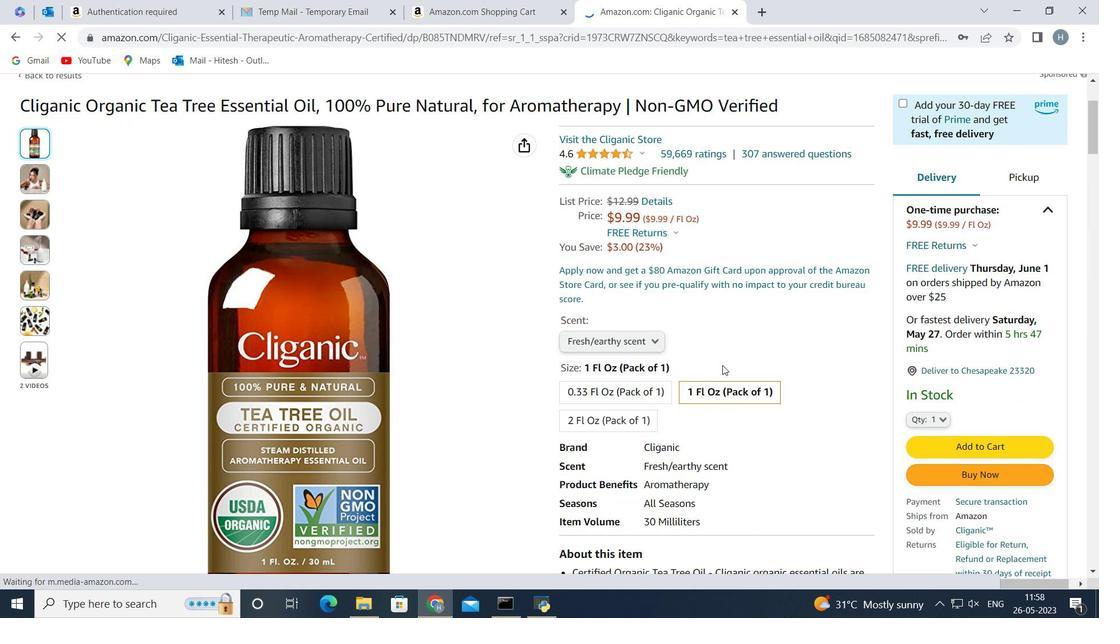 
Action: Mouse moved to (932, 374)
Screenshot: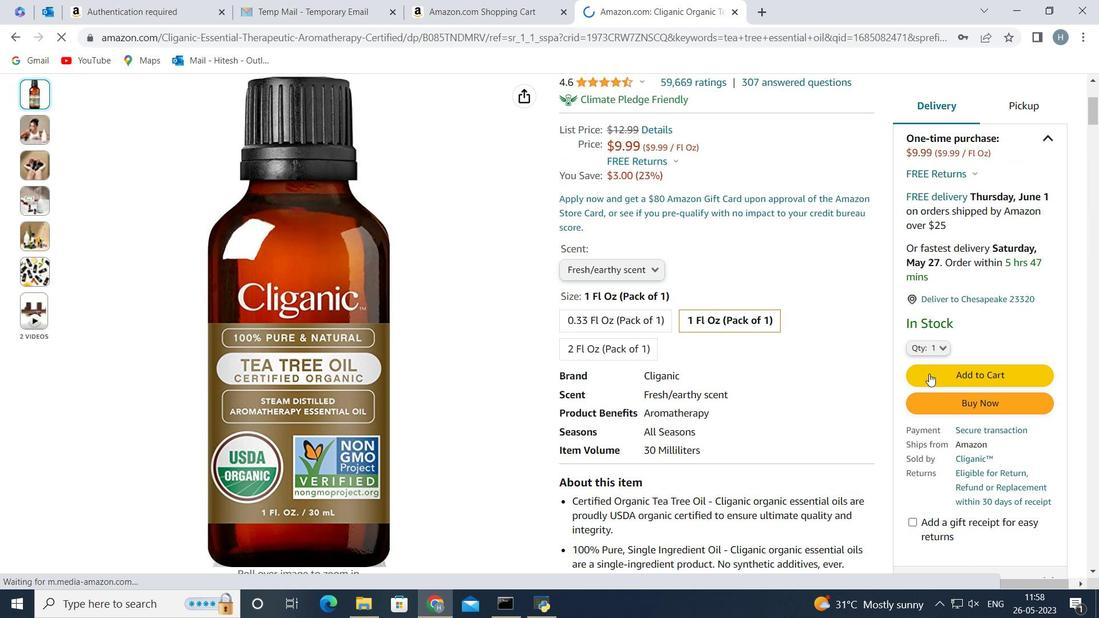 
Action: Mouse pressed left at (932, 374)
Screenshot: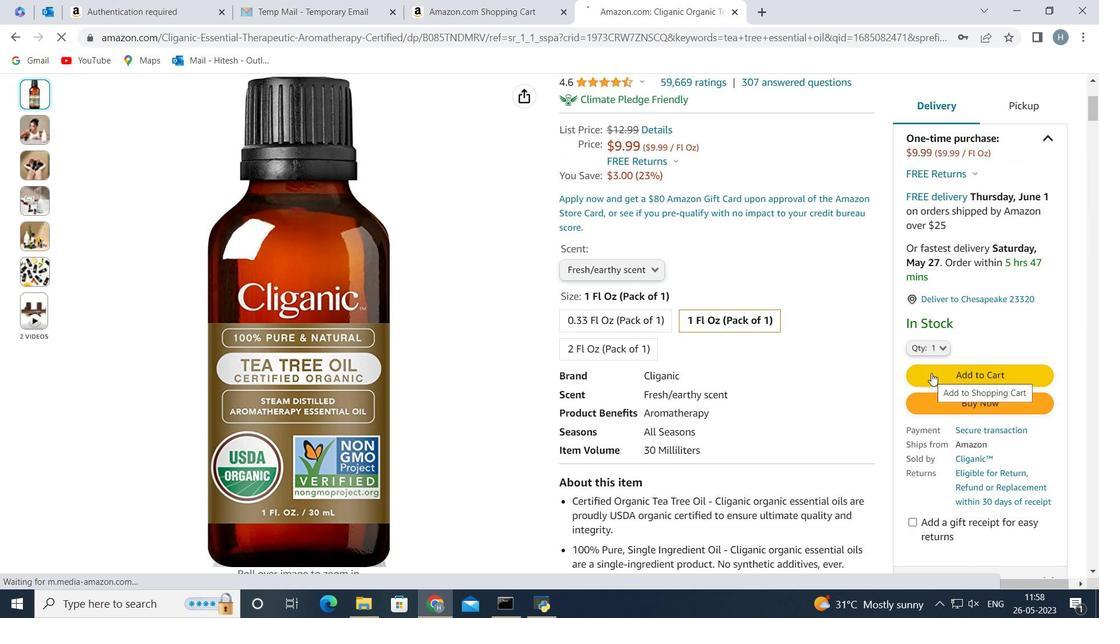 
Action: Mouse moved to (839, 206)
Screenshot: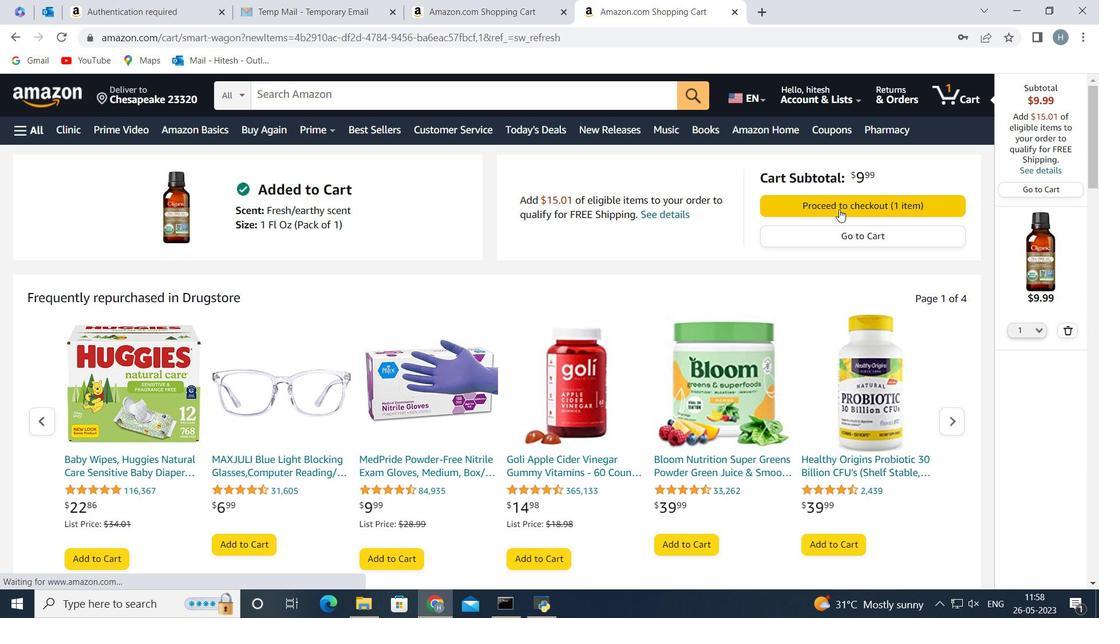
Action: Mouse pressed left at (839, 206)
Screenshot: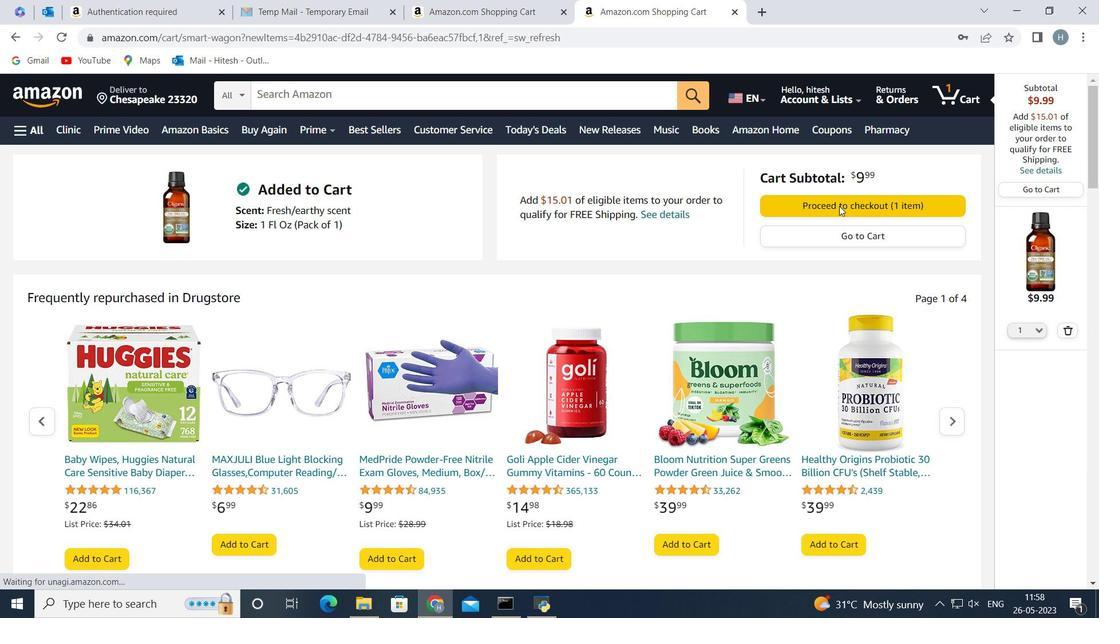 
Action: Mouse moved to (240, 276)
Screenshot: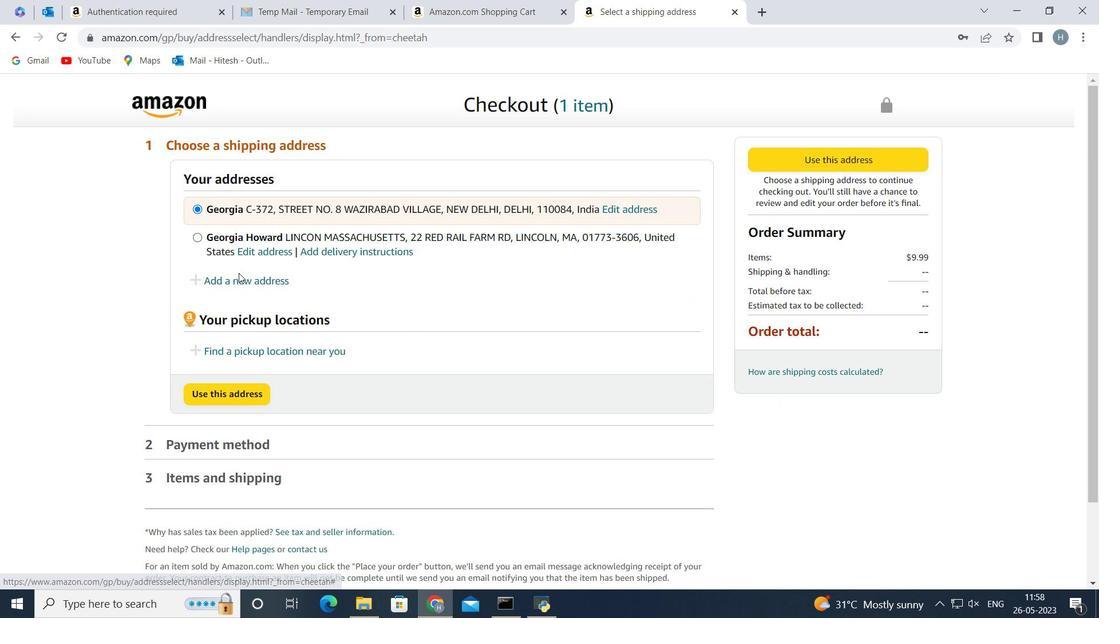 
Action: Mouse pressed left at (240, 276)
Screenshot: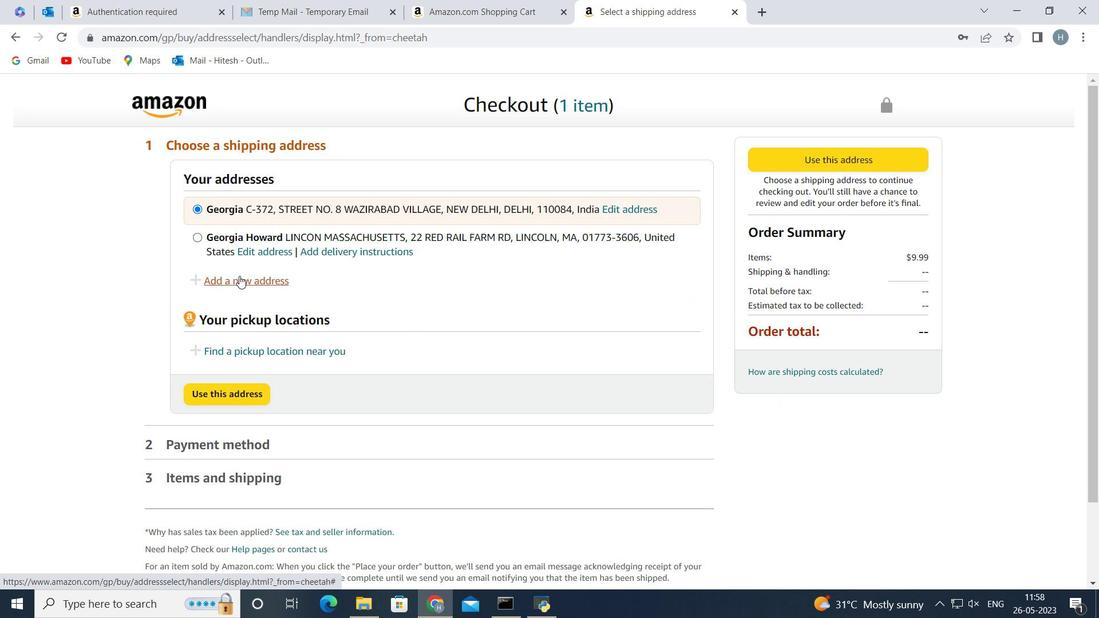 
Action: Mouse moved to (428, 333)
Screenshot: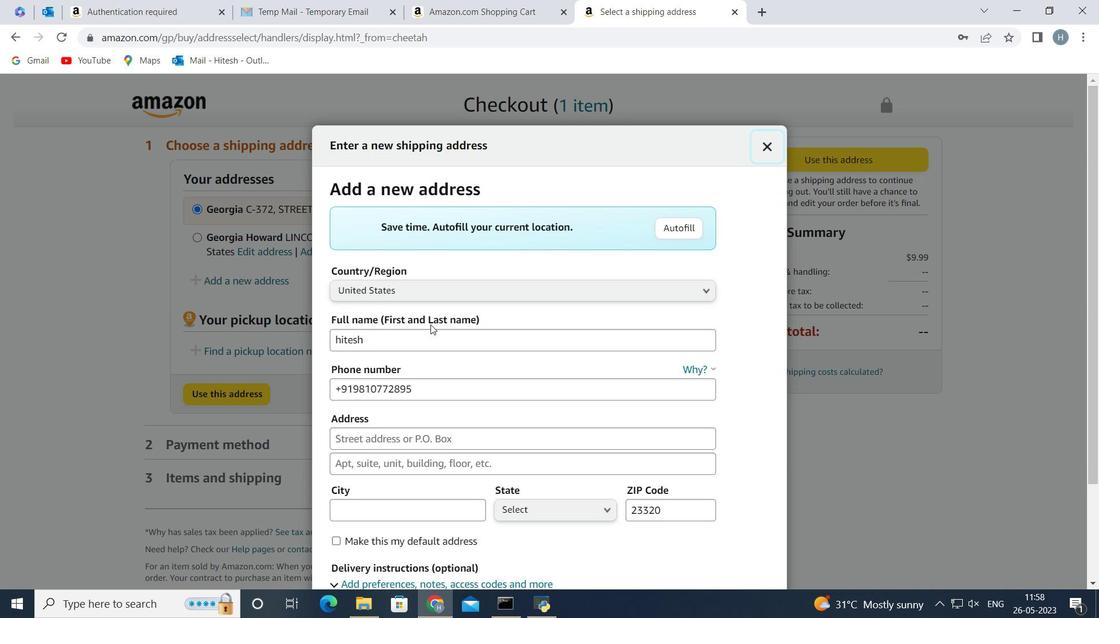 
Action: Mouse pressed left at (428, 333)
Screenshot: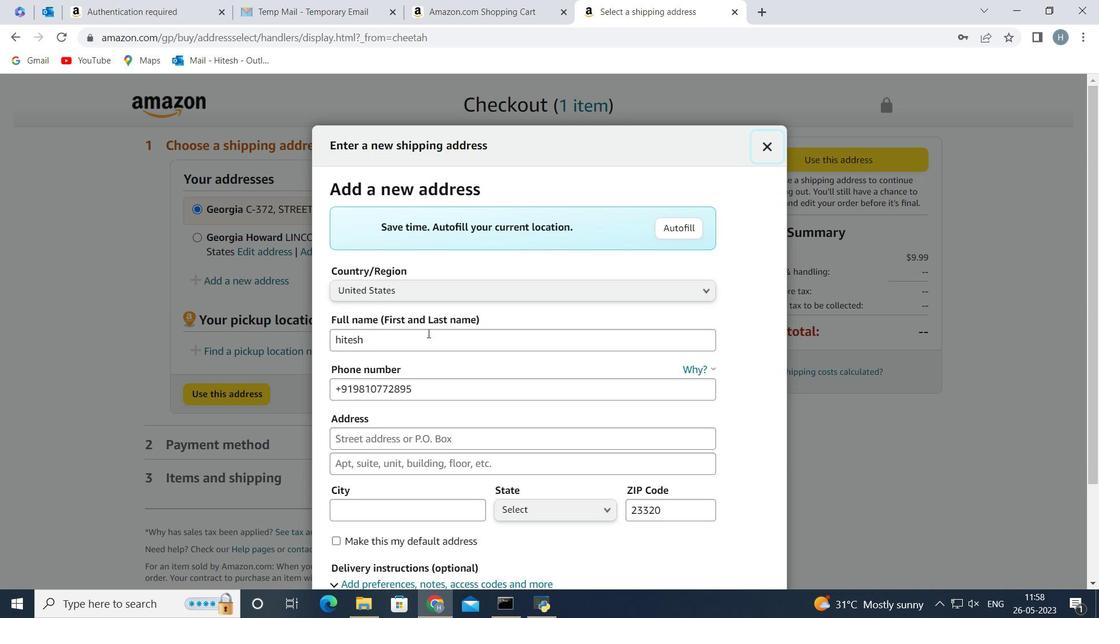 
Action: Key pressed <Key.backspace><Key.backspace><Key.backspace><Key.backspace><Key.backspace><Key.backspace><Key.backspace><Key.backspace><Key.backspace><Key.backspace><Key.backspace><Key.backspace><Key.backspace><Key.backspace><Key.backspace><Key.backspace><Key.backspace><Key.shift><Key.shift><Key.shift><Key.shift><Key.shift><Key.shift>Hayden<Key.space><Key.shift>King
Screenshot: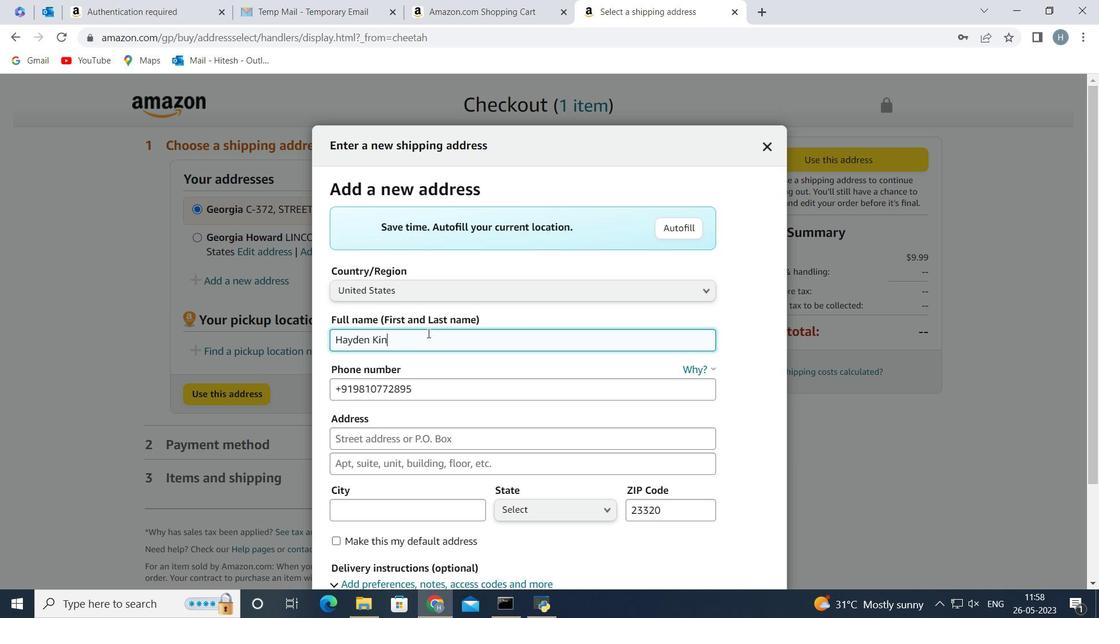 
Action: Mouse moved to (456, 395)
Screenshot: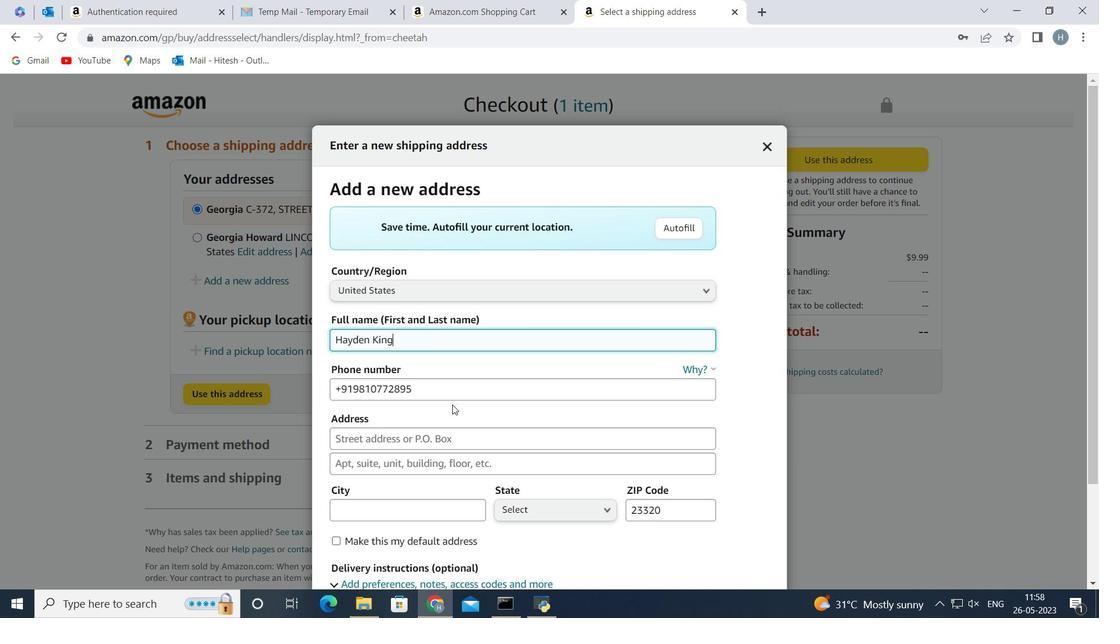 
Action: Mouse pressed left at (456, 395)
Screenshot: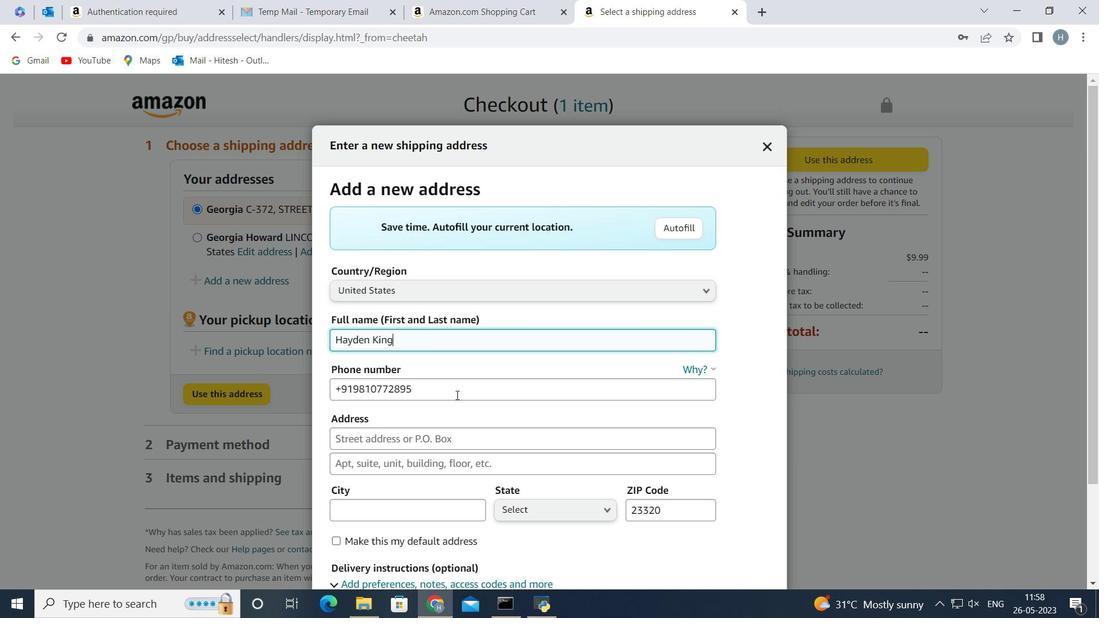 
Action: Key pressed <Key.backspace><Key.backspace><Key.backspace><Key.backspace><Key.backspace><Key.backspace><Key.backspace><Key.backspace><Key.backspace><Key.backspace><Key.backspace><Key.backspace><Key.backspace><Key.backspace><Key.backspace><Key.backspace><Key.backspace><Key.backspace><Key.backspace><Key.backspace><Key.backspace><Key.backspace><Key.backspace><Key.backspace><Key.backspace><Key.backspace><Key.shift_r>(757<Key.shift_r>)547-5079
Screenshot: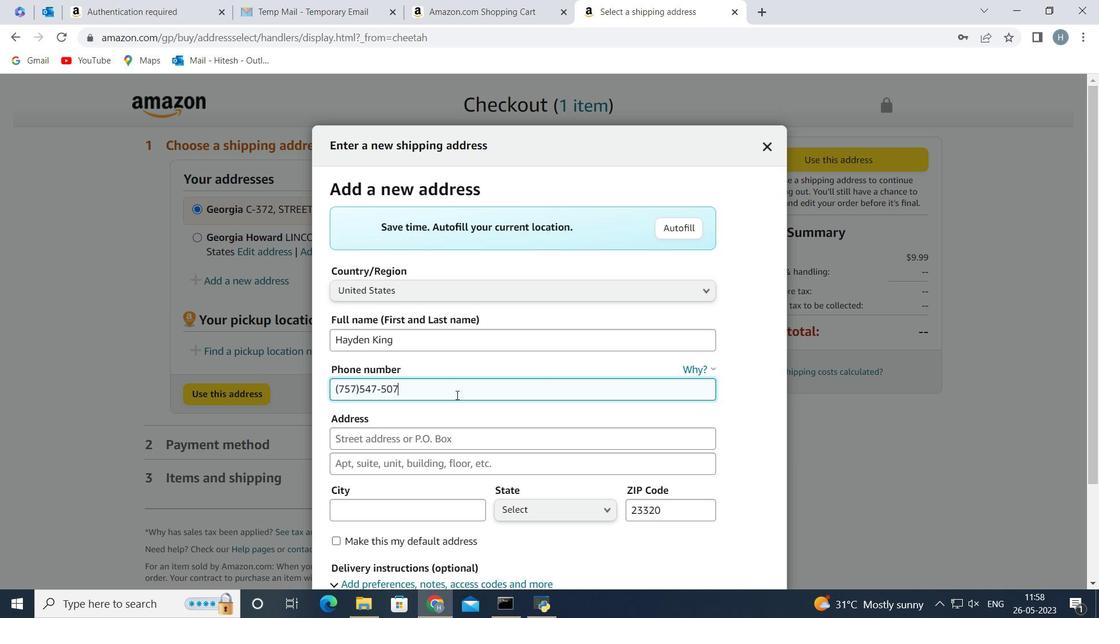 
Action: Mouse moved to (444, 436)
Screenshot: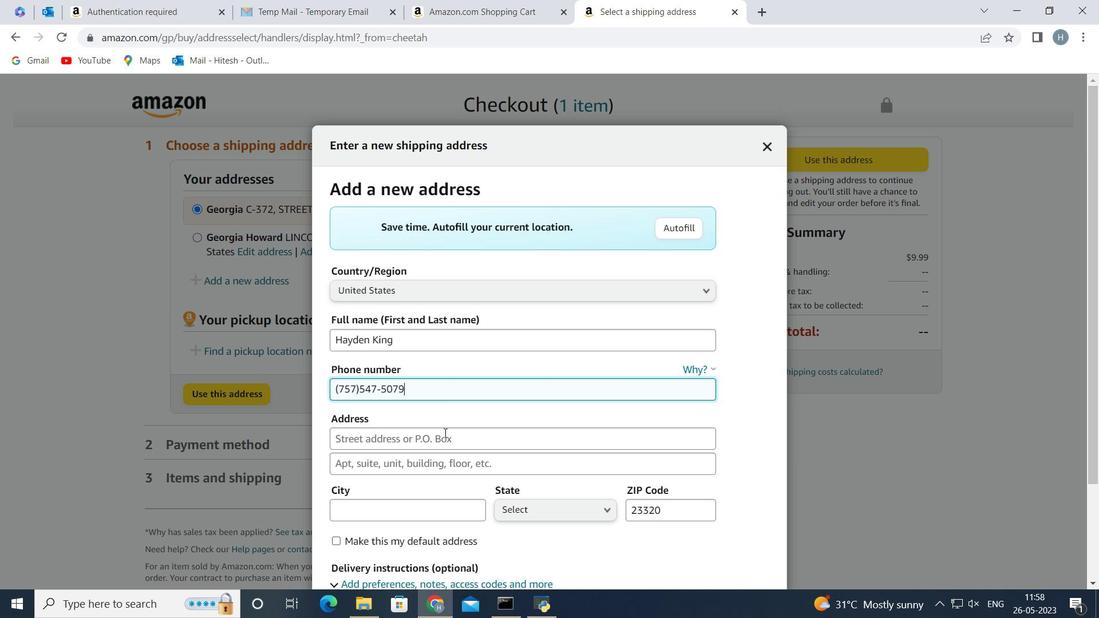 
Action: Mouse pressed left at (444, 436)
Screenshot: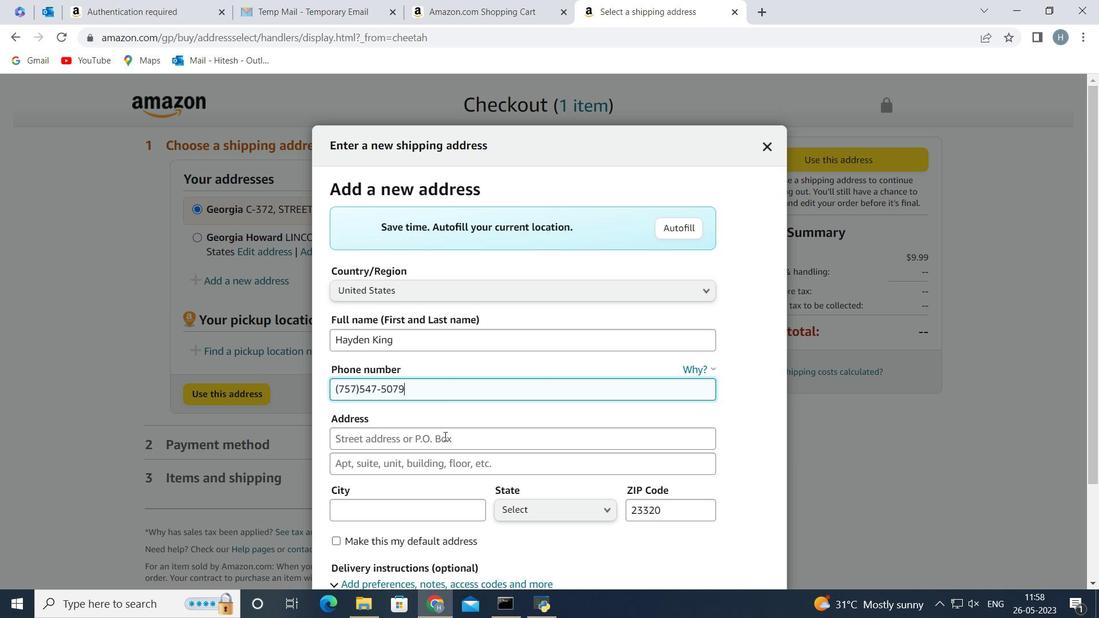 
Action: Key pressed 936<Key.space><Key.shift>Englewood<Key.space><Key.shift>Dr
Screenshot: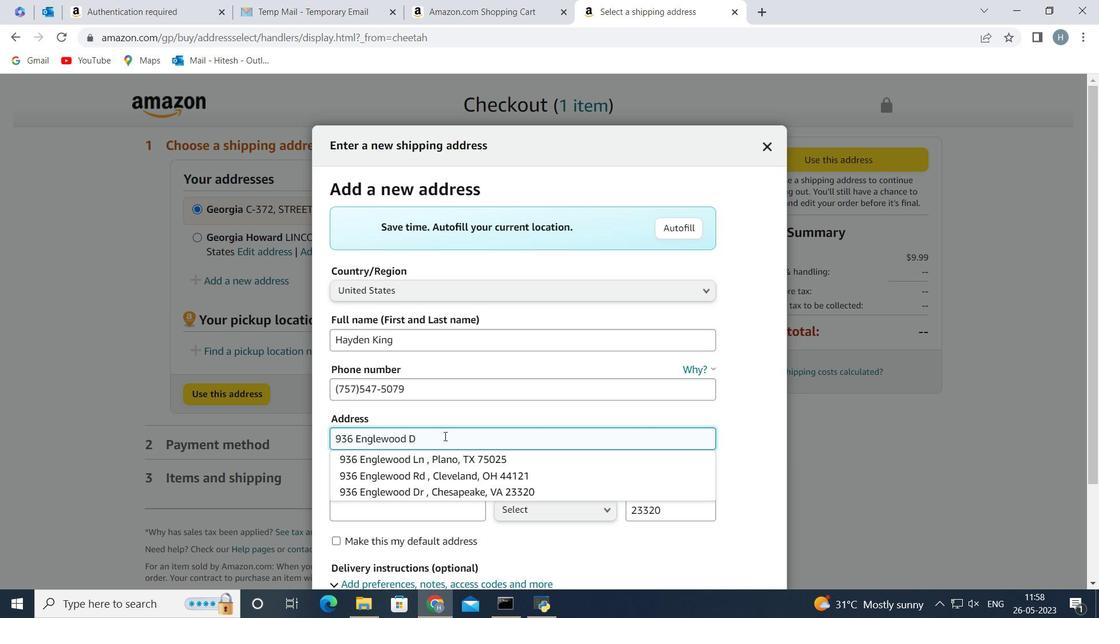 
Action: Mouse moved to (761, 423)
Screenshot: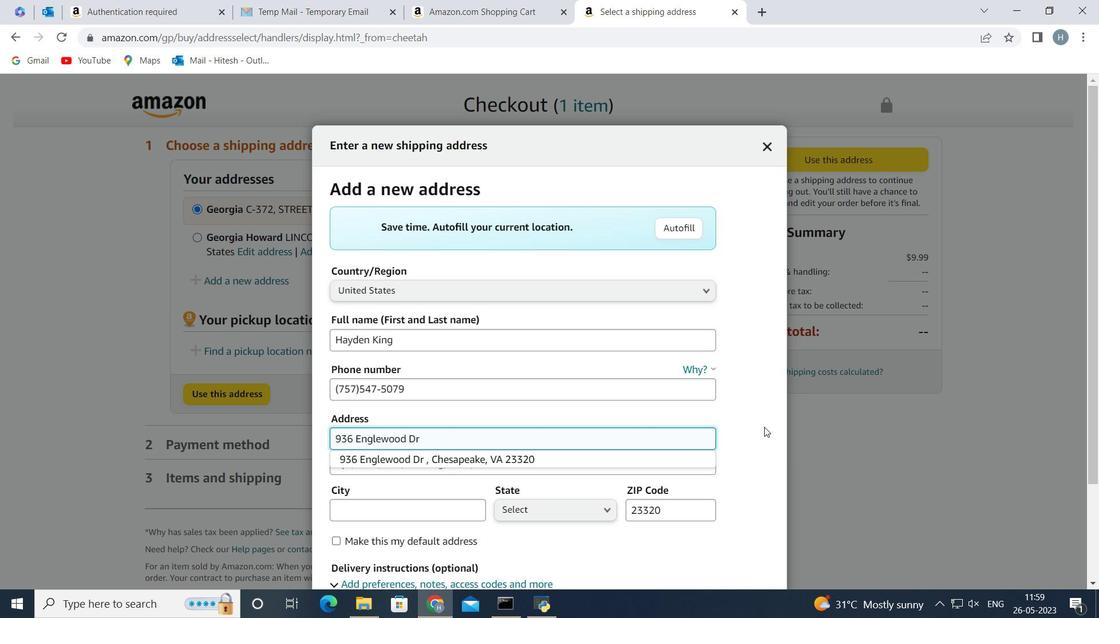 
Action: Mouse pressed left at (761, 423)
Screenshot: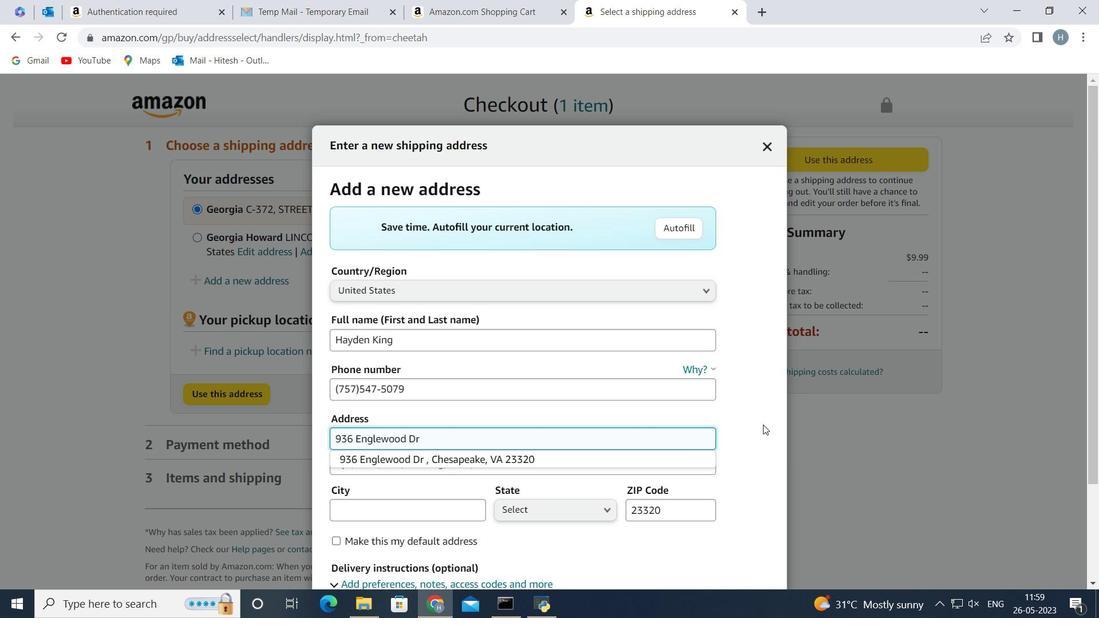 
Action: Mouse moved to (487, 458)
Screenshot: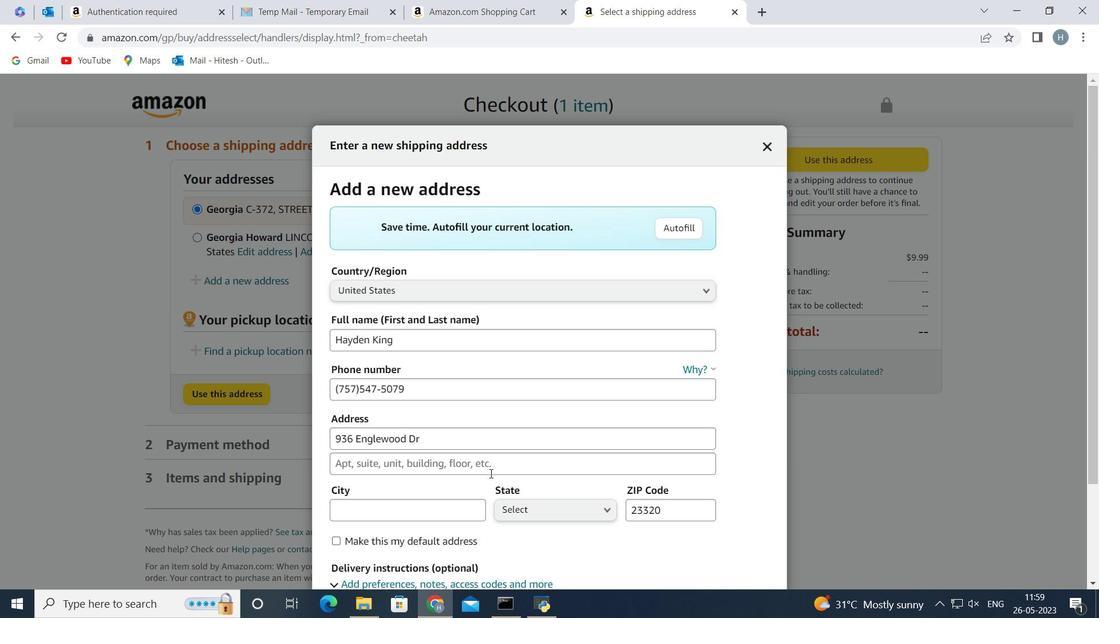 
Action: Mouse pressed left at (487, 458)
Screenshot: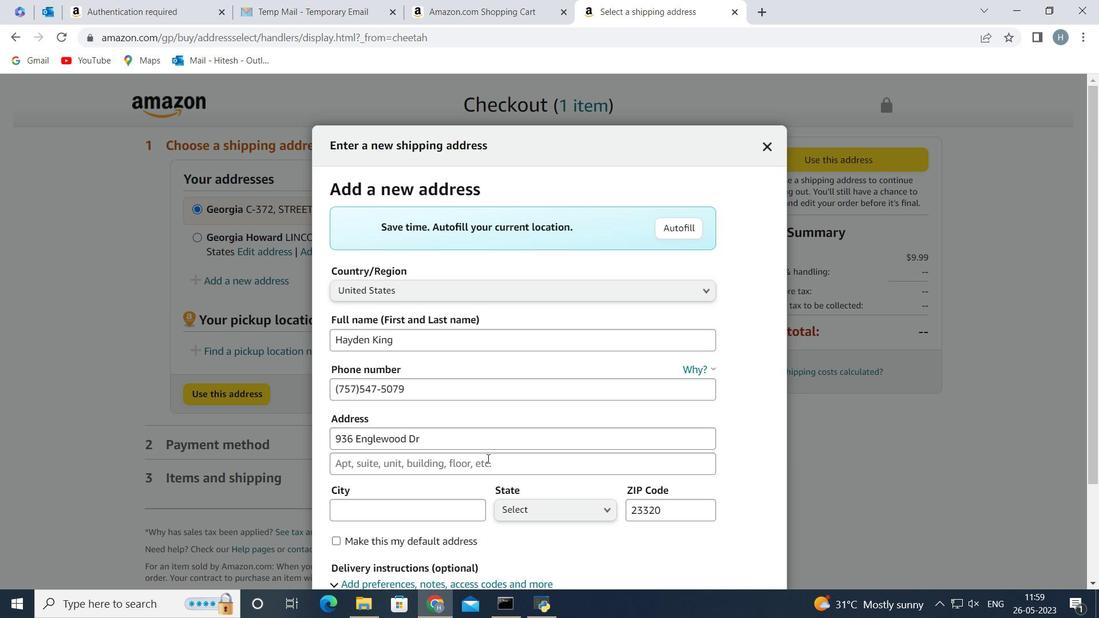 
Action: Key pressed <Key.shift>Chesapeake,<Key.space><Key.shift>irginia<Key.space><Key.shift_r>9<Key.backspace><Key.shift_r>(<Key.shift>VA<Key.shift_r>)<Key.space>23320<Key.space>
Screenshot: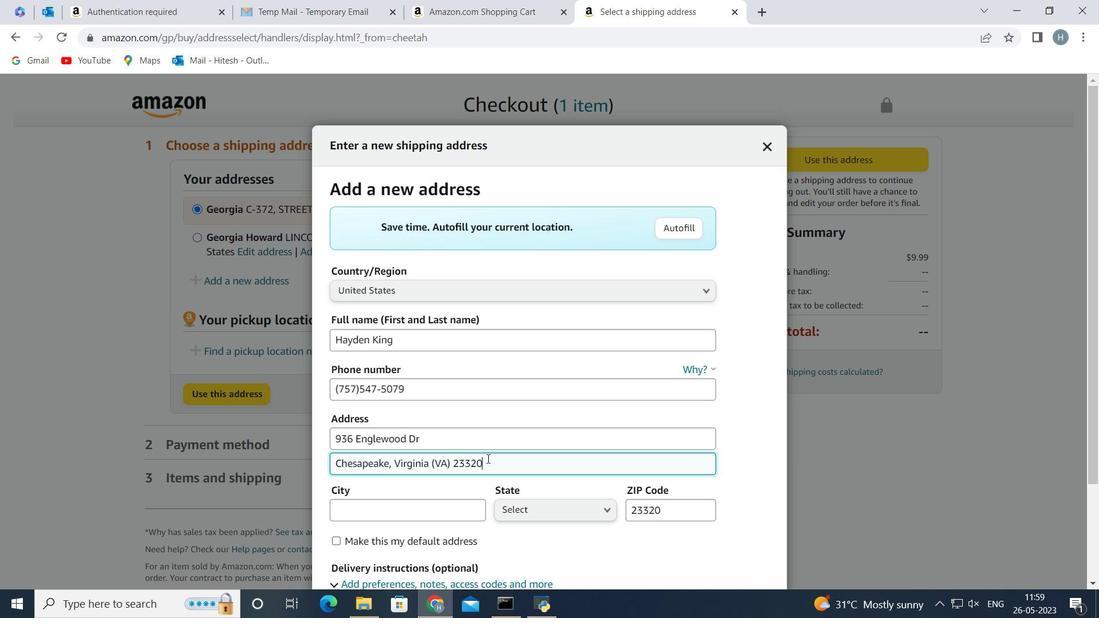 
Action: Mouse moved to (437, 505)
Screenshot: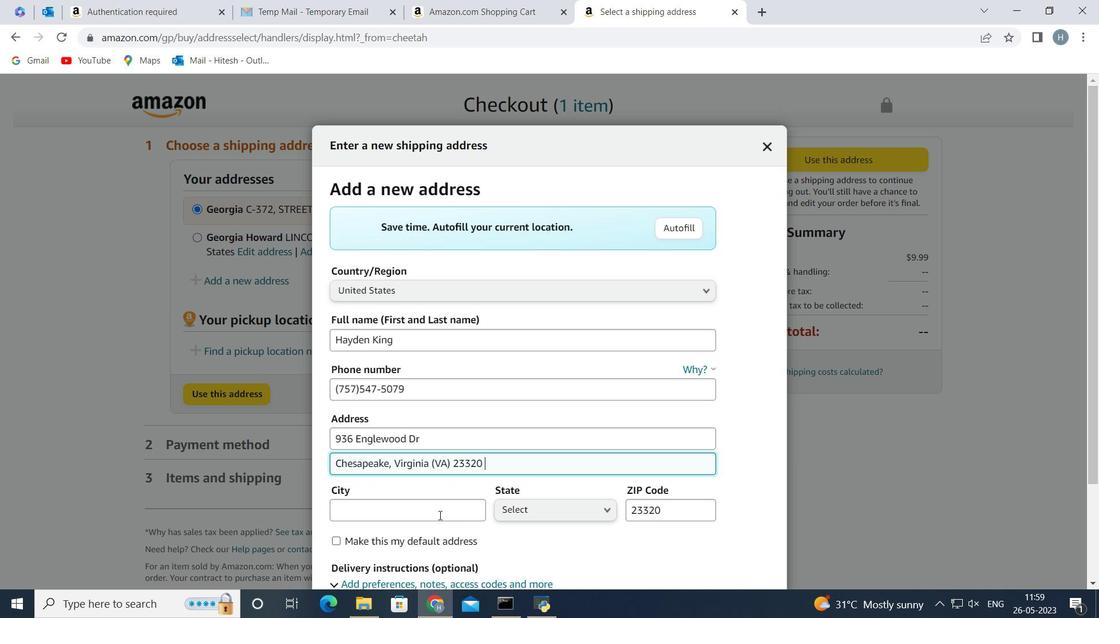 
Action: Mouse pressed left at (437, 505)
Screenshot: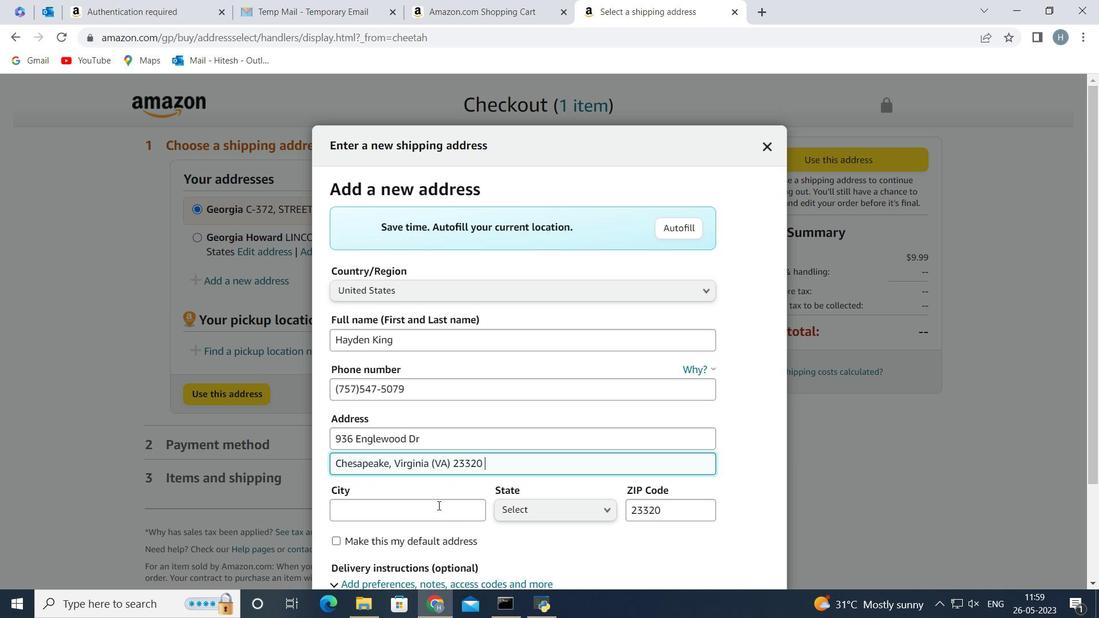 
Action: Key pressed <Key.shift>Chesapeake<Key.space>
Screenshot: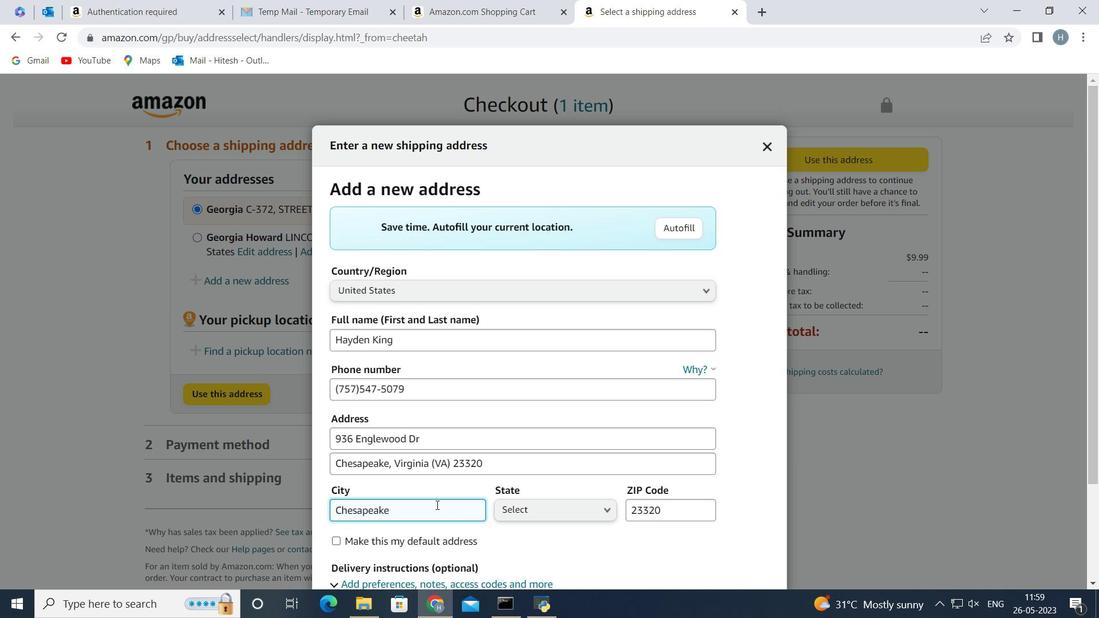 
Action: Mouse moved to (552, 515)
Screenshot: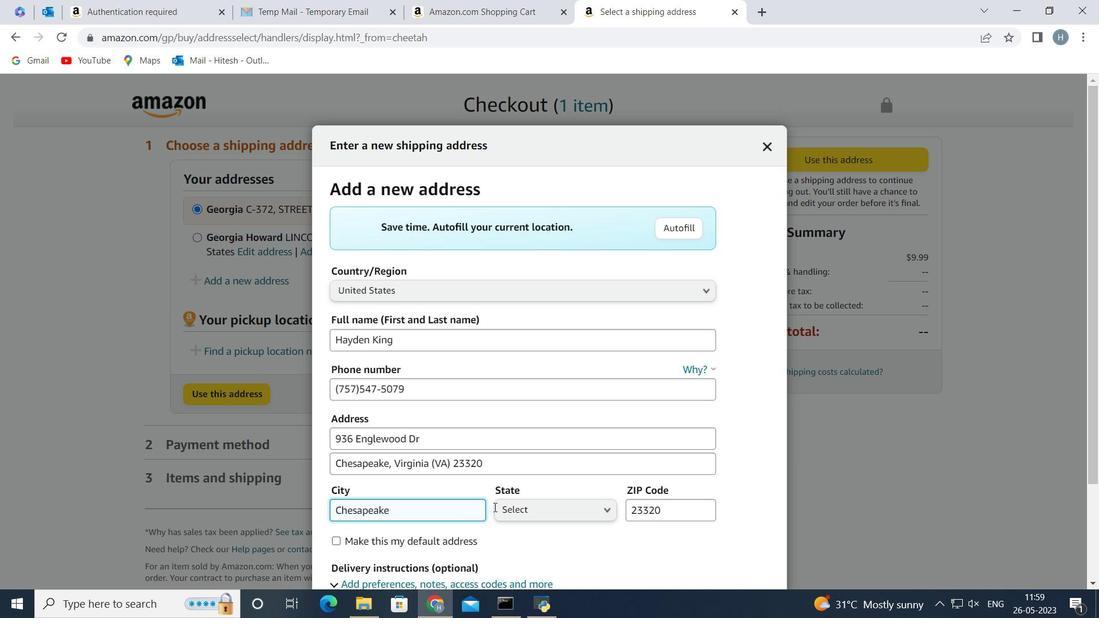 
Action: Mouse pressed left at (552, 515)
Screenshot: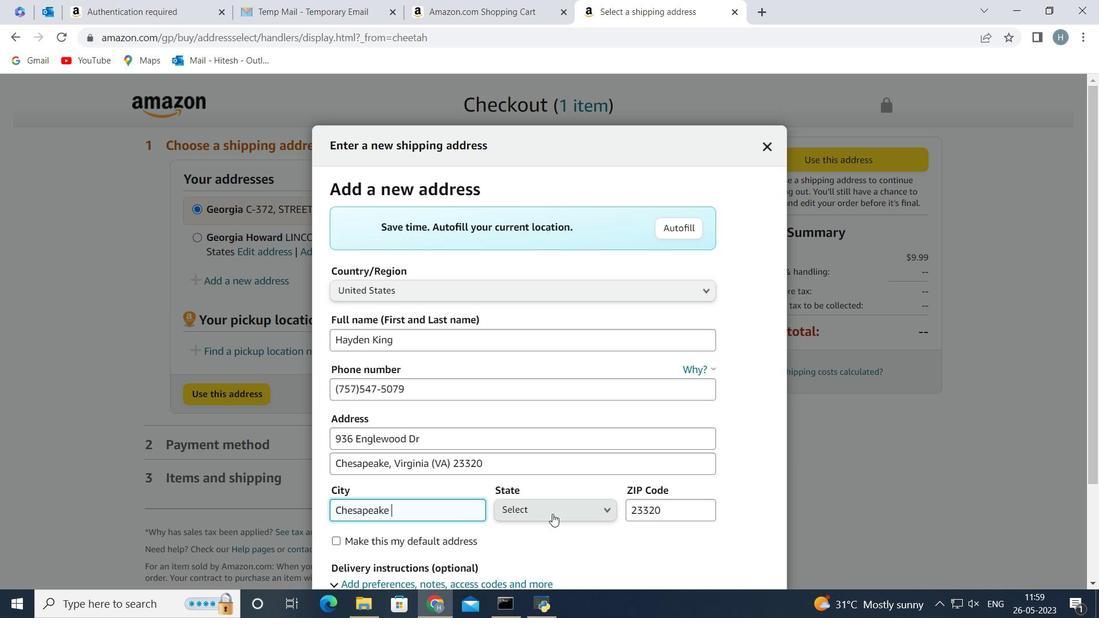 
Action: Mouse moved to (561, 337)
Screenshot: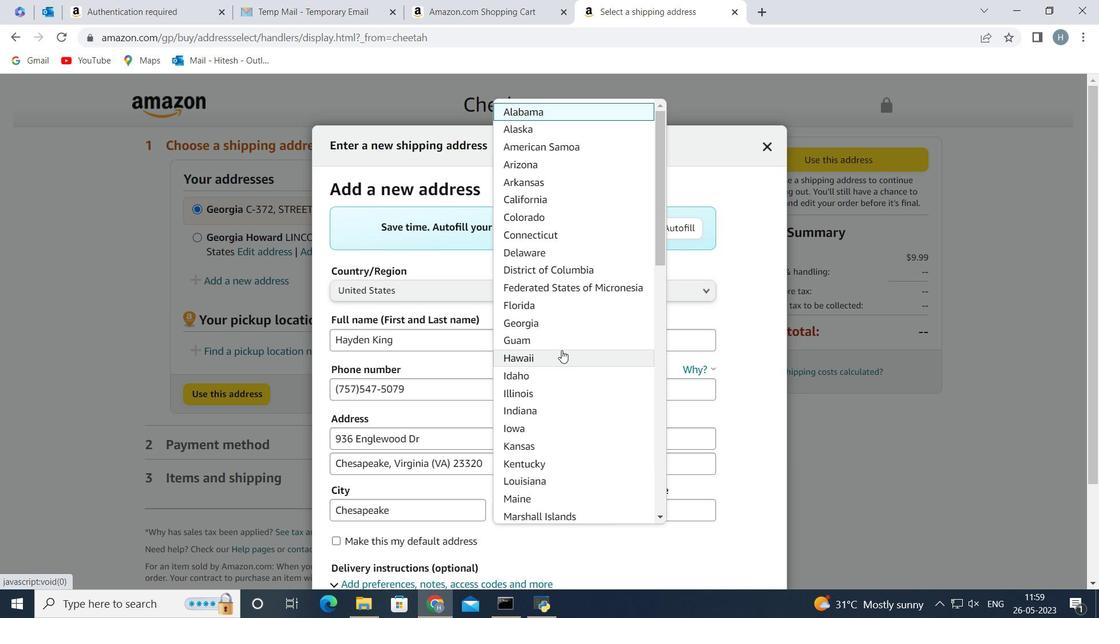 
Action: Mouse scrolled (561, 336) with delta (0, 0)
Screenshot: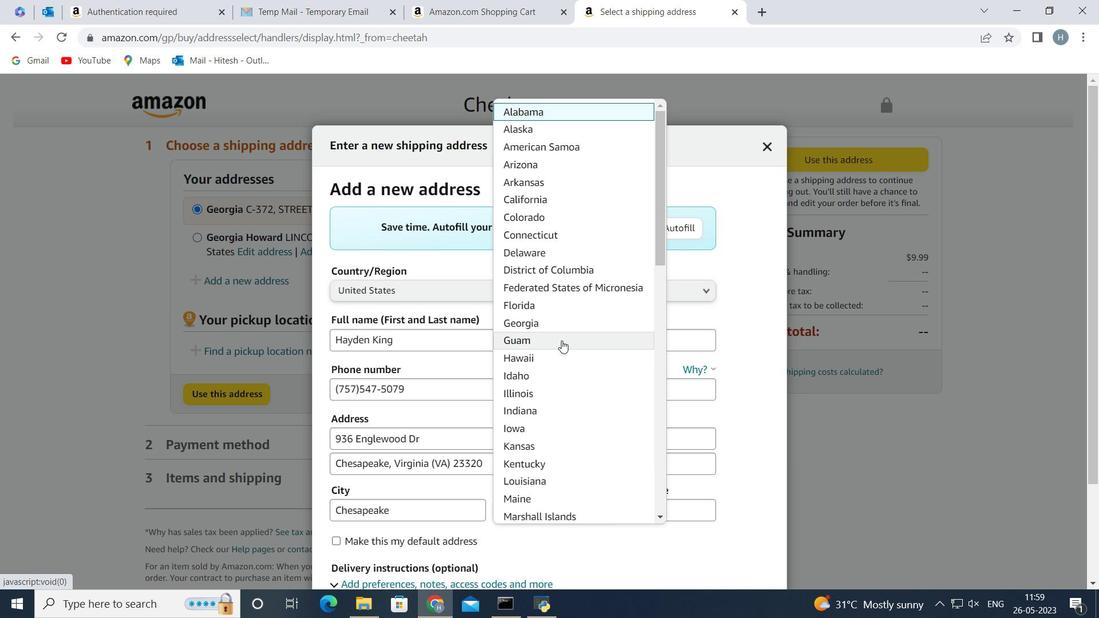 
Action: Mouse scrolled (561, 336) with delta (0, 0)
Screenshot: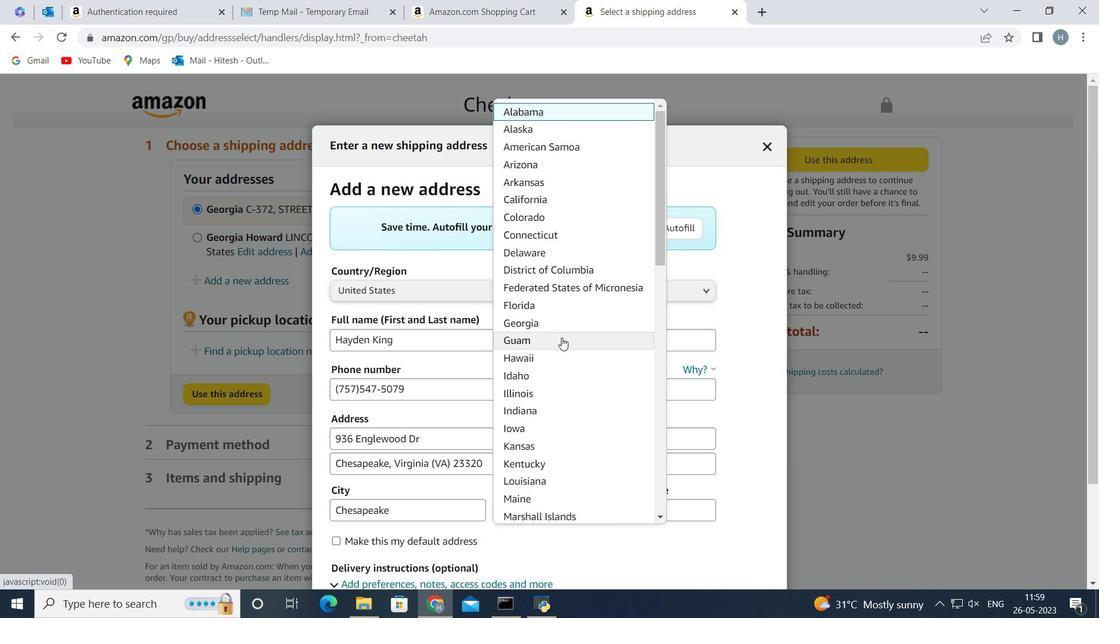 
Action: Mouse scrolled (561, 336) with delta (0, 0)
Screenshot: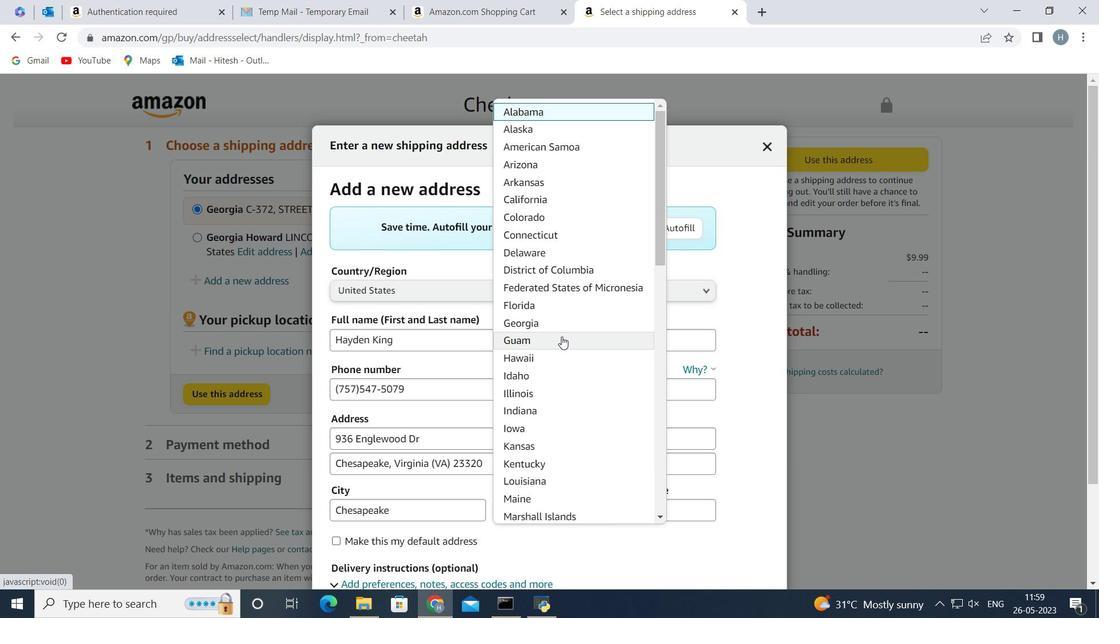 
Action: Mouse scrolled (561, 336) with delta (0, 0)
Screenshot: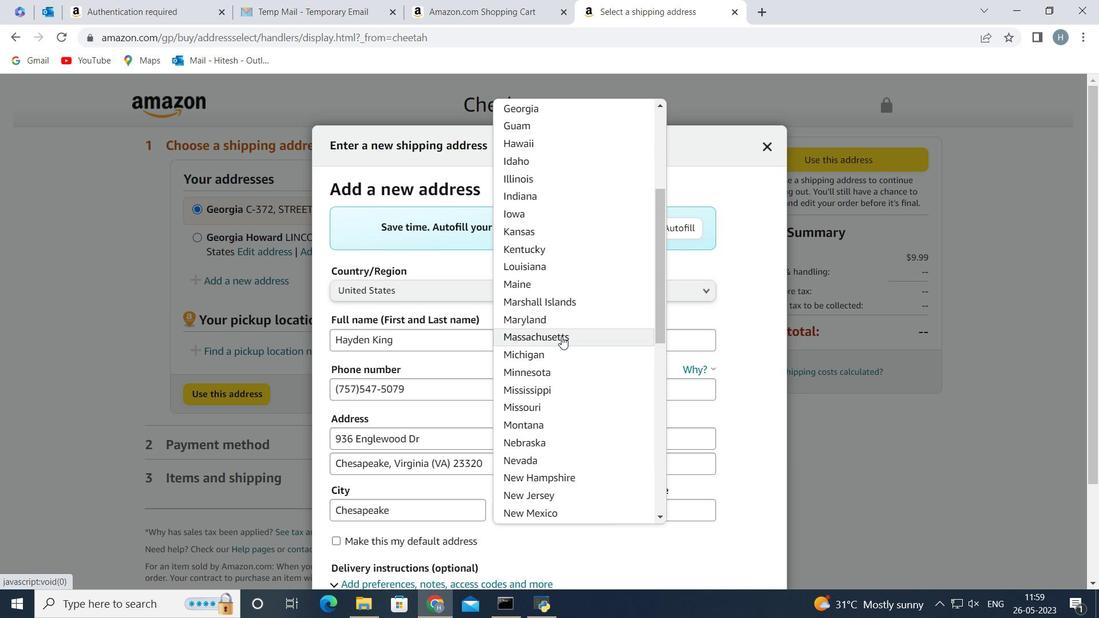 
Action: Mouse scrolled (561, 336) with delta (0, 0)
Screenshot: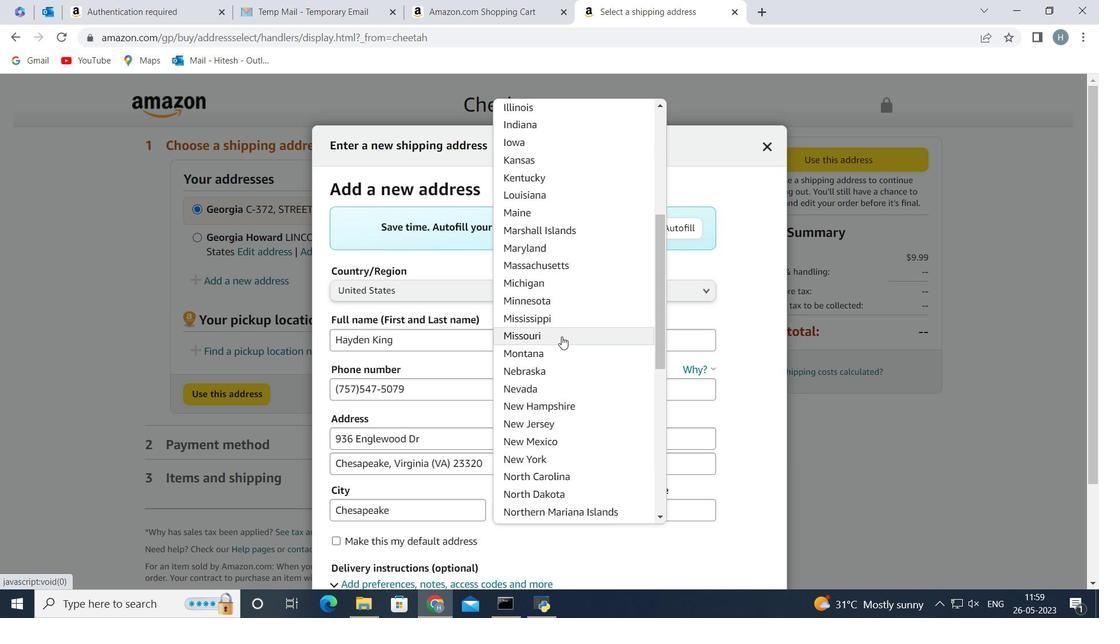 
Action: Mouse scrolled (561, 336) with delta (0, 0)
Screenshot: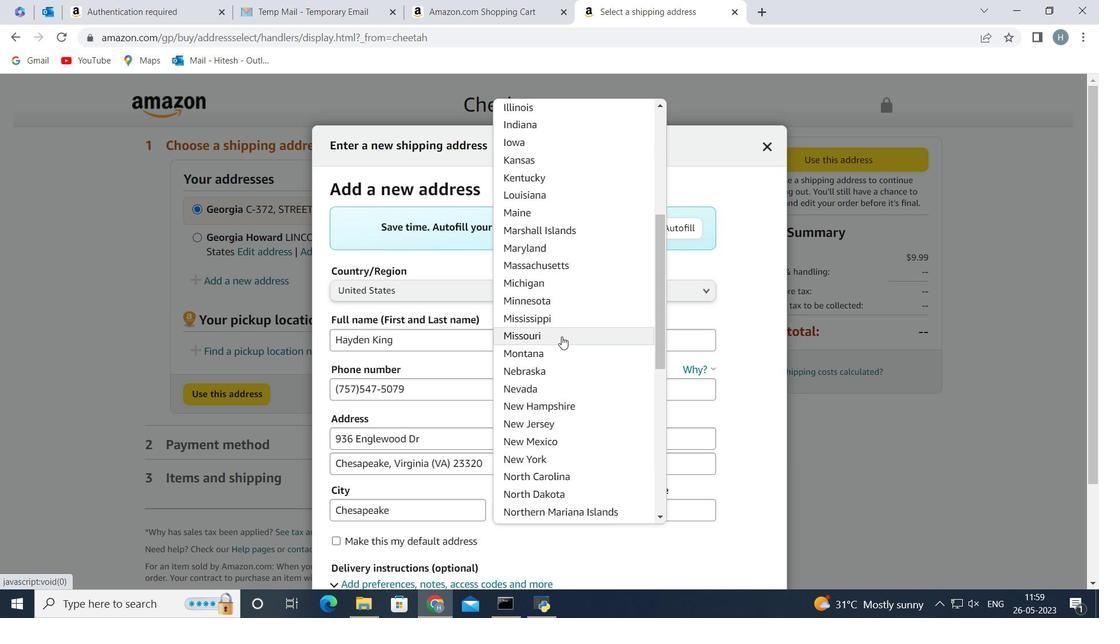 
Action: Mouse scrolled (561, 336) with delta (0, 0)
Screenshot: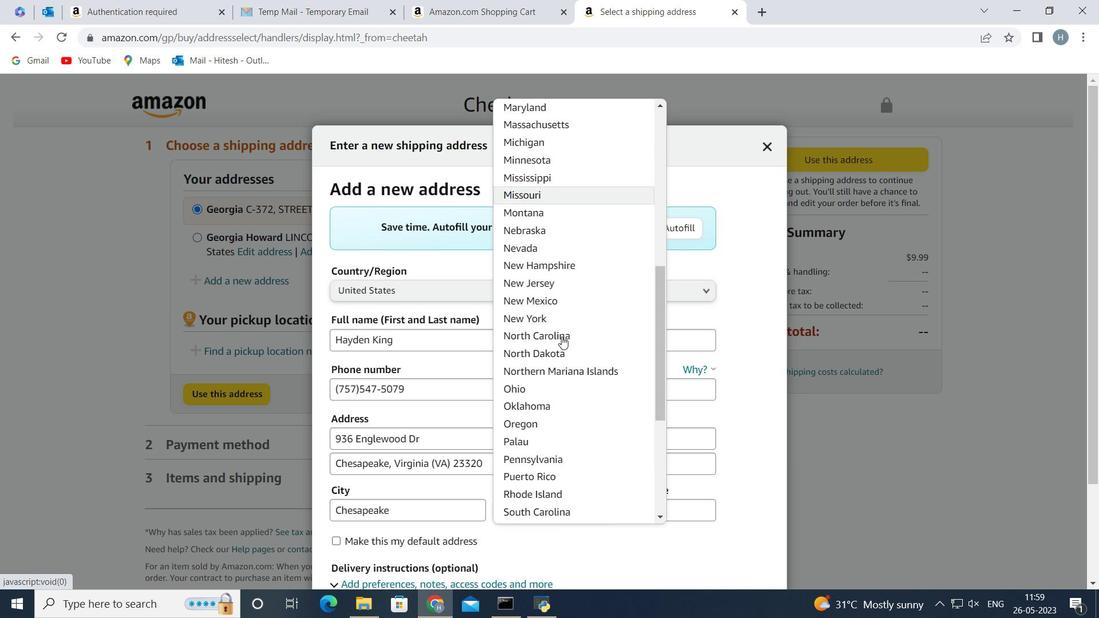 
Action: Mouse scrolled (561, 336) with delta (0, 0)
Screenshot: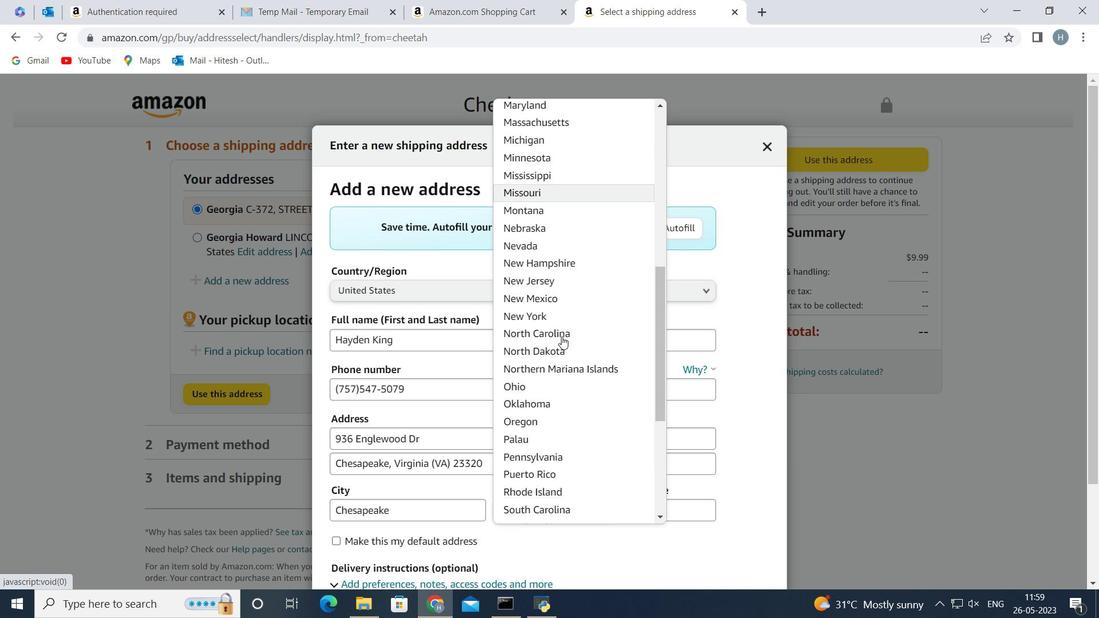 
Action: Mouse moved to (563, 321)
Screenshot: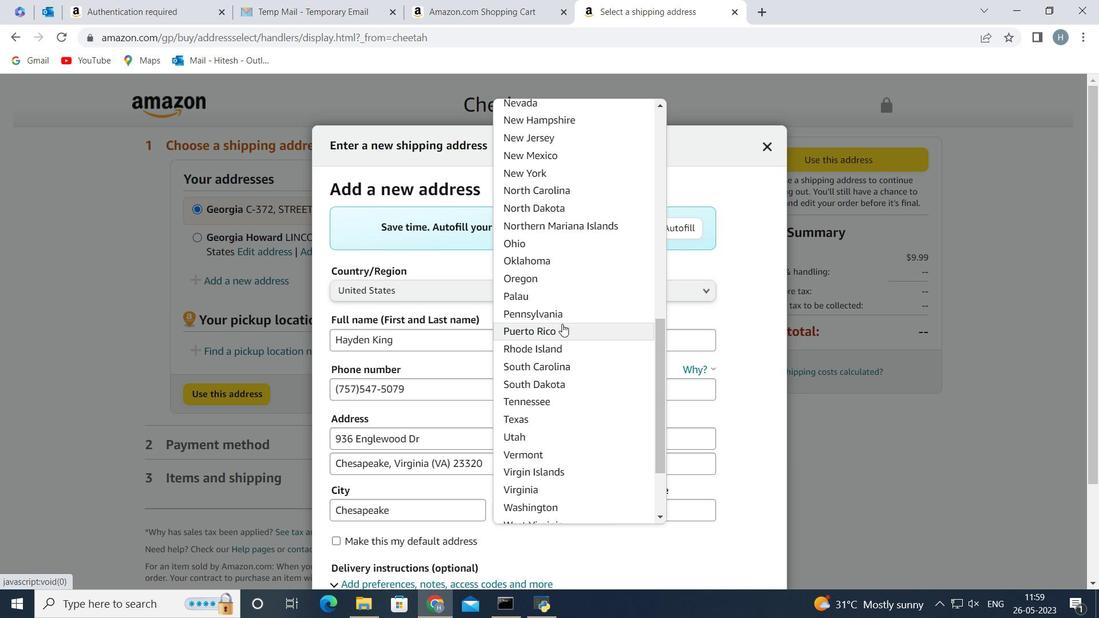 
Action: Mouse scrolled (563, 321) with delta (0, 0)
Screenshot: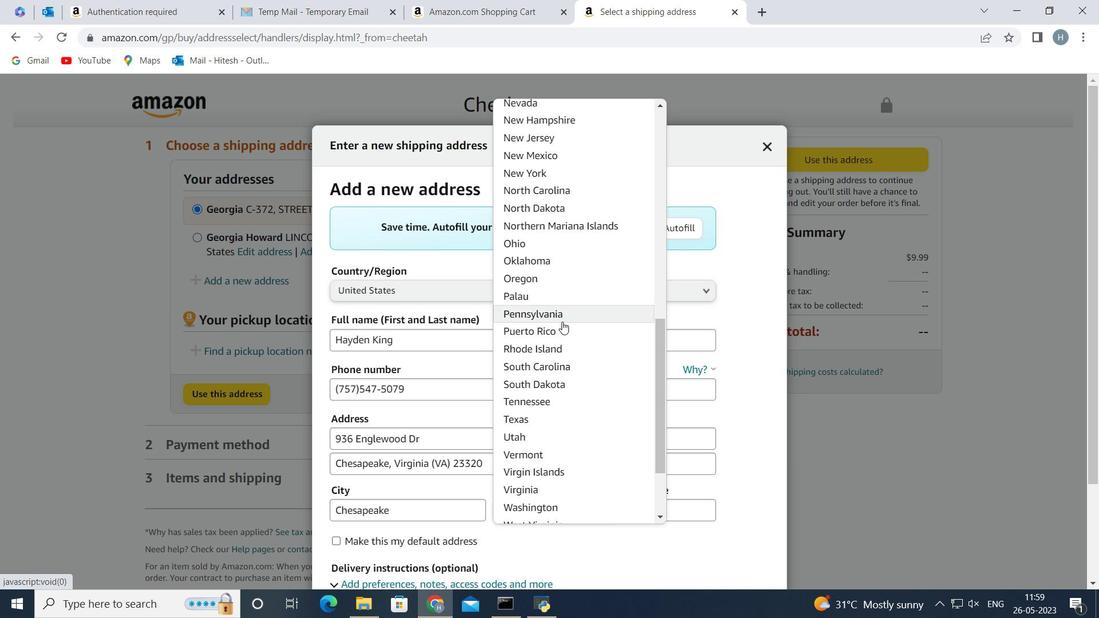 
Action: Mouse moved to (558, 414)
Screenshot: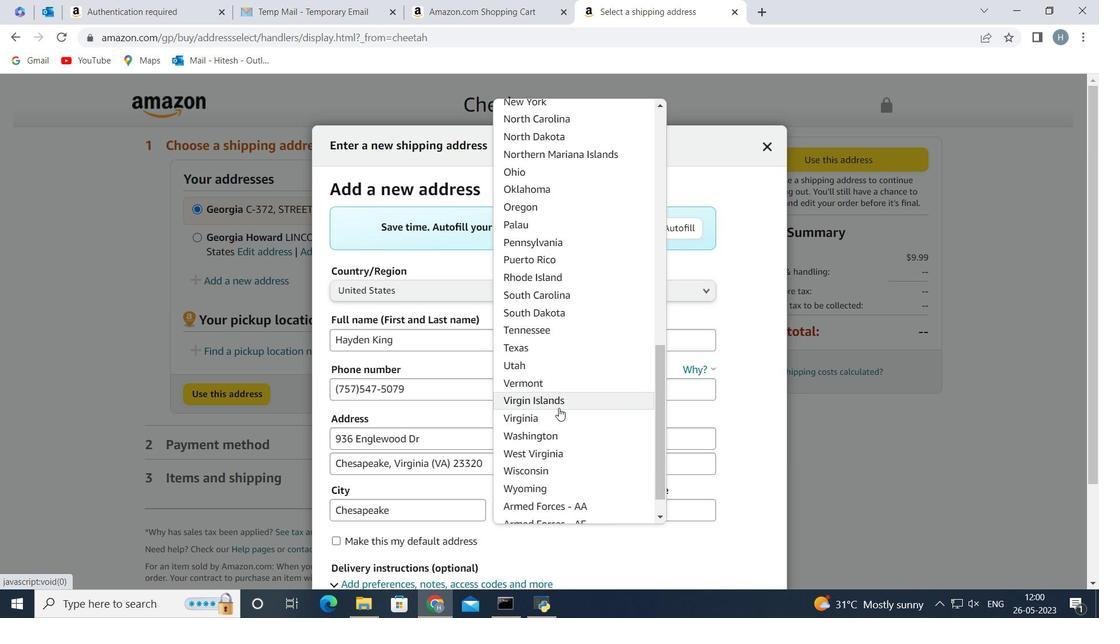 
Action: Mouse pressed left at (558, 414)
Screenshot: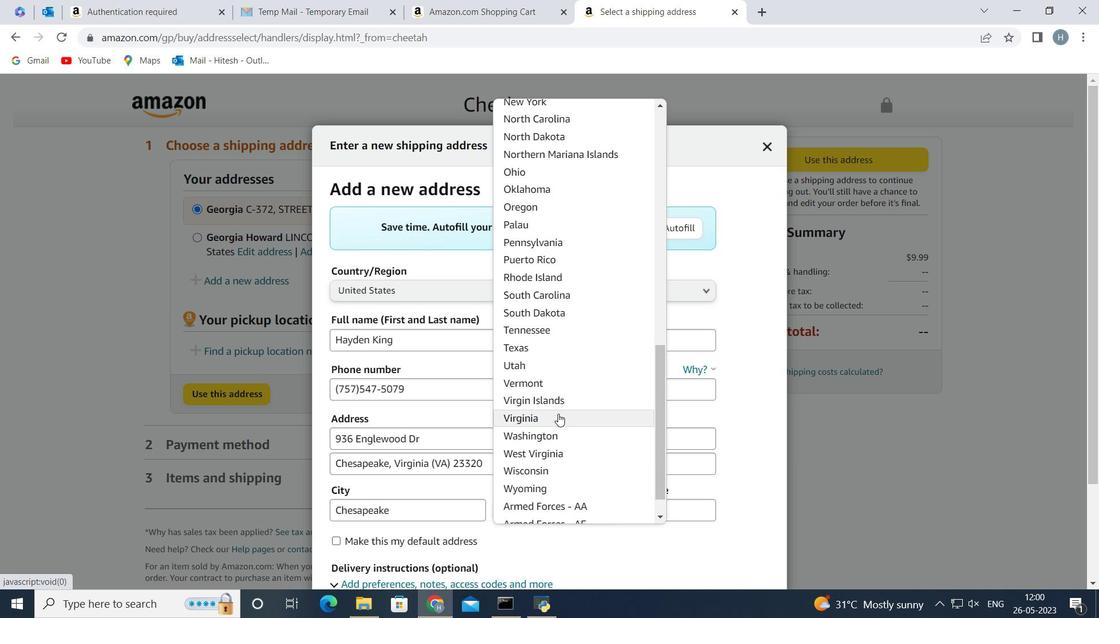 
Action: Mouse moved to (578, 405)
Screenshot: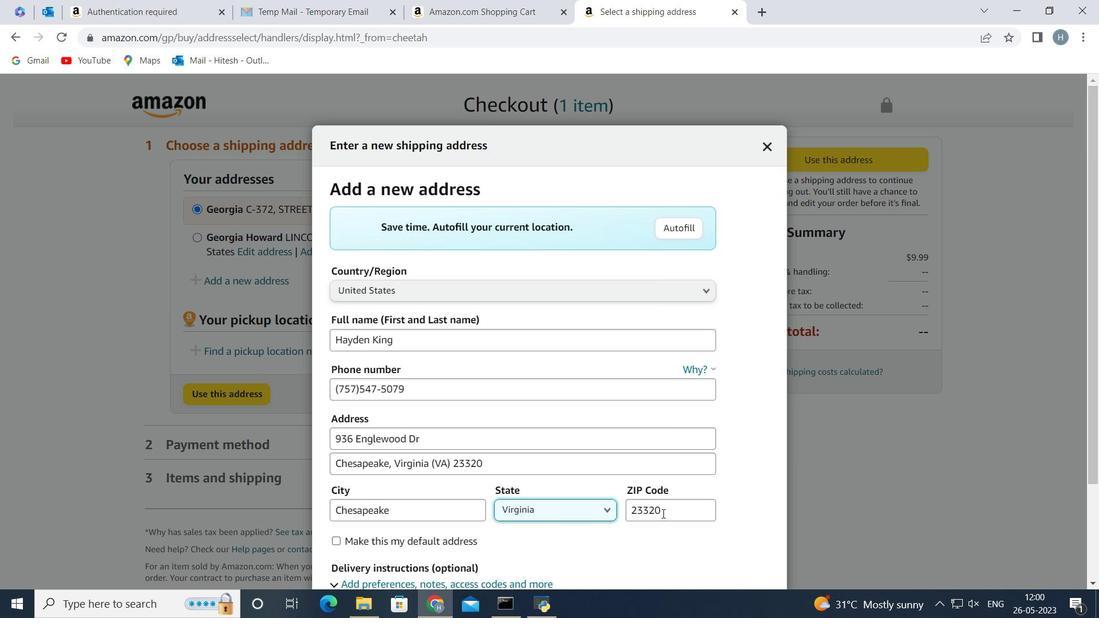 
Action: Mouse scrolled (578, 405) with delta (0, 0)
Screenshot: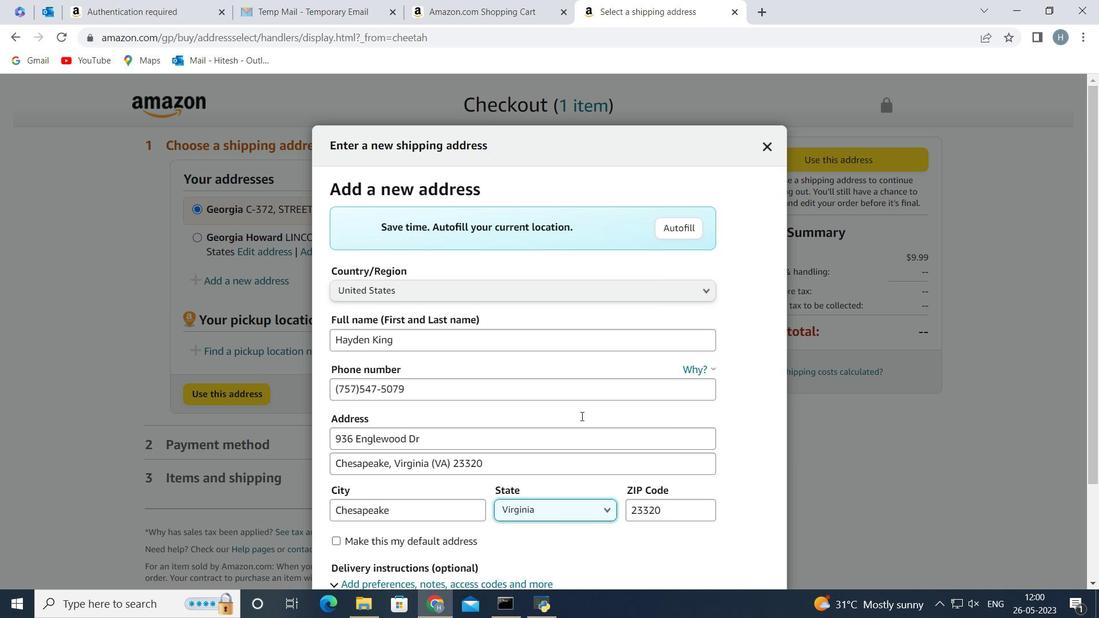 
Action: Mouse scrolled (578, 405) with delta (0, 0)
Screenshot: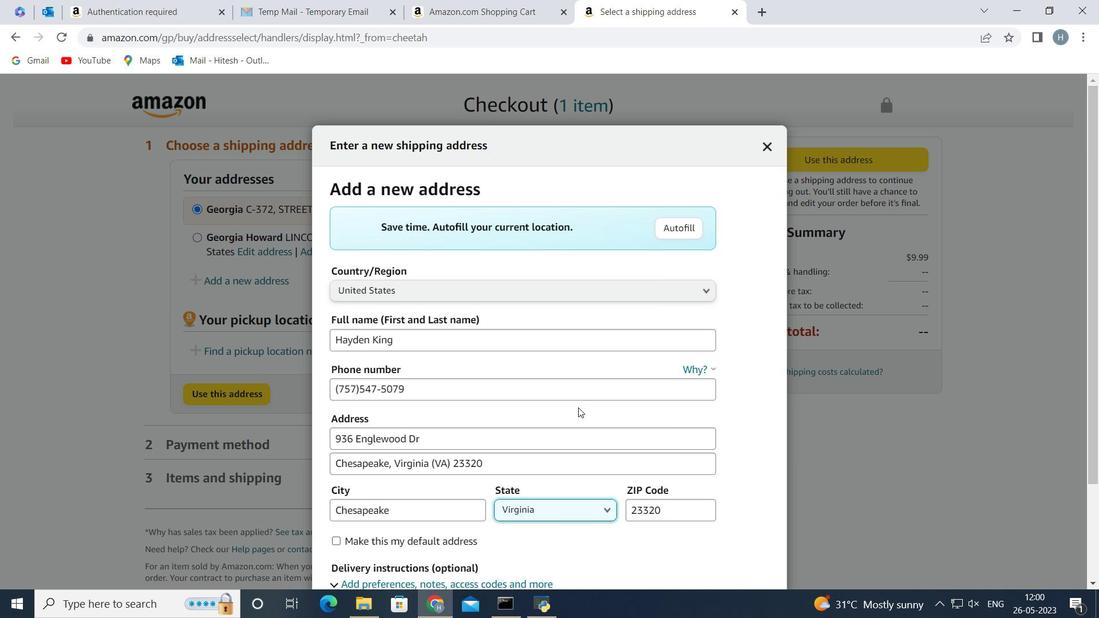 
Action: Mouse moved to (557, 459)
Screenshot: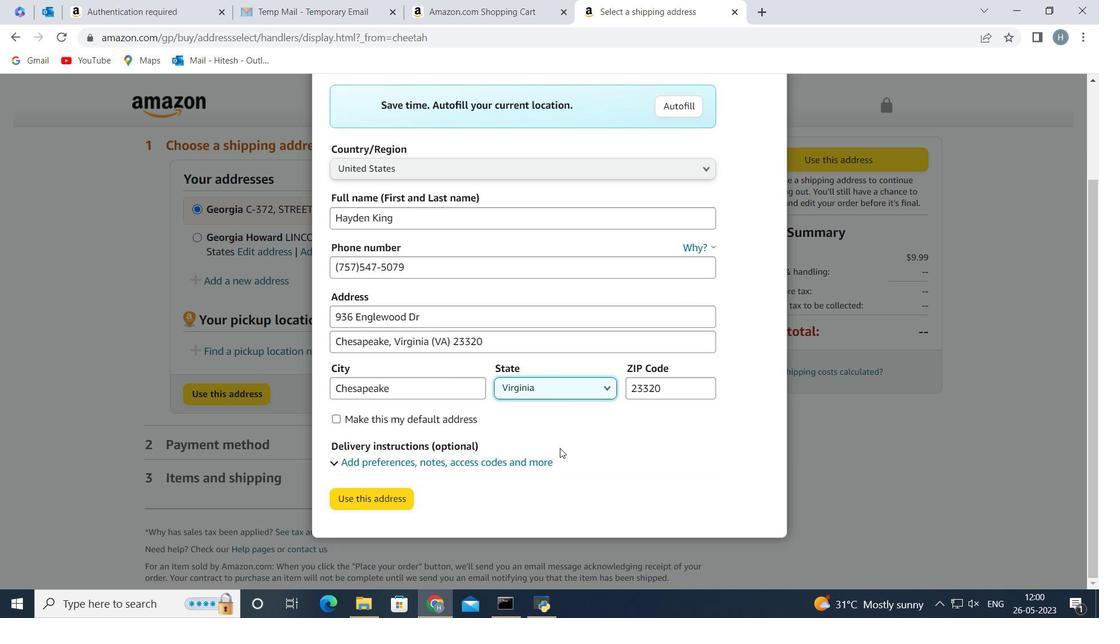 
Action: Mouse scrolled (557, 460) with delta (0, 0)
Screenshot: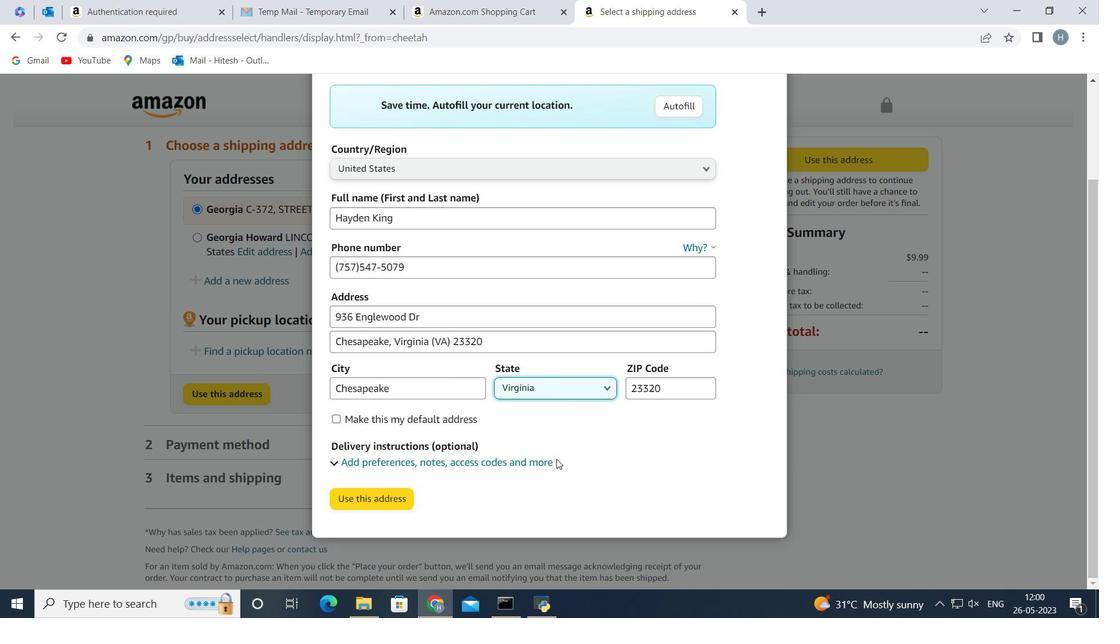 
Action: Mouse scrolled (557, 460) with delta (0, 0)
Screenshot: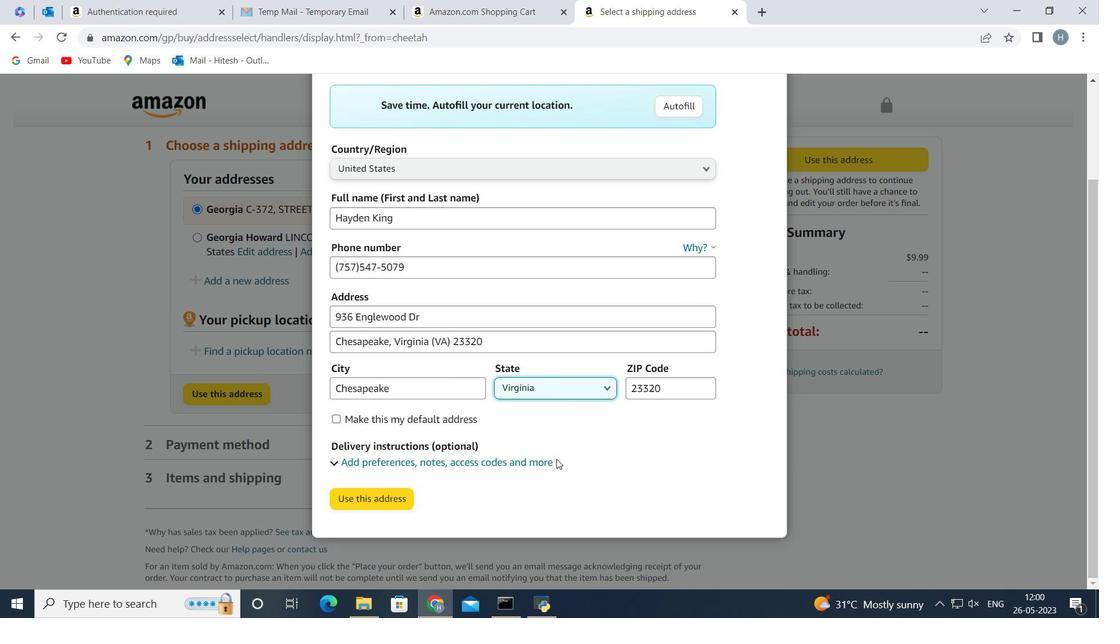 
Action: Mouse scrolled (557, 460) with delta (0, 0)
Screenshot: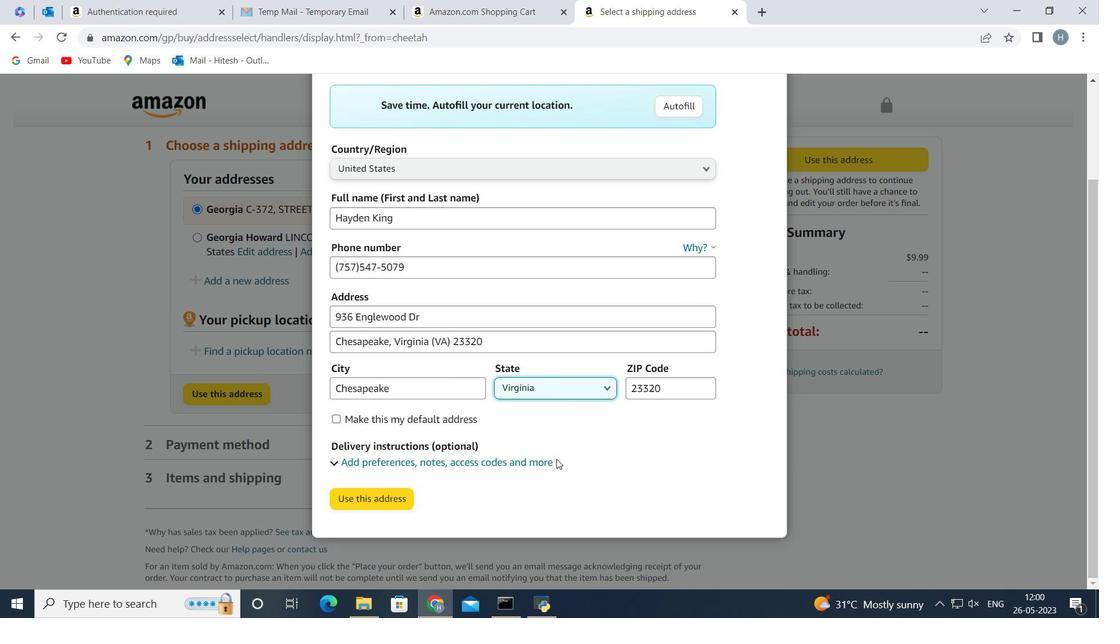 
Action: Mouse scrolled (557, 460) with delta (0, 0)
Screenshot: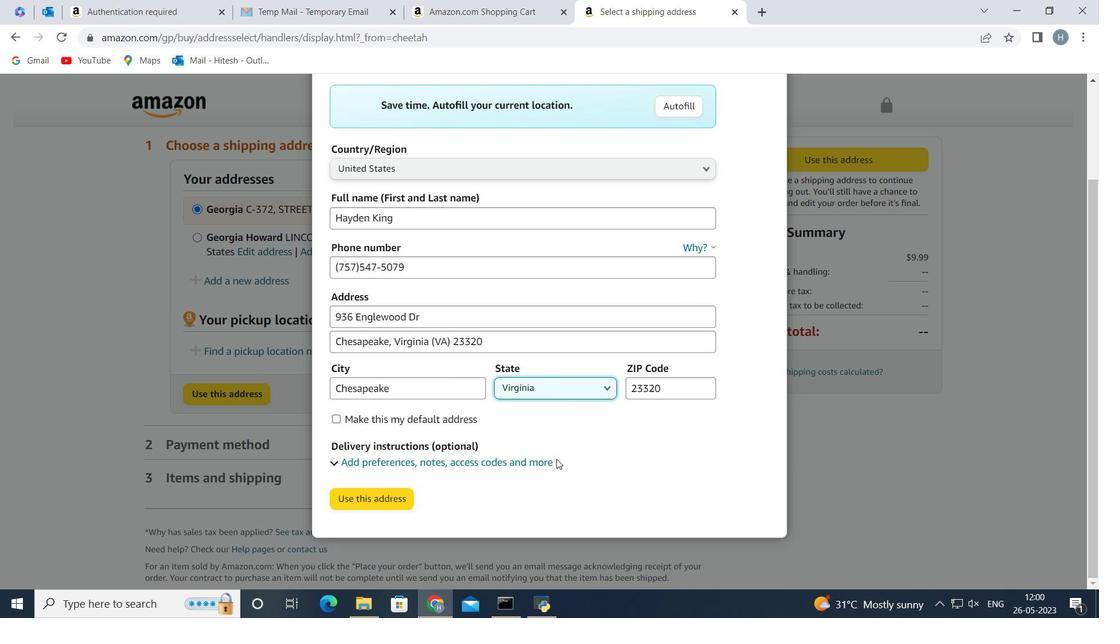 
Action: Mouse scrolled (557, 460) with delta (0, 0)
Screenshot: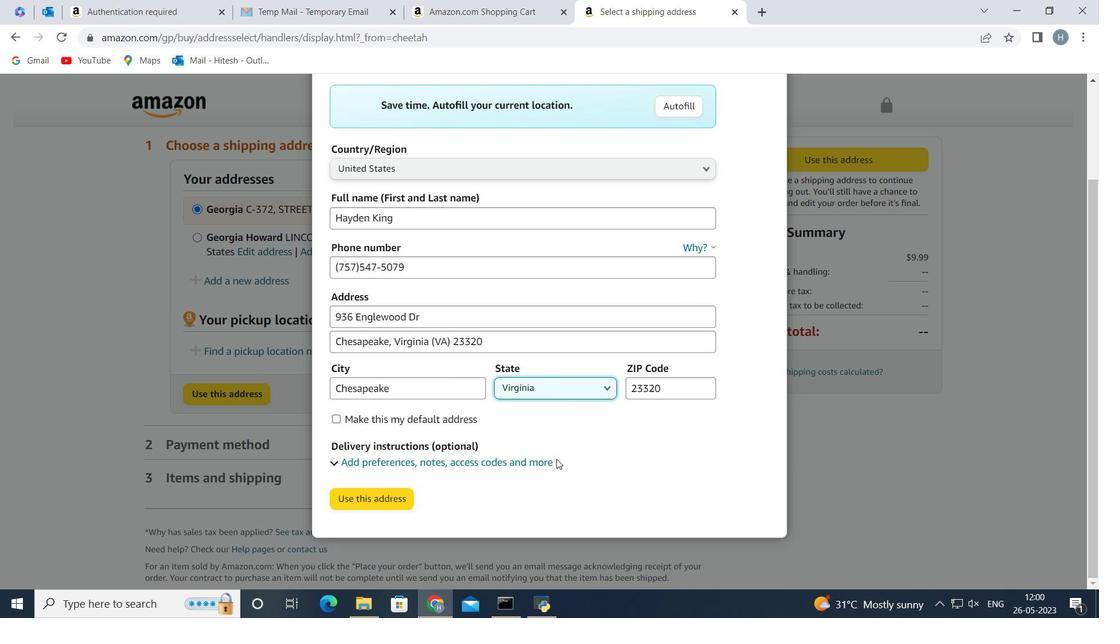 
Action: Mouse scrolled (557, 460) with delta (0, 0)
Screenshot: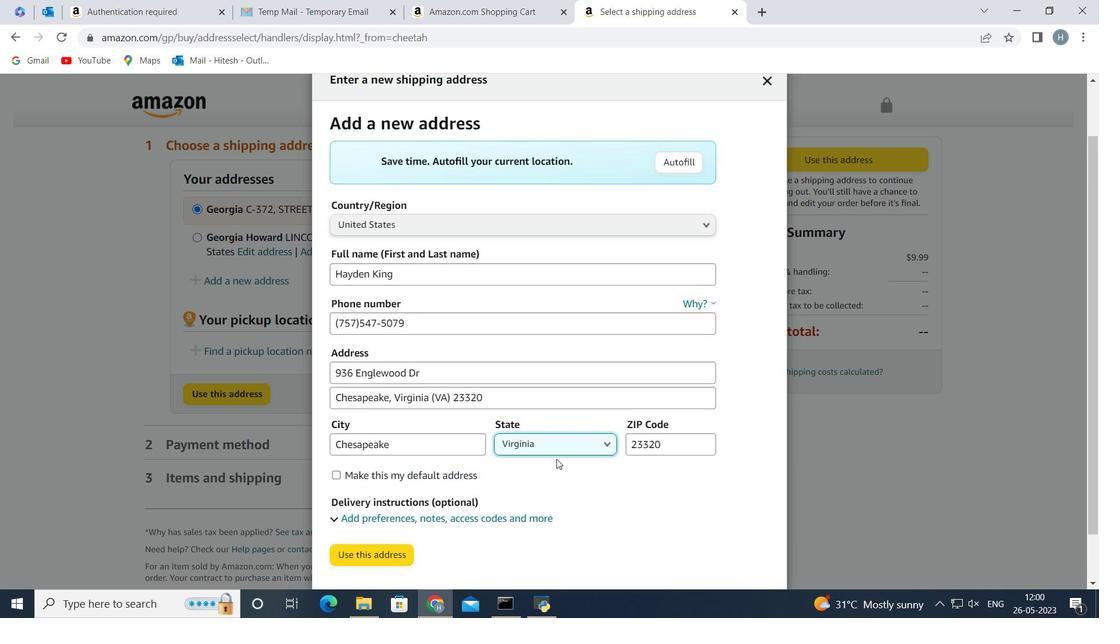 
Action: Mouse scrolled (557, 460) with delta (0, 0)
Screenshot: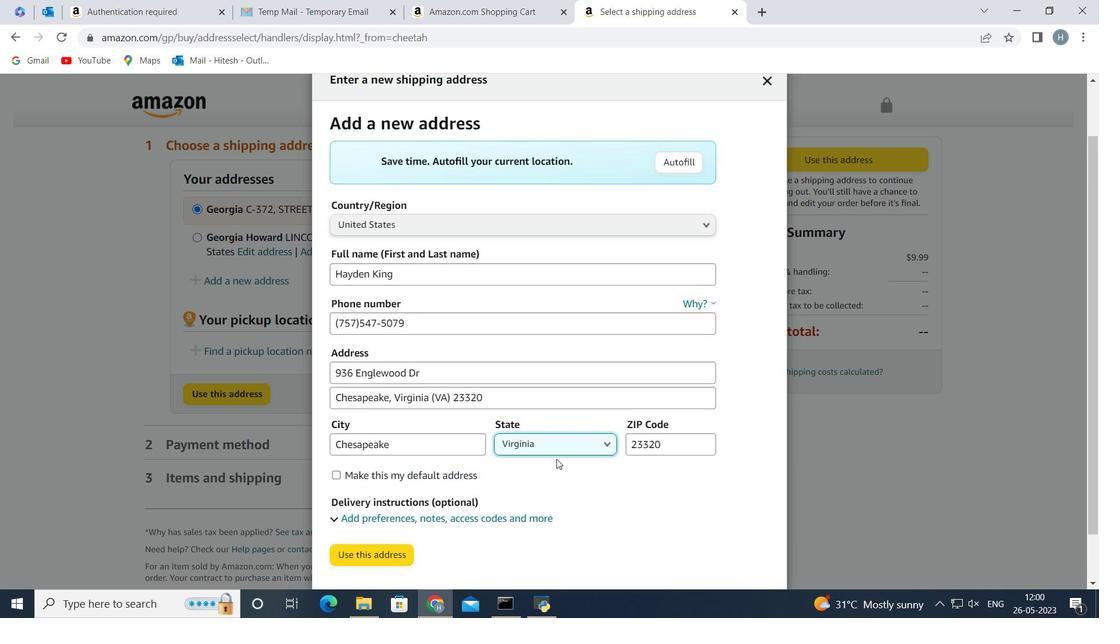 
Action: Mouse scrolled (557, 460) with delta (0, 0)
Screenshot: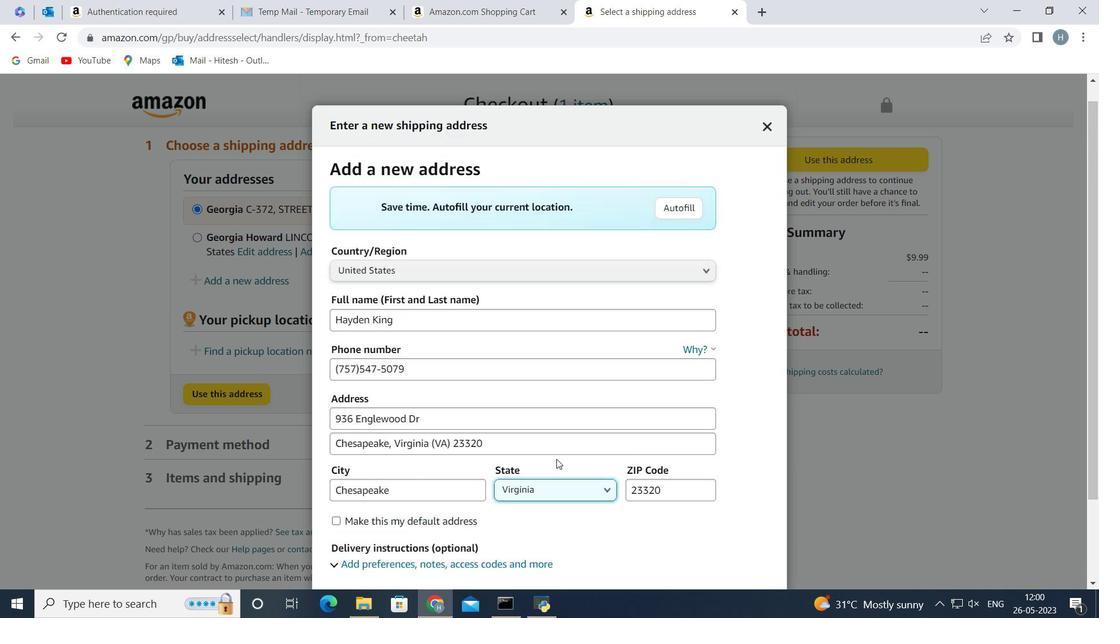 
Action: Mouse scrolled (557, 460) with delta (0, 0)
Screenshot: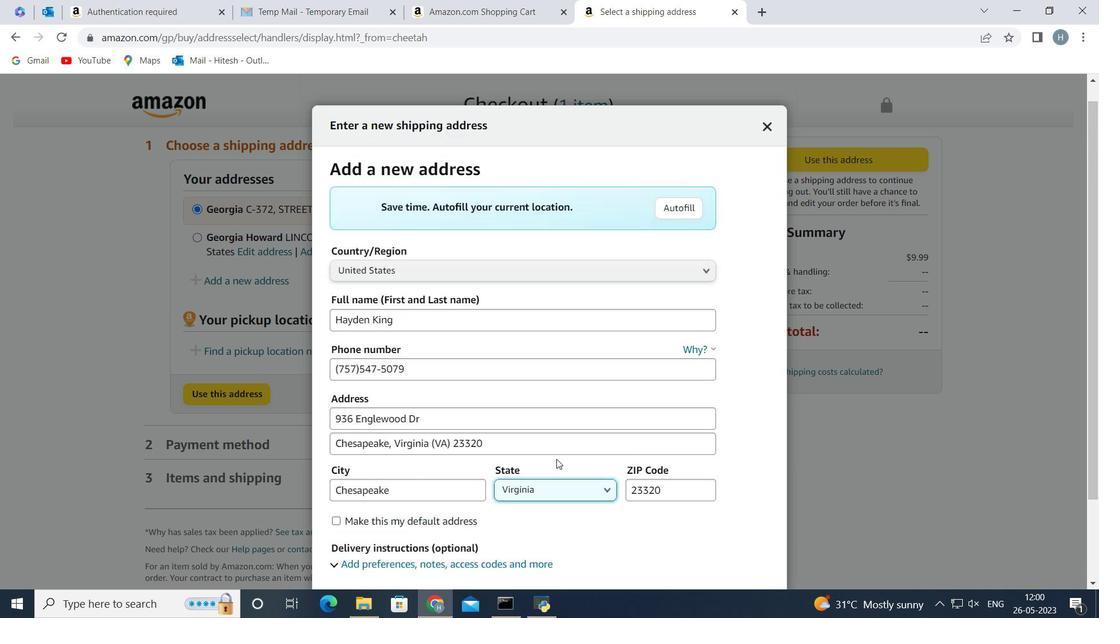 
Action: Mouse scrolled (557, 460) with delta (0, 0)
Screenshot: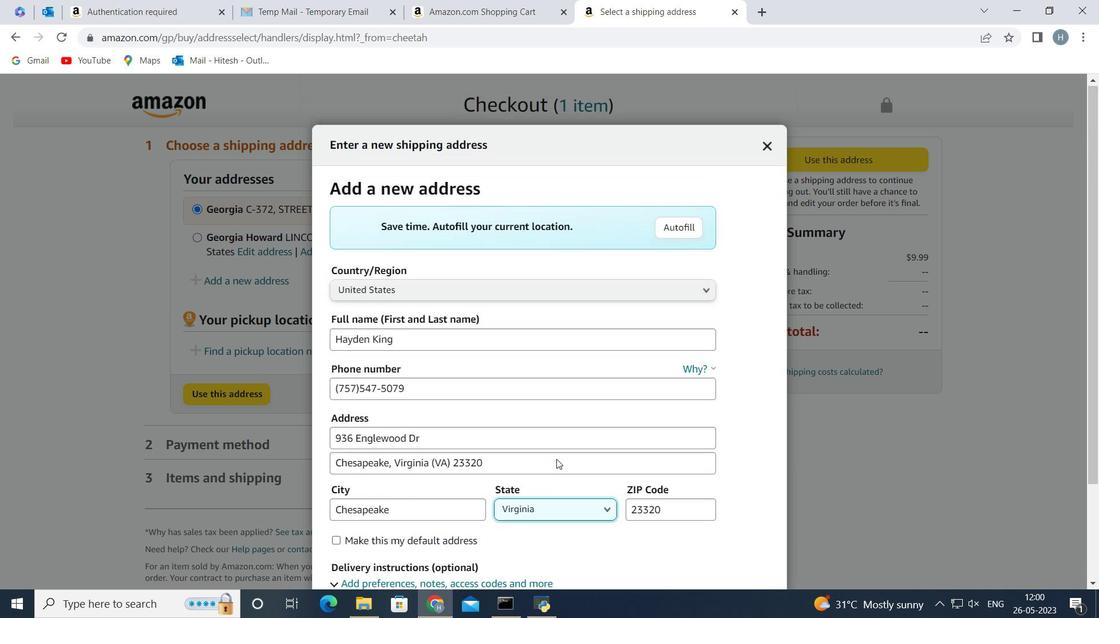 
Action: Mouse scrolled (557, 460) with delta (0, 0)
